 Task: Reply to email with the signature Claire Howard with the subject Request for a refund from softage.1@softage.net with the message Would it be possible to schedule a project review meeting next week? Undo the message and rewrite the message as Please let me know if you have any suggestions for improvement. Send the email
Action: Mouse moved to (501, 644)
Screenshot: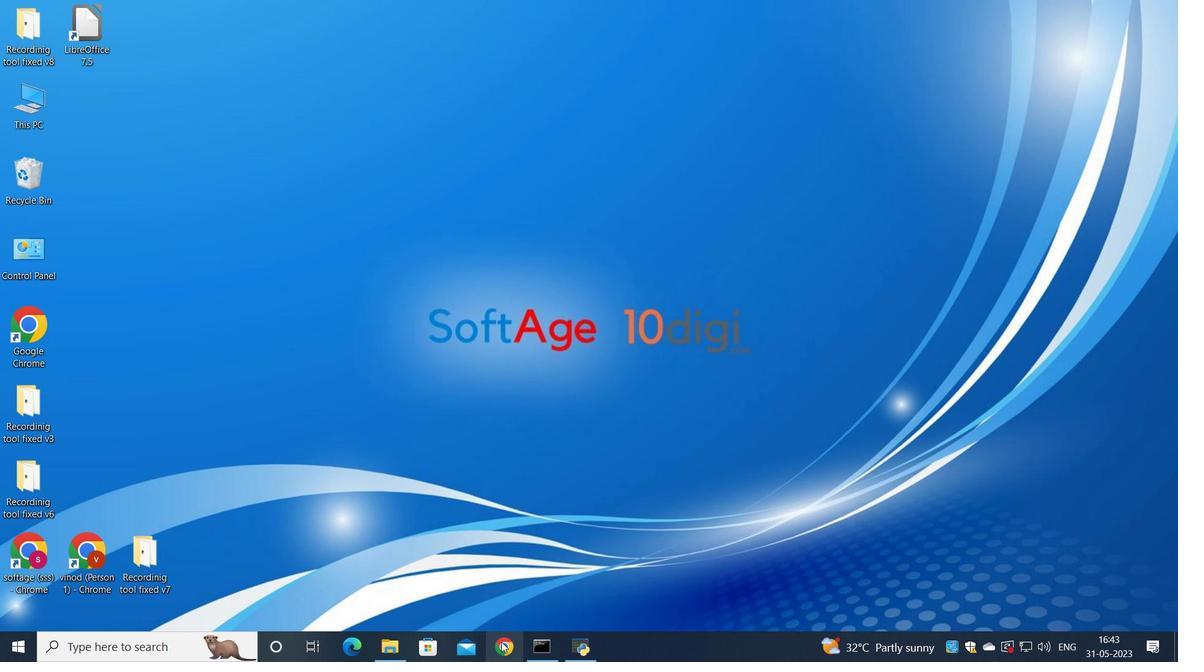 
Action: Mouse pressed left at (501, 644)
Screenshot: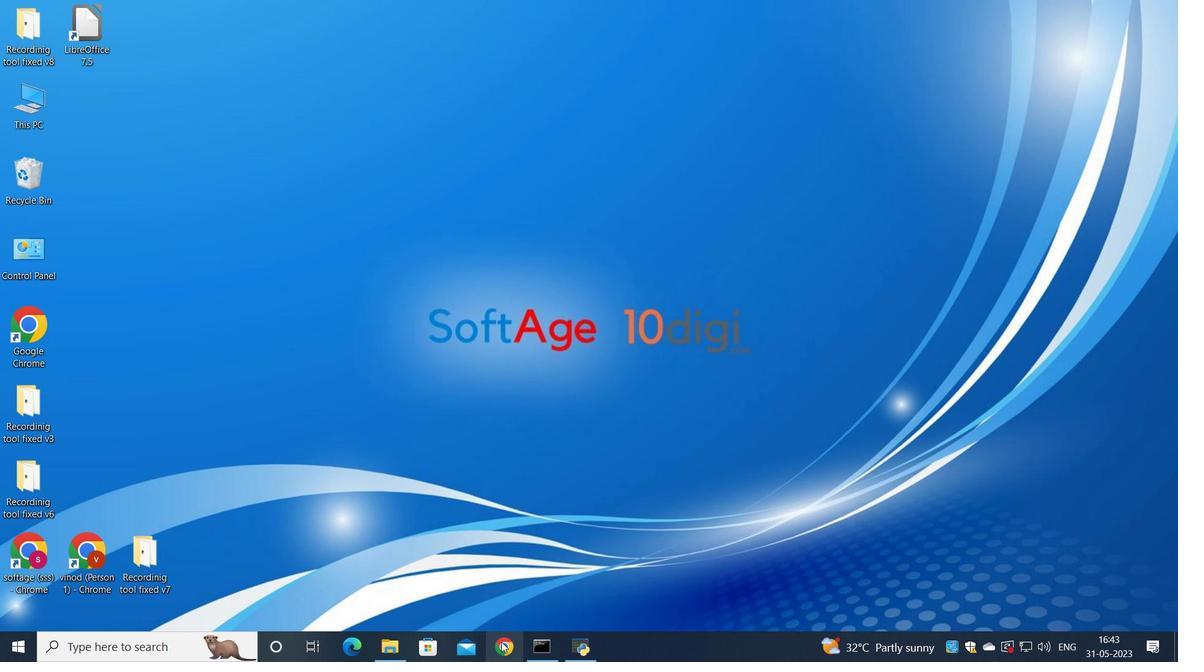 
Action: Mouse moved to (518, 432)
Screenshot: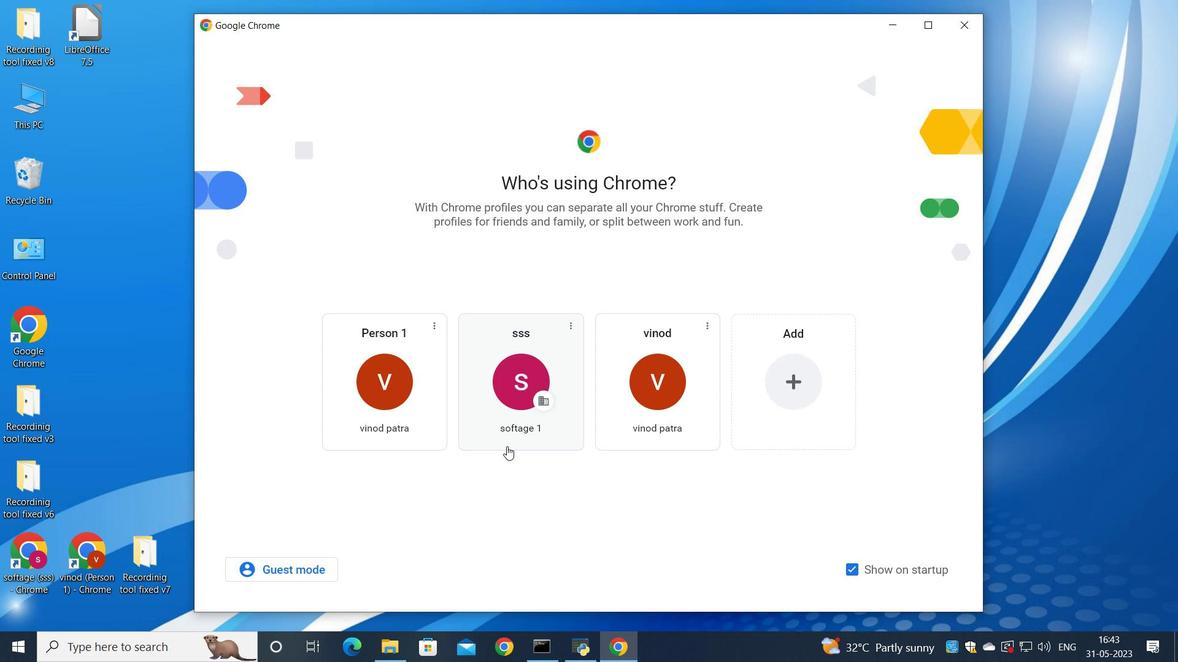 
Action: Mouse pressed left at (518, 432)
Screenshot: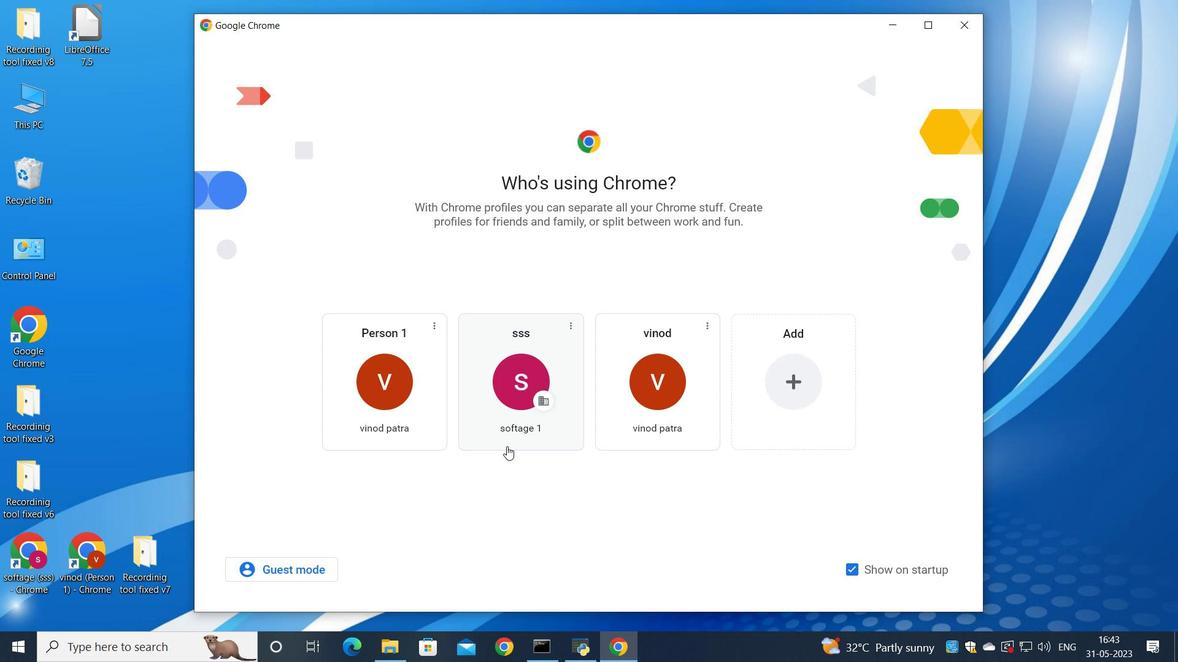 
Action: Mouse moved to (1040, 78)
Screenshot: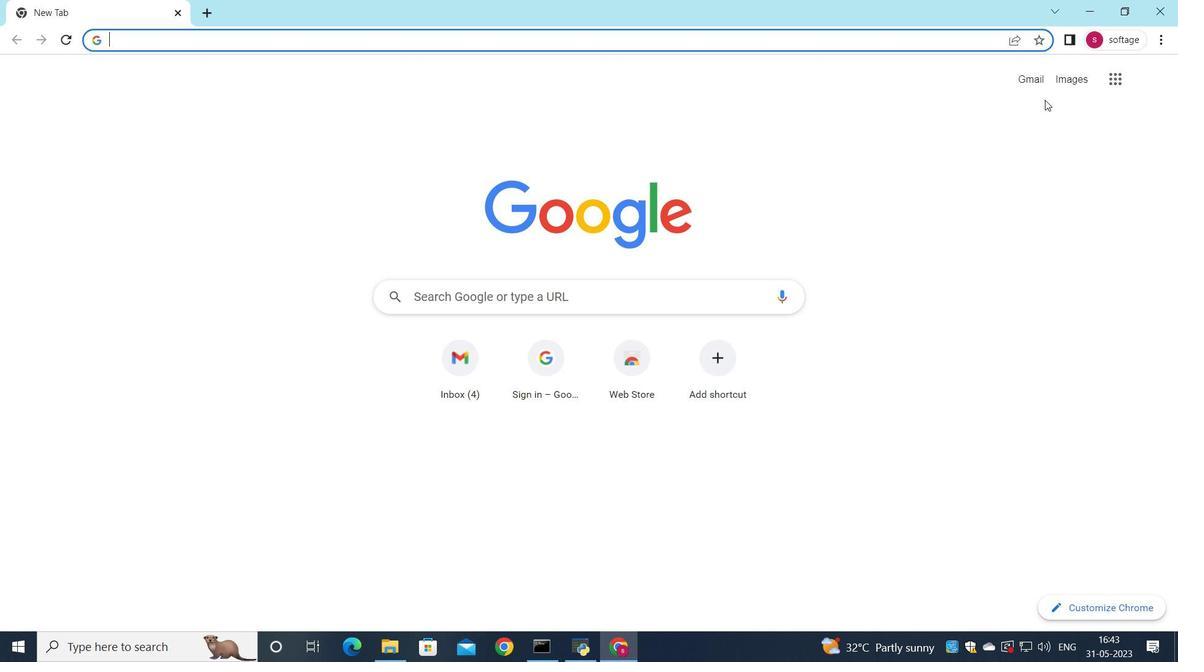 
Action: Mouse pressed left at (1040, 78)
Screenshot: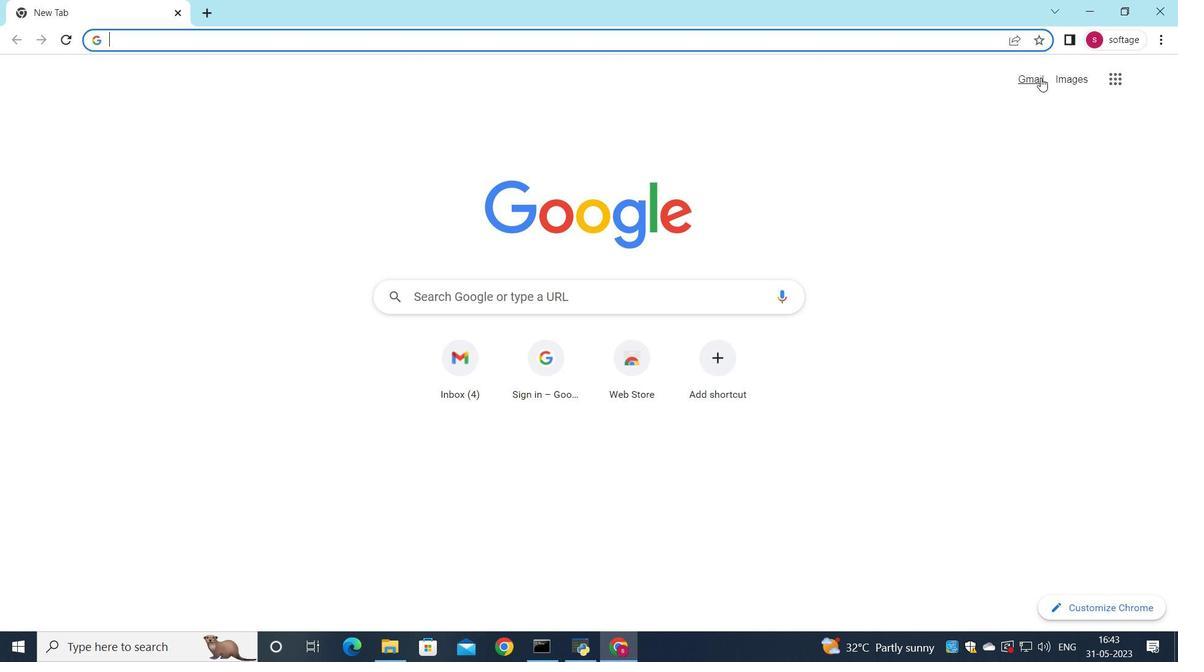 
Action: Mouse moved to (1007, 110)
Screenshot: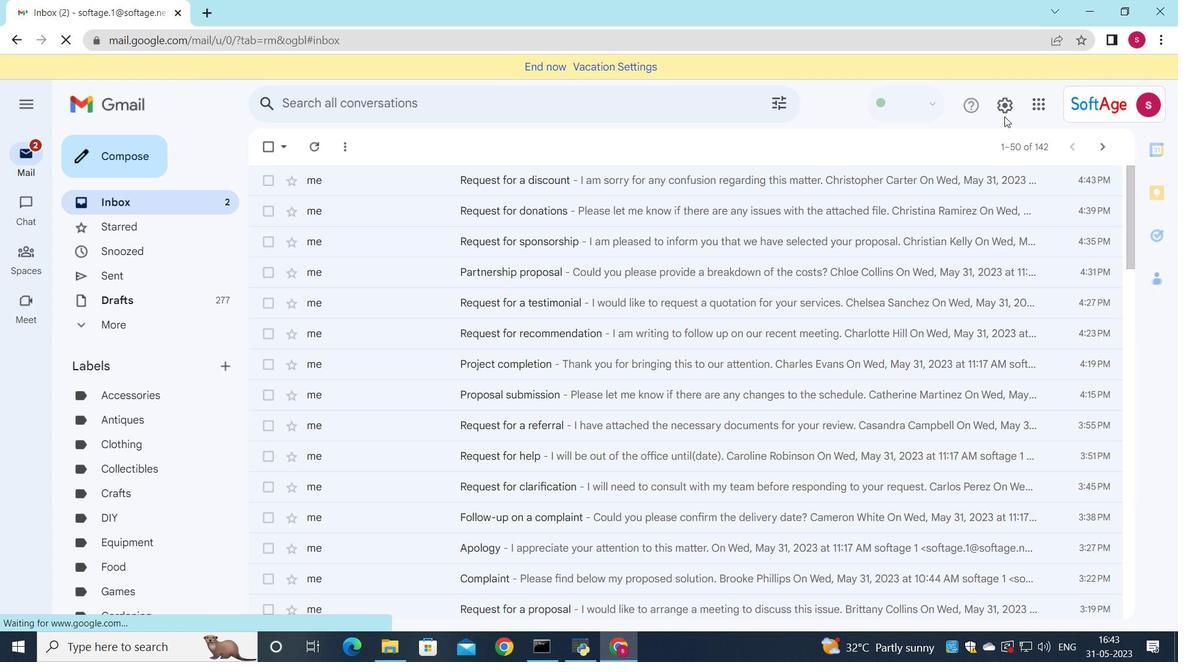 
Action: Mouse pressed left at (1007, 110)
Screenshot: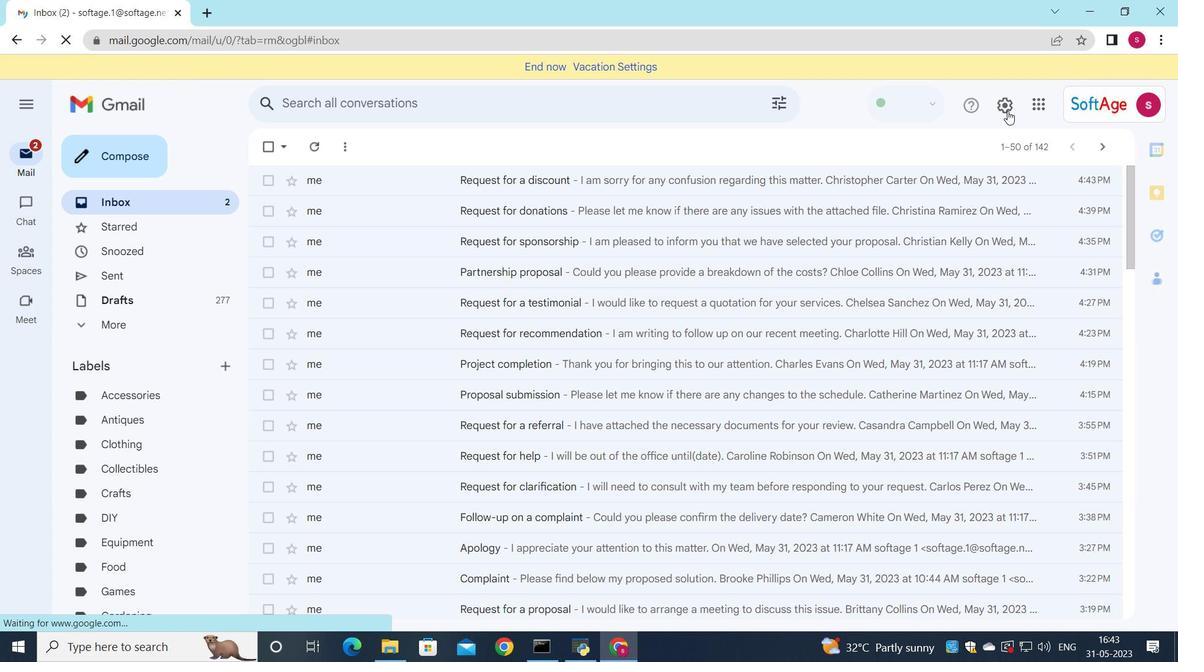 
Action: Mouse moved to (1006, 184)
Screenshot: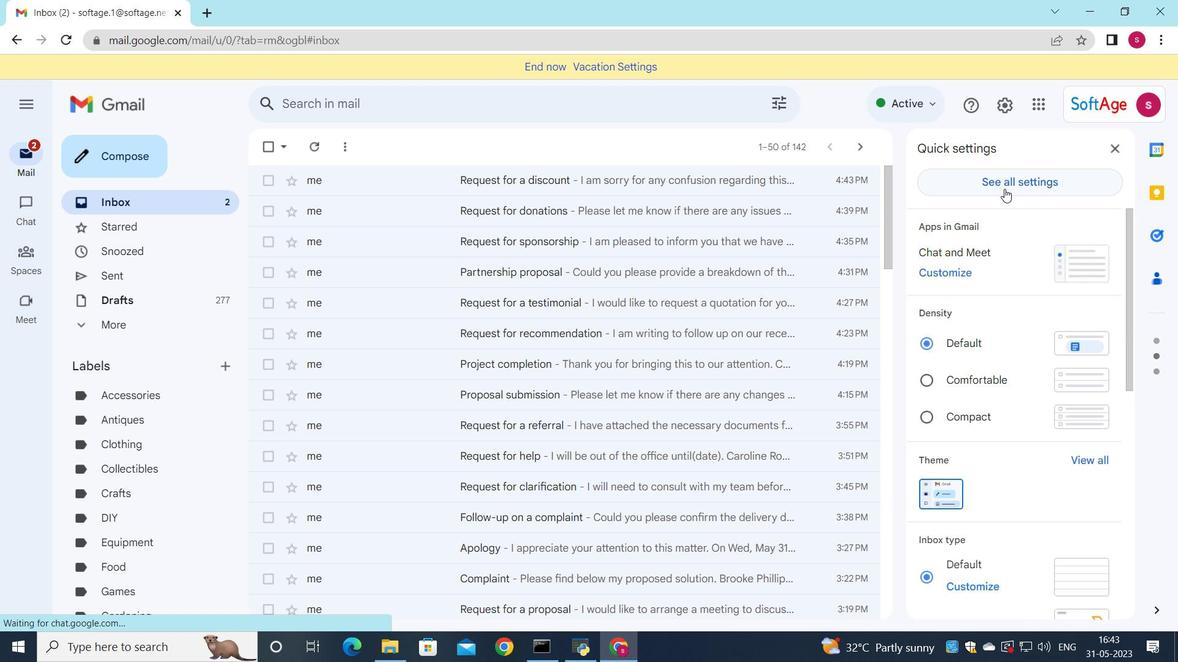 
Action: Mouse pressed left at (1006, 184)
Screenshot: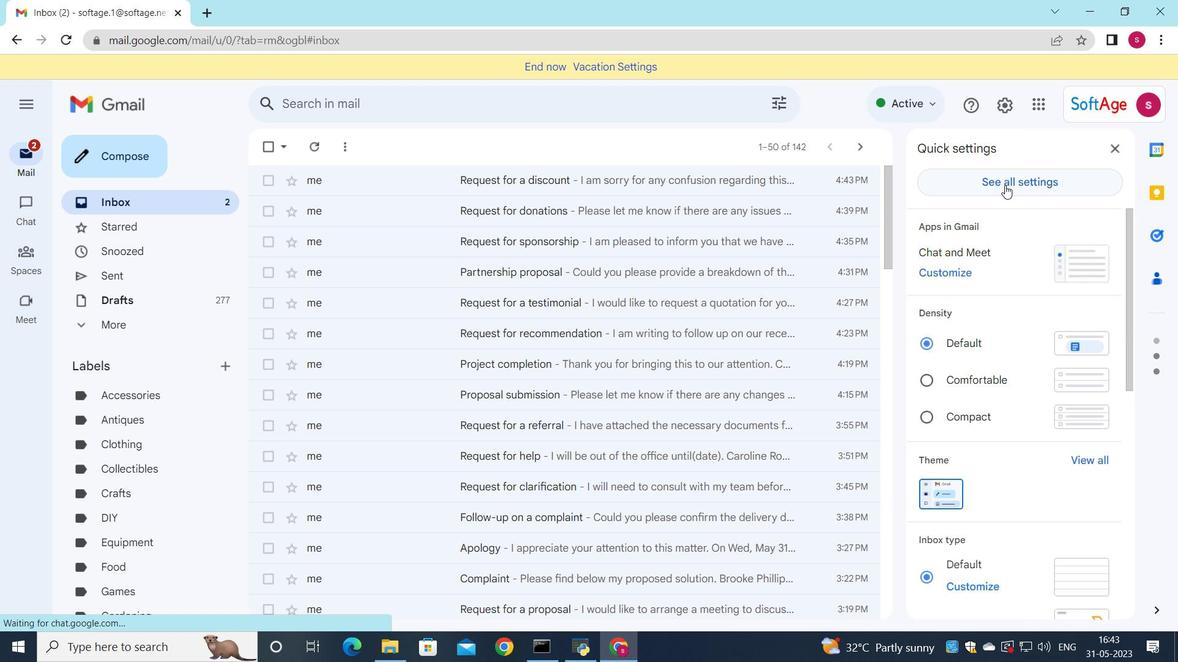 
Action: Mouse moved to (665, 315)
Screenshot: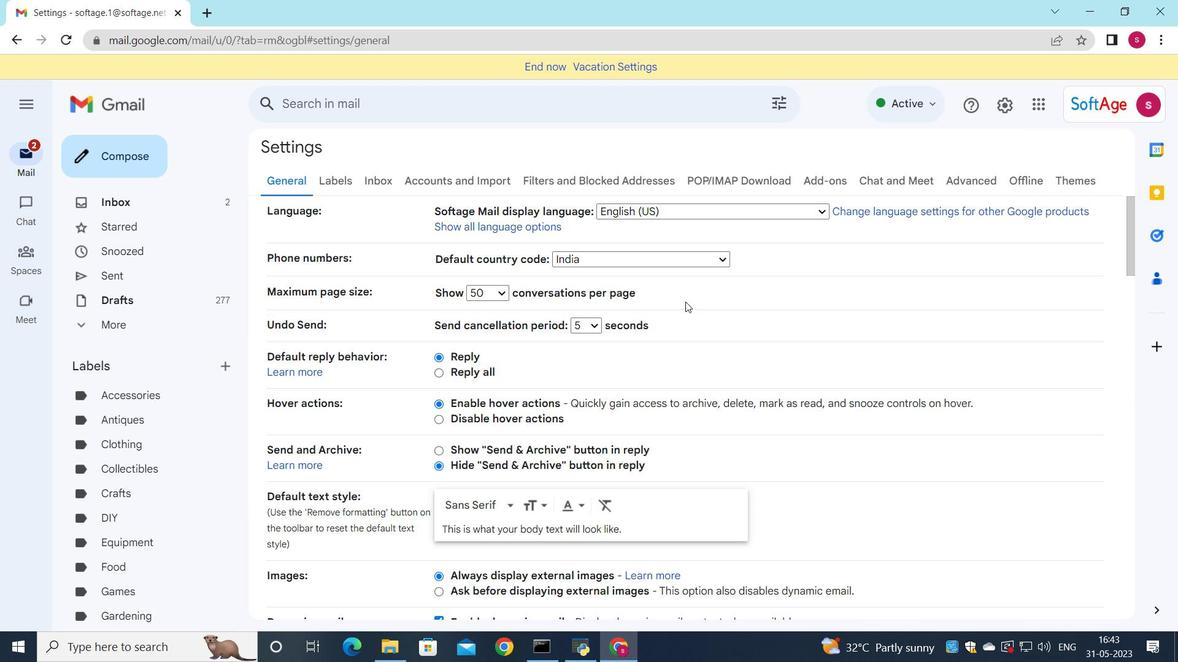
Action: Mouse scrolled (665, 314) with delta (0, 0)
Screenshot: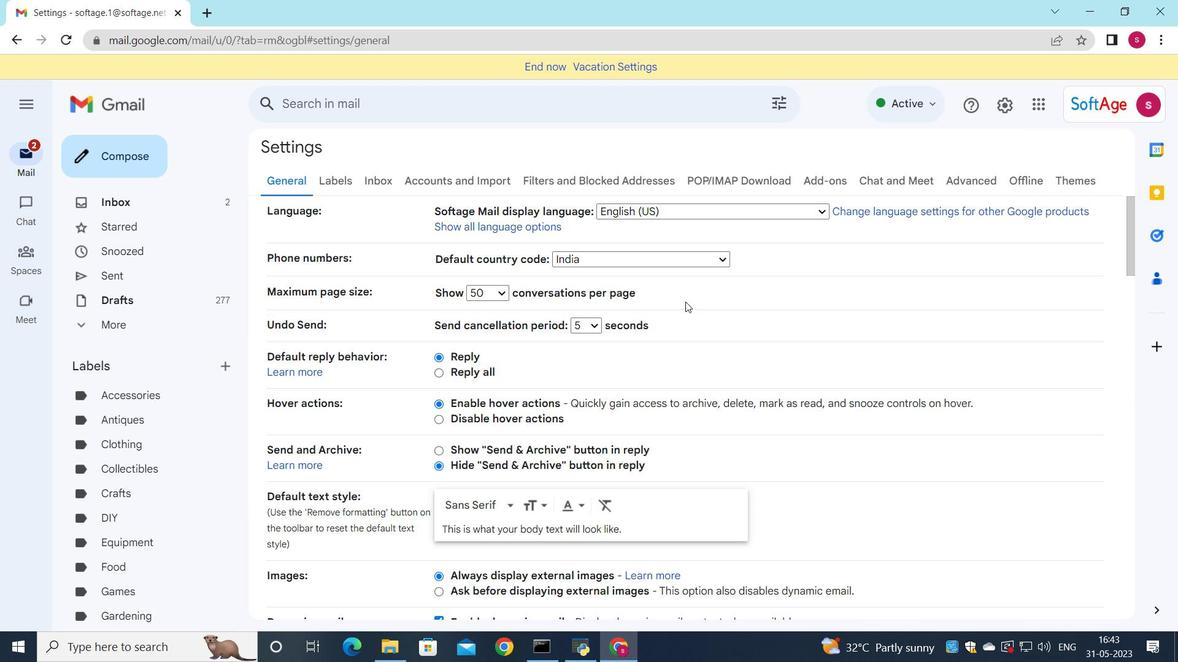 
Action: Mouse moved to (664, 316)
Screenshot: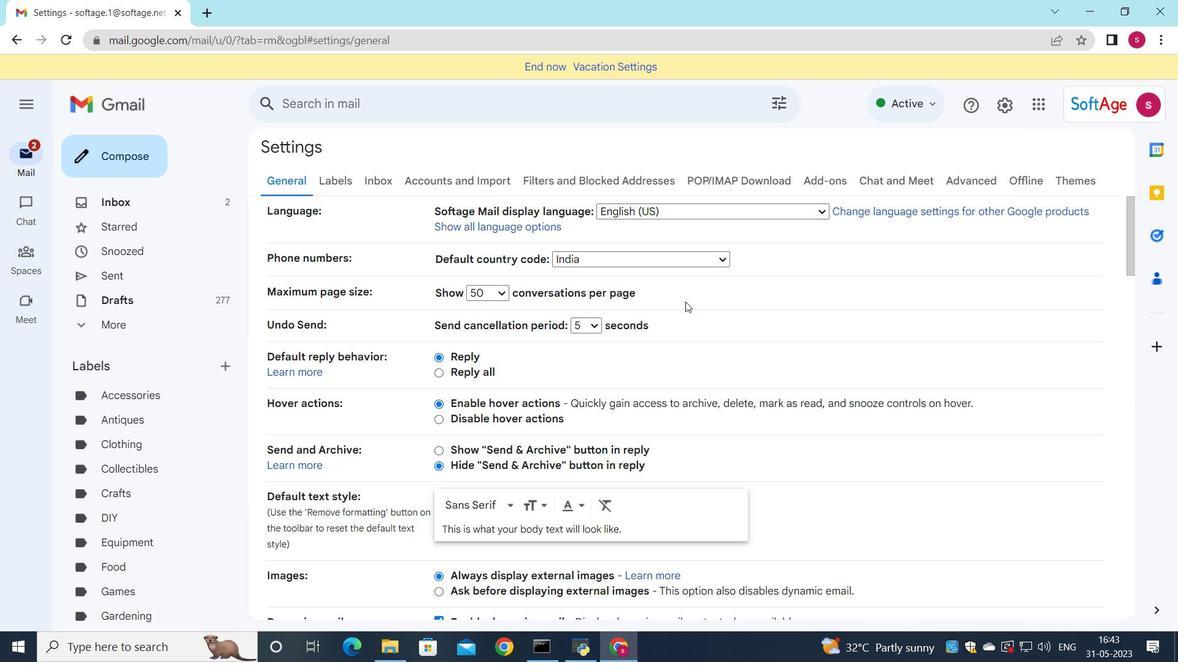
Action: Mouse scrolled (664, 315) with delta (0, 0)
Screenshot: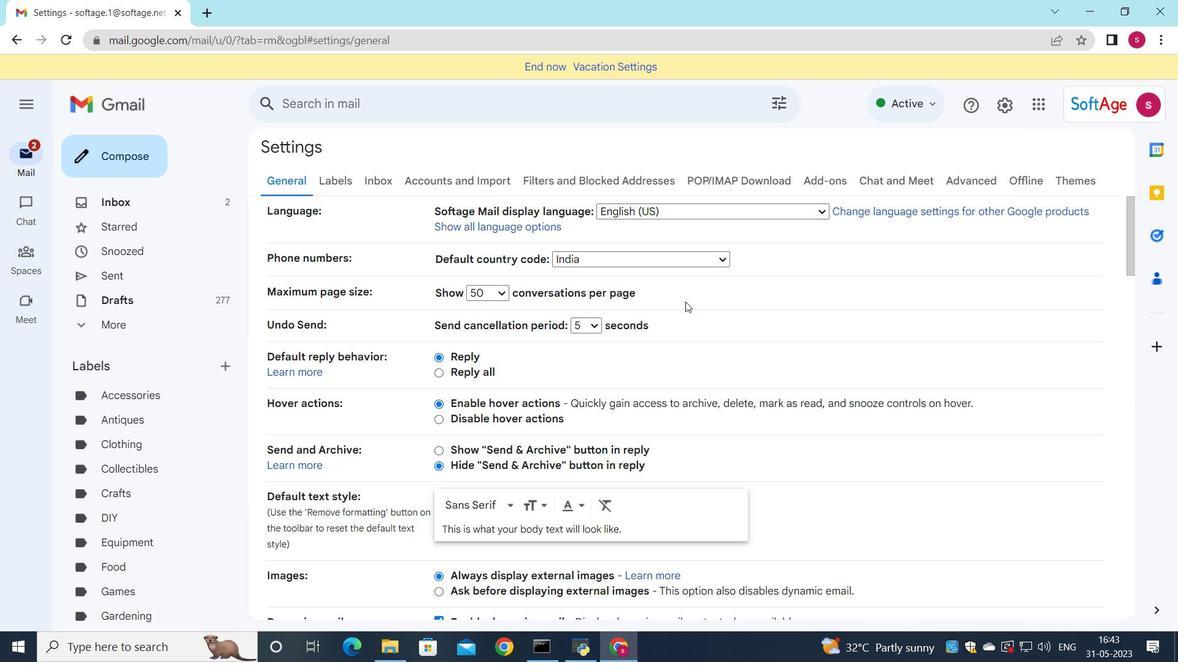 
Action: Mouse moved to (663, 317)
Screenshot: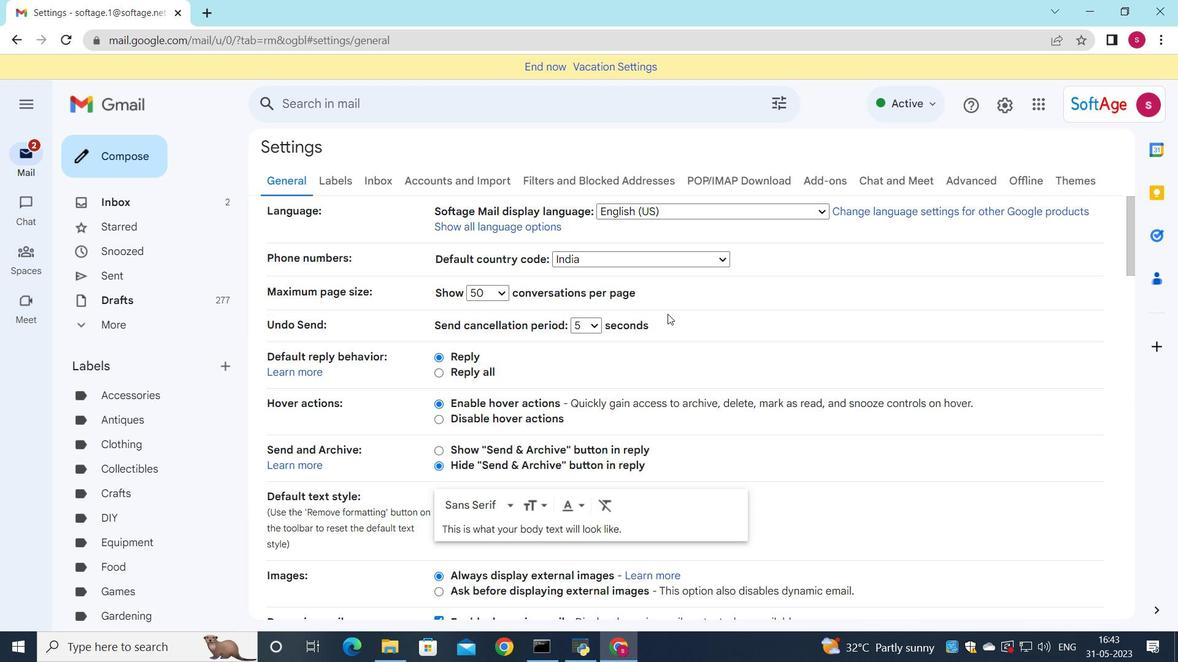 
Action: Mouse scrolled (663, 316) with delta (0, 0)
Screenshot: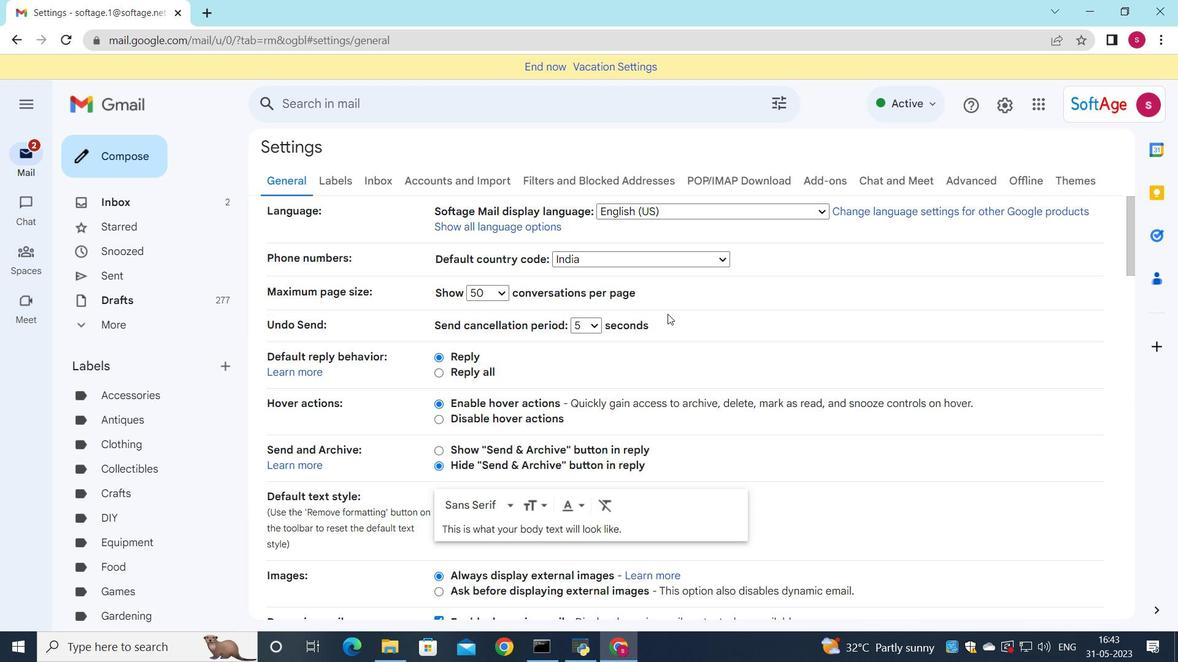 
Action: Mouse scrolled (663, 316) with delta (0, 0)
Screenshot: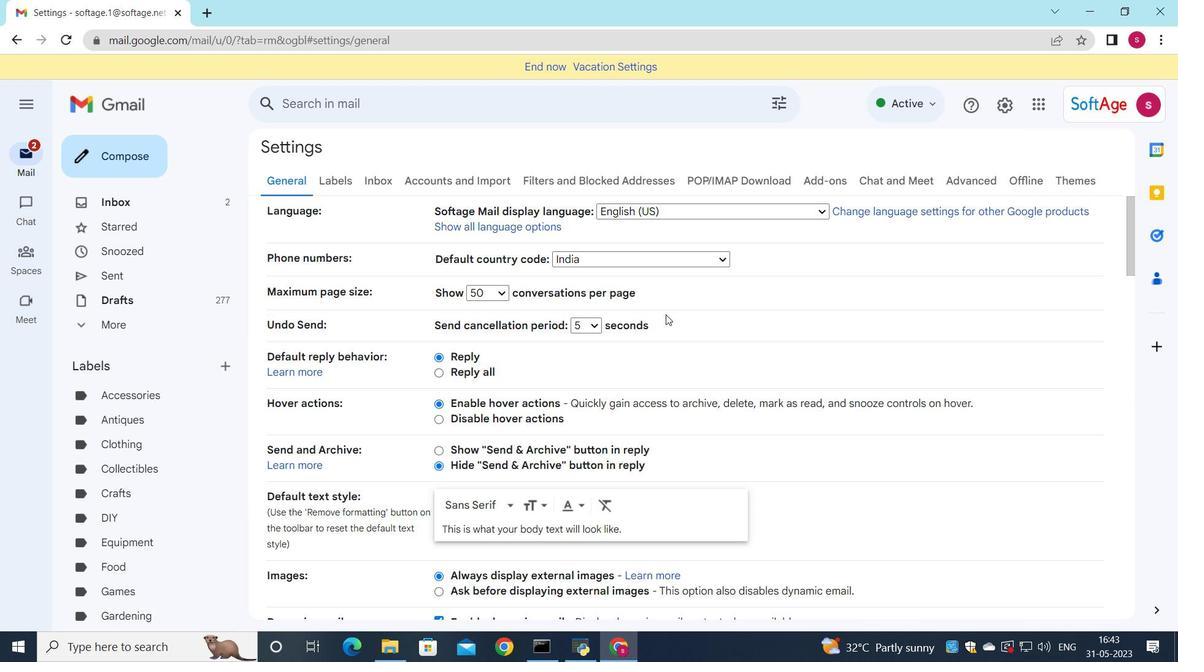 
Action: Mouse scrolled (663, 316) with delta (0, 0)
Screenshot: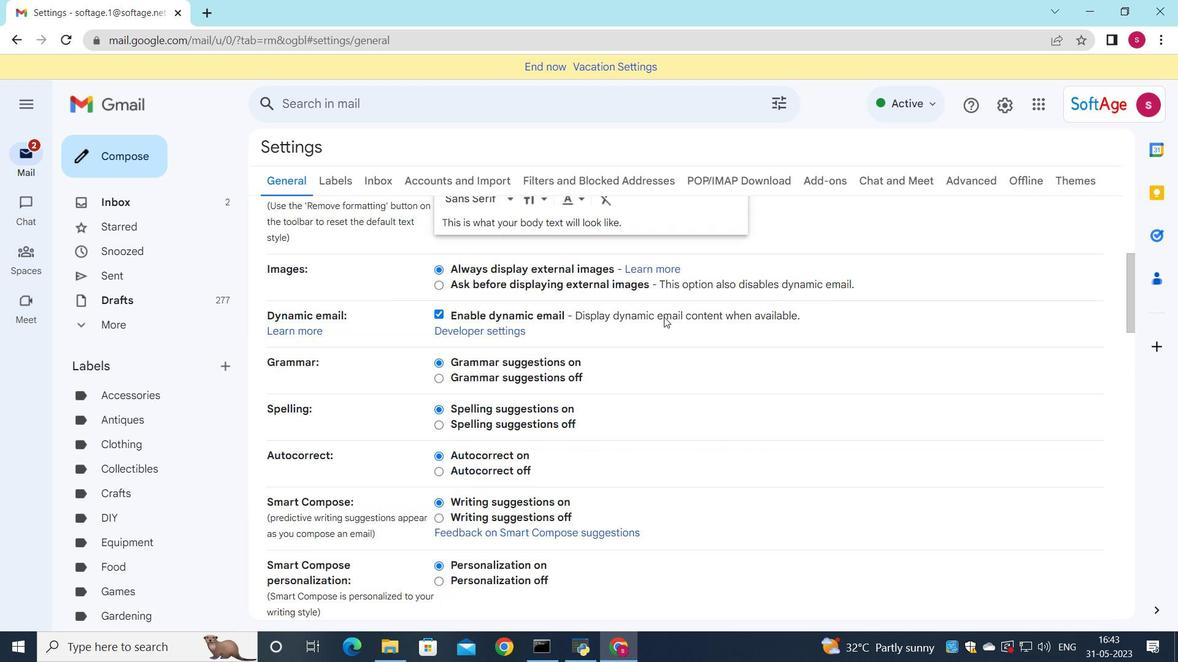 
Action: Mouse scrolled (663, 316) with delta (0, 0)
Screenshot: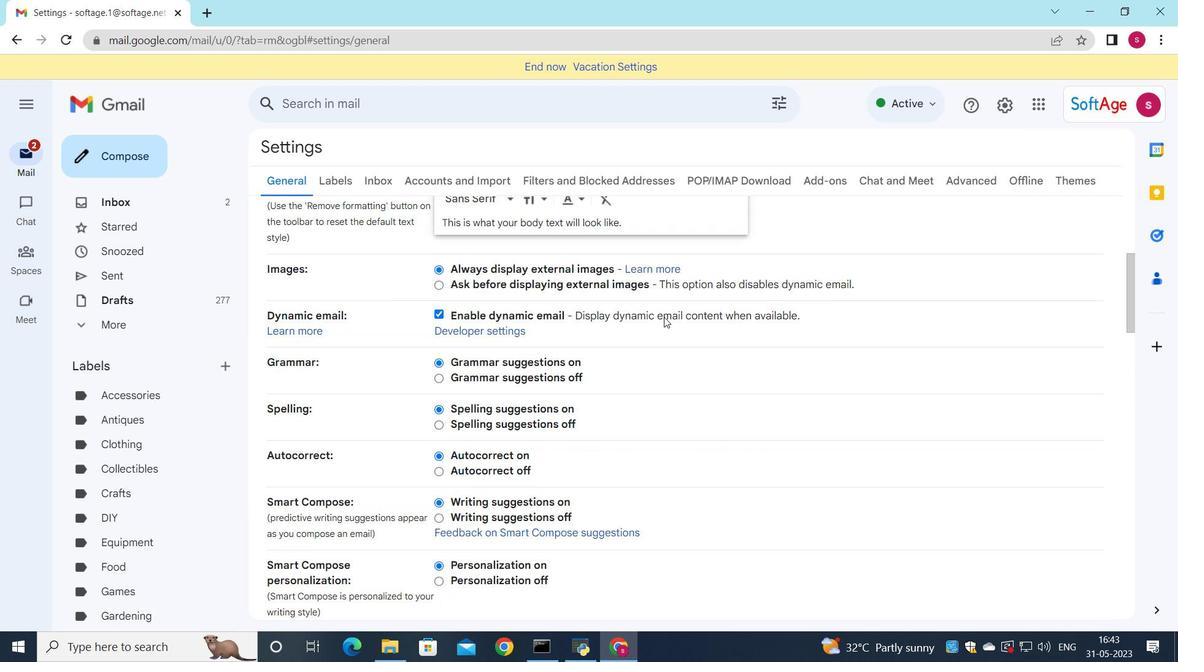 
Action: Mouse scrolled (663, 316) with delta (0, 0)
Screenshot: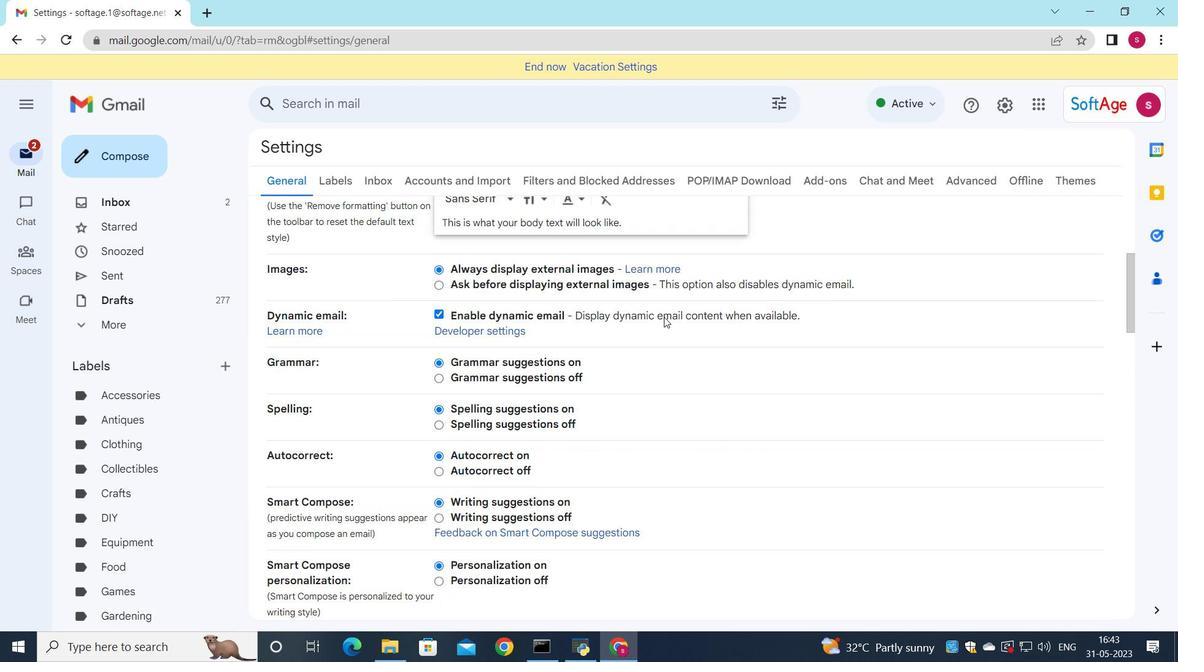 
Action: Mouse scrolled (663, 316) with delta (0, 0)
Screenshot: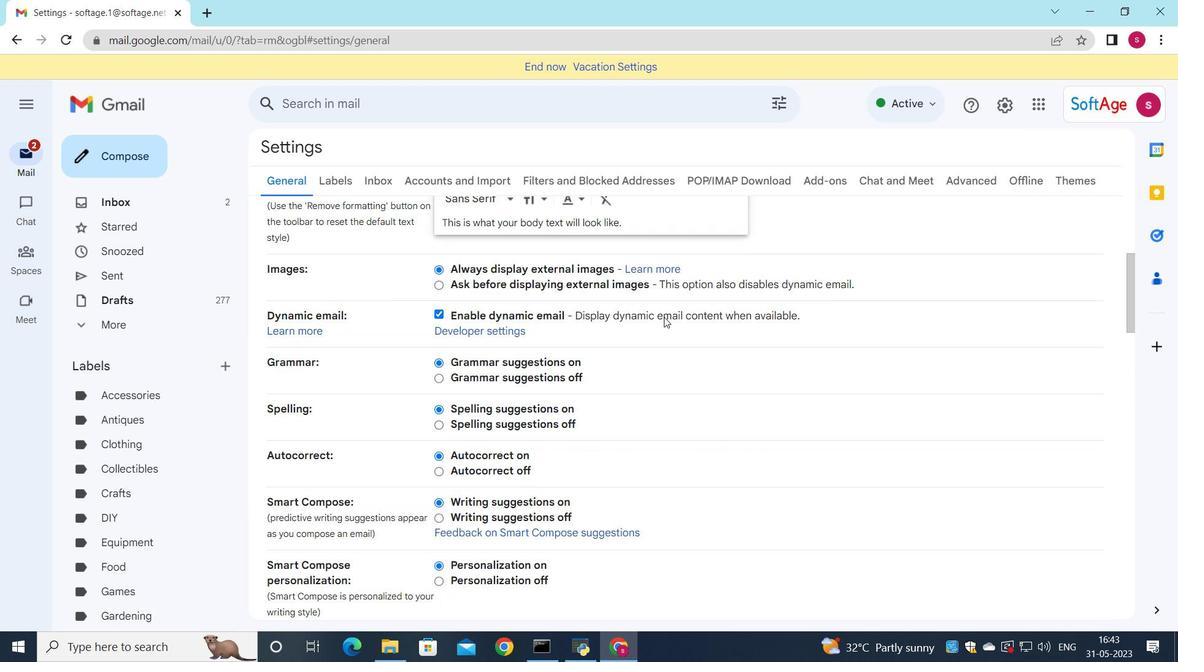 
Action: Mouse scrolled (663, 316) with delta (0, 0)
Screenshot: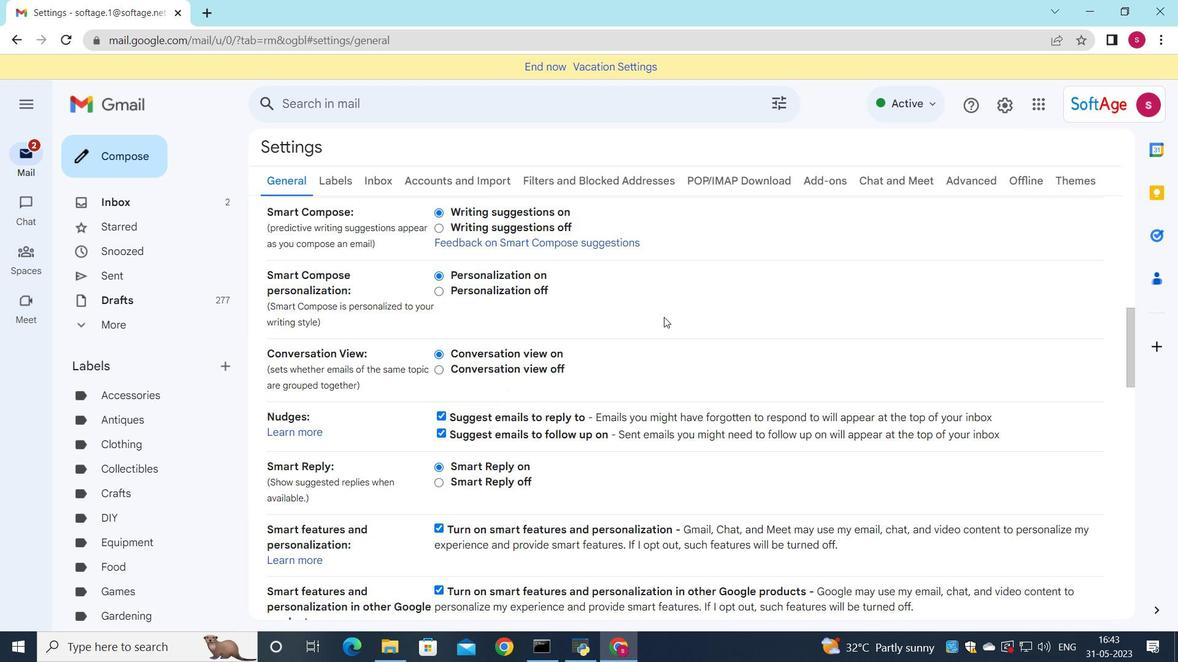 
Action: Mouse scrolled (663, 316) with delta (0, 0)
Screenshot: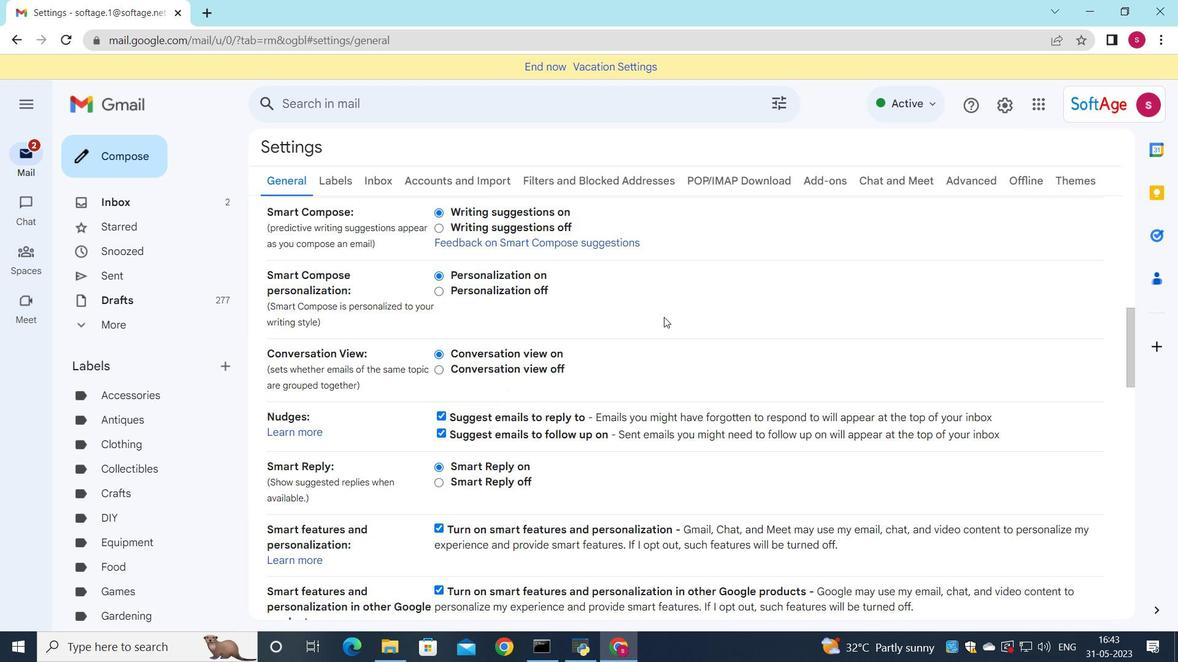 
Action: Mouse scrolled (663, 316) with delta (0, 0)
Screenshot: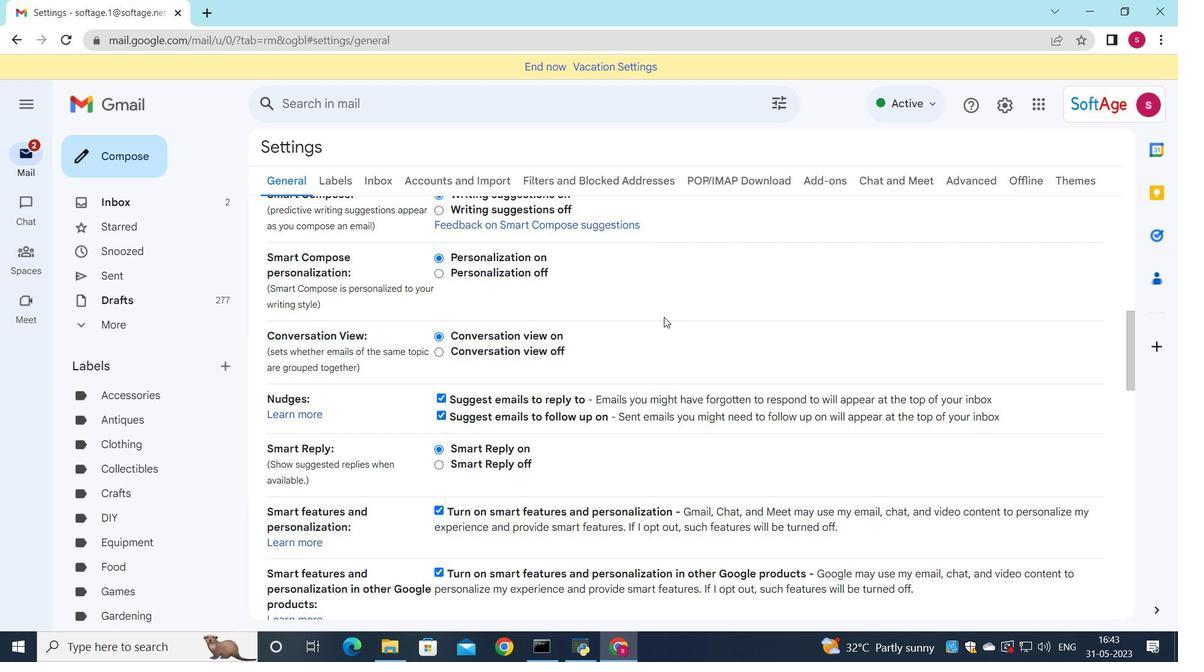 
Action: Mouse scrolled (663, 316) with delta (0, 0)
Screenshot: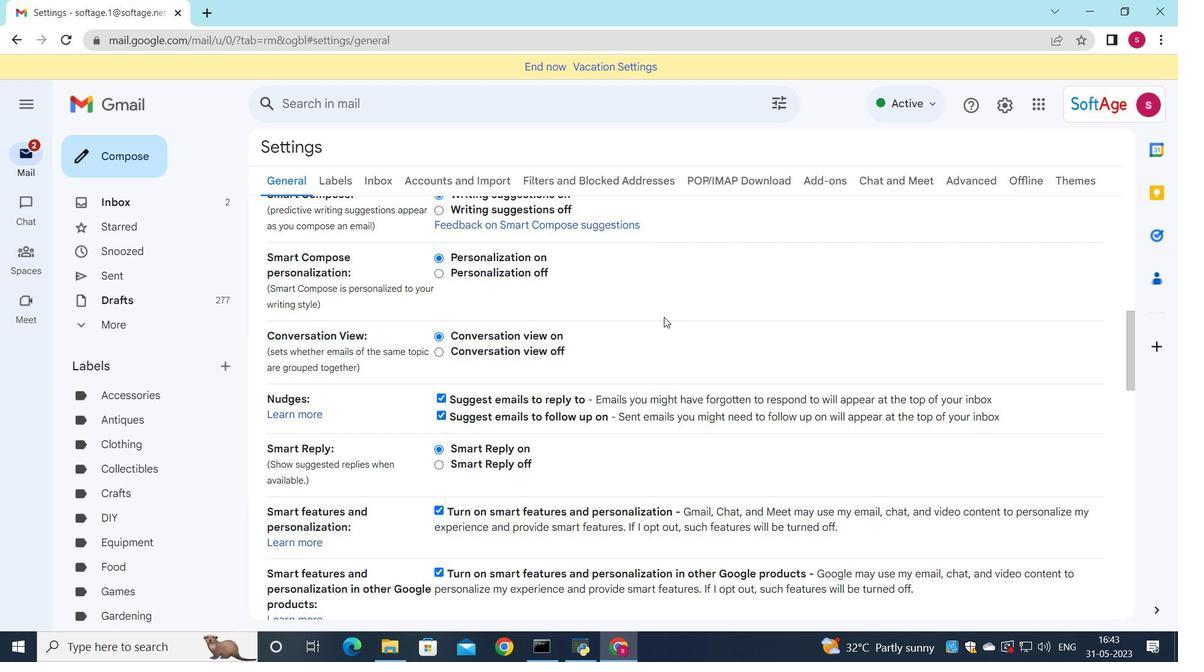 
Action: Mouse scrolled (663, 316) with delta (0, 0)
Screenshot: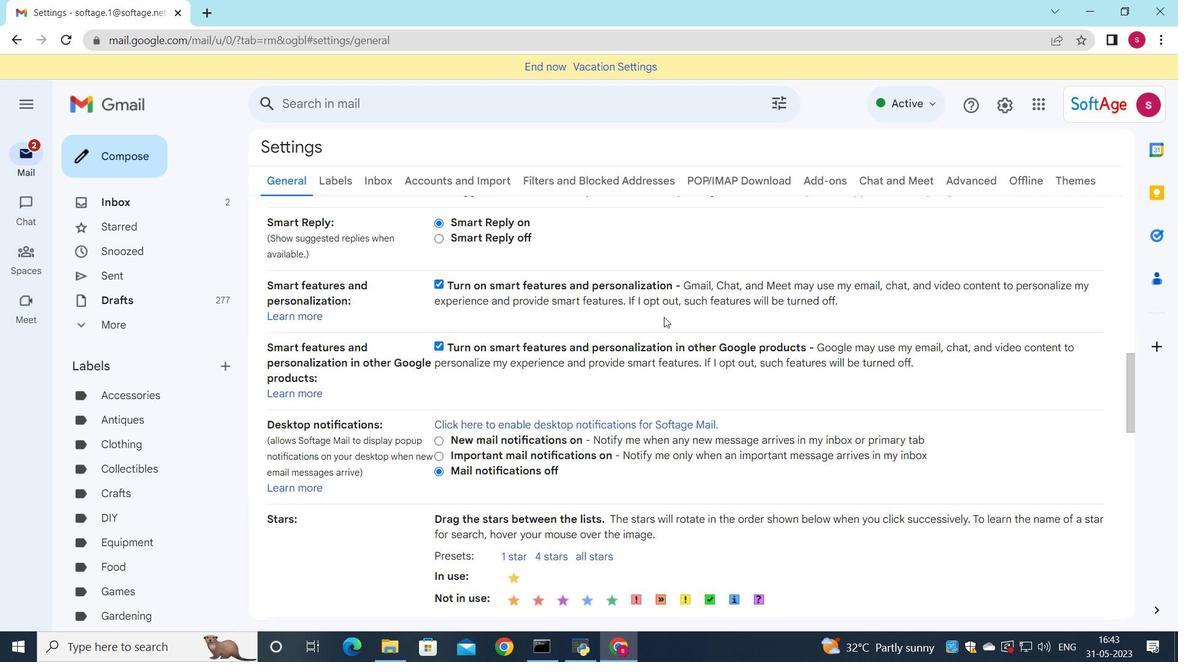 
Action: Mouse scrolled (663, 316) with delta (0, 0)
Screenshot: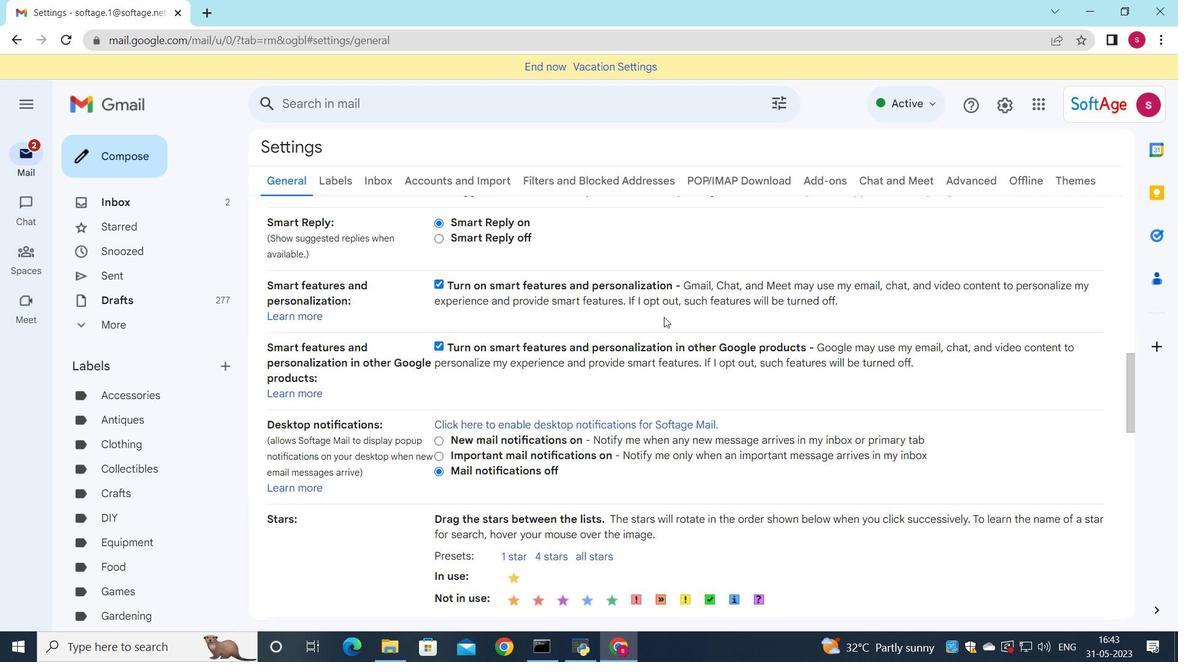 
Action: Mouse scrolled (663, 316) with delta (0, 0)
Screenshot: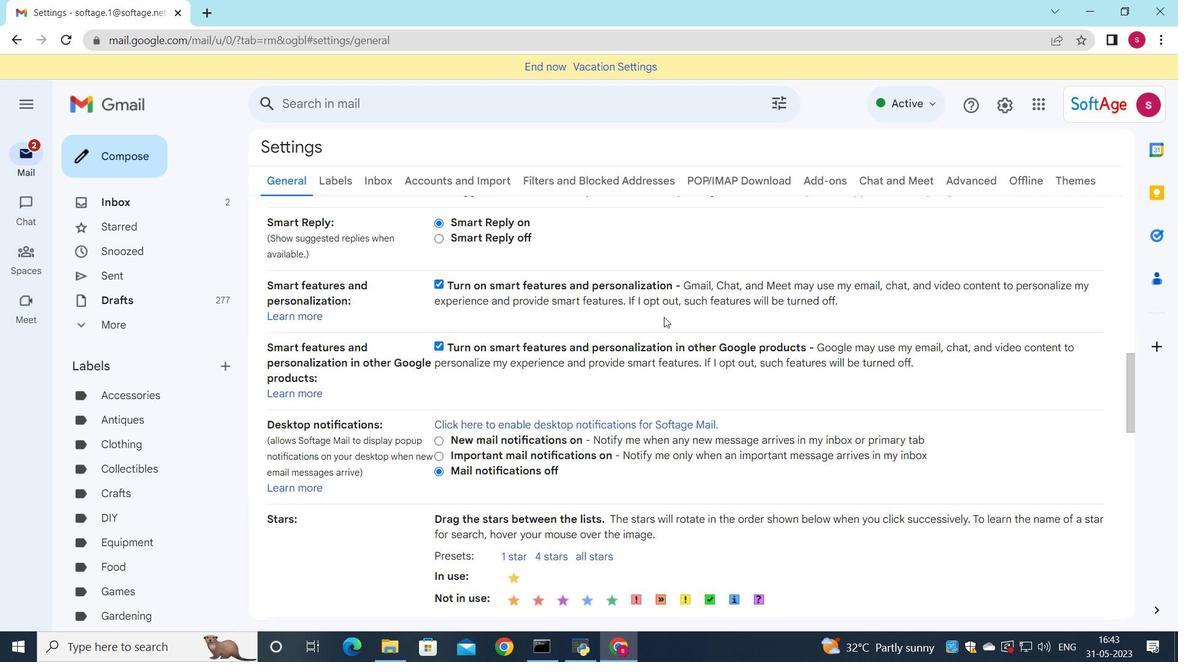 
Action: Mouse scrolled (663, 316) with delta (0, 0)
Screenshot: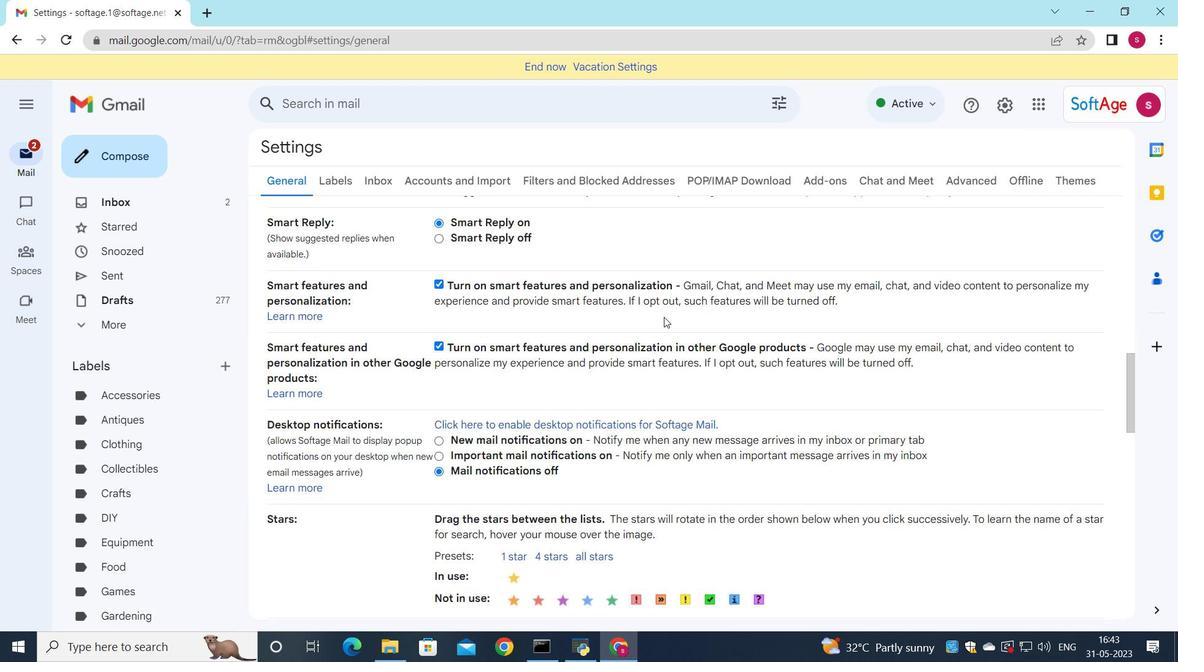 
Action: Mouse scrolled (663, 316) with delta (0, 0)
Screenshot: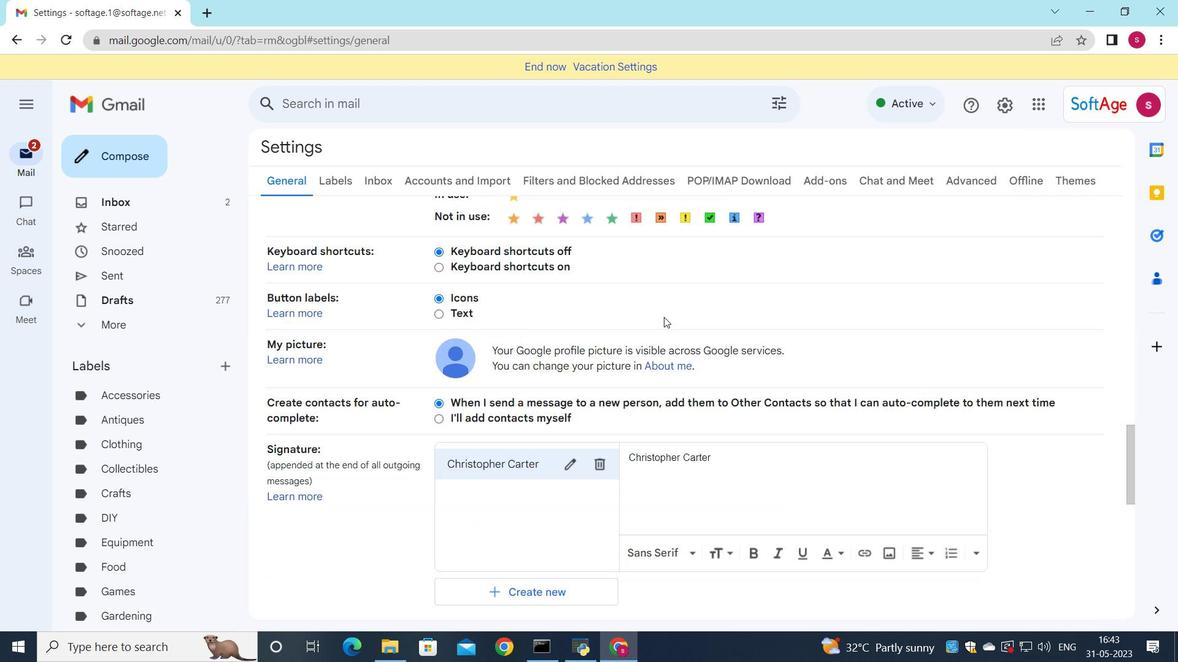 
Action: Mouse scrolled (663, 316) with delta (0, 0)
Screenshot: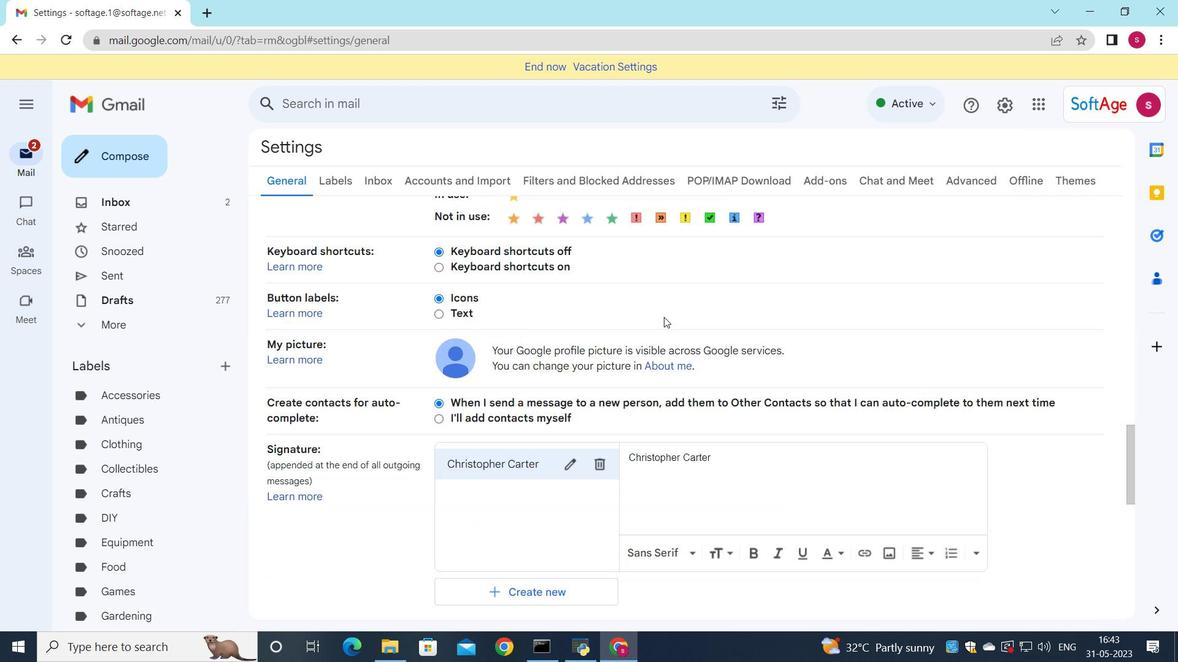 
Action: Mouse scrolled (663, 316) with delta (0, 0)
Screenshot: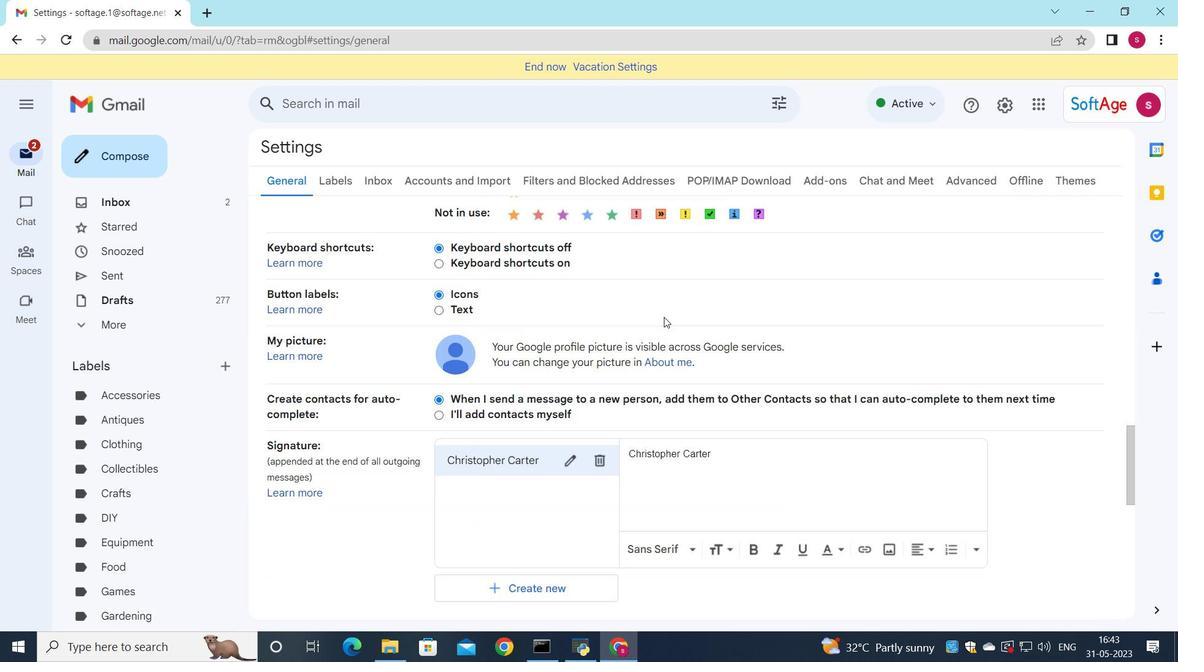 
Action: Mouse scrolled (663, 316) with delta (0, 0)
Screenshot: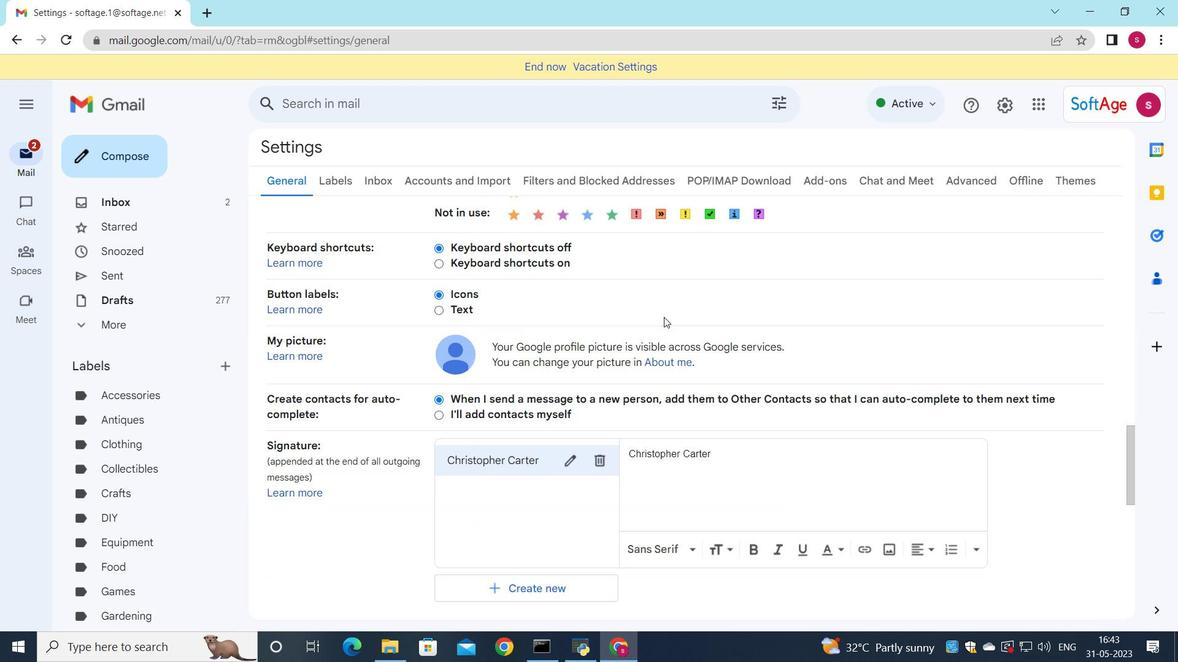 
Action: Mouse scrolled (663, 317) with delta (0, 0)
Screenshot: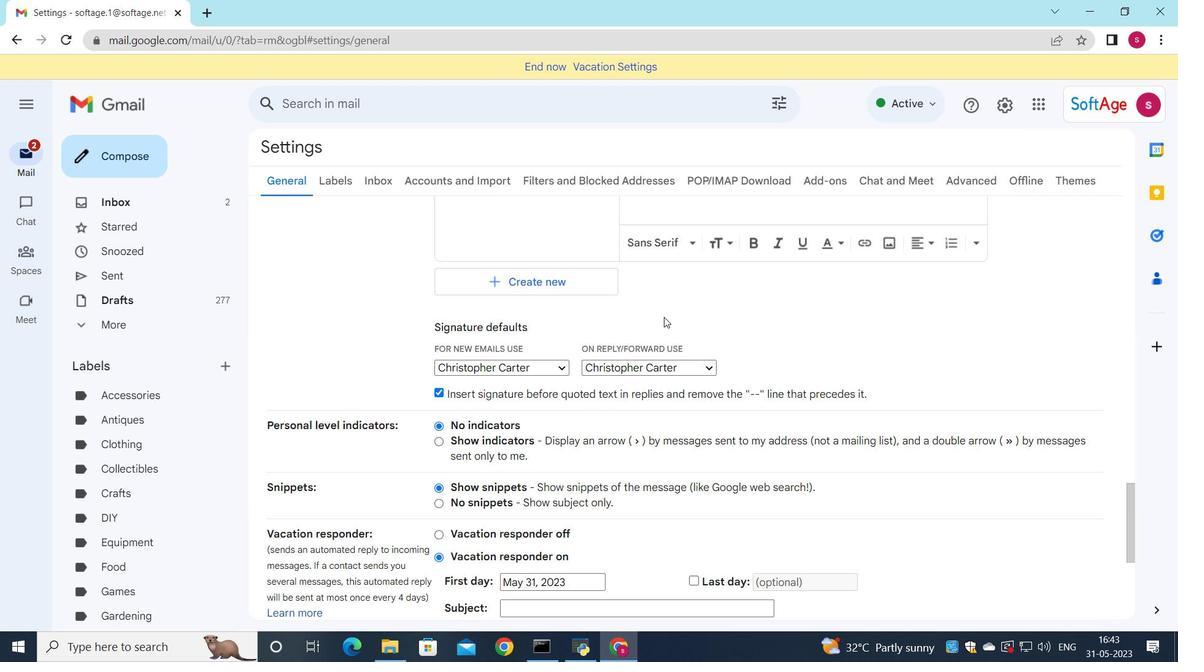 
Action: Mouse scrolled (663, 317) with delta (0, 0)
Screenshot: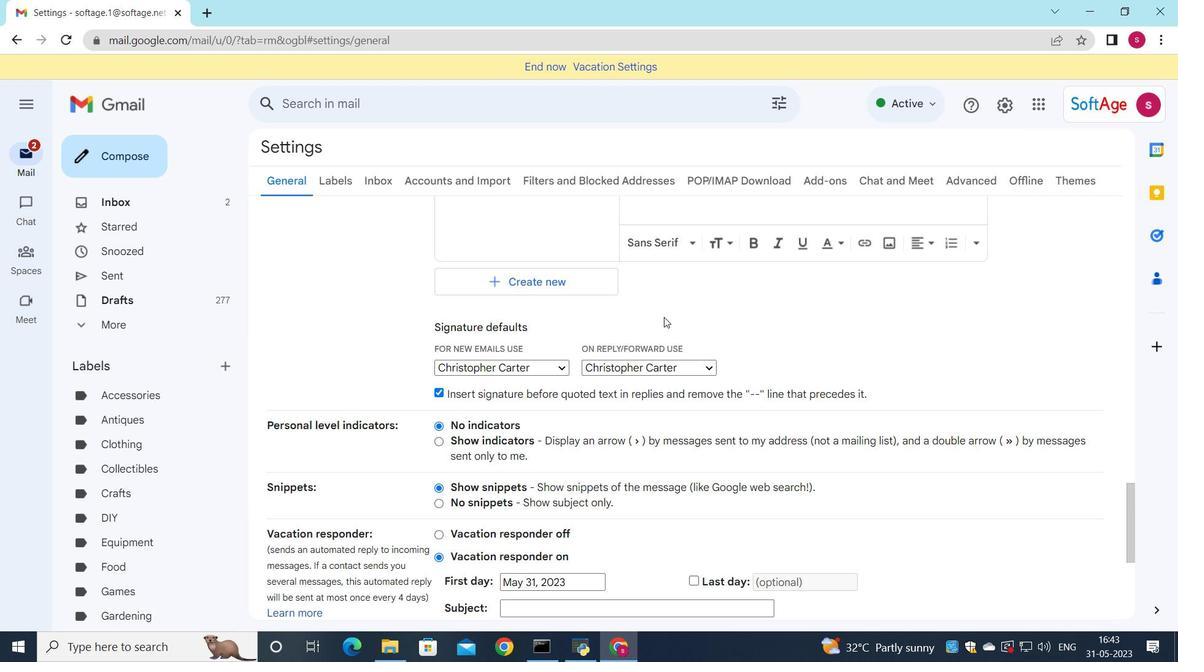 
Action: Mouse scrolled (663, 317) with delta (0, 0)
Screenshot: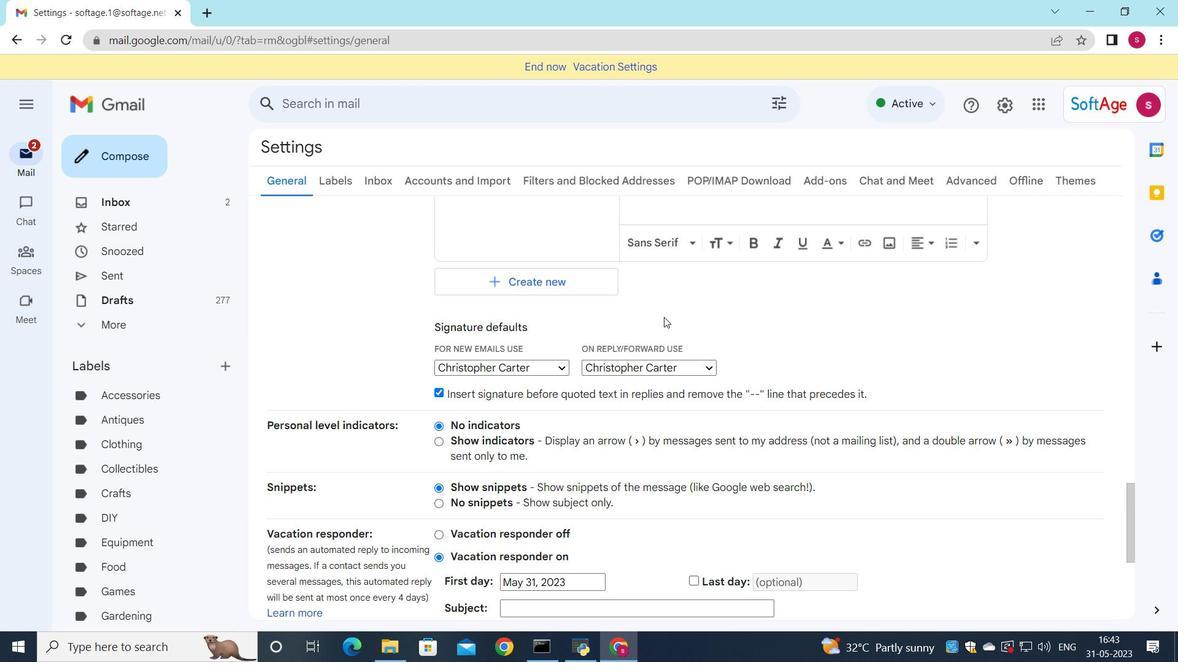 
Action: Mouse moved to (590, 381)
Screenshot: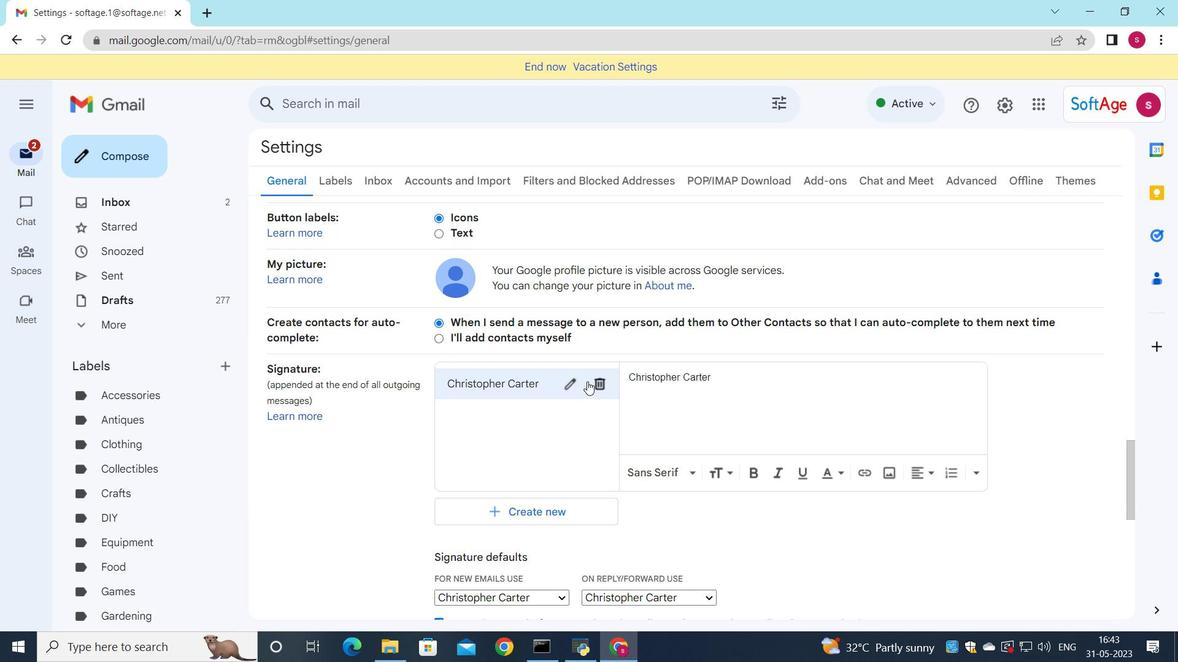 
Action: Mouse pressed left at (590, 381)
Screenshot: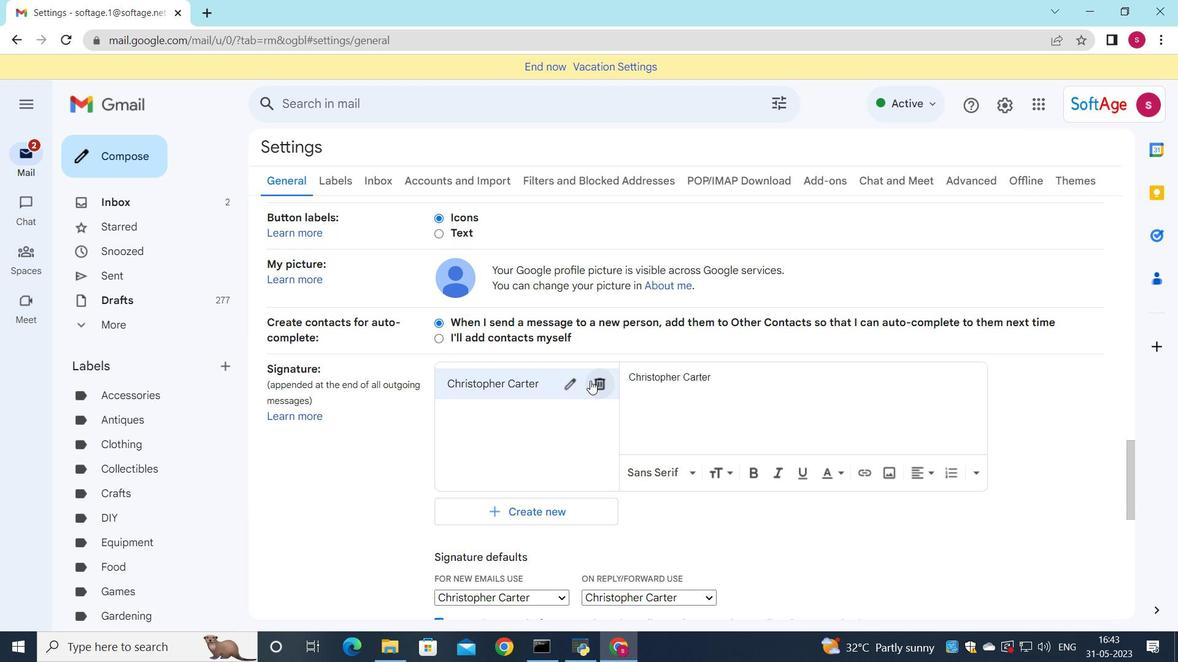 
Action: Mouse moved to (719, 374)
Screenshot: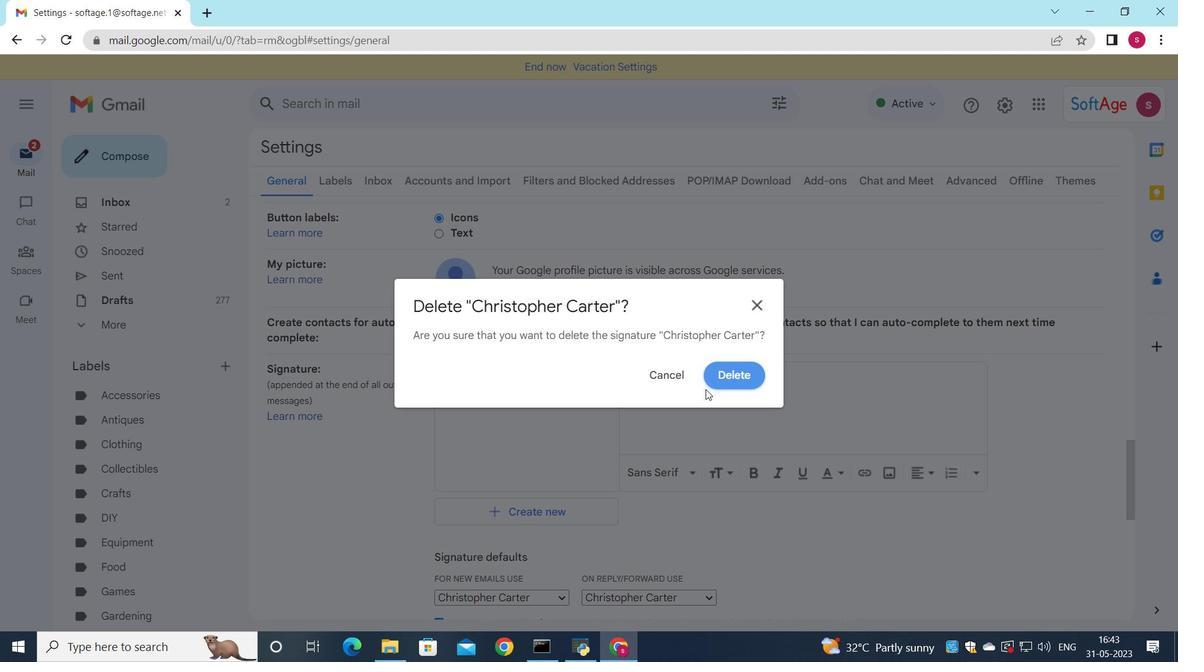 
Action: Mouse pressed left at (719, 374)
Screenshot: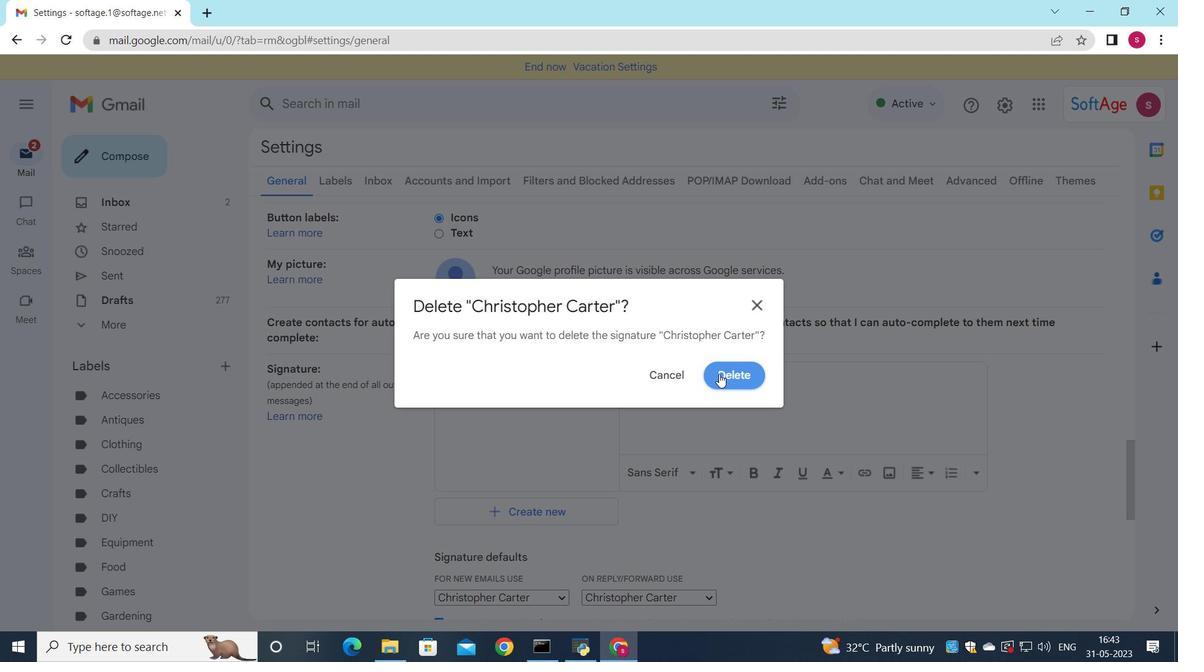 
Action: Mouse moved to (531, 397)
Screenshot: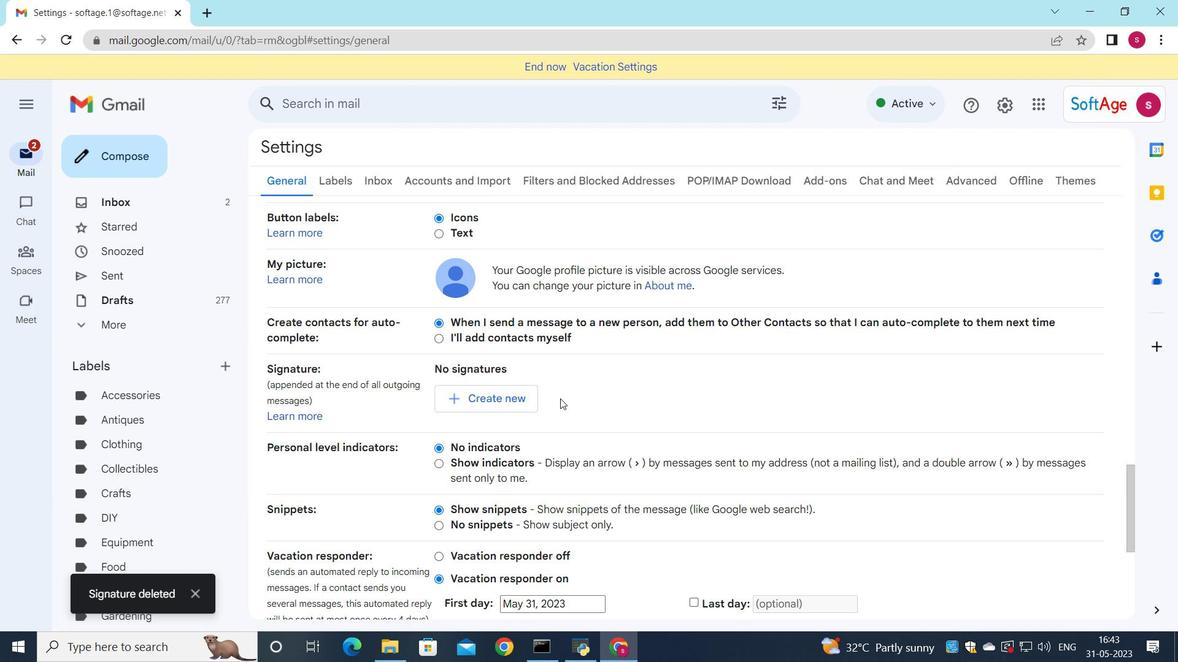 
Action: Mouse pressed left at (531, 397)
Screenshot: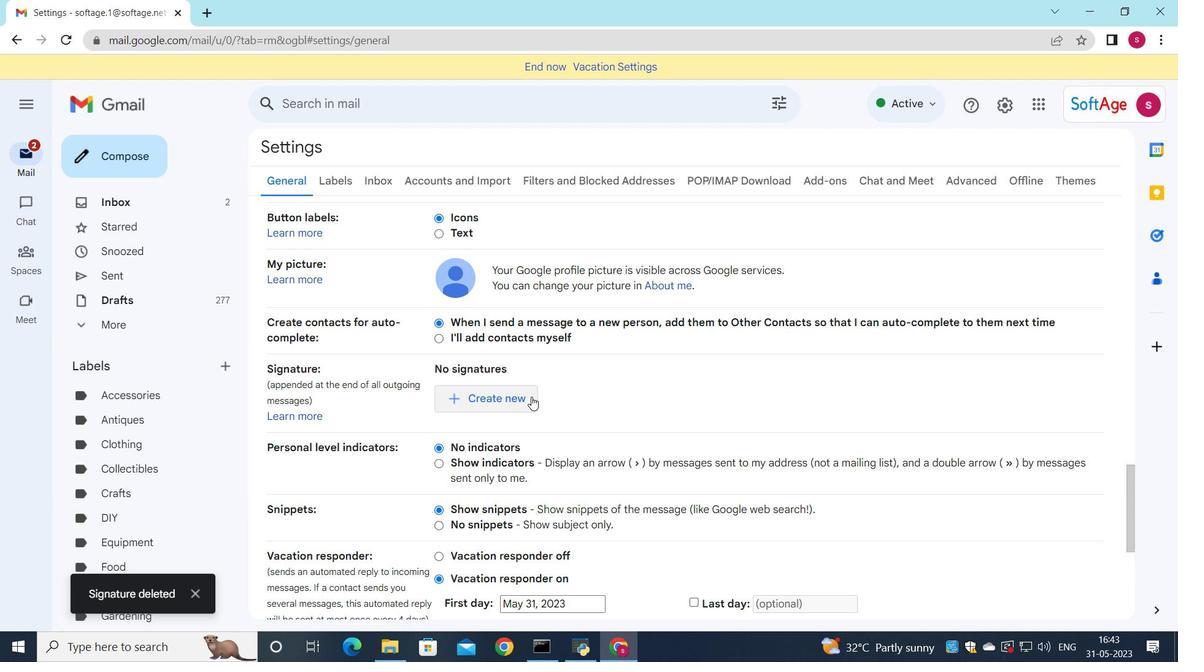
Action: Mouse moved to (909, 392)
Screenshot: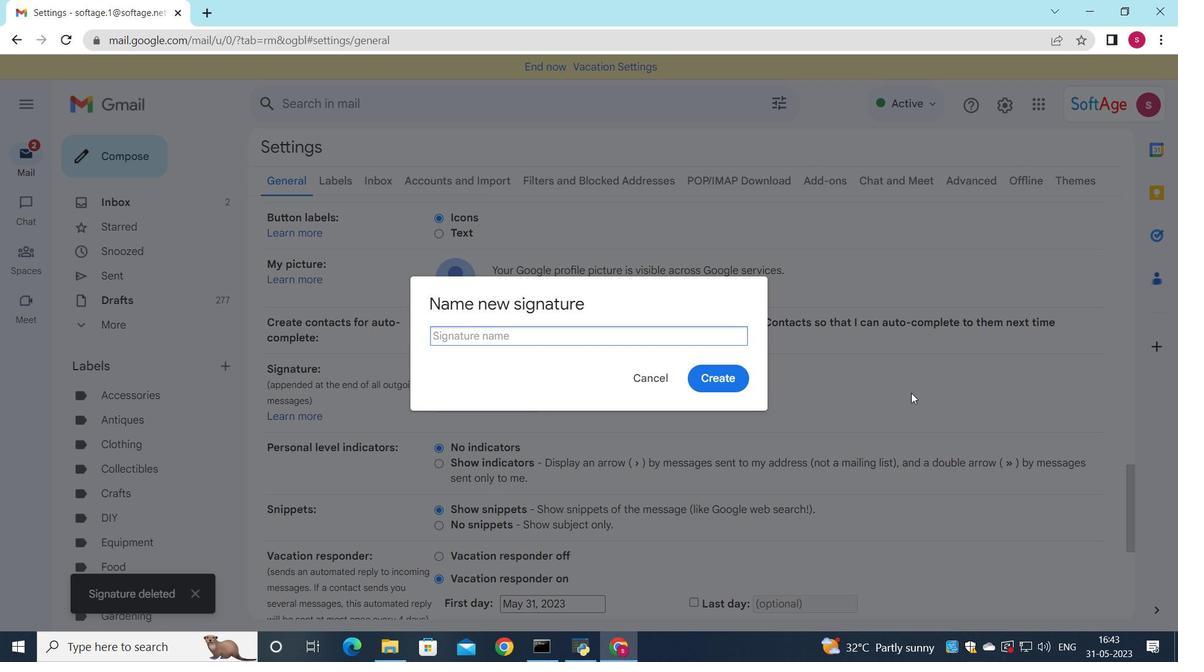 
Action: Key pressed <Key.shift>clarie<Key.space><Key.shift>Howard
Screenshot: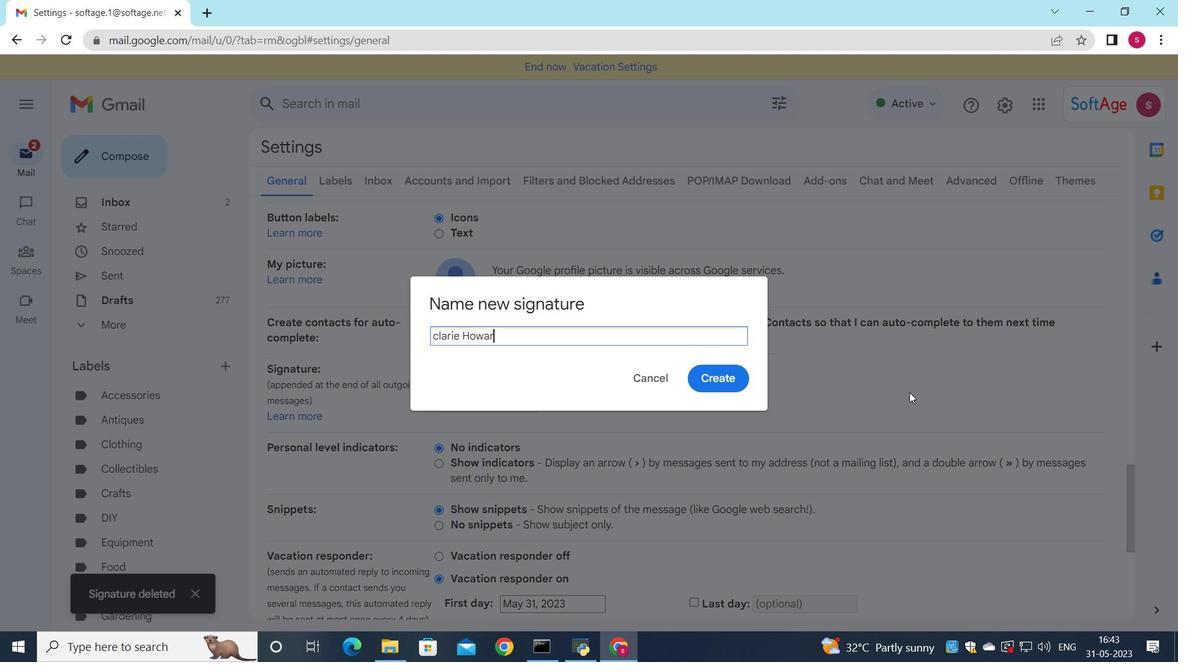 
Action: Mouse moved to (435, 342)
Screenshot: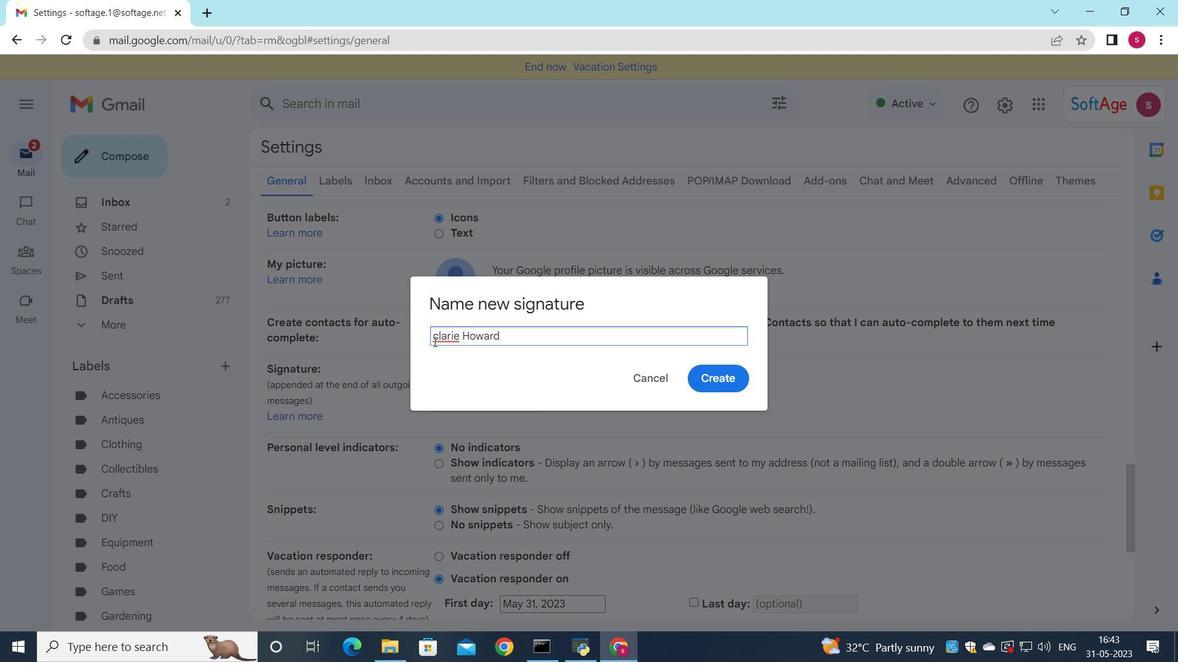 
Action: Mouse pressed left at (435, 342)
Screenshot: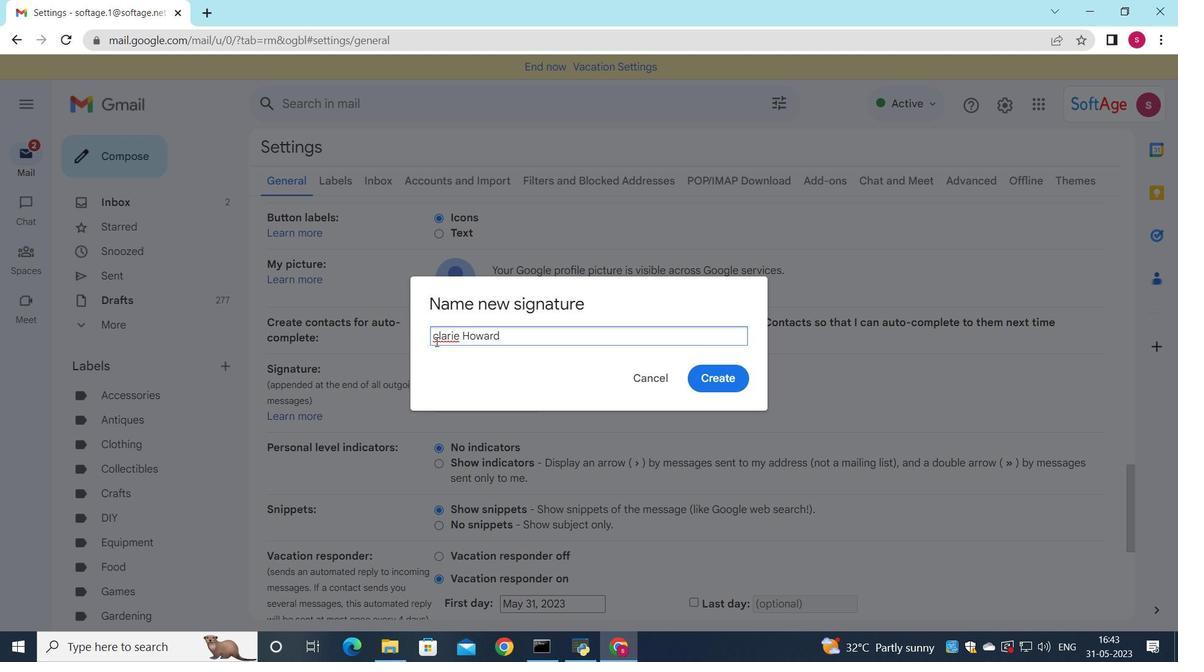 
Action: Key pressed <Key.right><Key.backspace><Key.shift>C
Screenshot: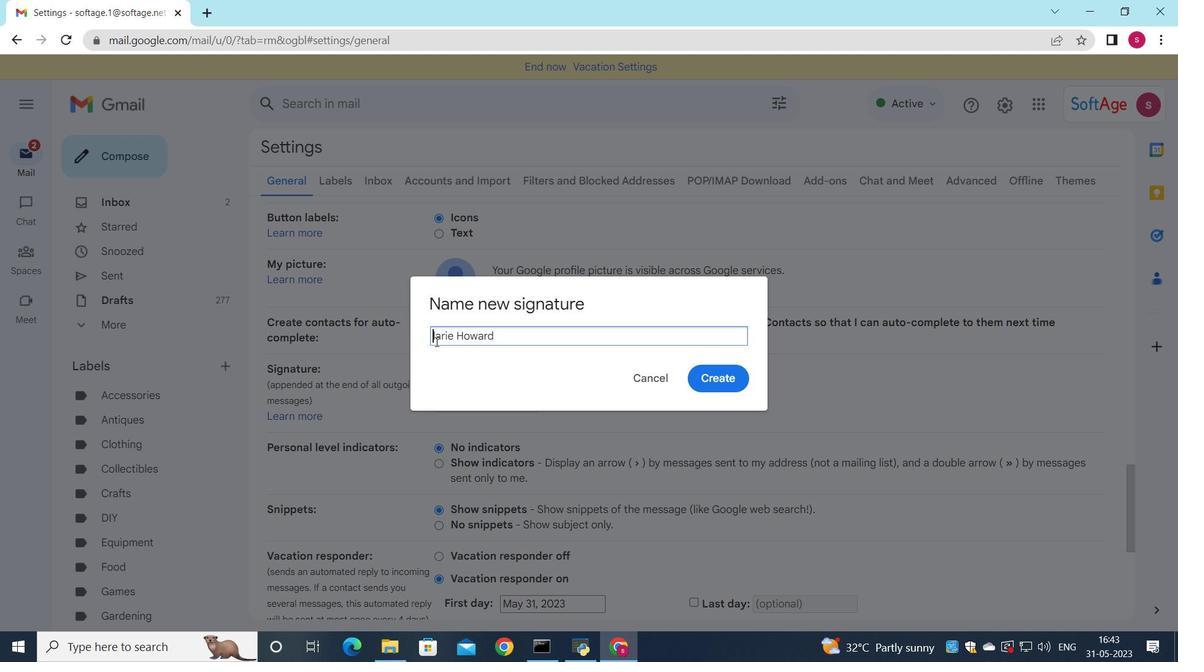 
Action: Mouse moved to (712, 388)
Screenshot: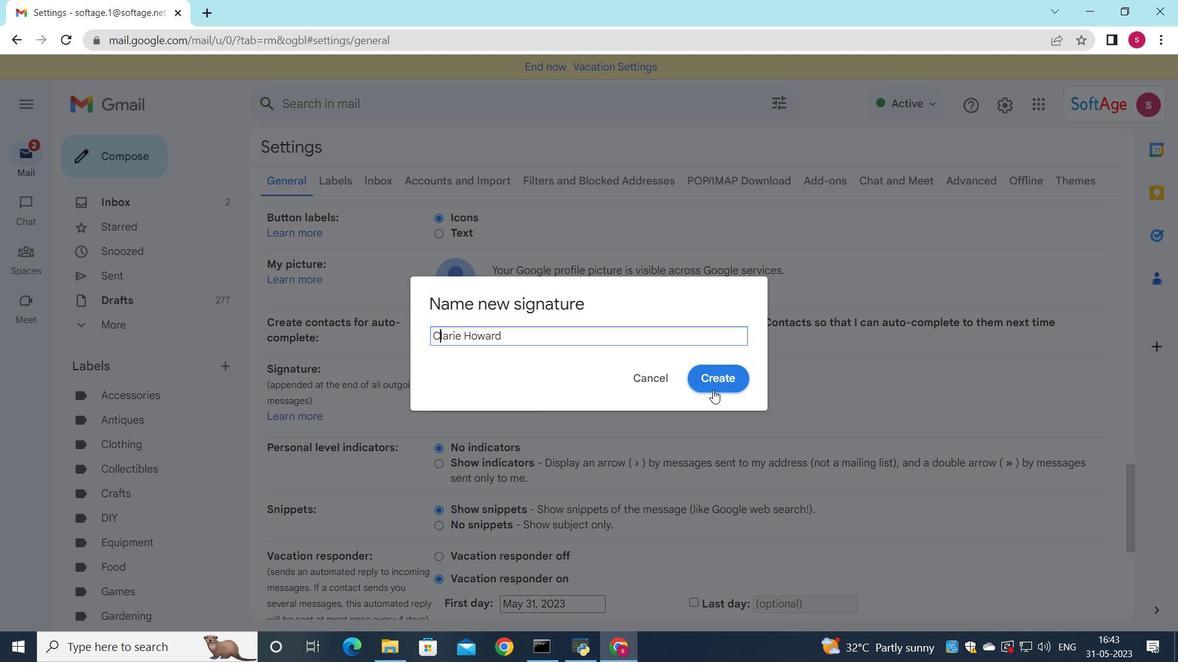 
Action: Mouse pressed left at (712, 388)
Screenshot: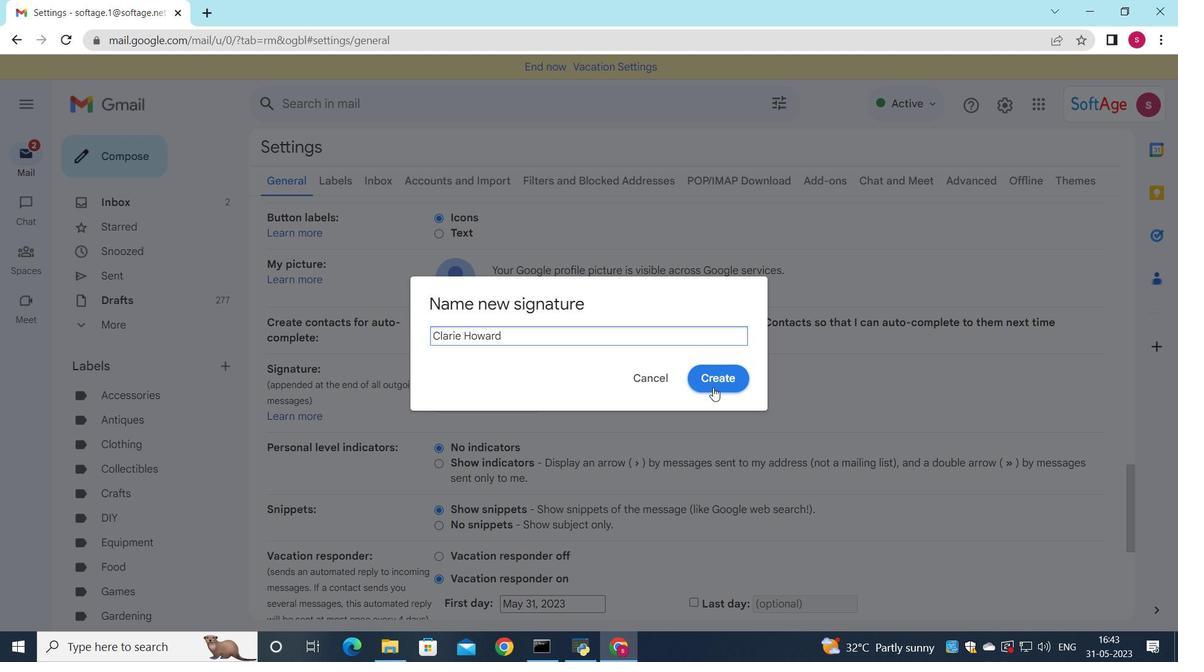 
Action: Mouse moved to (700, 404)
Screenshot: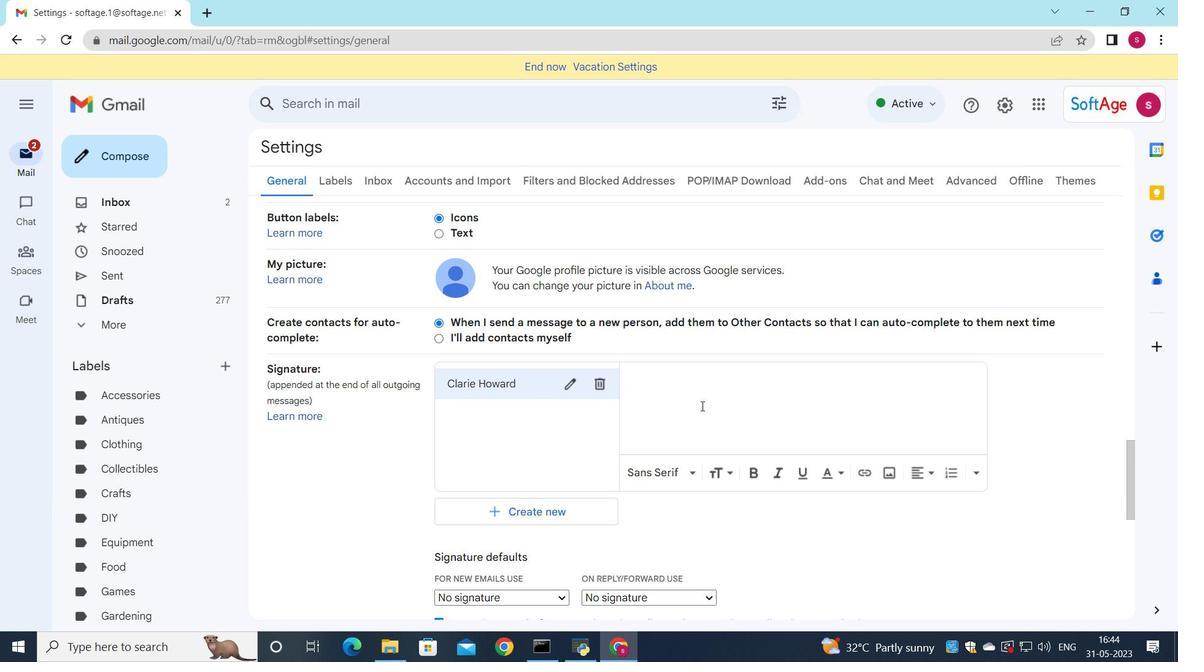 
Action: Mouse pressed left at (700, 404)
Screenshot: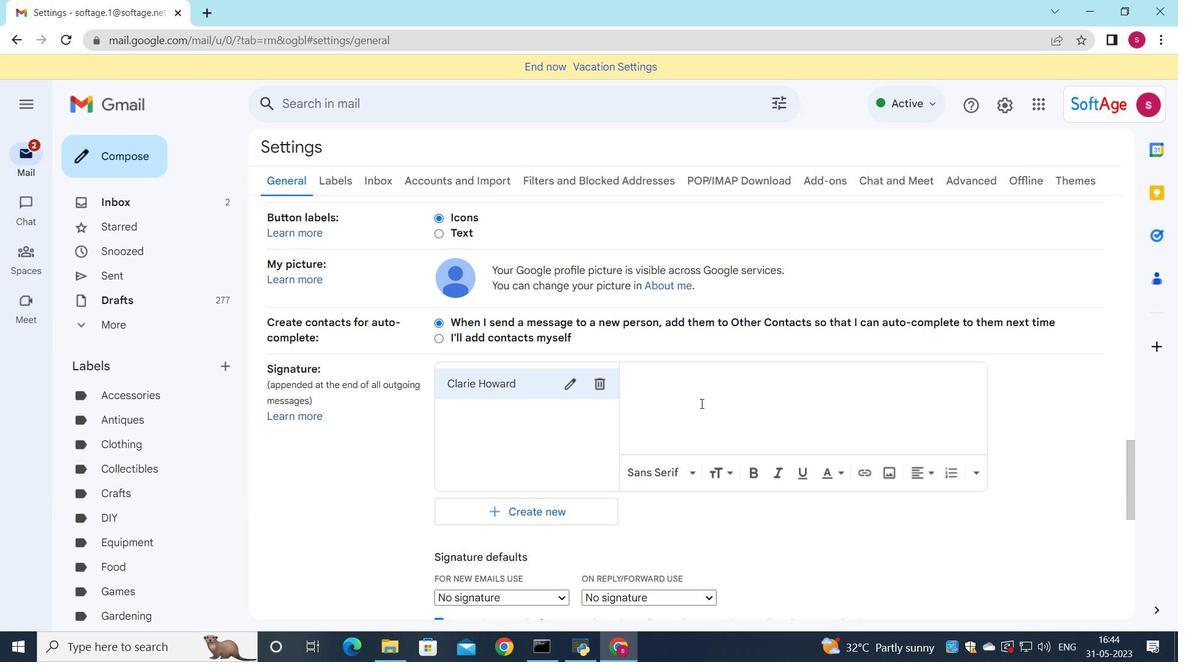 
Action: Key pressed <Key.shift>Clarie<Key.space><Key.shift>Hp<Key.backspace>oward
Screenshot: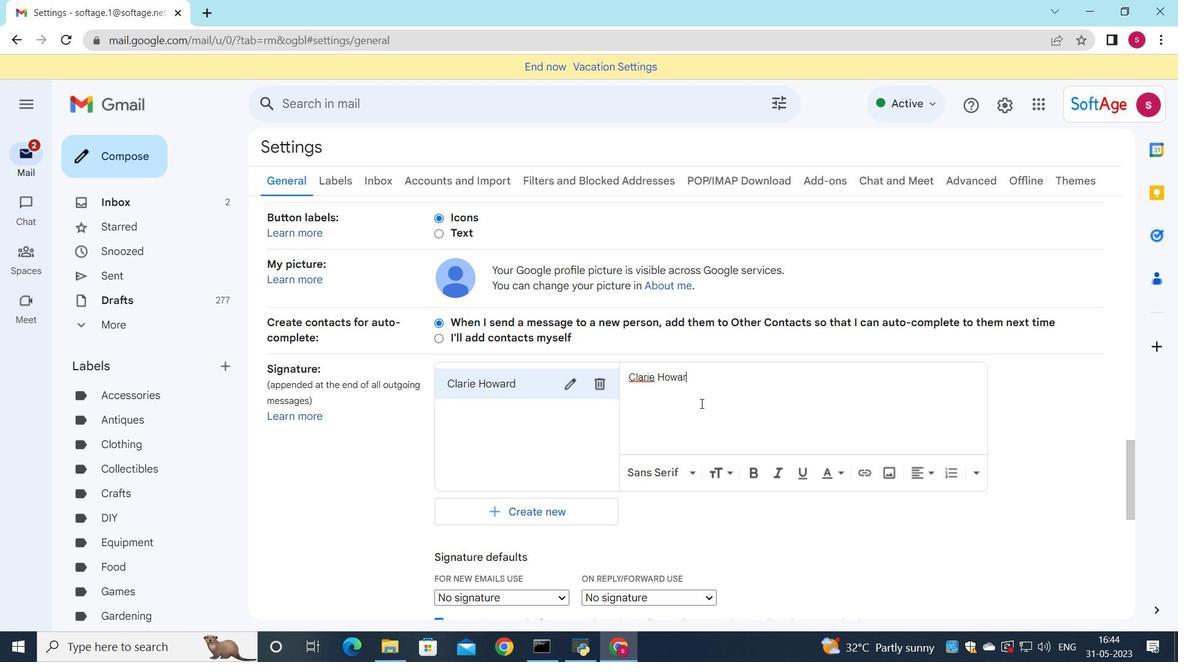 
Action: Mouse moved to (659, 390)
Screenshot: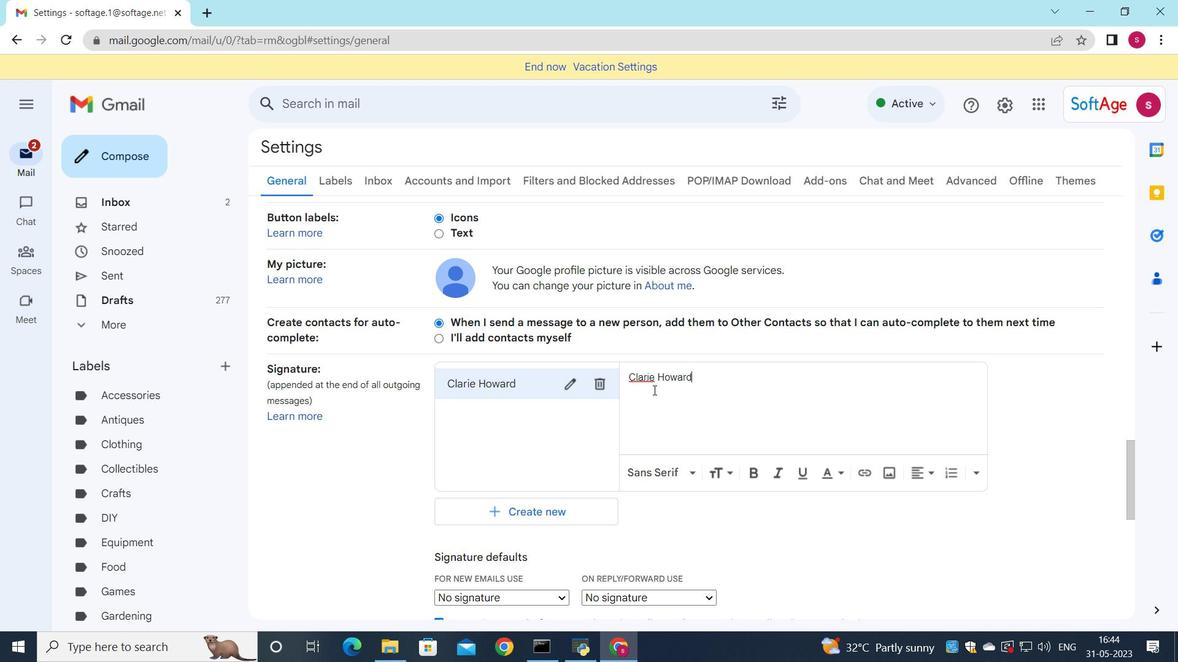
Action: Mouse scrolled (659, 389) with delta (0, 0)
Screenshot: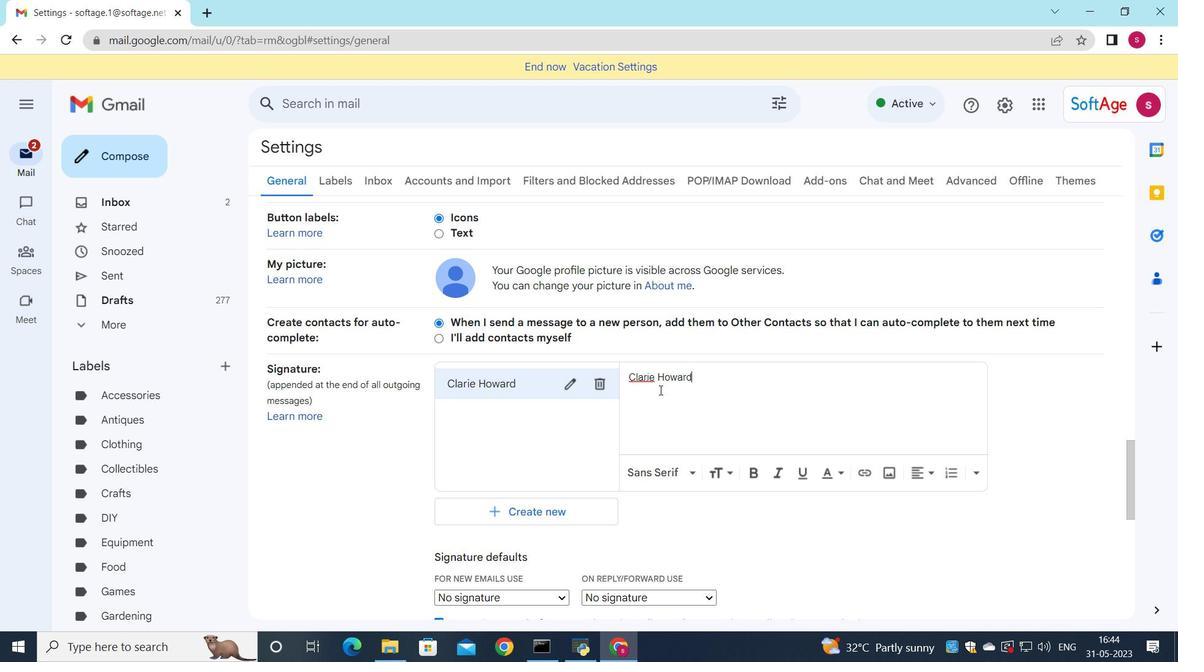 
Action: Mouse scrolled (659, 390) with delta (0, 0)
Screenshot: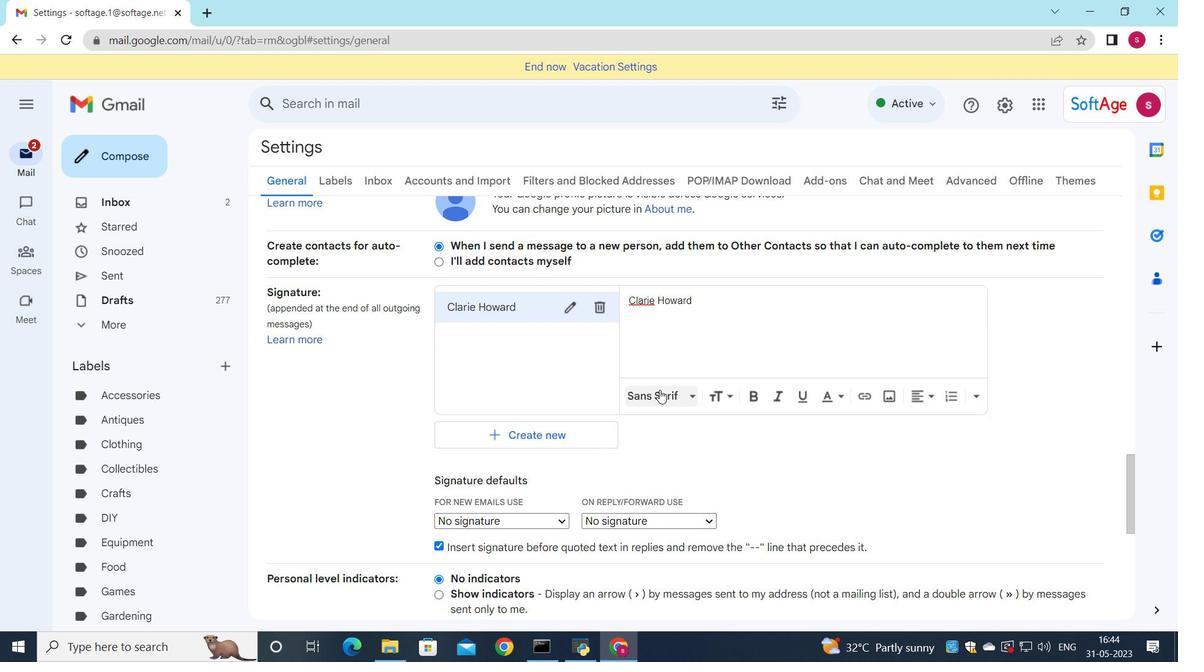 
Action: Mouse moved to (655, 379)
Screenshot: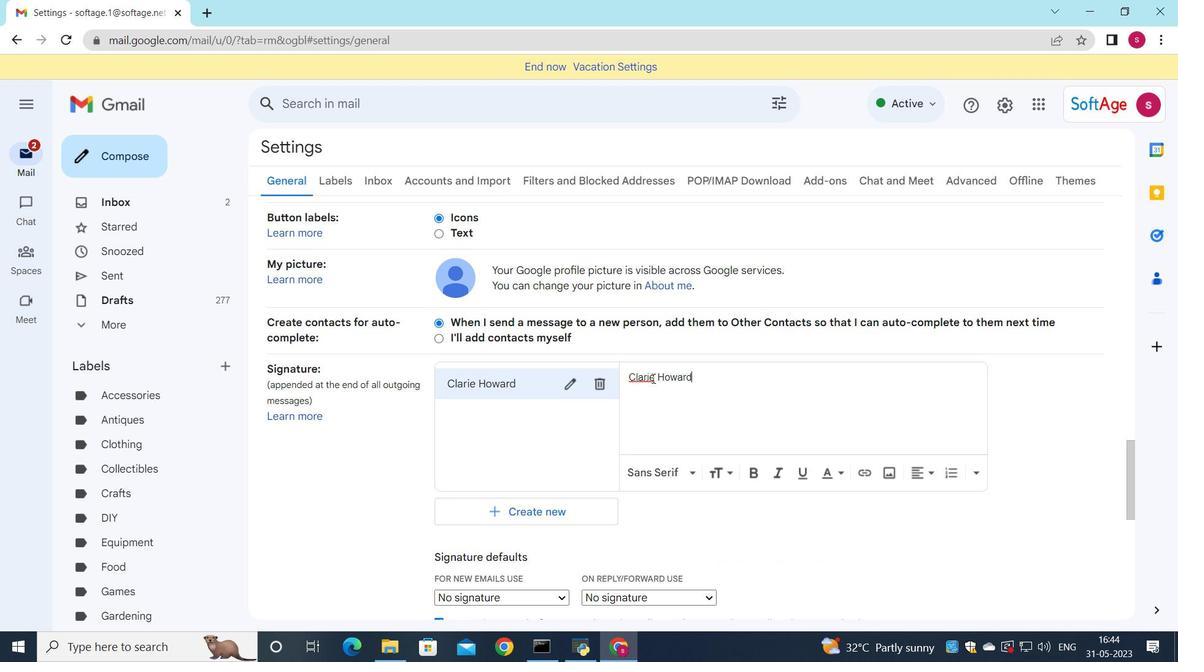 
Action: Key pressed <Key.left><Key.left><Key.left><Key.left><Key.left><Key.left><Key.left><Key.backspace><Key.backspace><Key.backspace>ire
Screenshot: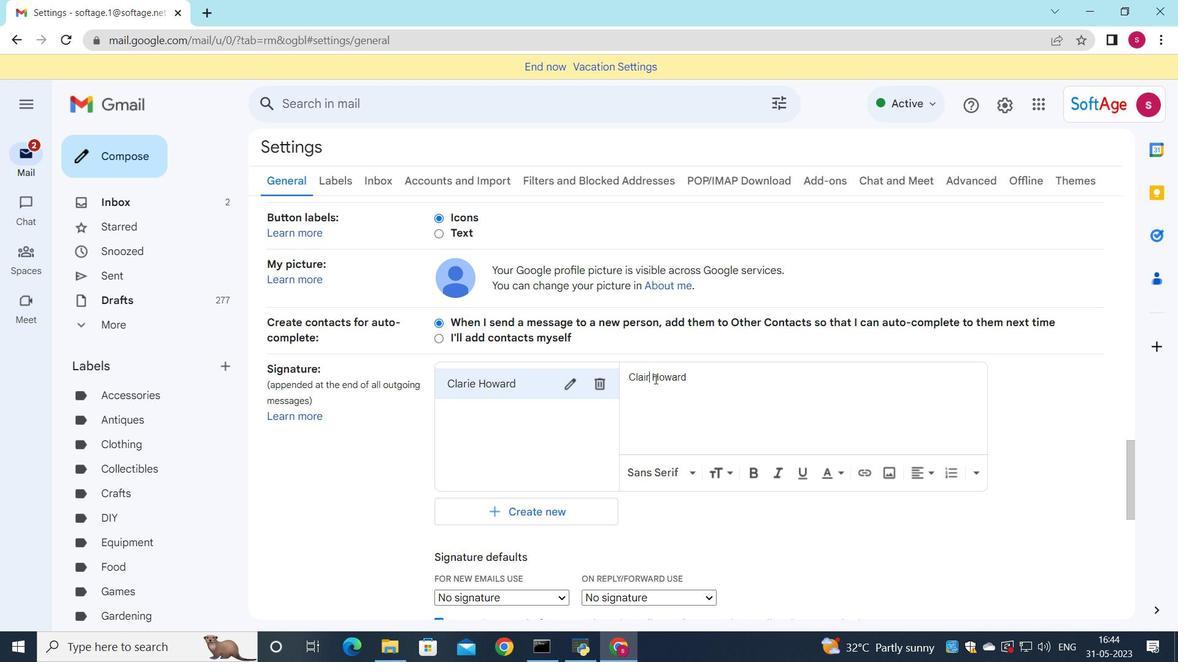 
Action: Mouse moved to (552, 539)
Screenshot: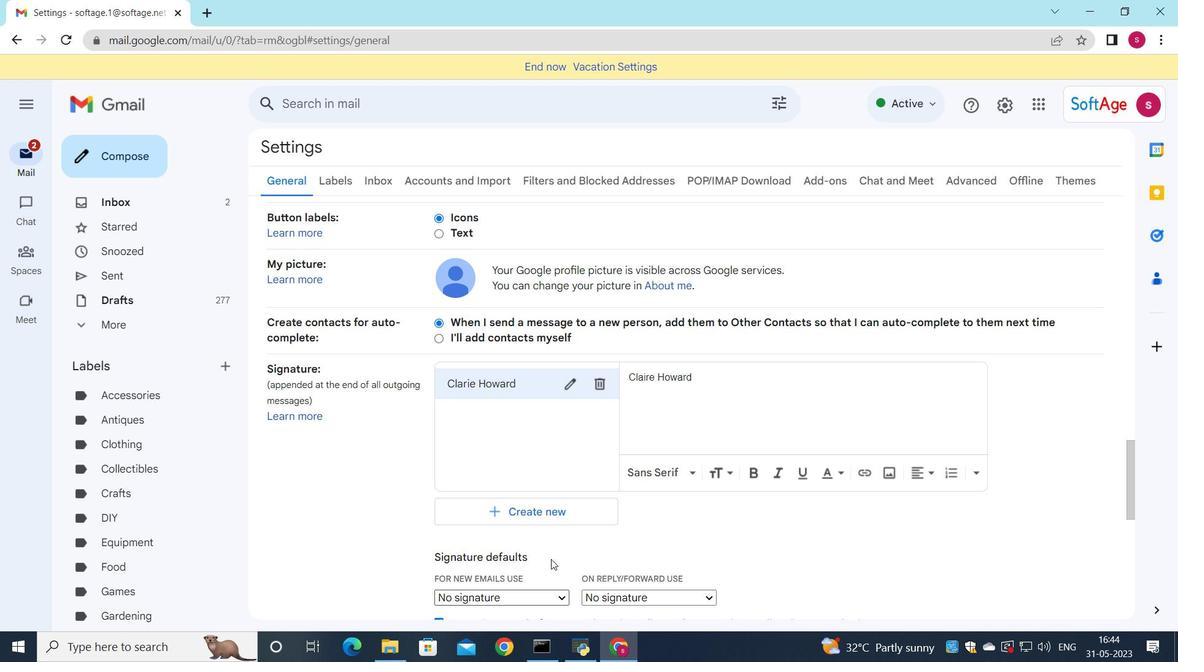 
Action: Mouse scrolled (552, 538) with delta (0, 0)
Screenshot: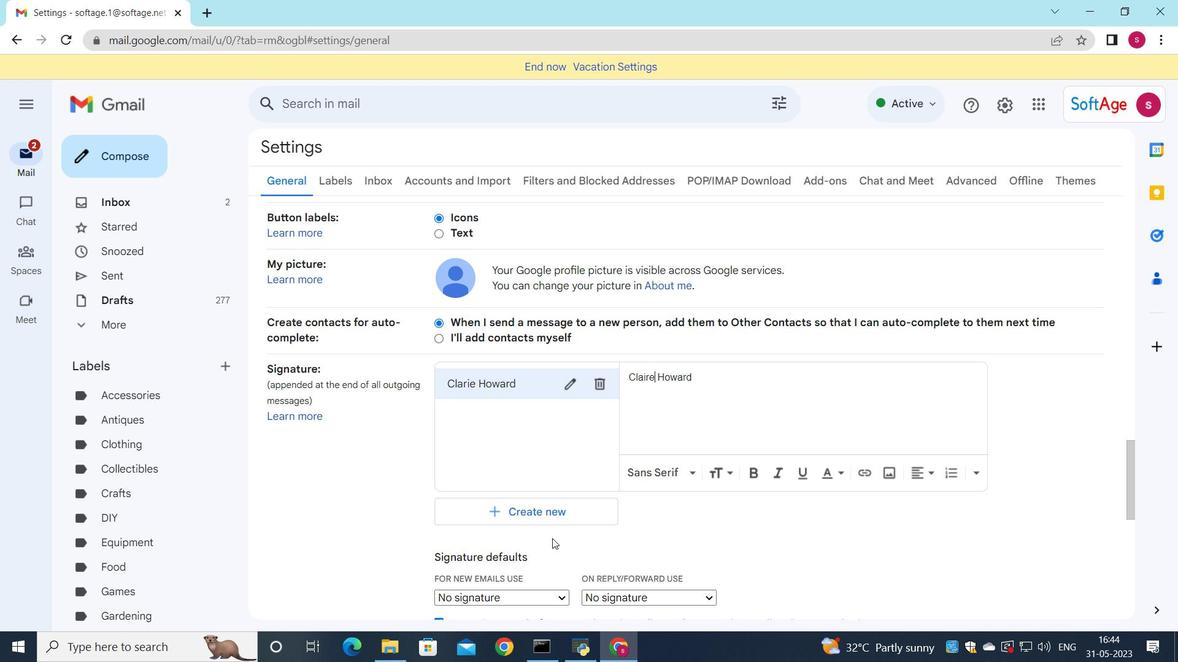 
Action: Mouse moved to (517, 516)
Screenshot: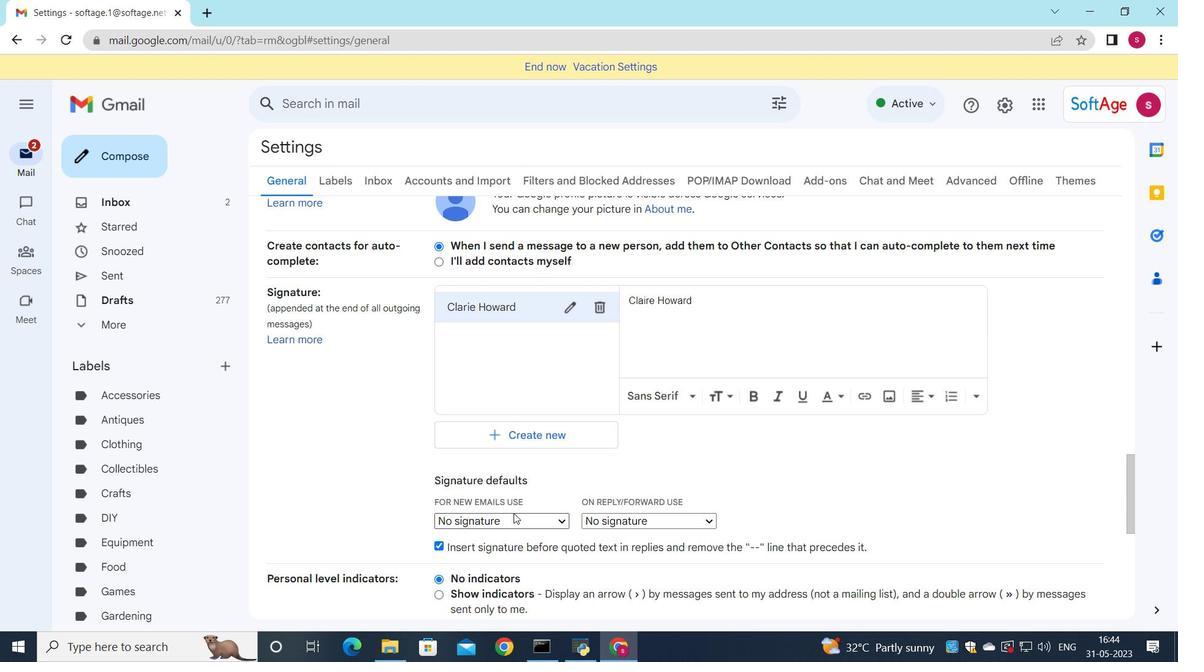 
Action: Mouse pressed left at (517, 516)
Screenshot: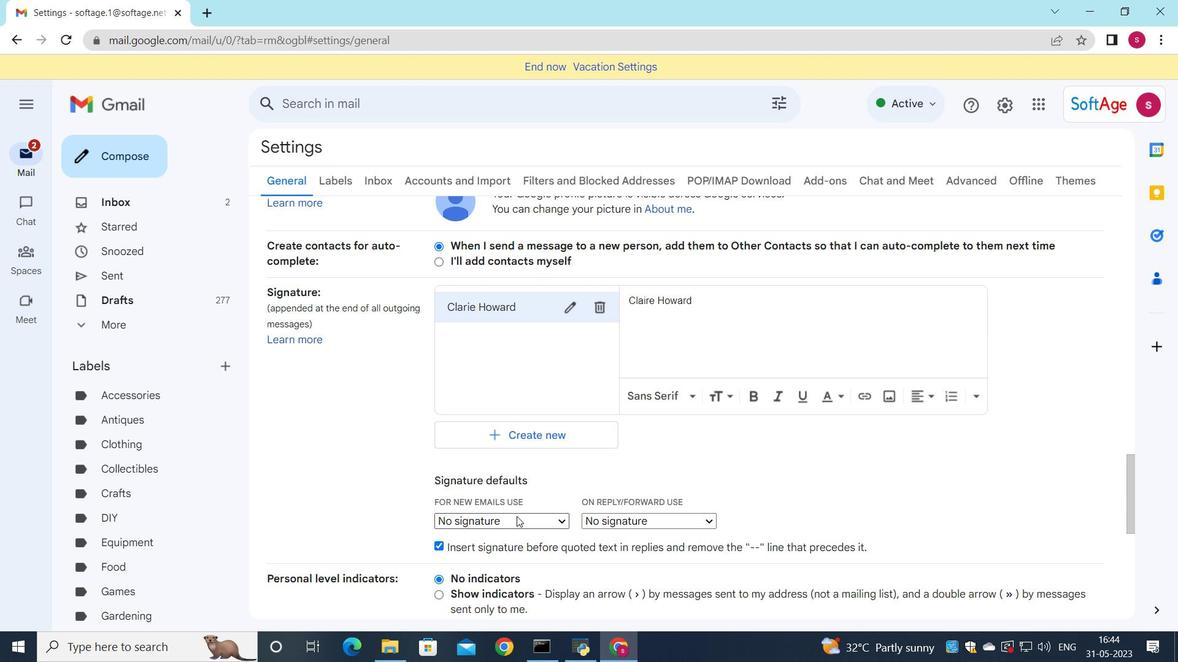 
Action: Mouse moved to (514, 548)
Screenshot: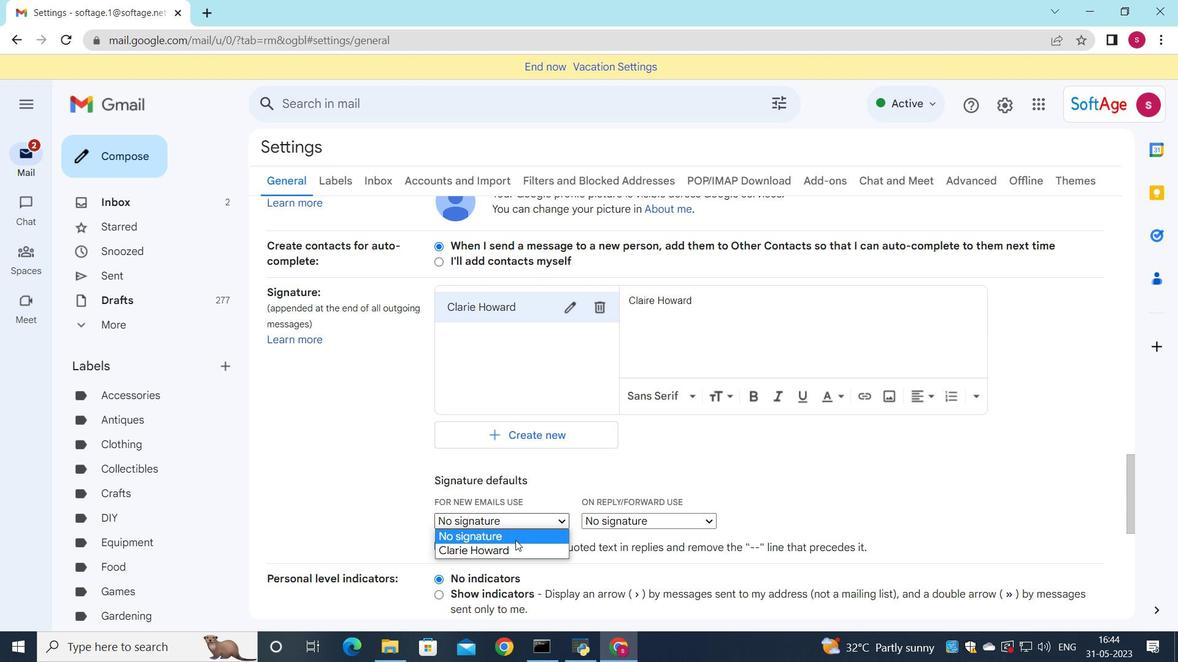 
Action: Mouse pressed left at (514, 548)
Screenshot: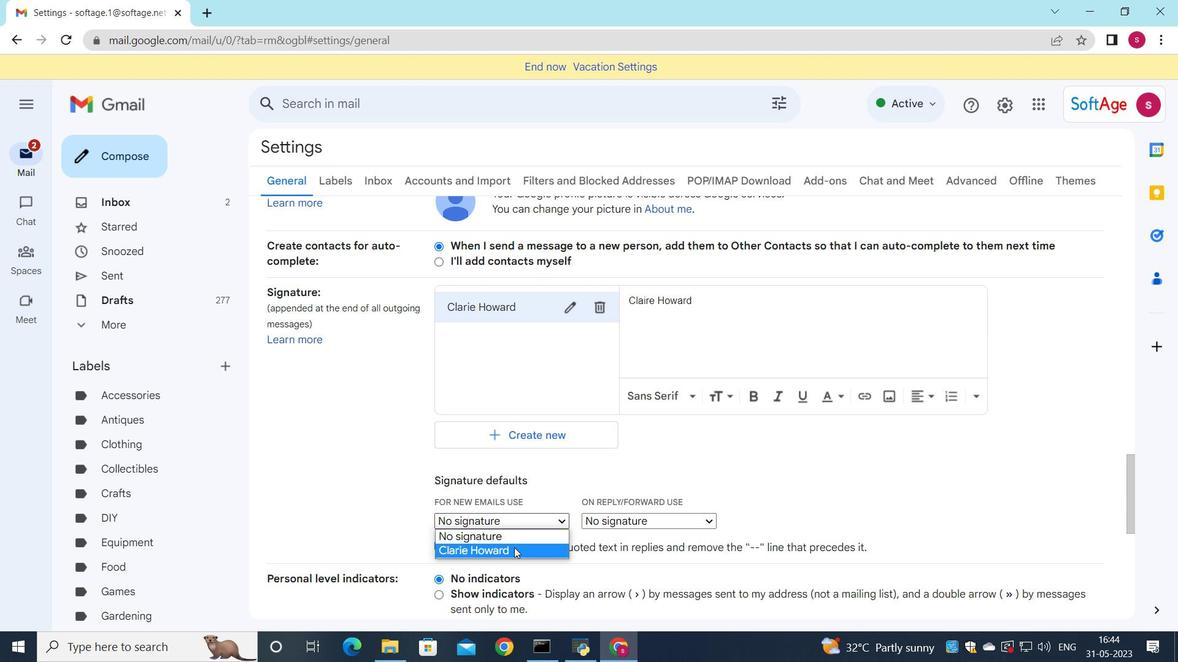
Action: Mouse moved to (633, 525)
Screenshot: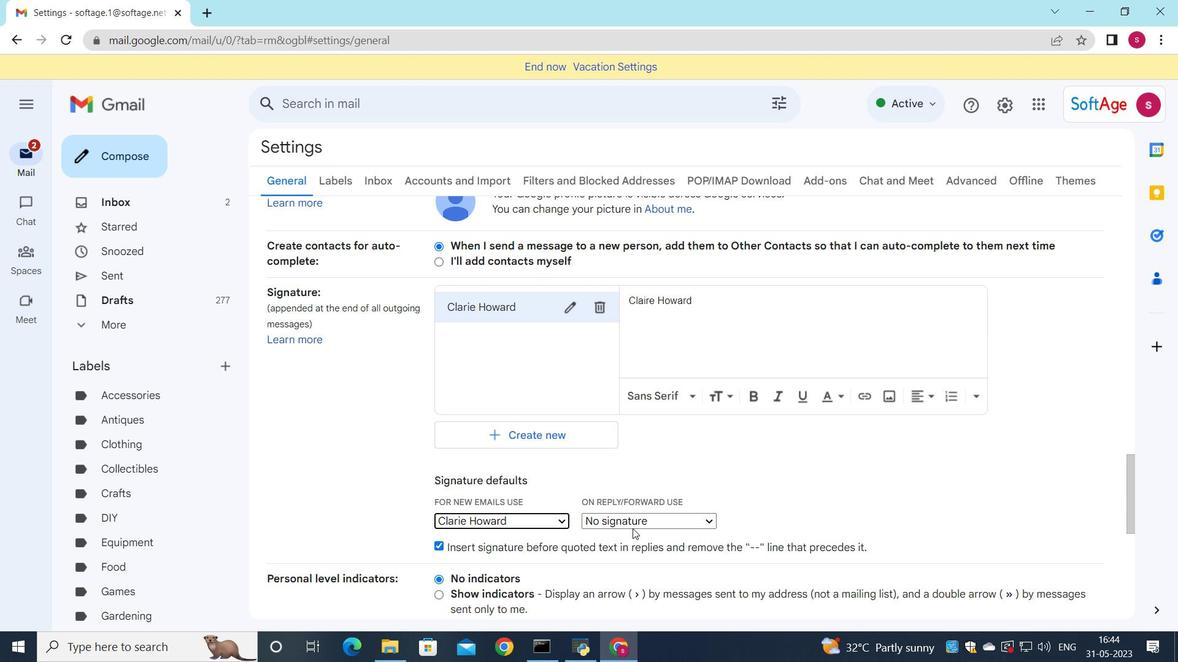 
Action: Mouse pressed left at (633, 525)
Screenshot: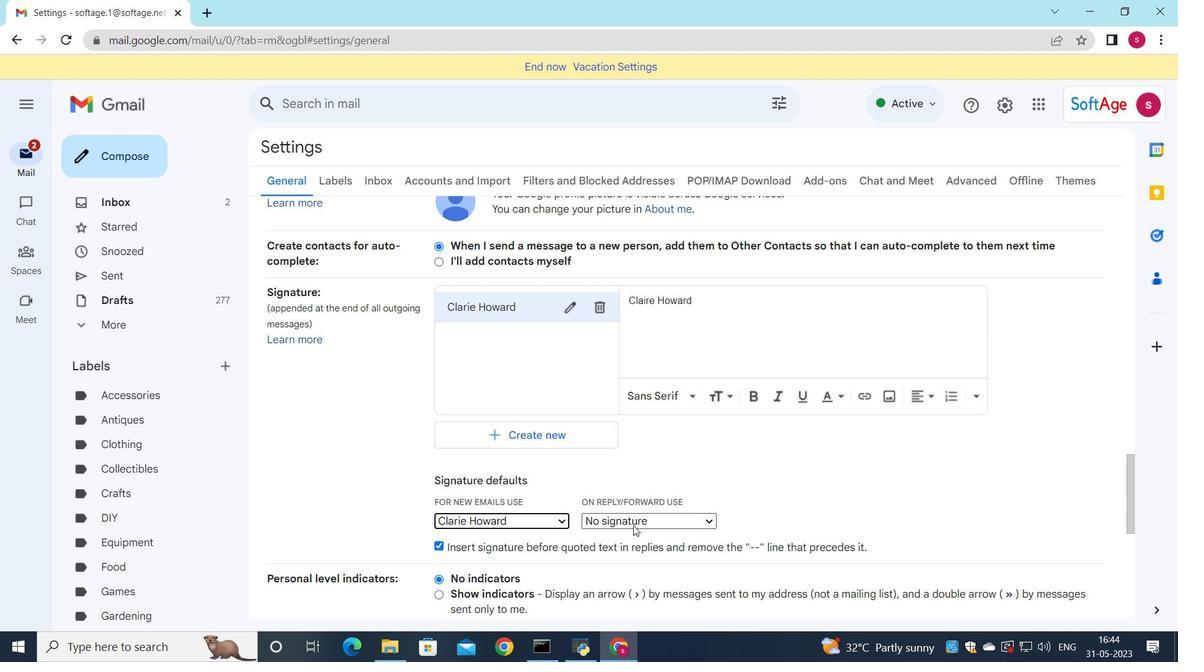 
Action: Mouse moved to (465, 308)
Screenshot: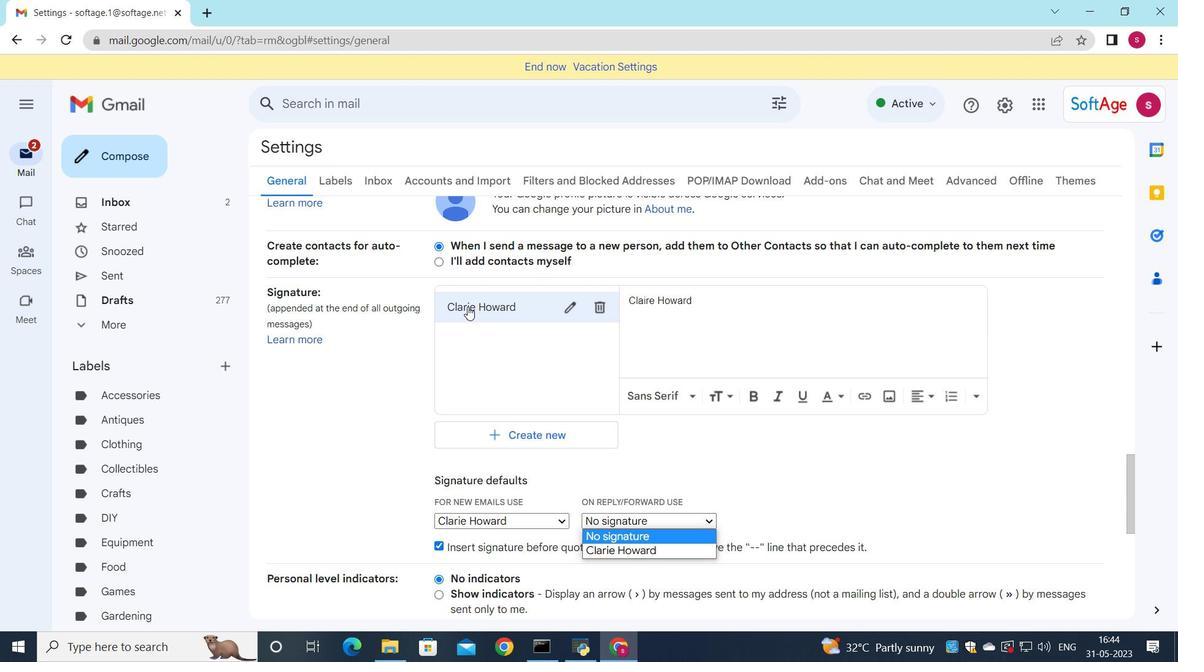 
Action: Mouse pressed left at (465, 308)
Screenshot: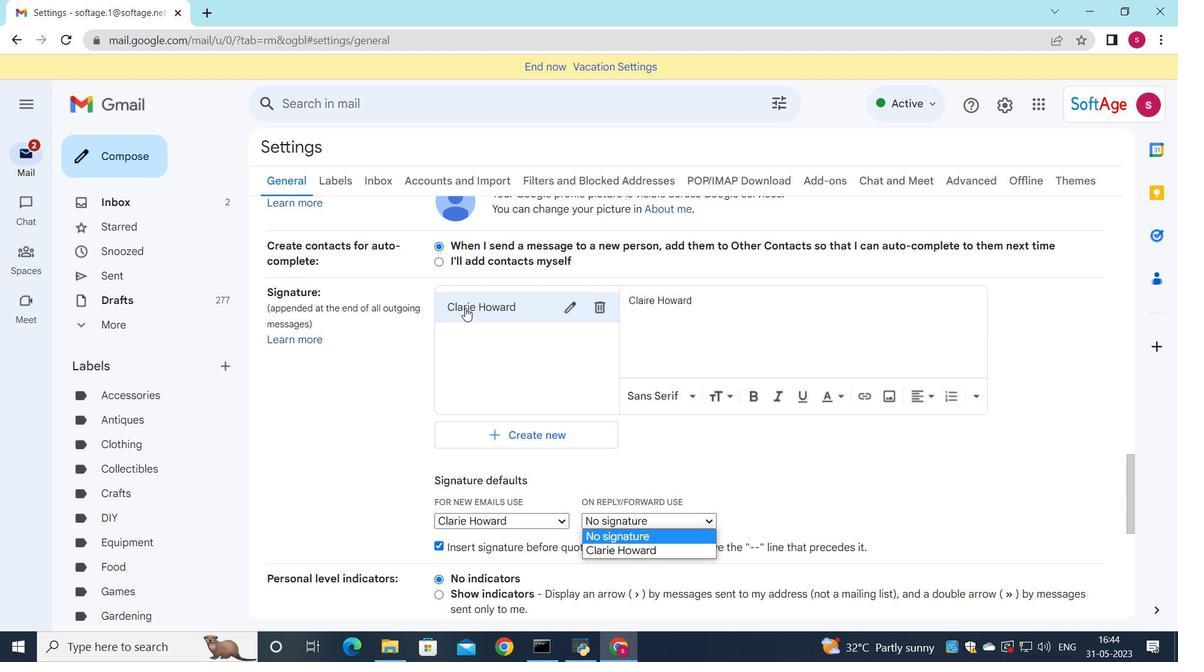 
Action: Mouse moved to (569, 309)
Screenshot: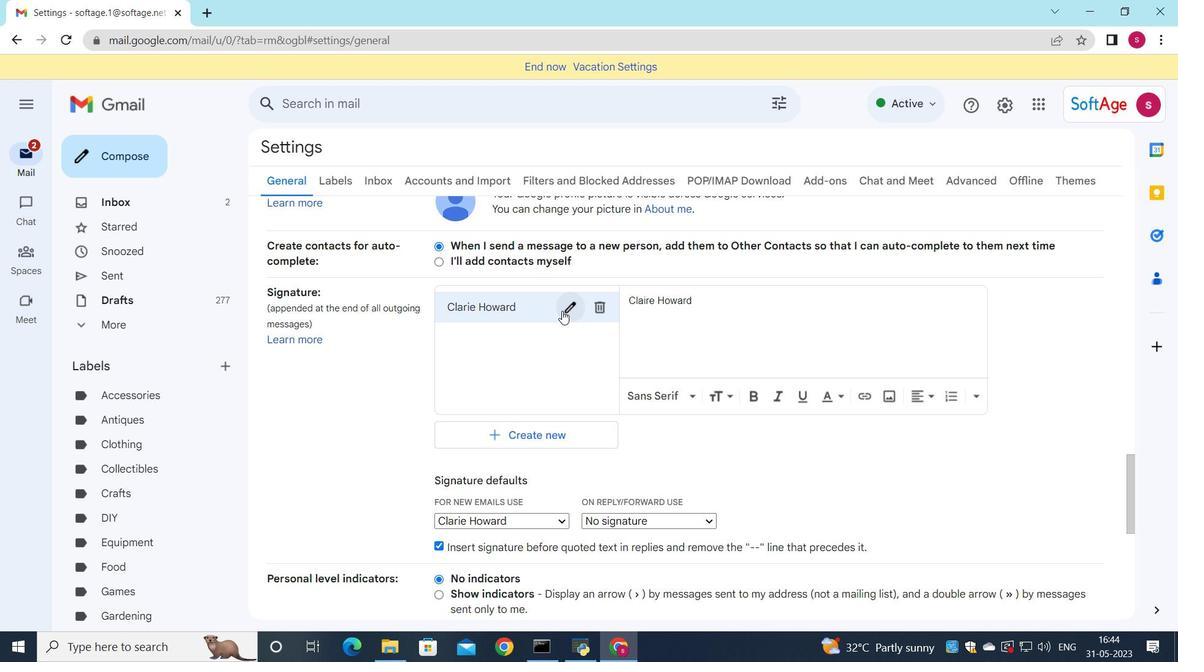 
Action: Mouse pressed left at (569, 309)
Screenshot: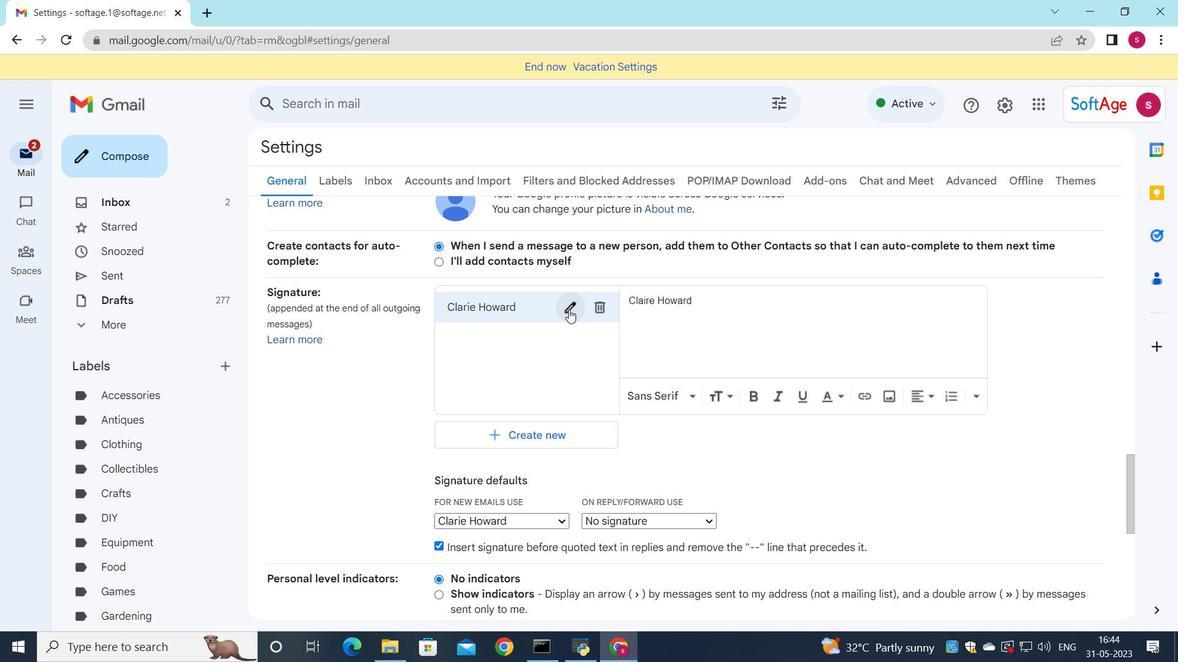 
Action: Mouse moved to (460, 336)
Screenshot: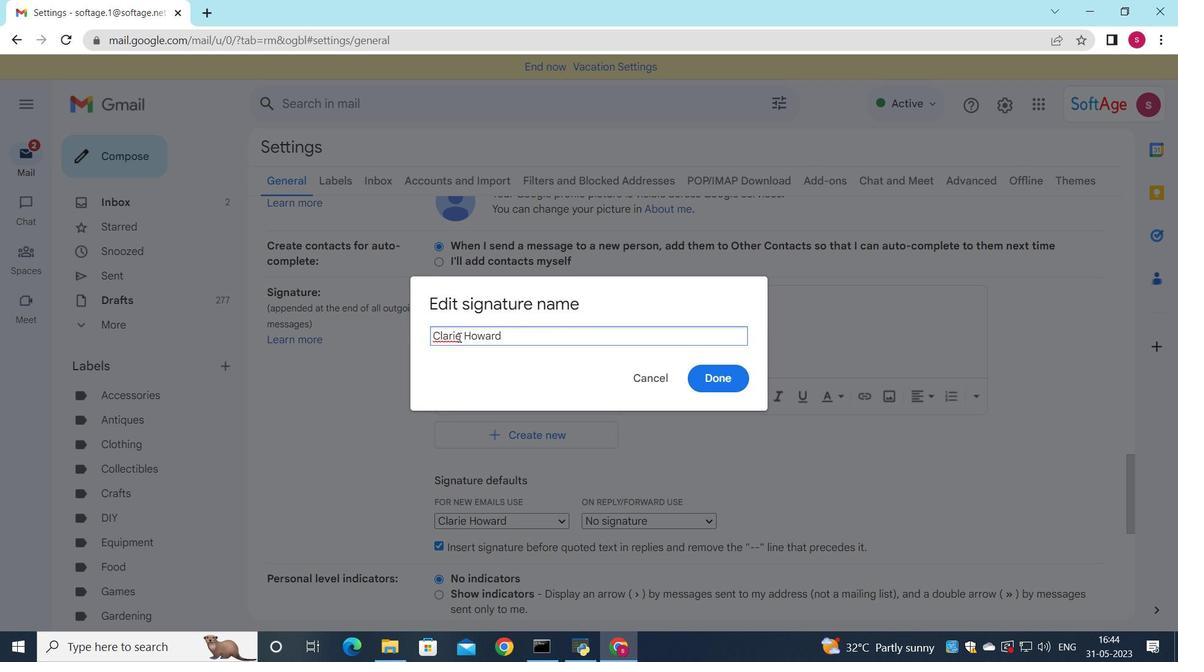 
Action: Mouse pressed left at (460, 336)
Screenshot: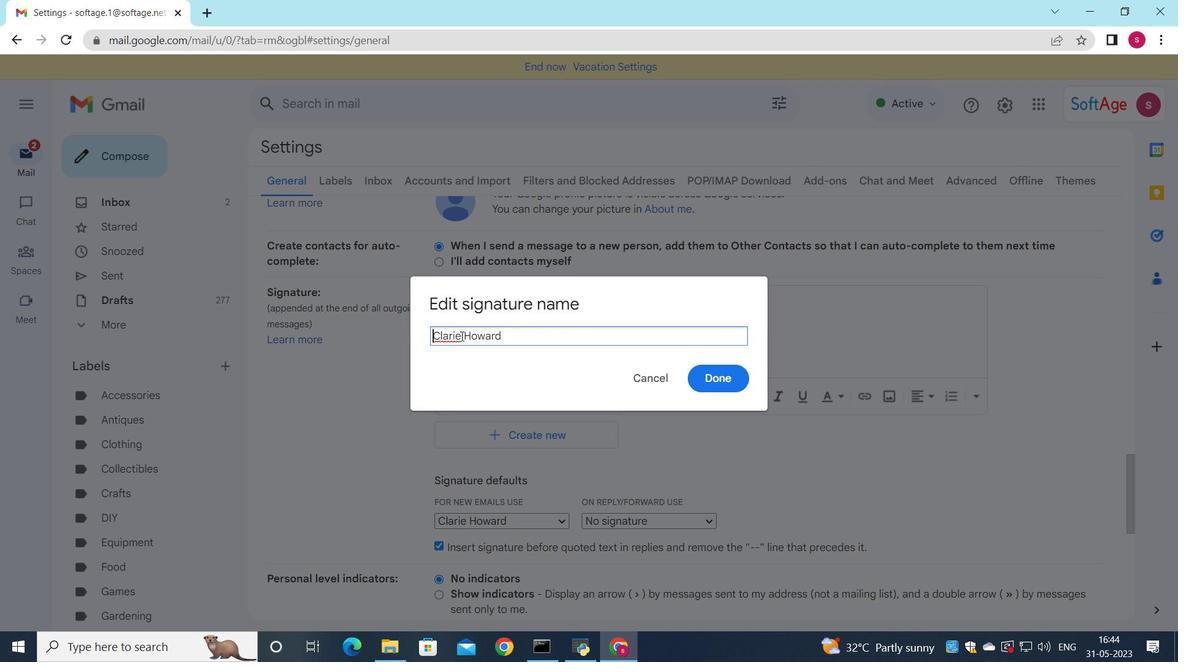 
Action: Key pressed <Key.backspace><Key.backspace><Key.backspace>ire
Screenshot: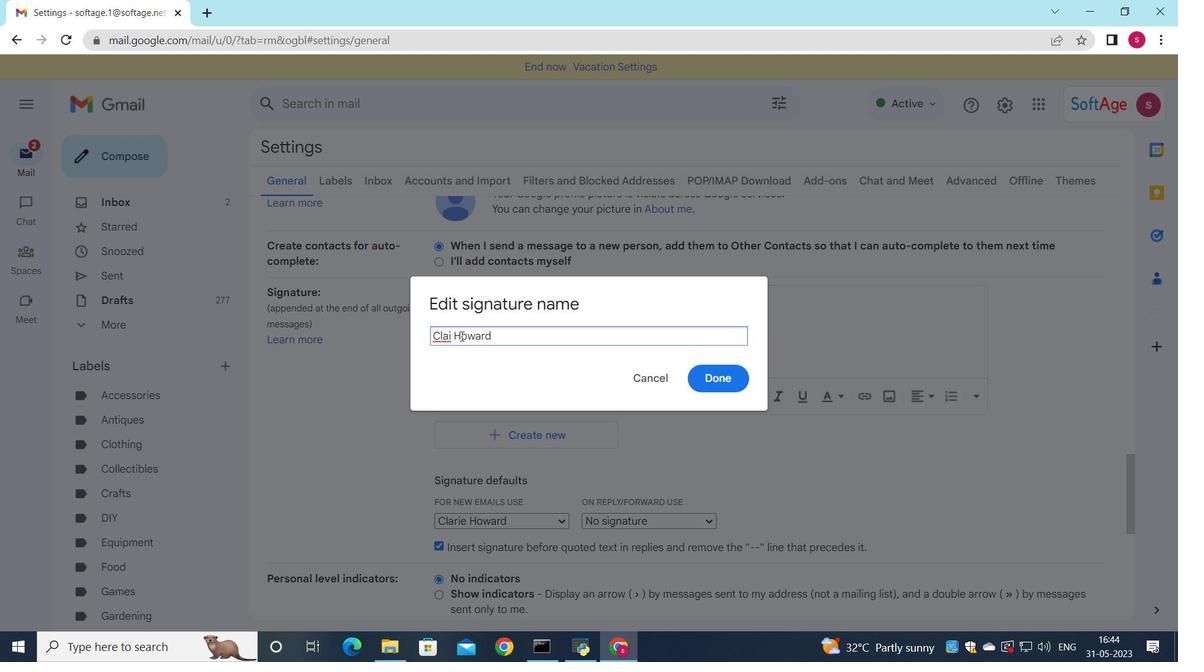 
Action: Mouse moved to (699, 381)
Screenshot: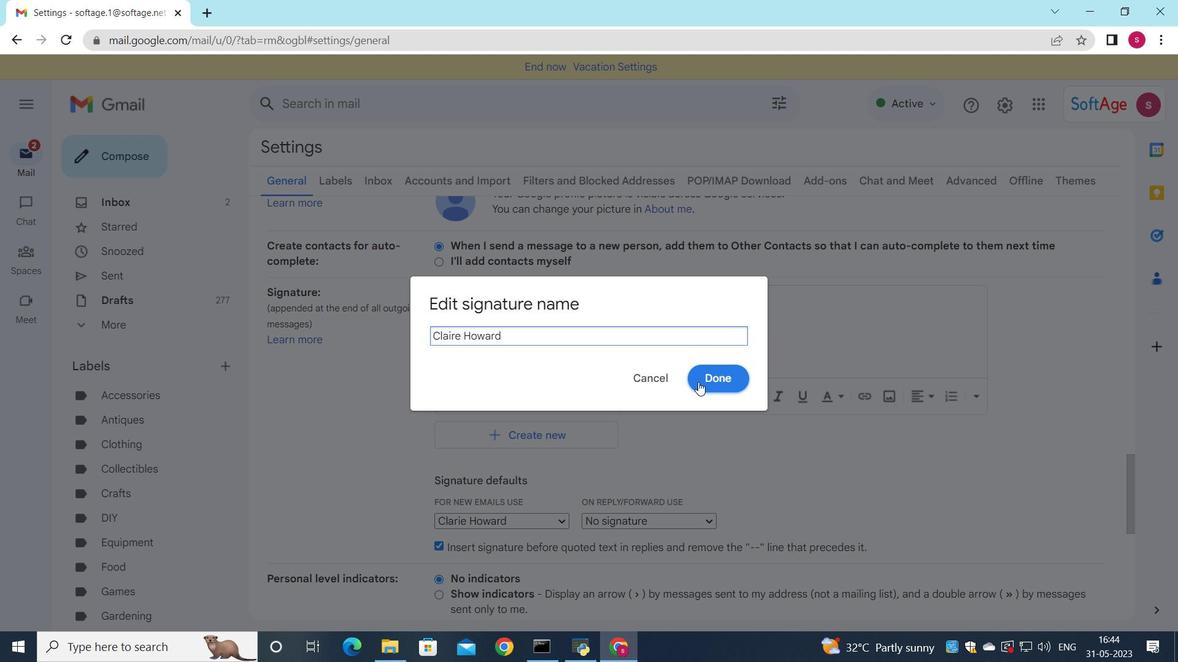 
Action: Mouse pressed left at (700, 380)
Screenshot: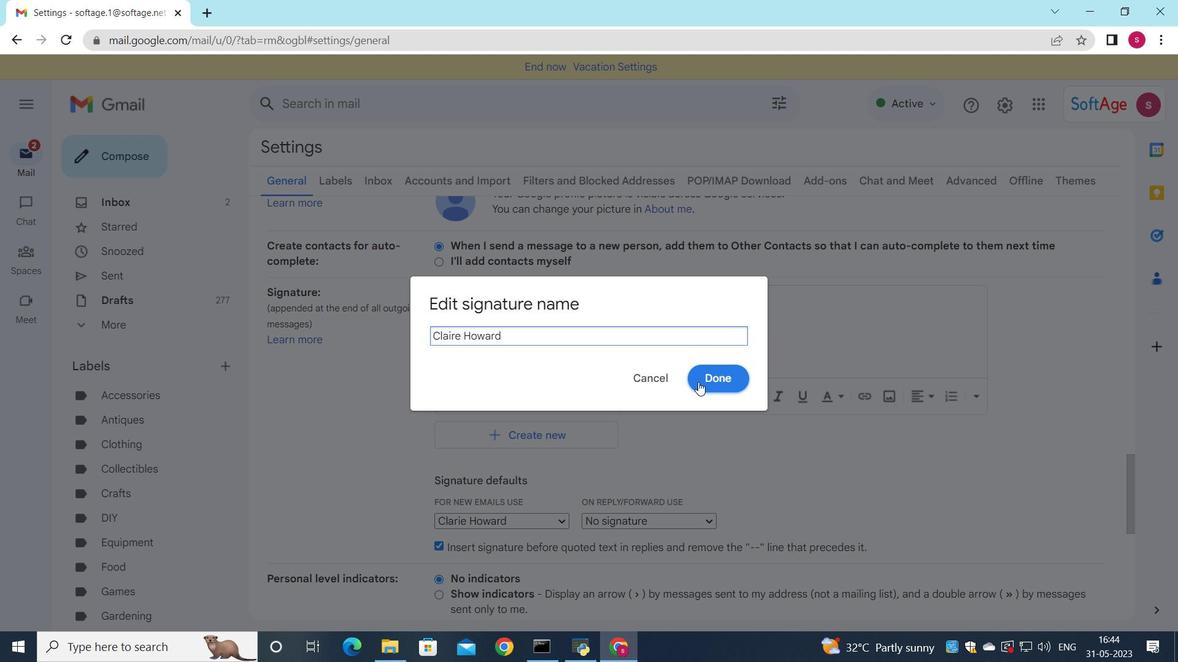 
Action: Mouse moved to (696, 519)
Screenshot: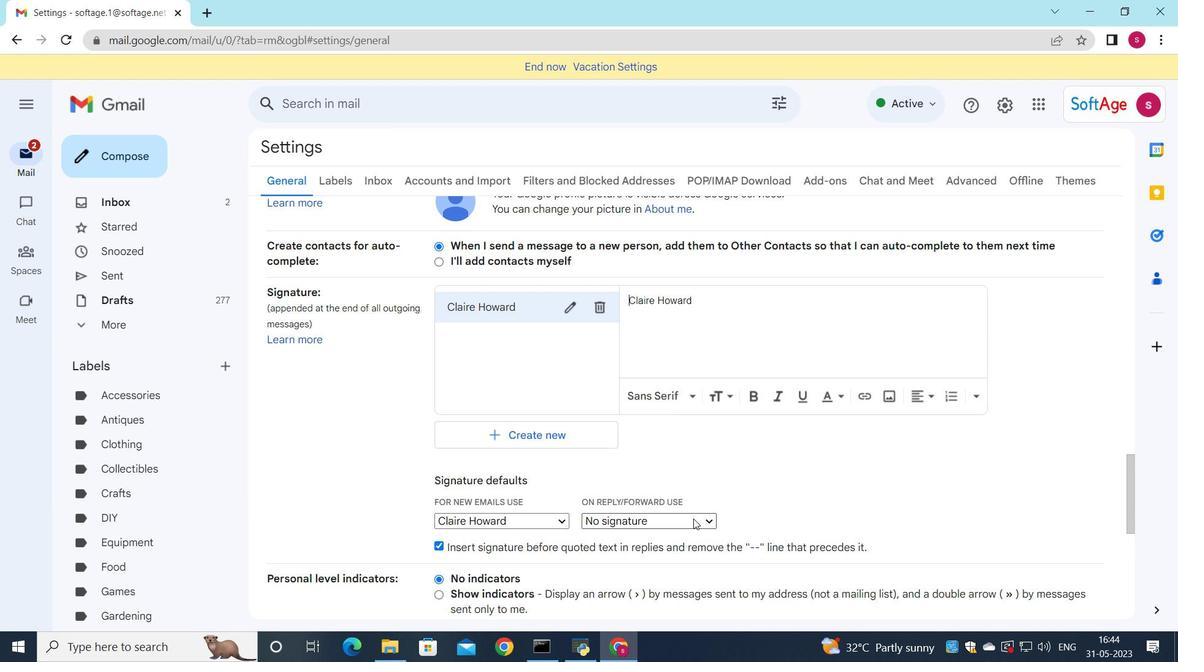 
Action: Mouse pressed left at (696, 519)
Screenshot: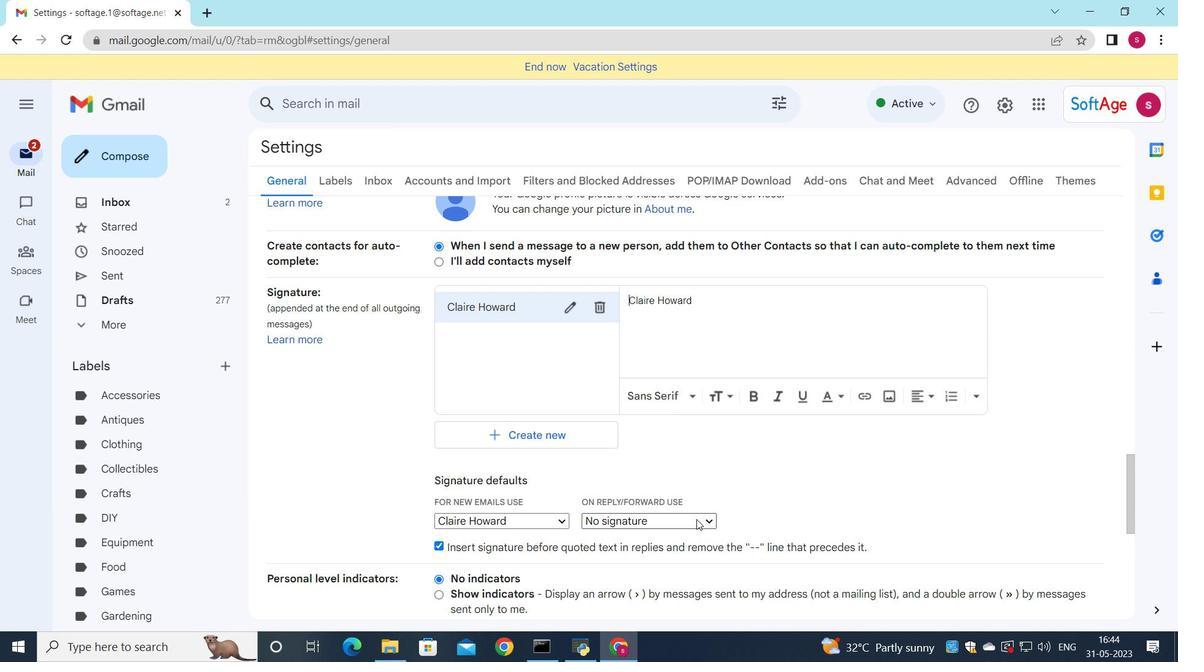 
Action: Mouse moved to (657, 547)
Screenshot: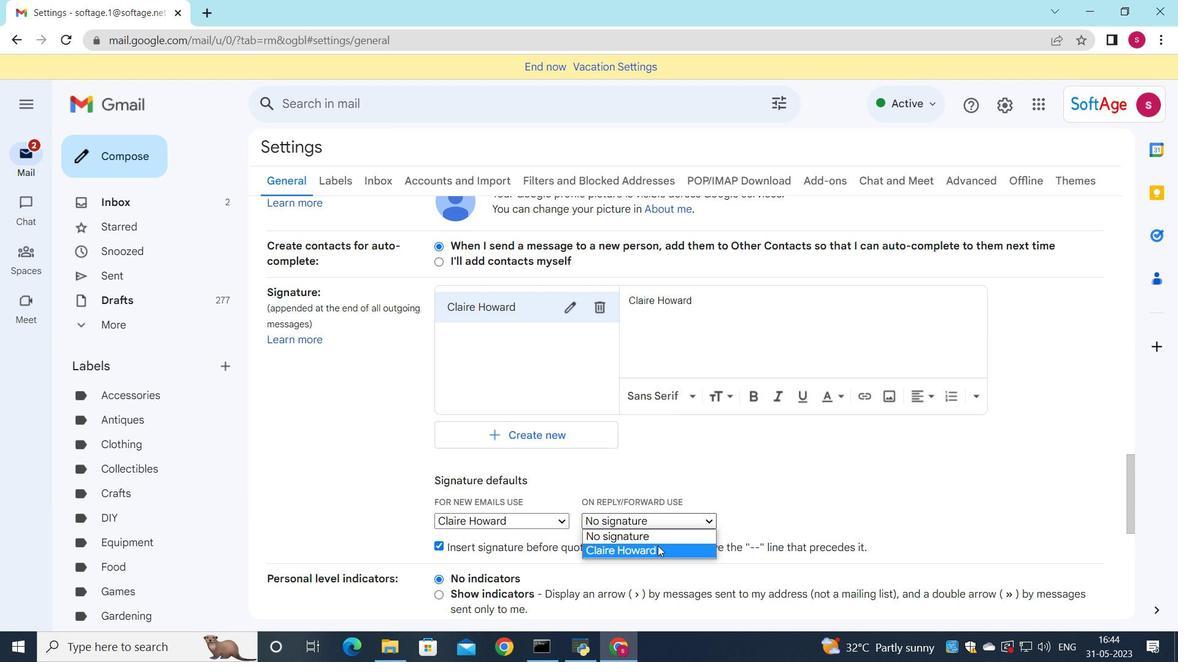 
Action: Mouse pressed left at (657, 547)
Screenshot: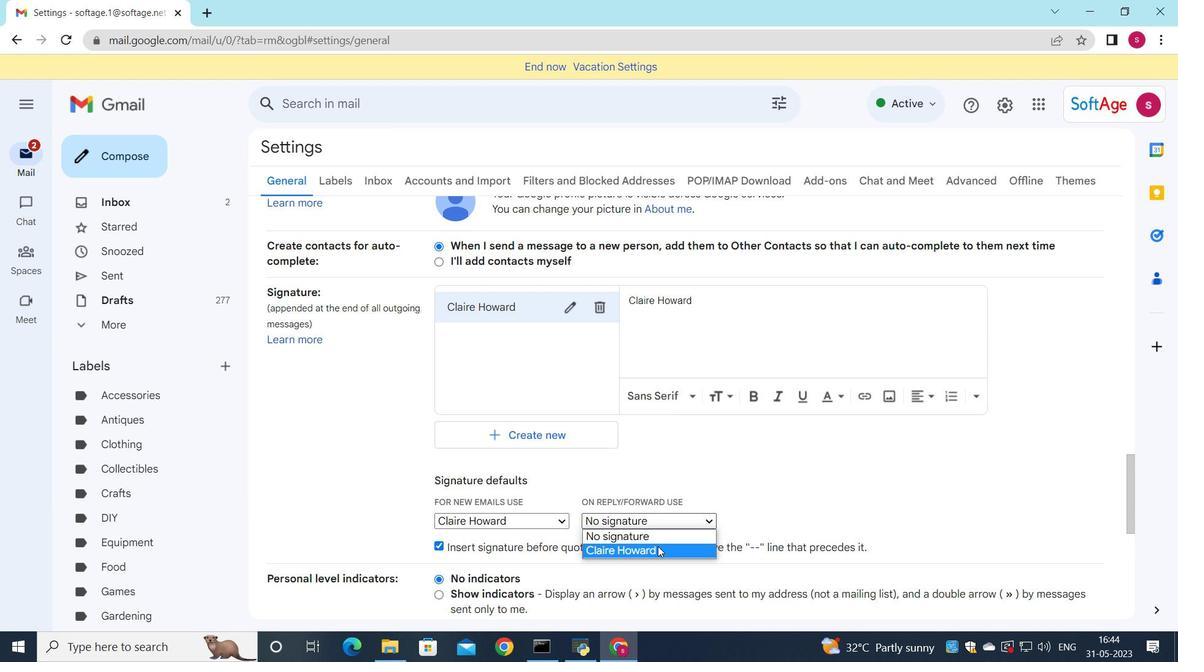 
Action: Mouse moved to (654, 532)
Screenshot: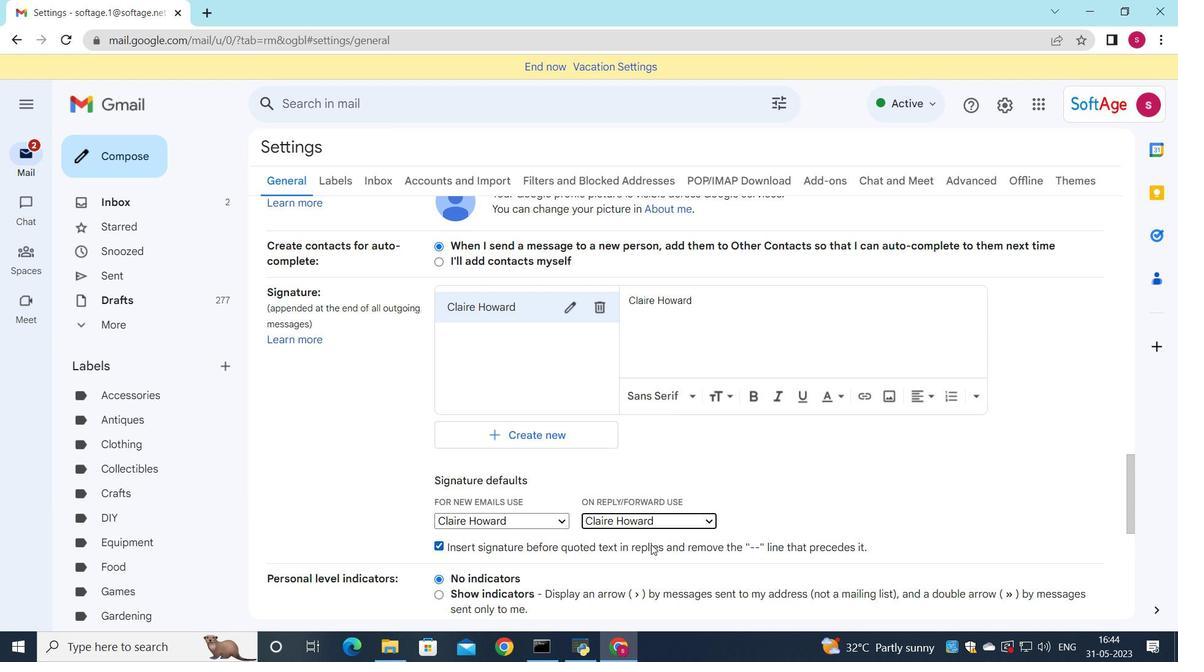 
Action: Mouse scrolled (654, 531) with delta (0, 0)
Screenshot: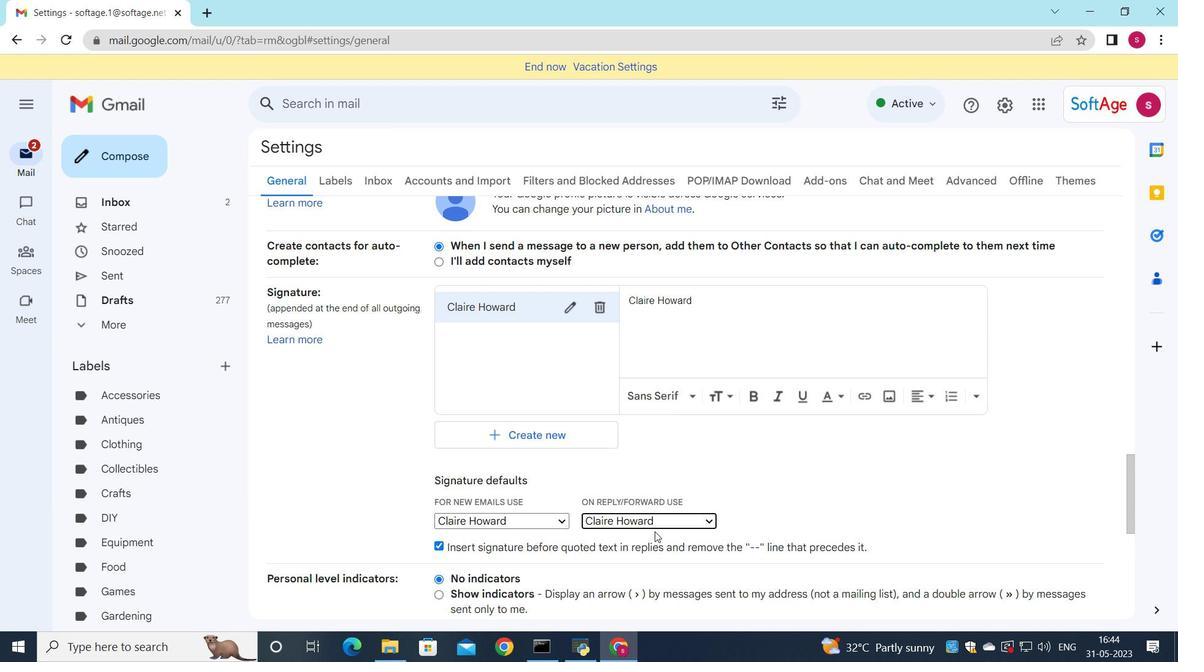 
Action: Mouse scrolled (654, 531) with delta (0, 0)
Screenshot: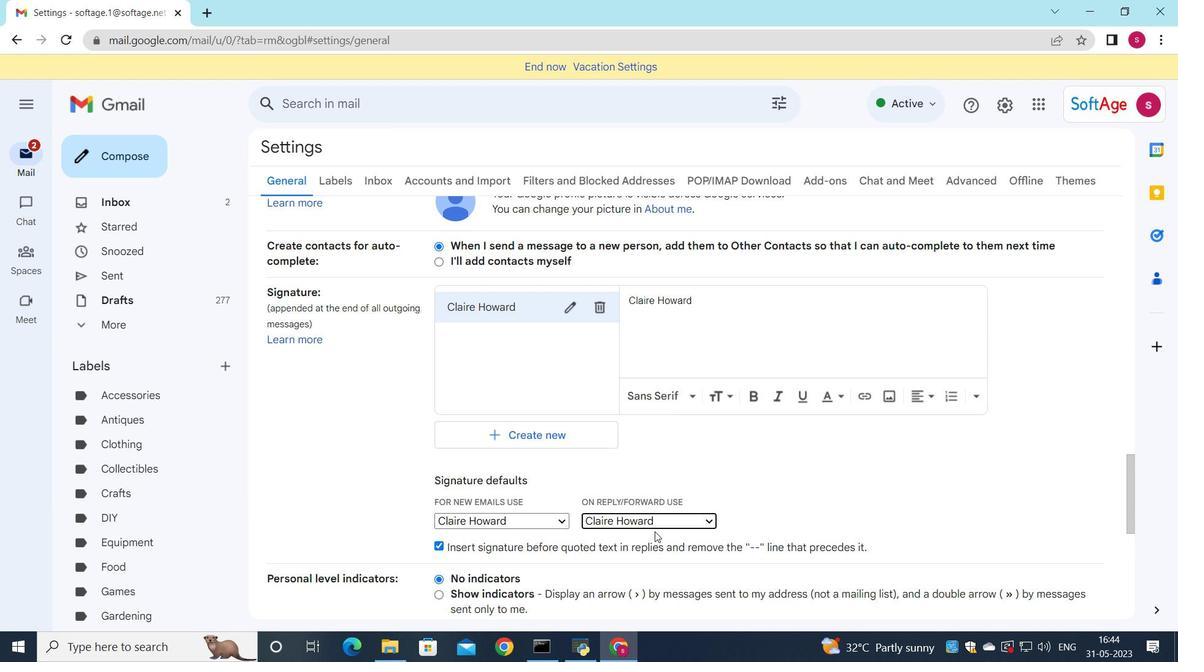 
Action: Mouse scrolled (654, 531) with delta (0, 0)
Screenshot: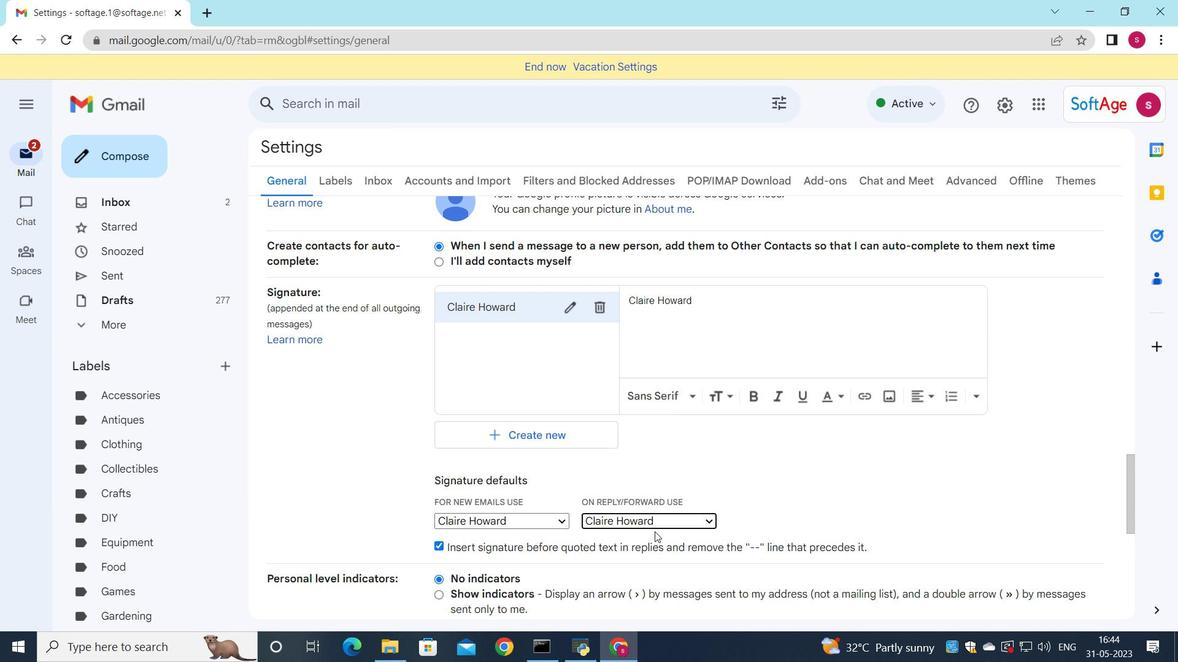 
Action: Mouse scrolled (654, 531) with delta (0, 0)
Screenshot: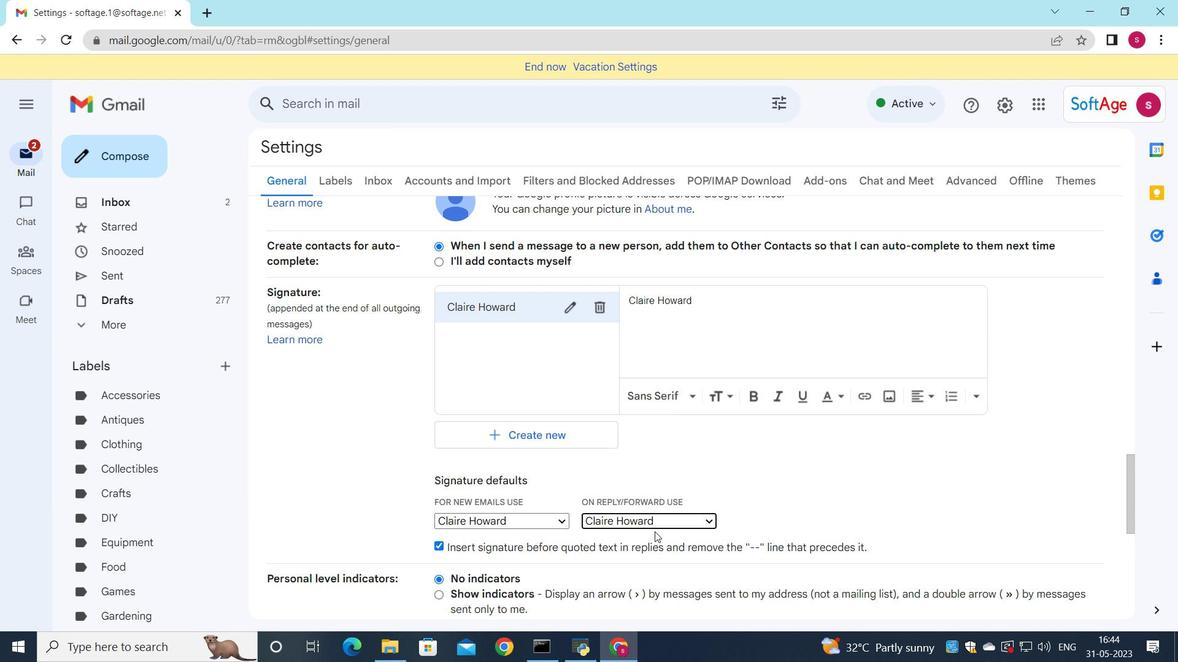 
Action: Mouse scrolled (654, 531) with delta (0, 0)
Screenshot: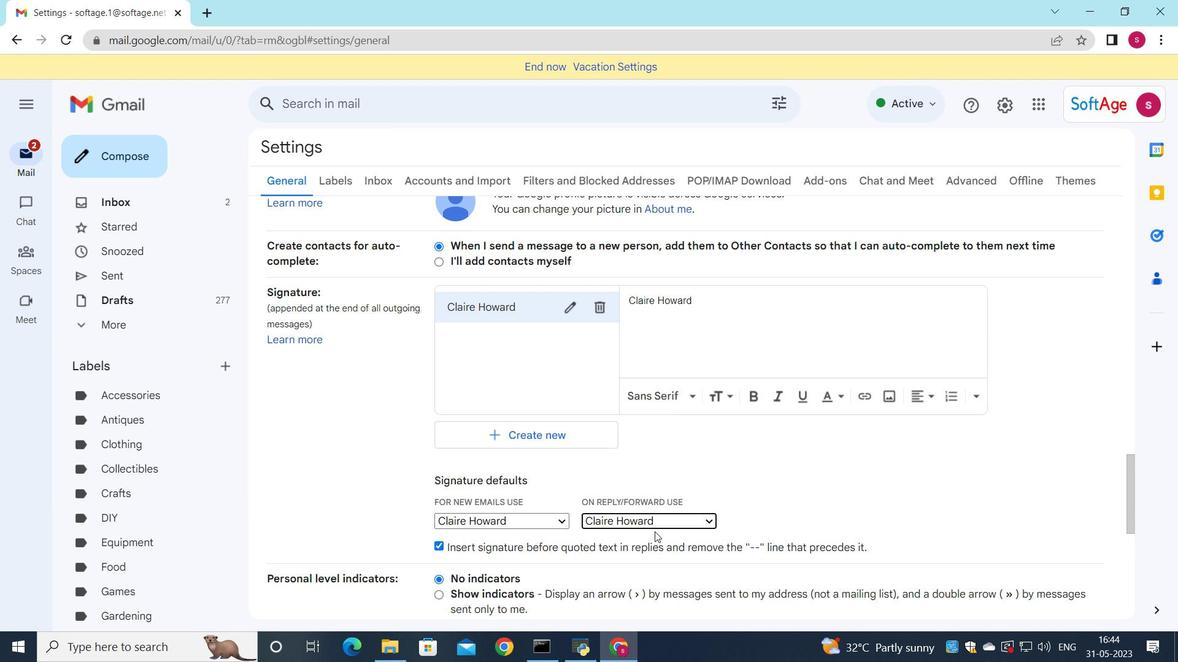 
Action: Mouse scrolled (654, 531) with delta (0, 0)
Screenshot: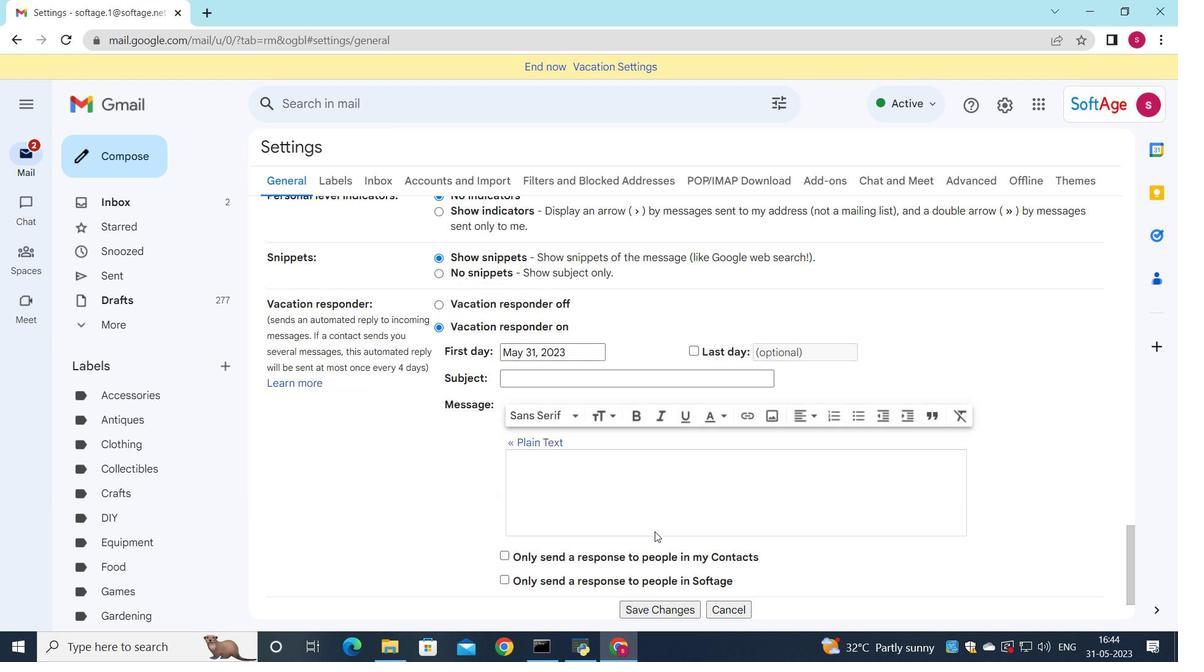 
Action: Mouse scrolled (654, 531) with delta (0, 0)
Screenshot: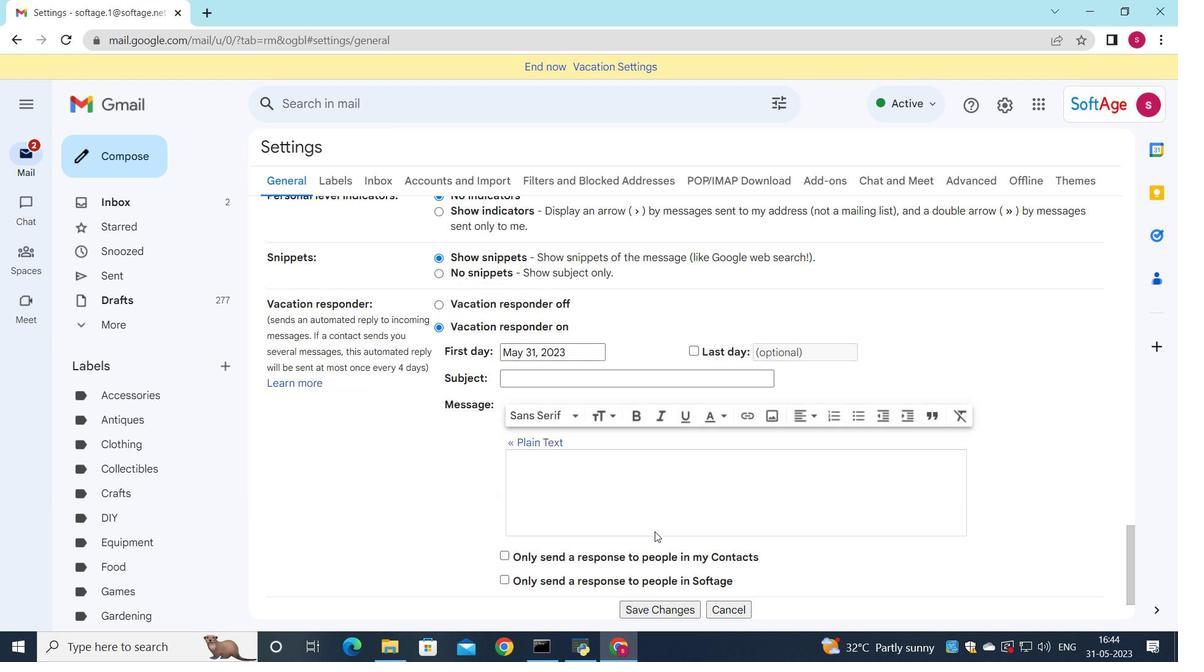
Action: Mouse scrolled (654, 531) with delta (0, 0)
Screenshot: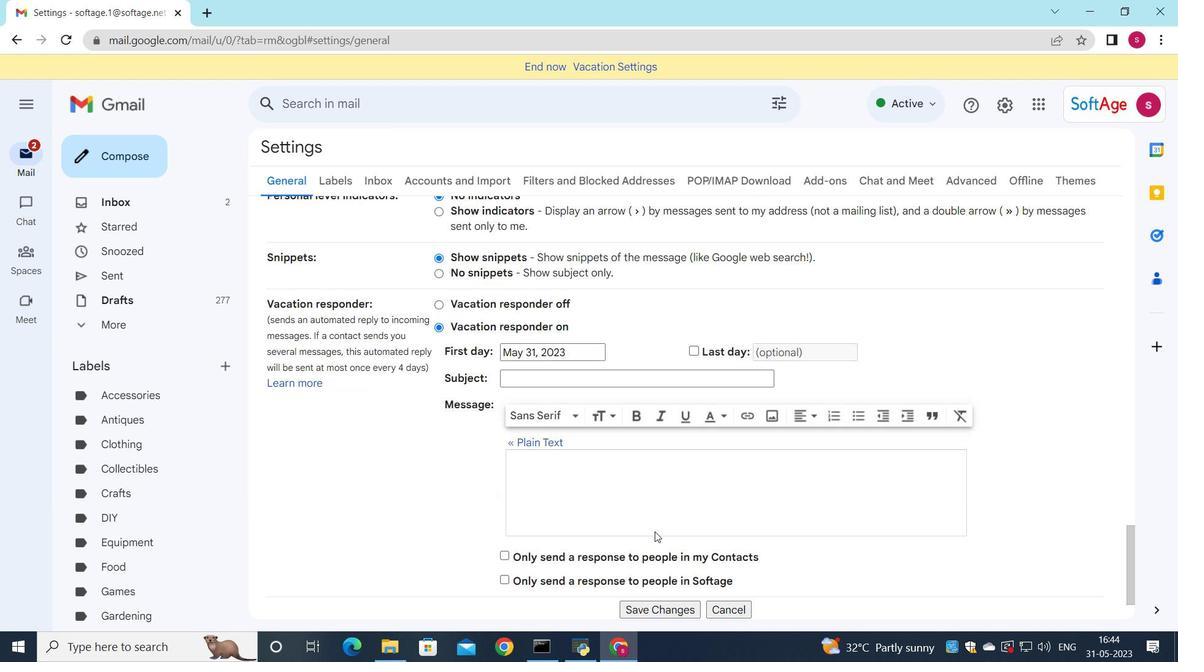 
Action: Mouse scrolled (654, 531) with delta (0, 0)
Screenshot: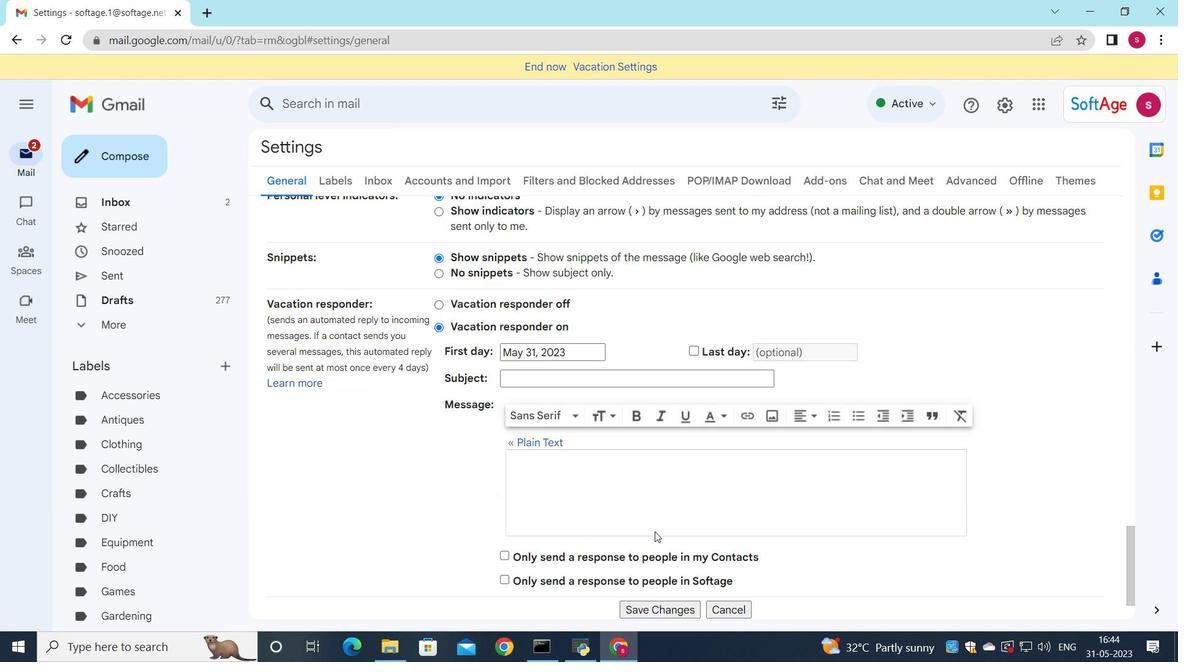 
Action: Mouse moved to (657, 541)
Screenshot: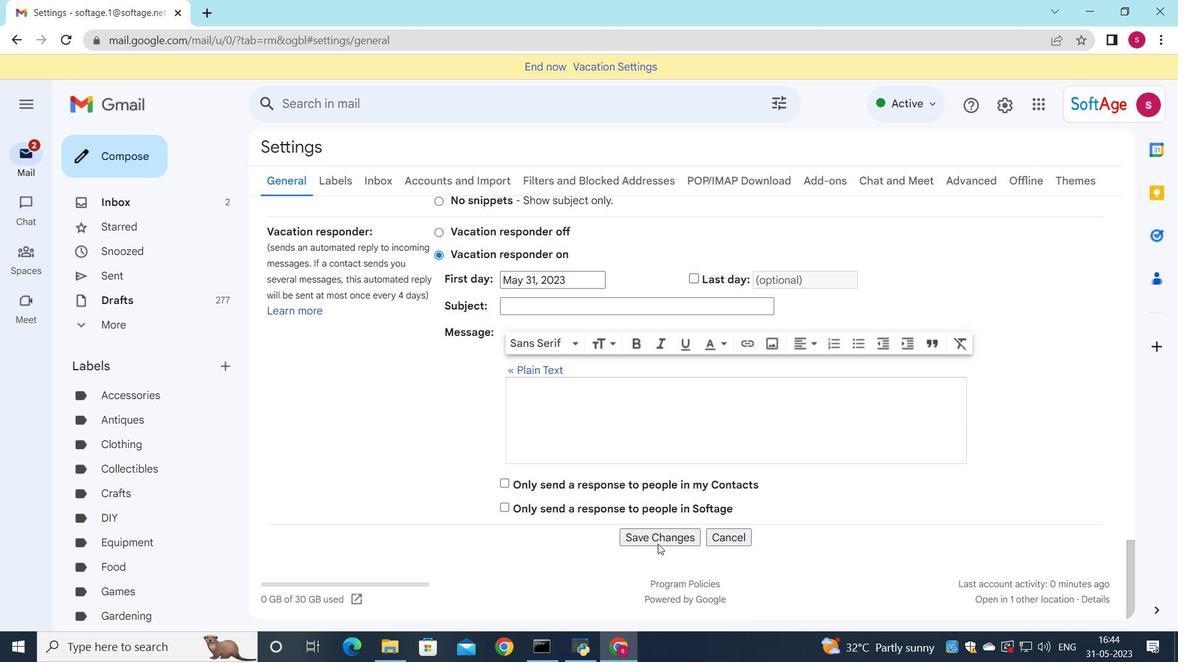 
Action: Mouse pressed left at (657, 541)
Screenshot: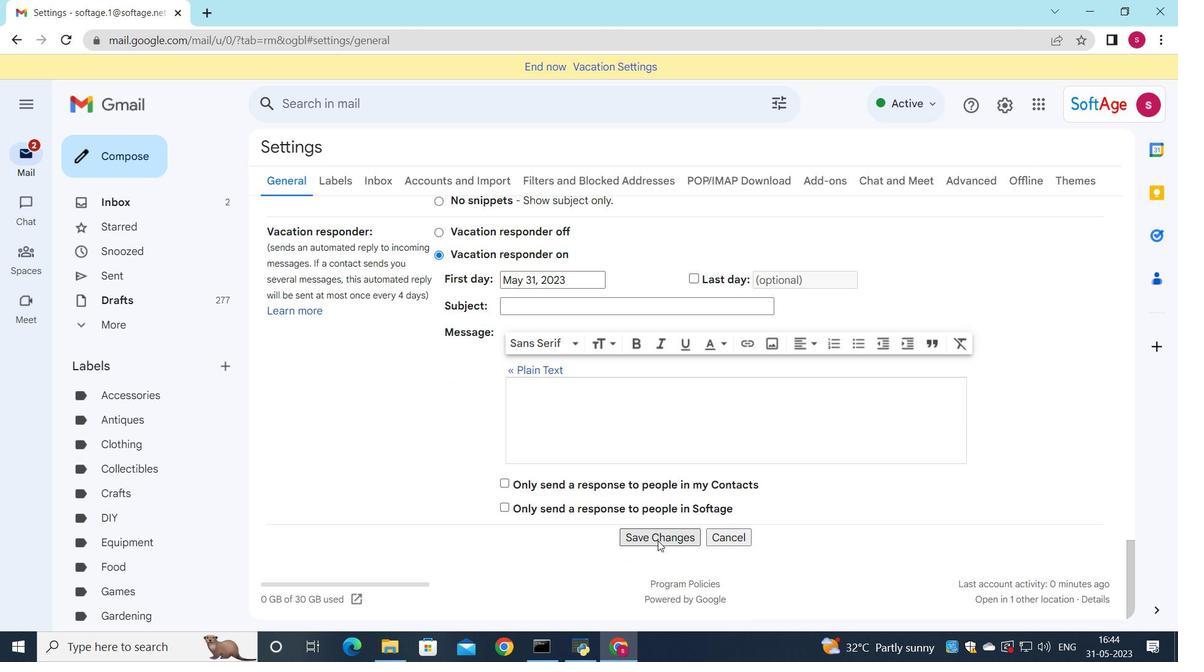 
Action: Mouse moved to (376, 317)
Screenshot: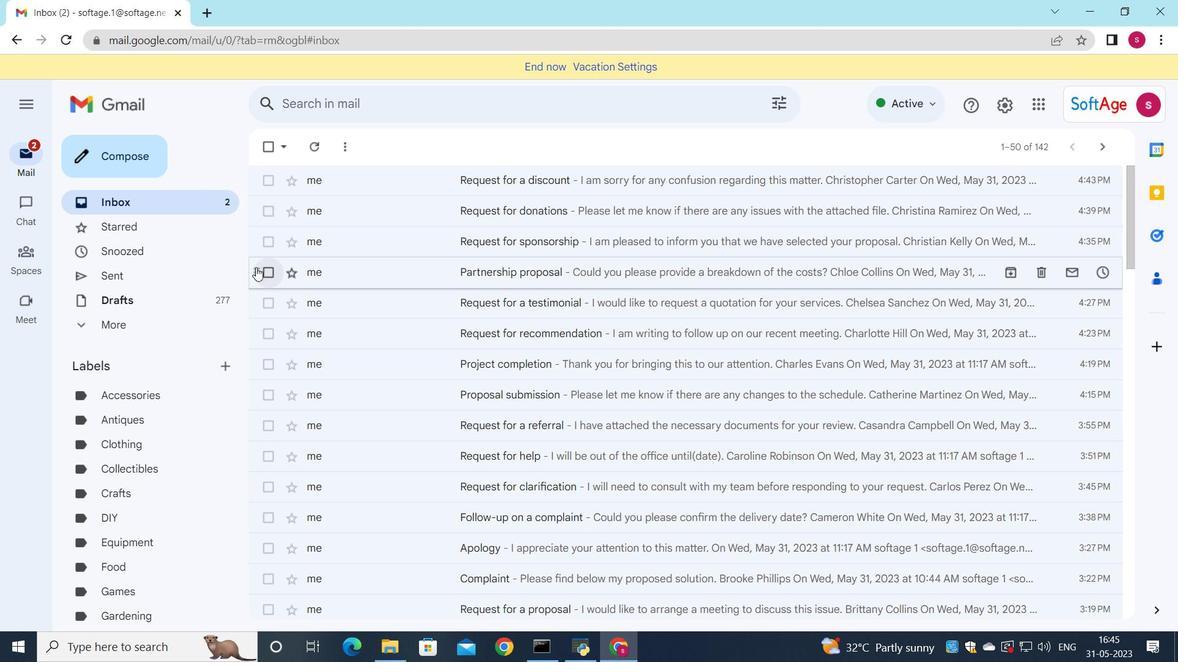 
Action: Mouse scrolled (377, 315) with delta (0, 0)
Screenshot: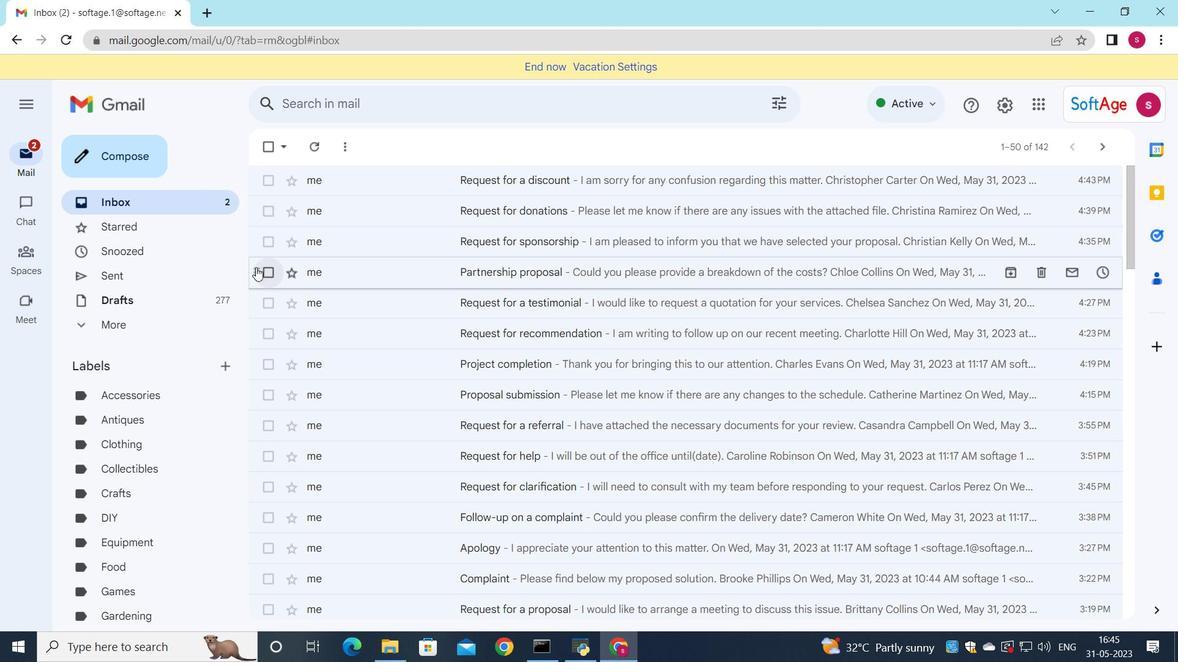 
Action: Mouse moved to (375, 318)
Screenshot: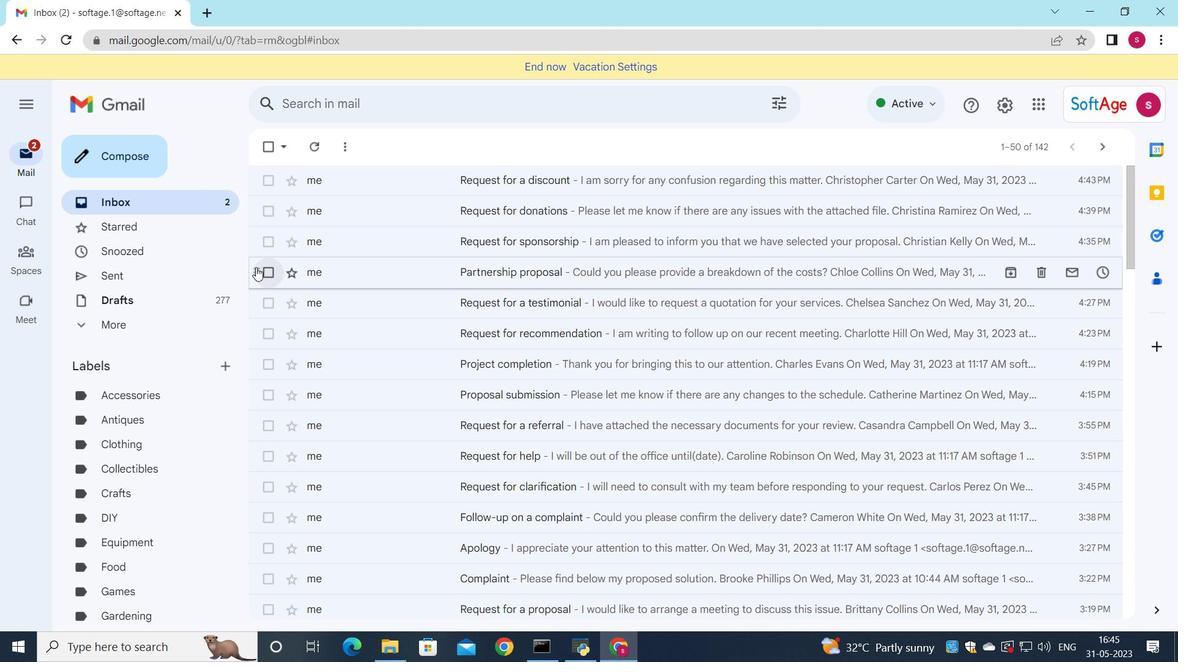 
Action: Mouse scrolled (376, 317) with delta (0, 0)
Screenshot: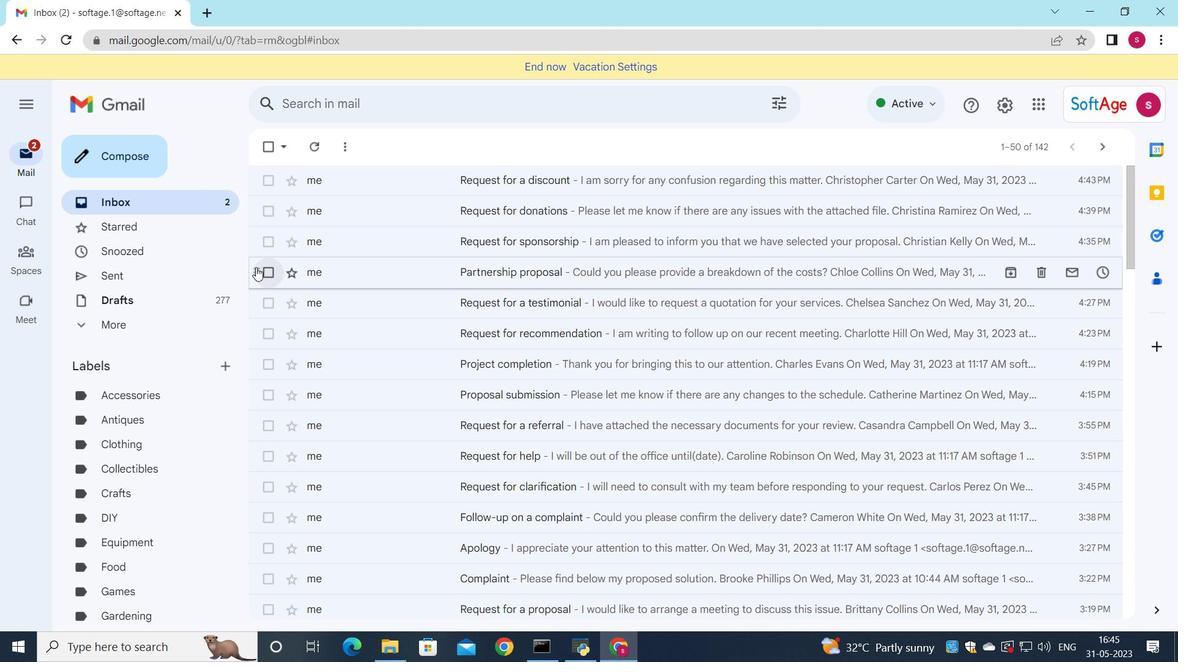
Action: Mouse moved to (372, 320)
Screenshot: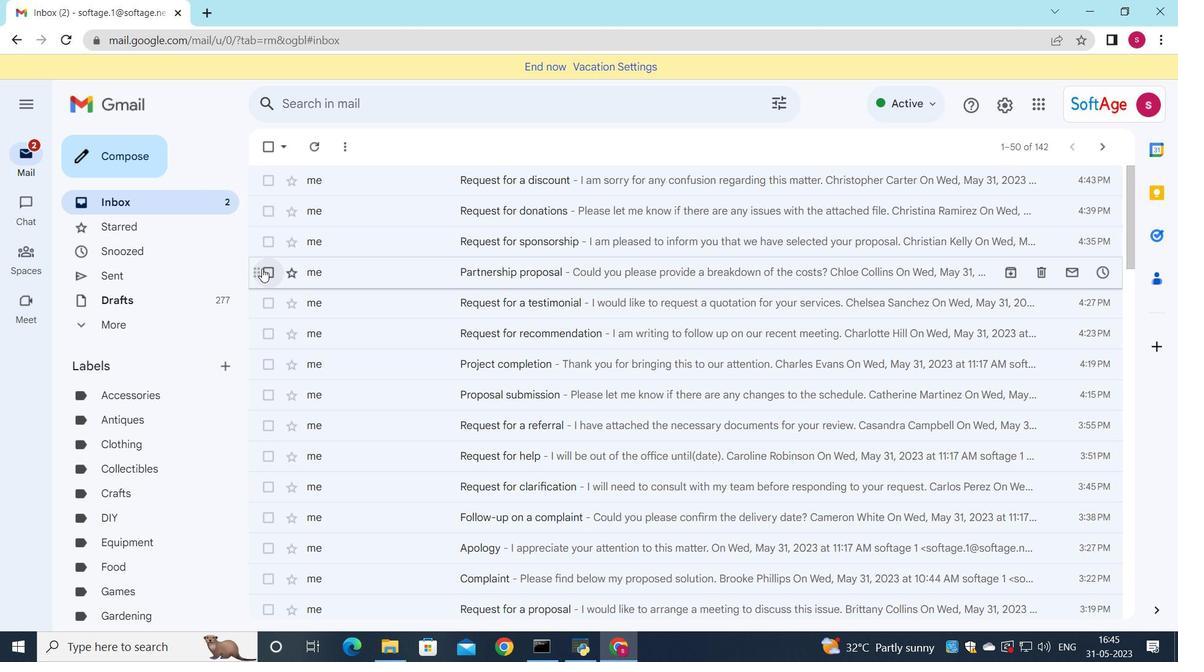 
Action: Mouse scrolled (374, 318) with delta (0, 0)
Screenshot: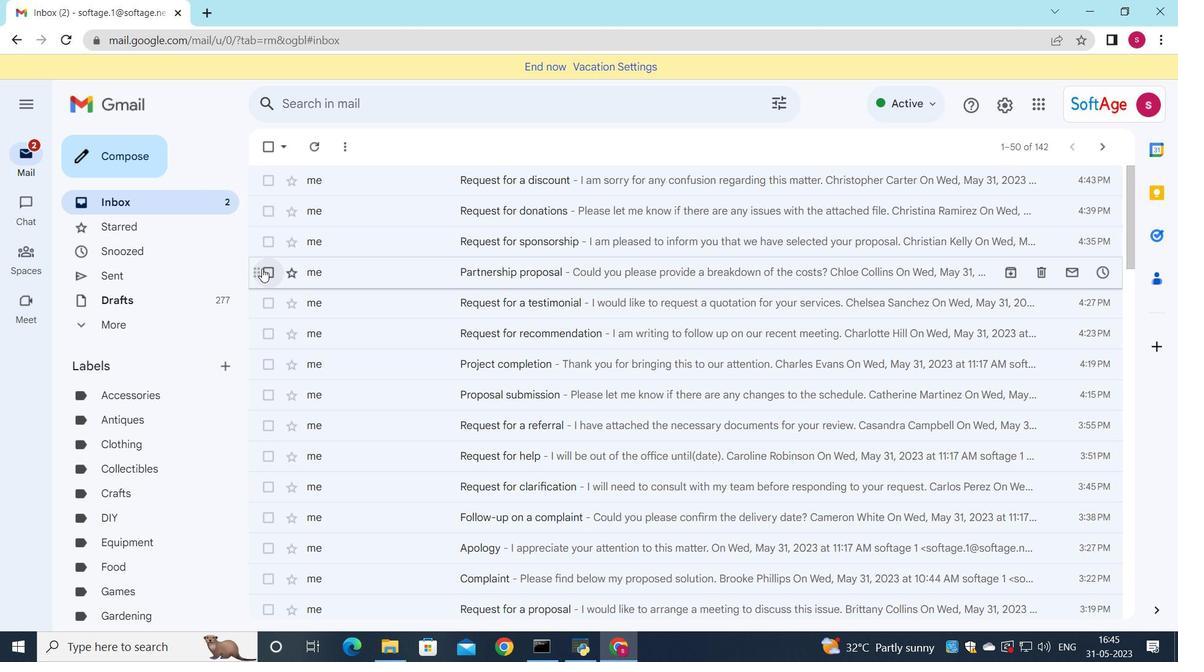 
Action: Mouse moved to (372, 320)
Screenshot: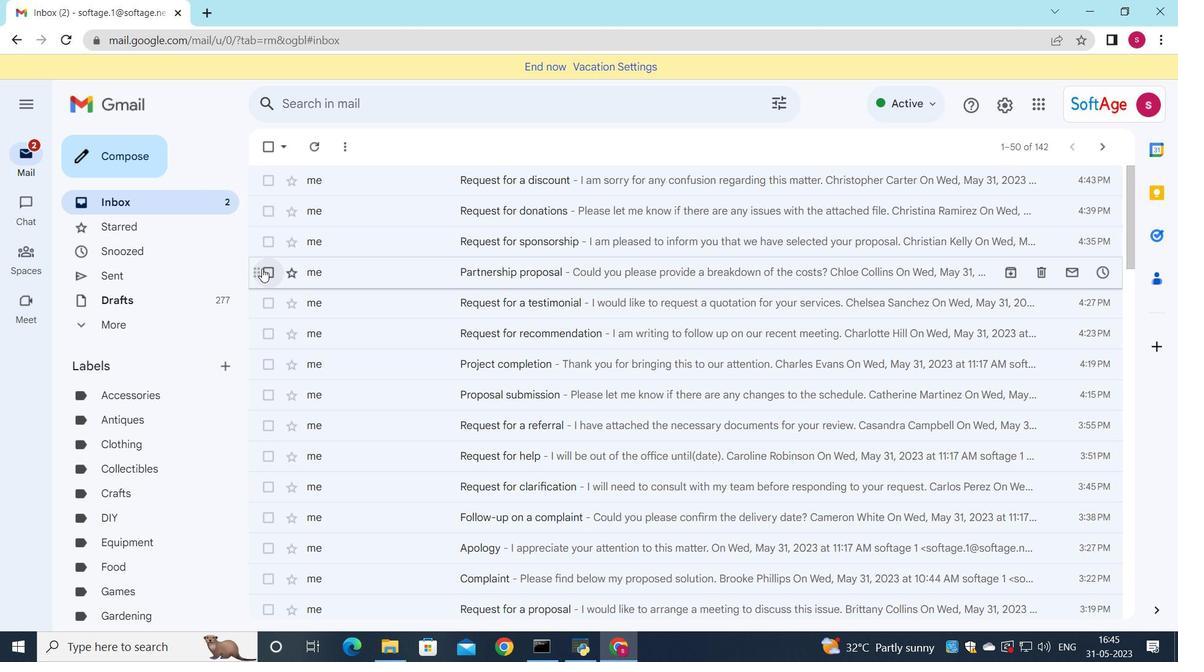 
Action: Mouse scrolled (372, 319) with delta (0, 0)
Screenshot: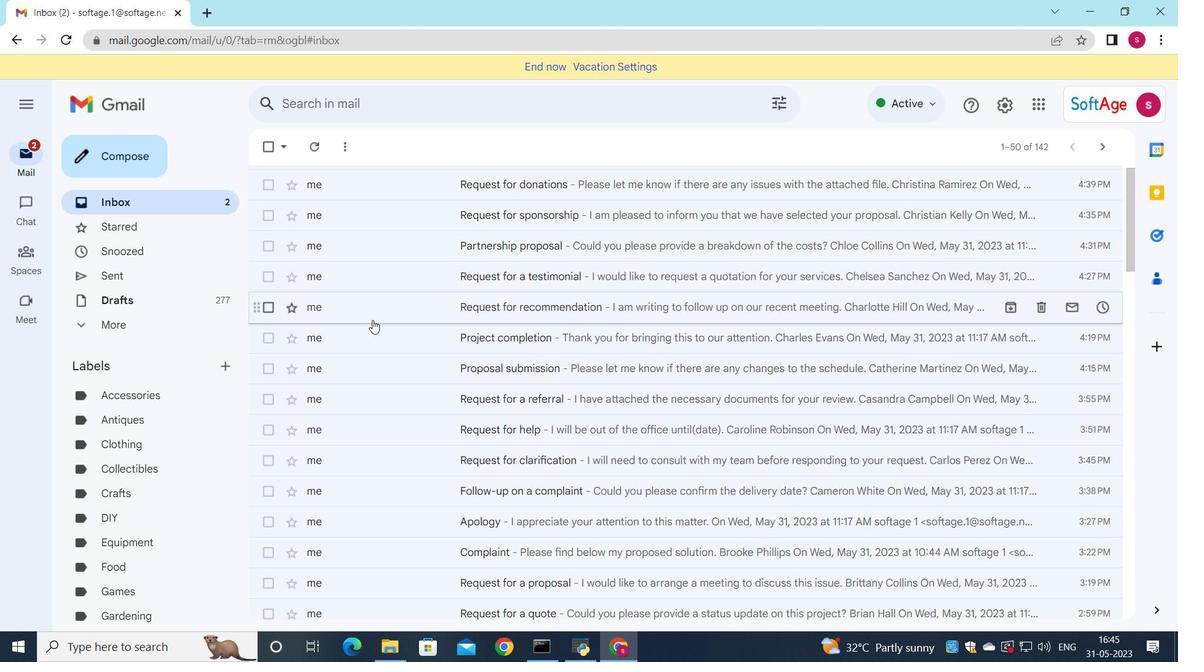 
Action: Mouse scrolled (372, 319) with delta (0, 0)
Screenshot: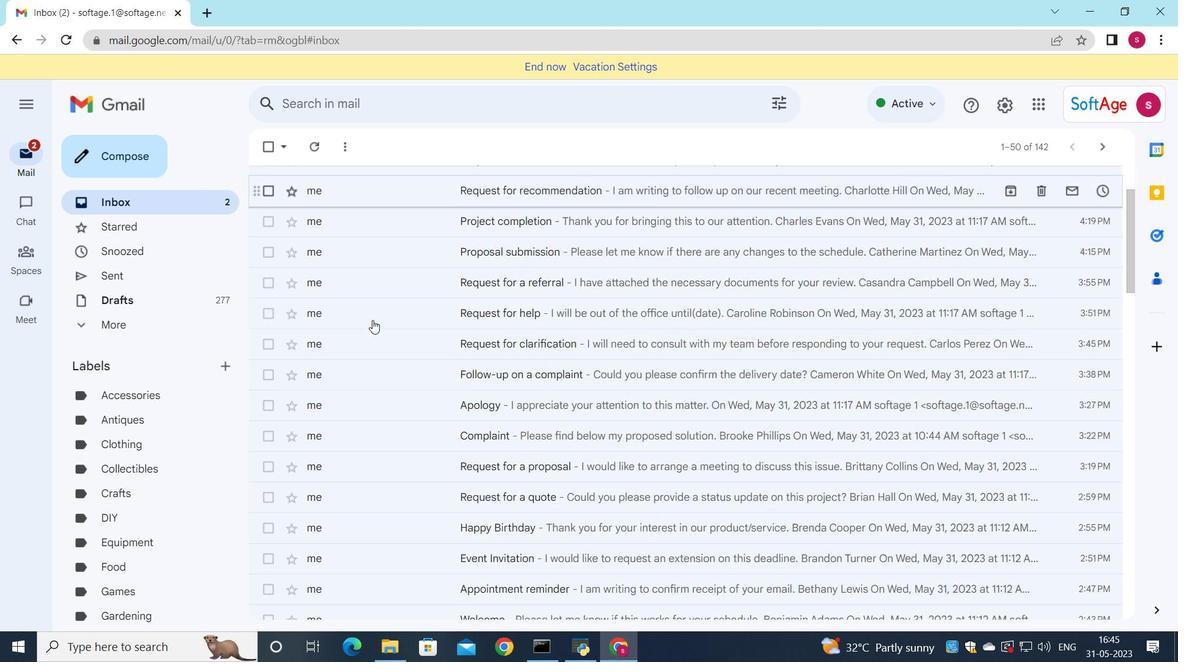 
Action: Mouse scrolled (372, 319) with delta (0, 0)
Screenshot: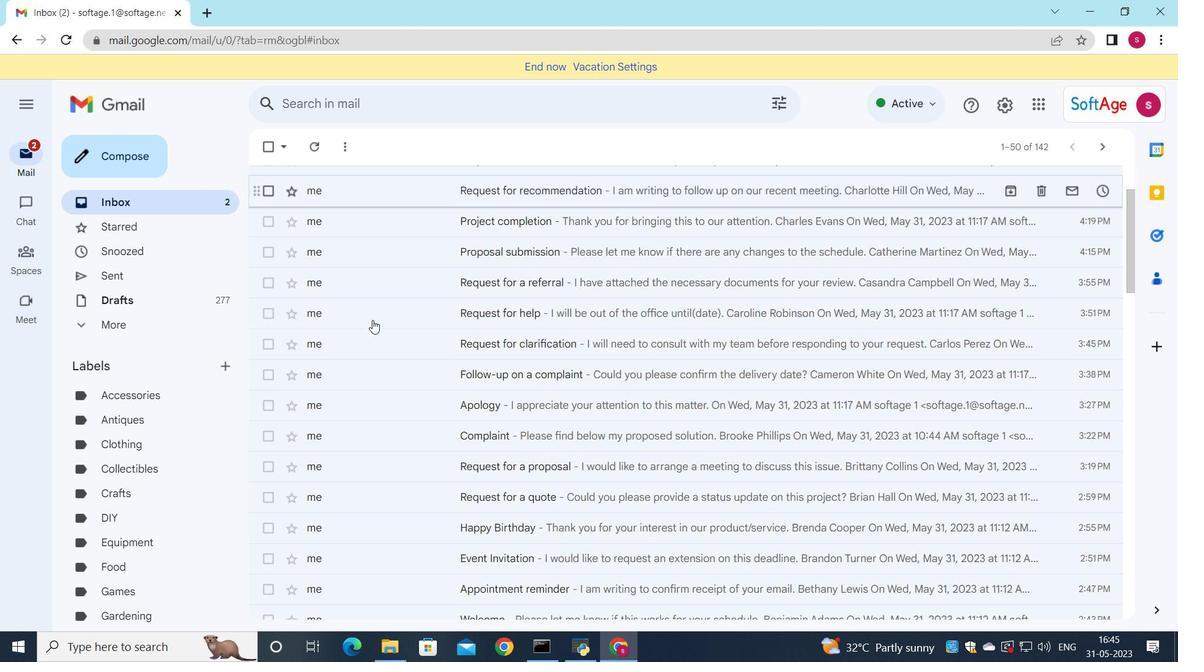 
Action: Mouse scrolled (372, 319) with delta (0, 0)
Screenshot: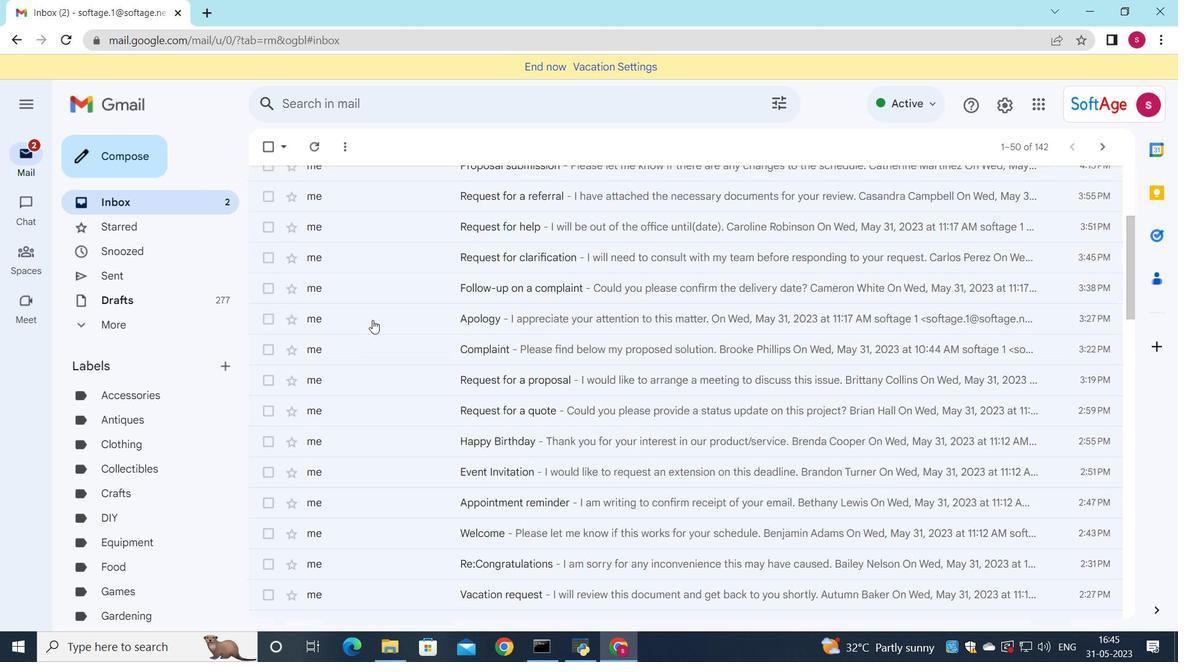 
Action: Mouse scrolled (372, 319) with delta (0, 0)
Screenshot: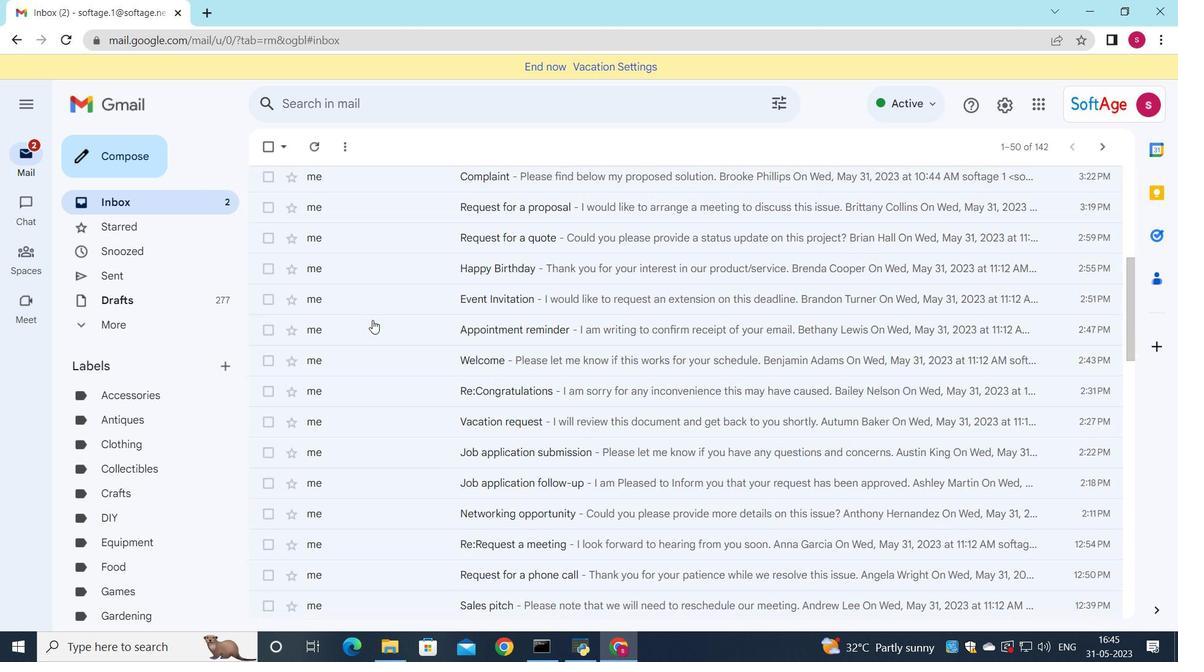 
Action: Mouse scrolled (372, 319) with delta (0, 0)
Screenshot: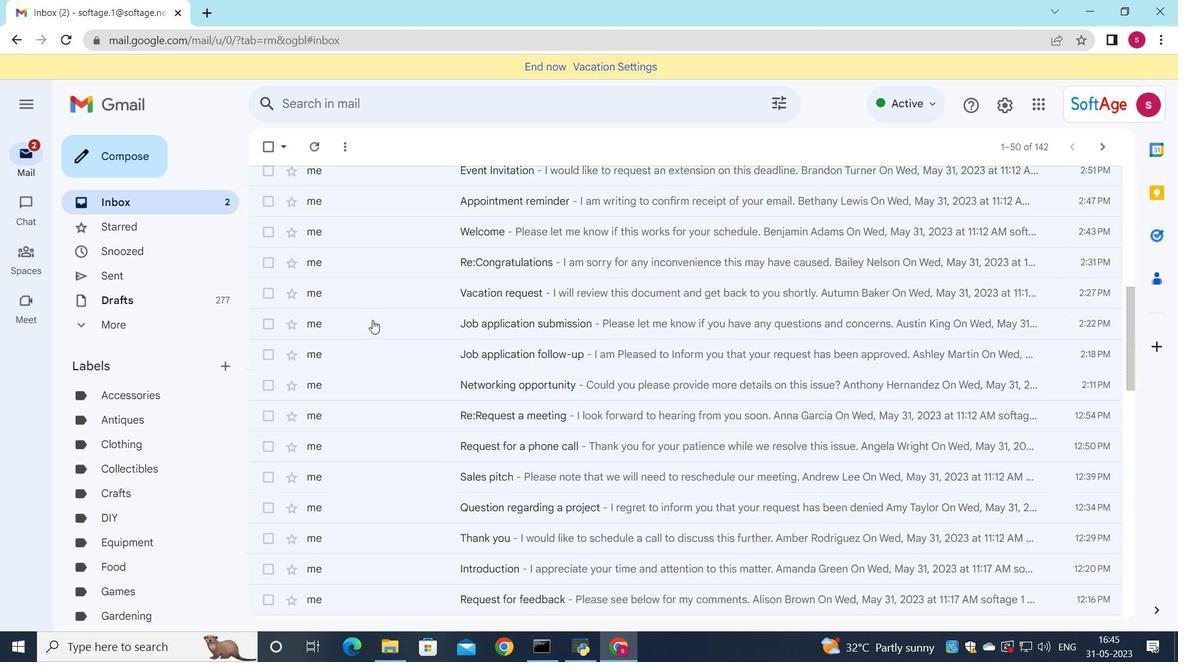 
Action: Mouse scrolled (372, 319) with delta (0, 0)
Screenshot: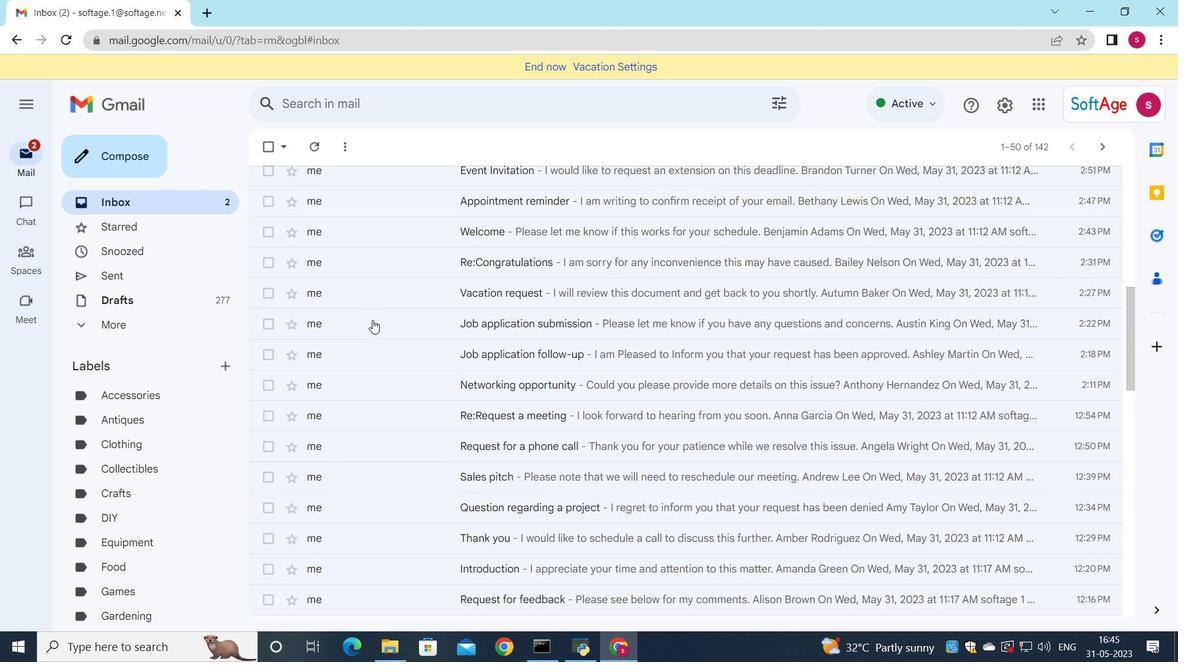 
Action: Mouse scrolled (372, 319) with delta (0, 0)
Screenshot: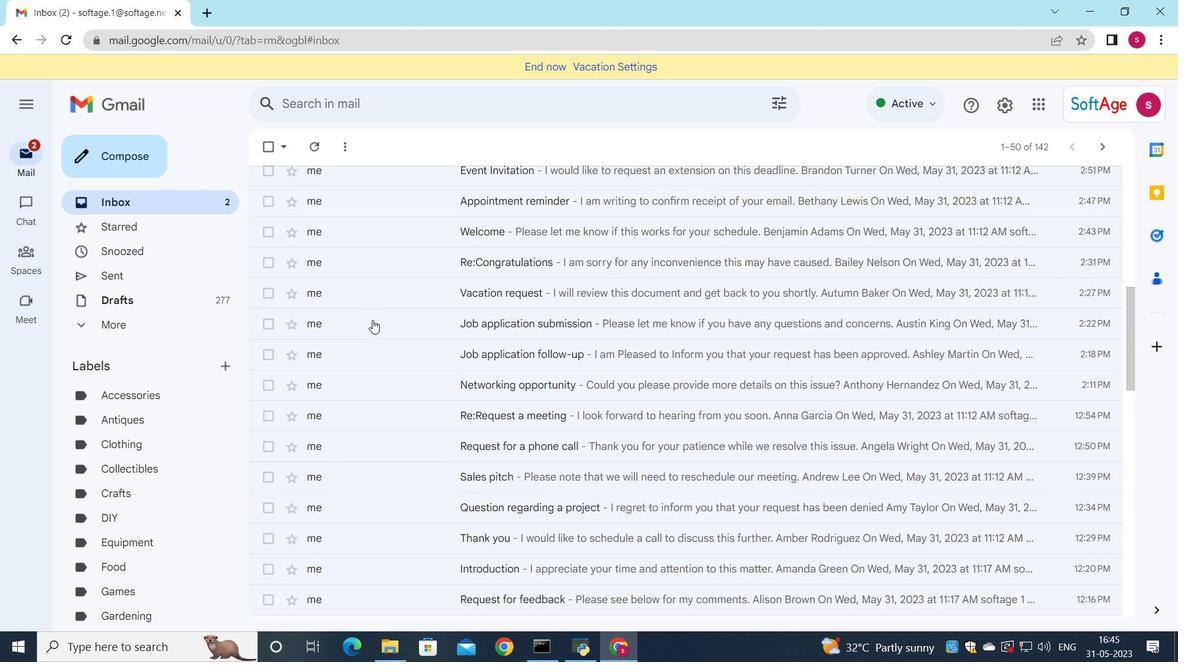 
Action: Mouse scrolled (372, 319) with delta (0, 0)
Screenshot: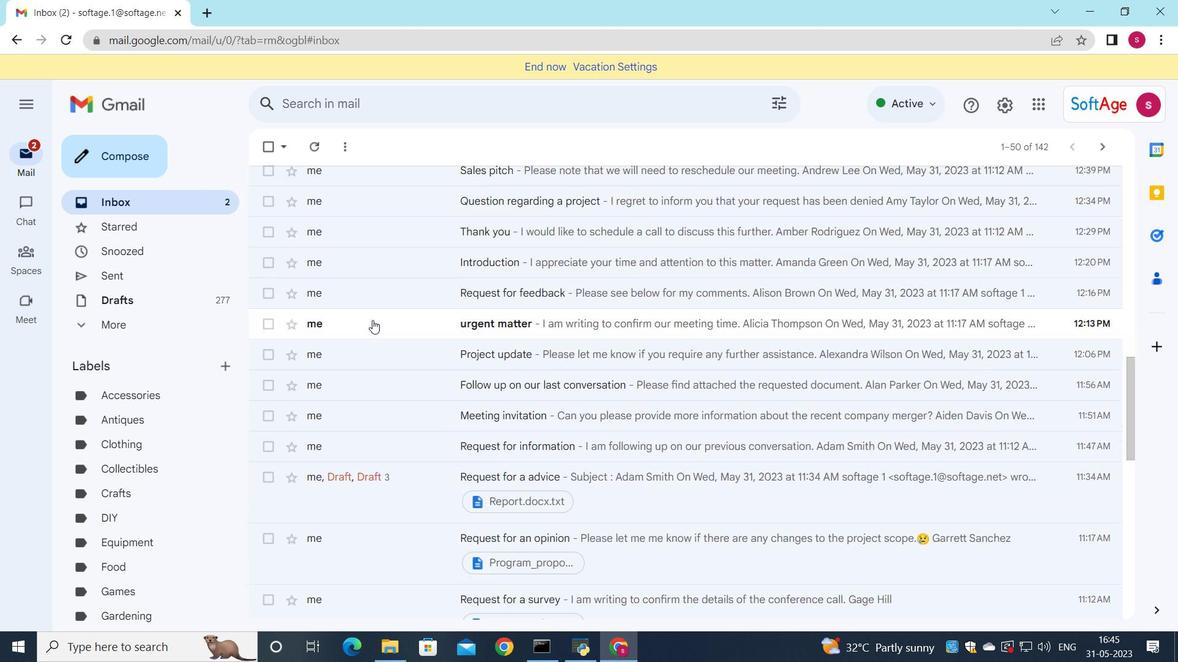 
Action: Mouse scrolled (372, 319) with delta (0, 0)
Screenshot: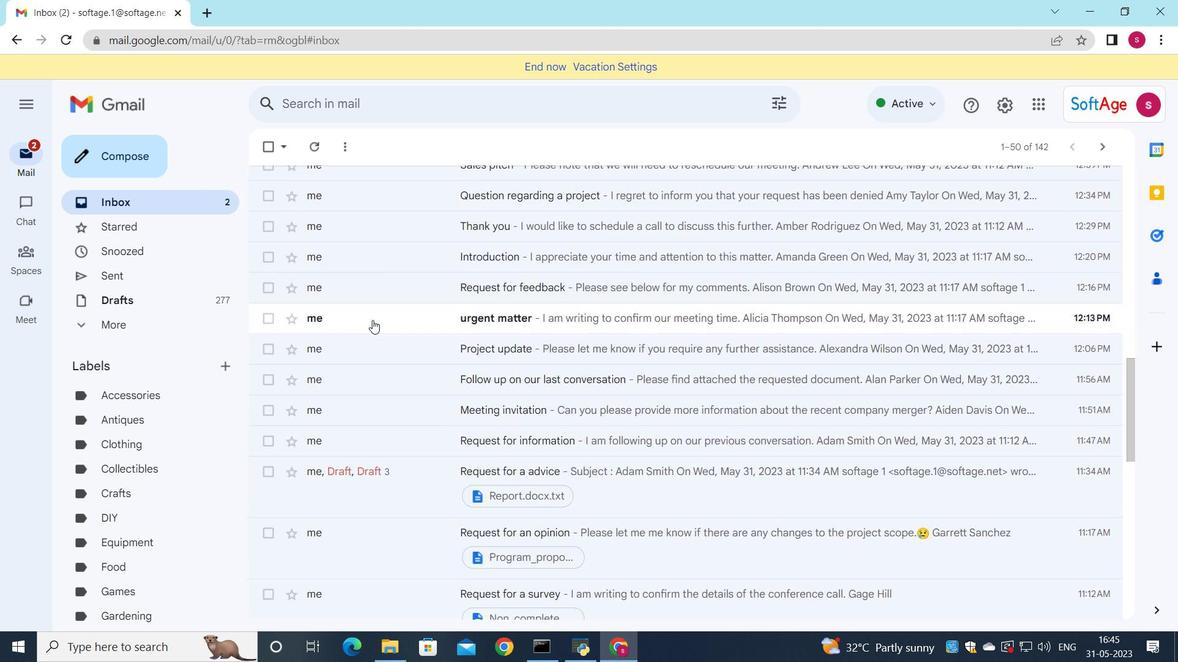 
Action: Mouse scrolled (372, 319) with delta (0, 0)
Screenshot: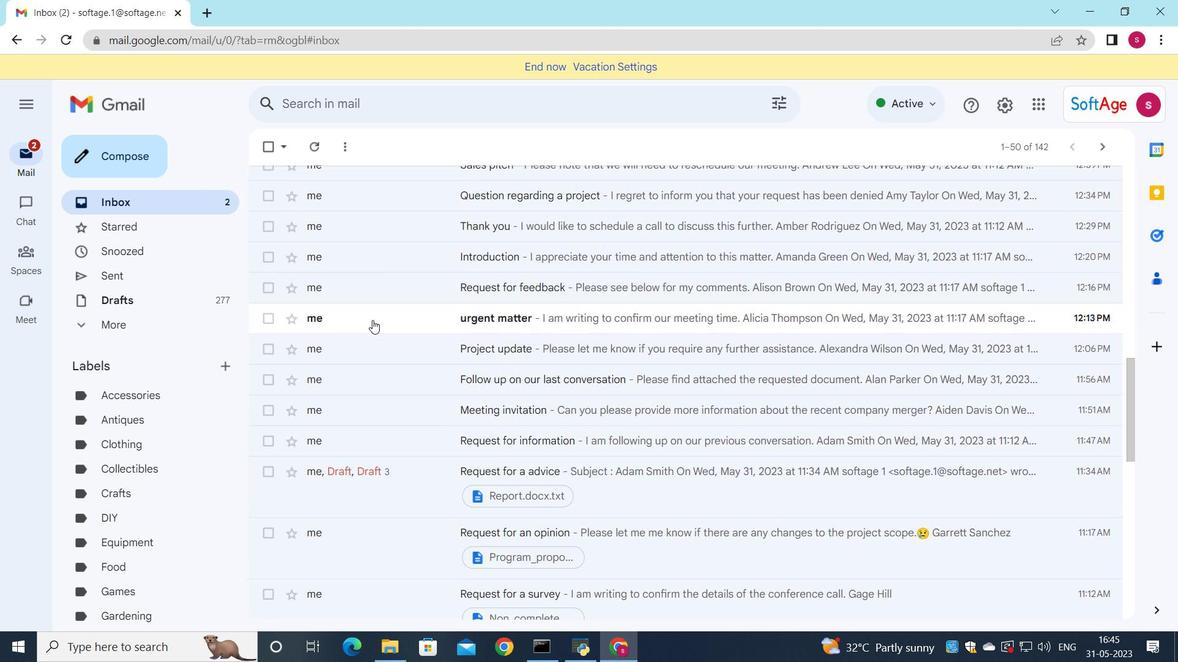 
Action: Mouse scrolled (372, 319) with delta (0, 0)
Screenshot: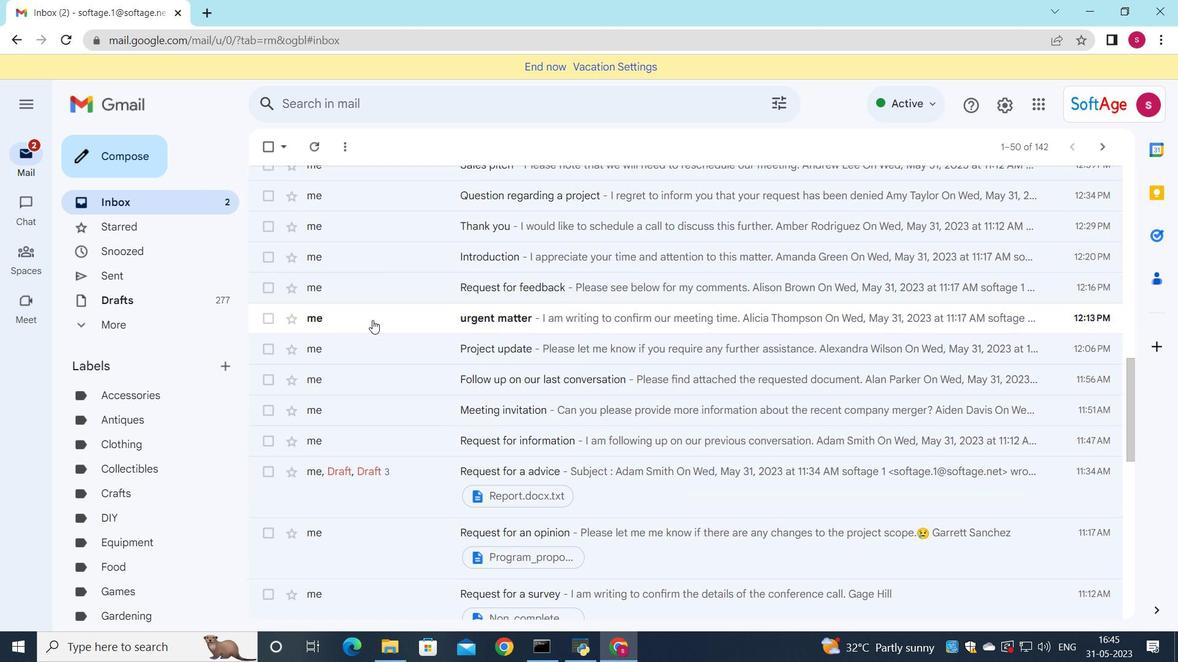 
Action: Mouse moved to (647, 301)
Screenshot: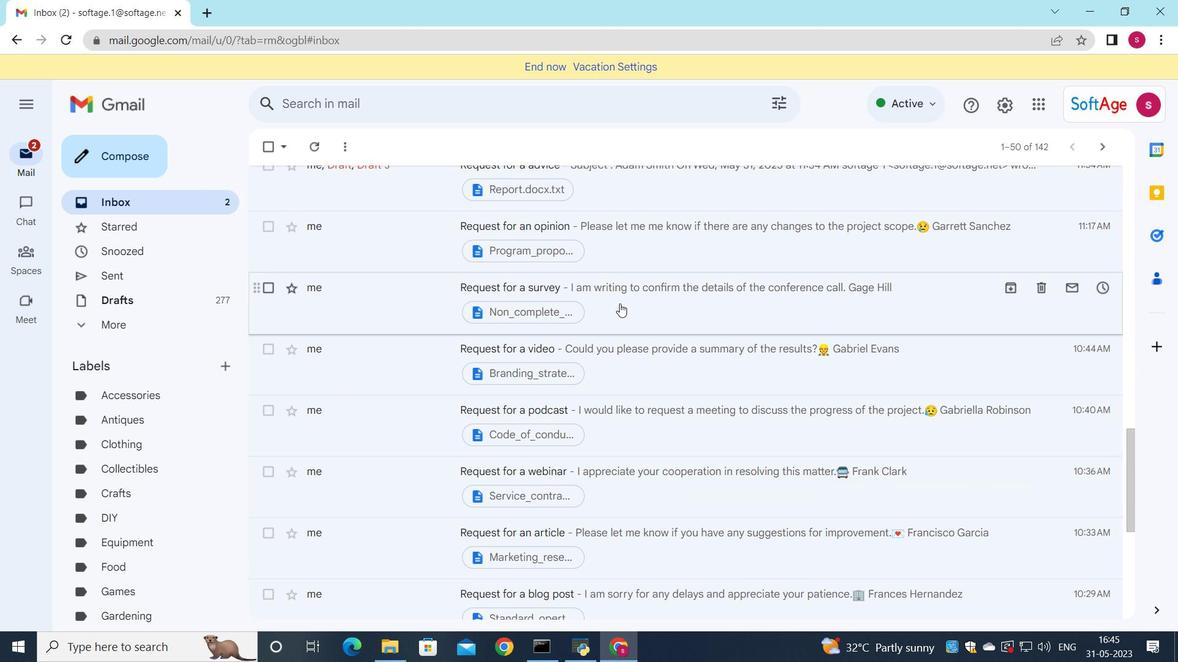 
Action: Mouse pressed left at (647, 301)
Screenshot: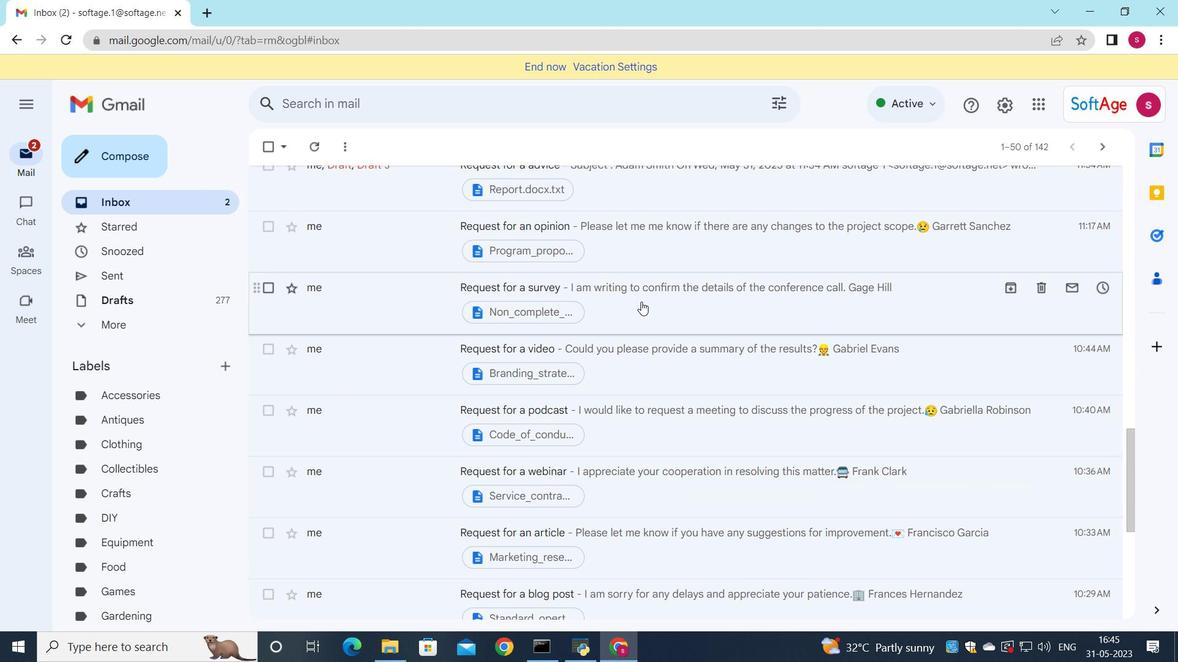
Action: Mouse moved to (352, 473)
Screenshot: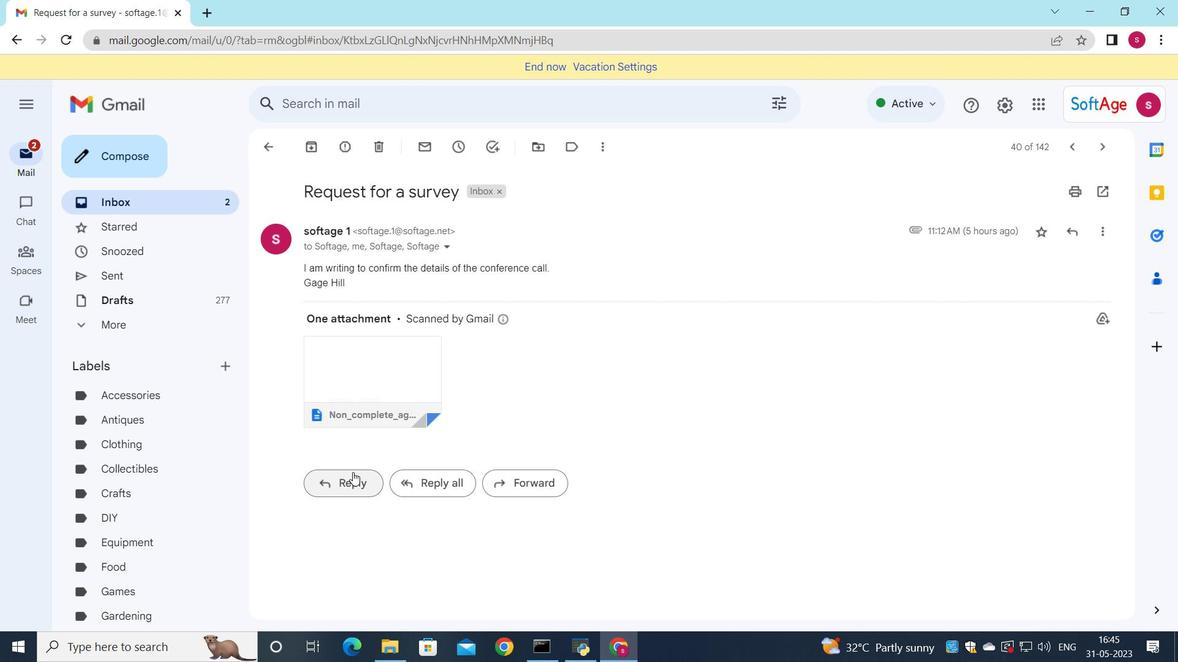 
Action: Mouse pressed left at (352, 473)
Screenshot: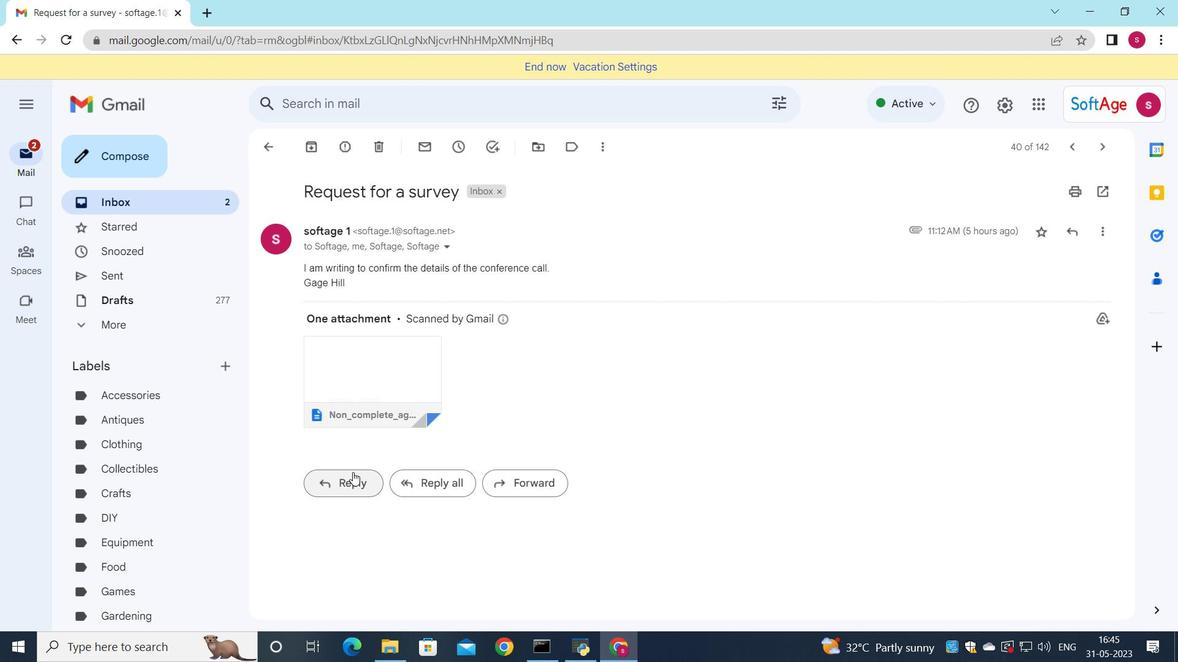 
Action: Mouse moved to (331, 413)
Screenshot: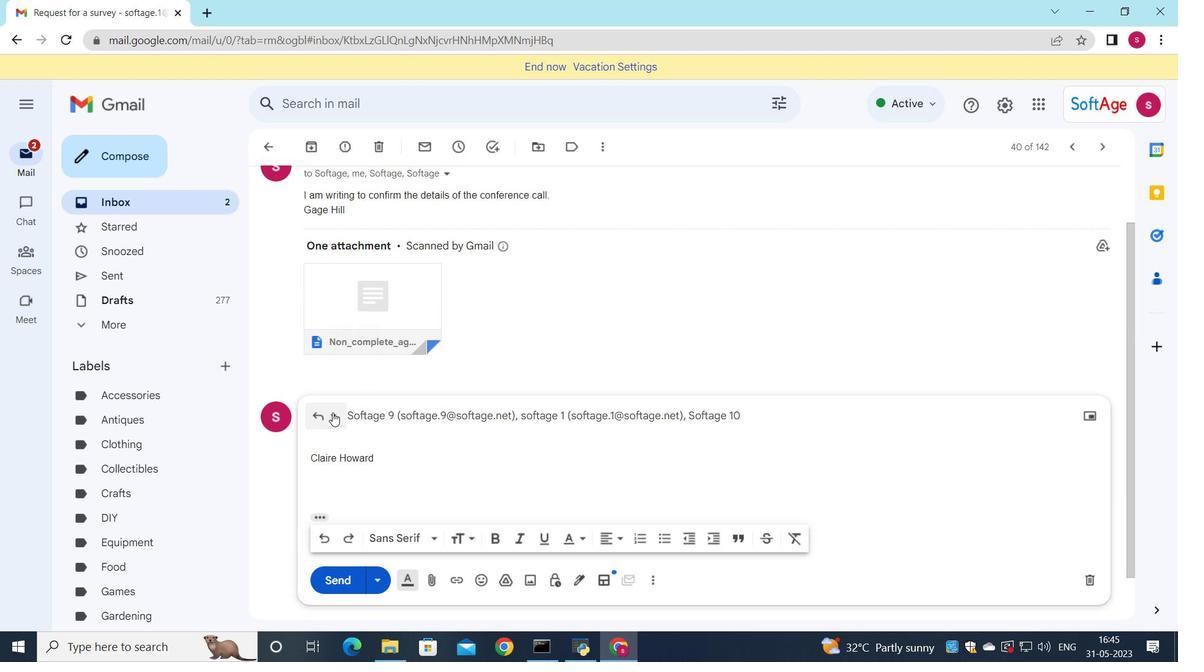 
Action: Mouse pressed left at (331, 413)
Screenshot: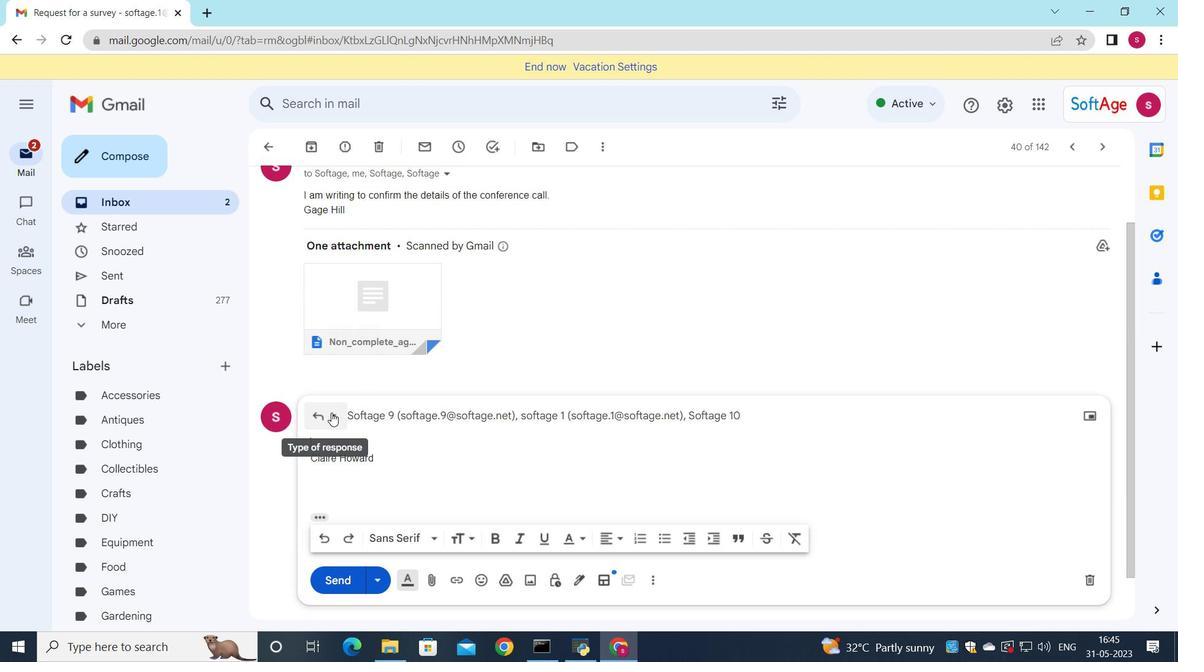 
Action: Mouse moved to (358, 520)
Screenshot: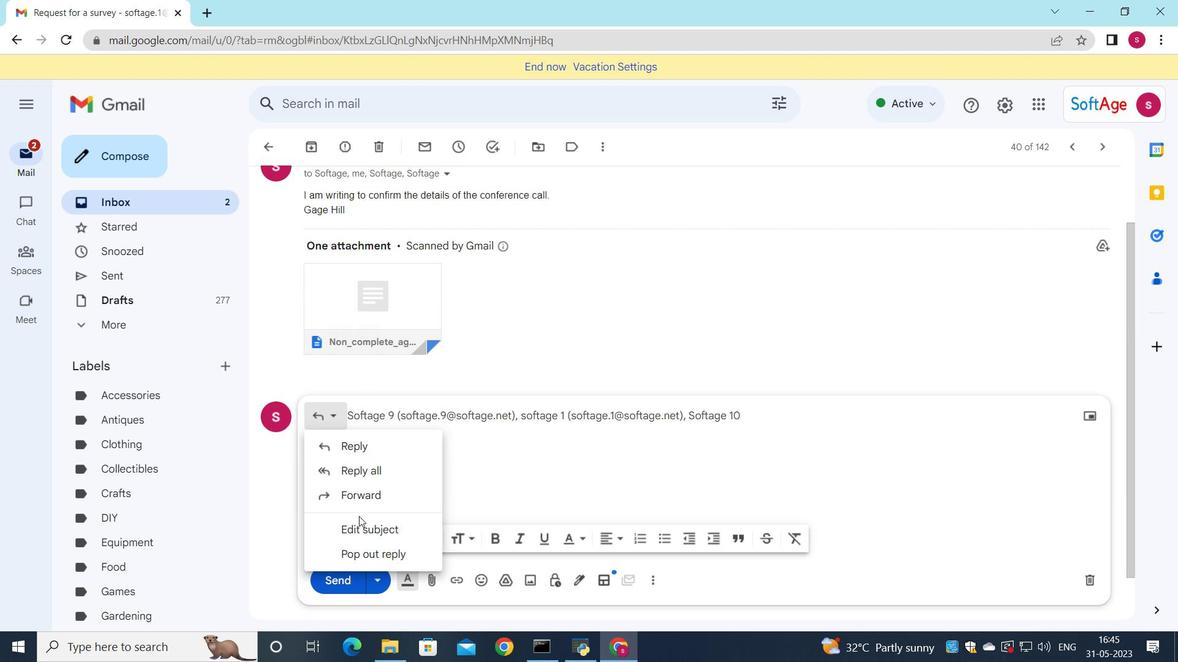 
Action: Mouse pressed left at (358, 520)
Screenshot: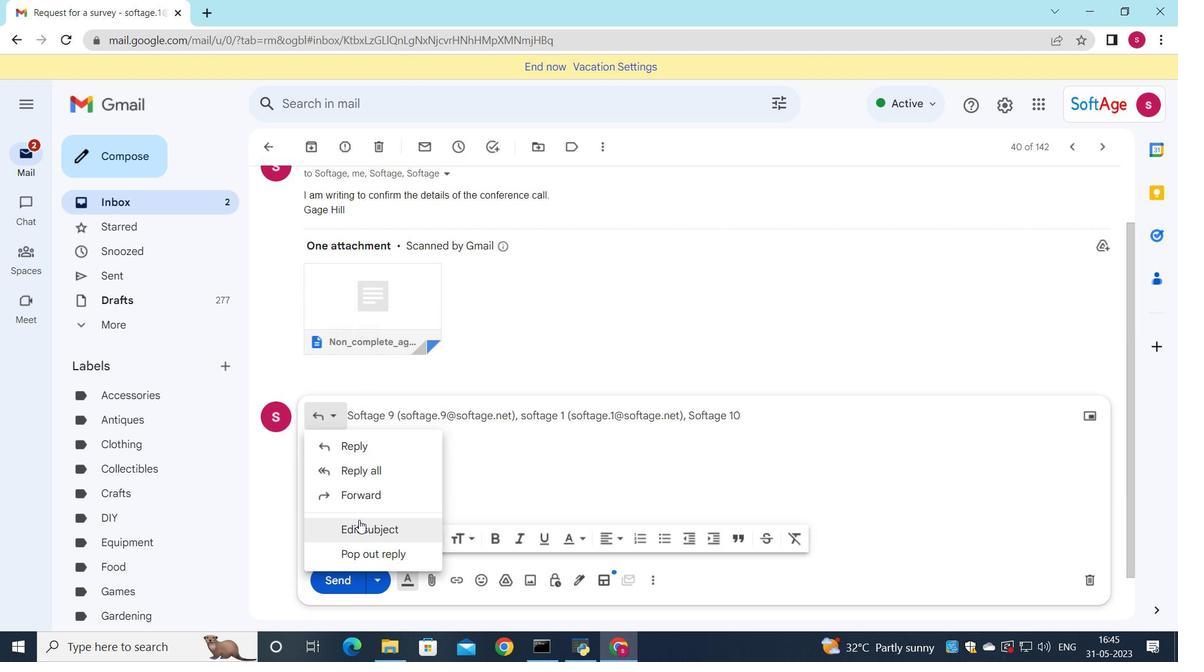 
Action: Mouse moved to (808, 293)
Screenshot: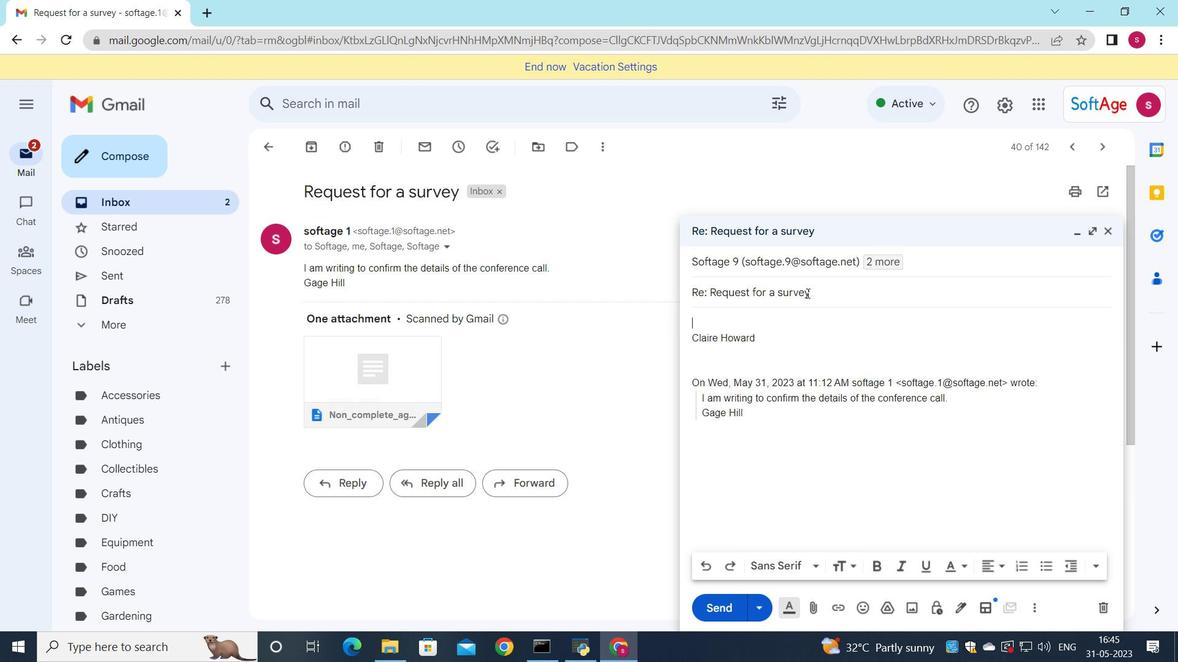 
Action: Mouse pressed left at (808, 293)
Screenshot: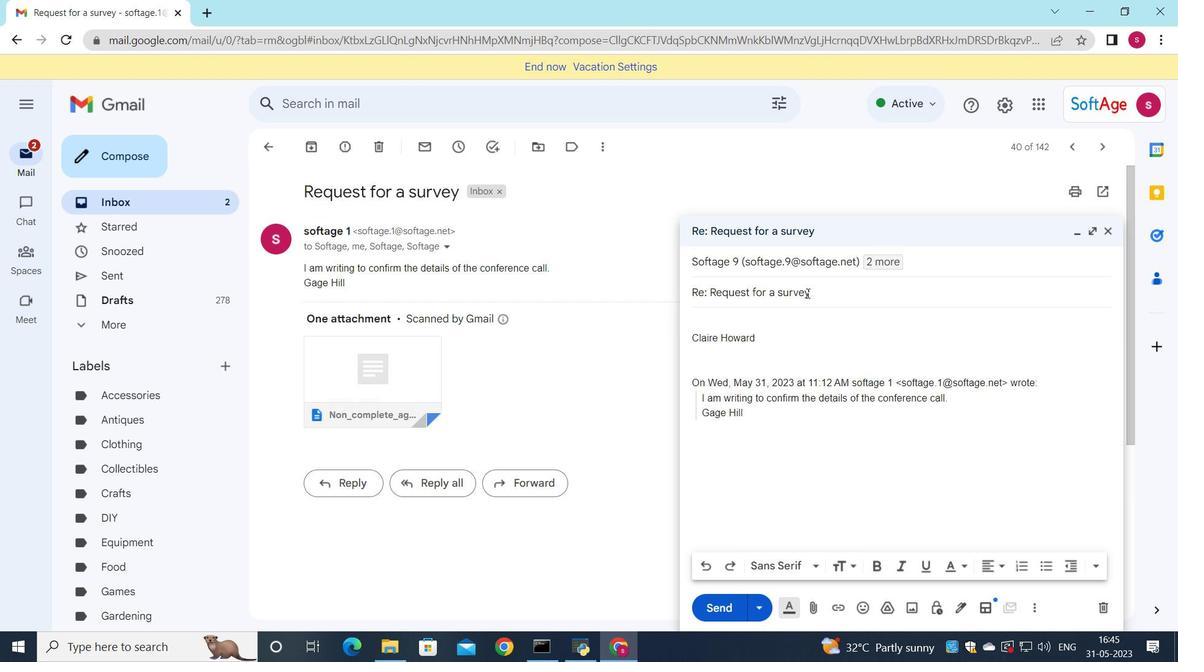 
Action: Key pressed <Key.backspace><Key.backspace><Key.backspace><Key.backspace><Key.backspace><Key.backspace><Key.backspace><Key.backspace><Key.backspace><Key.backspace><Key.backspace><Key.backspace><Key.backspace><Key.backspace><Key.backspace><Key.backspace><Key.backspace><Key.backspace><Key.backspace><Key.backspace><Key.backspace><Key.backspace><Key.backspace><Key.backspace><Key.shift>Request<Key.space>for<Key.space>a<Key.space>refund<Key.space>
Screenshot: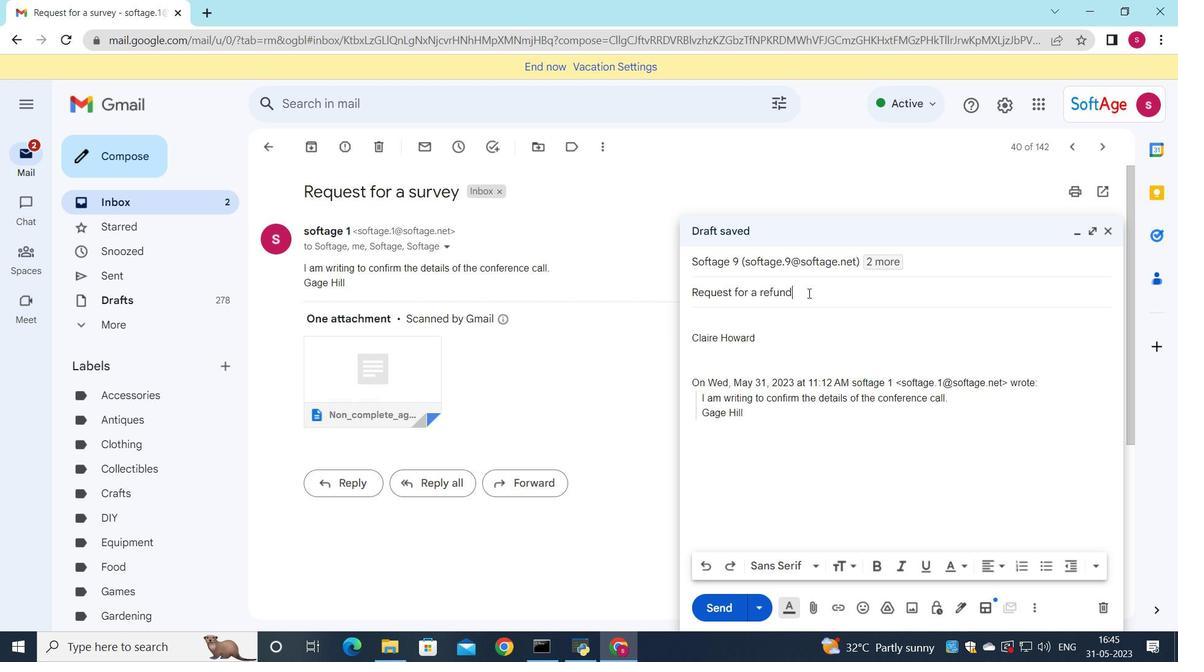 
Action: Mouse moved to (732, 332)
Screenshot: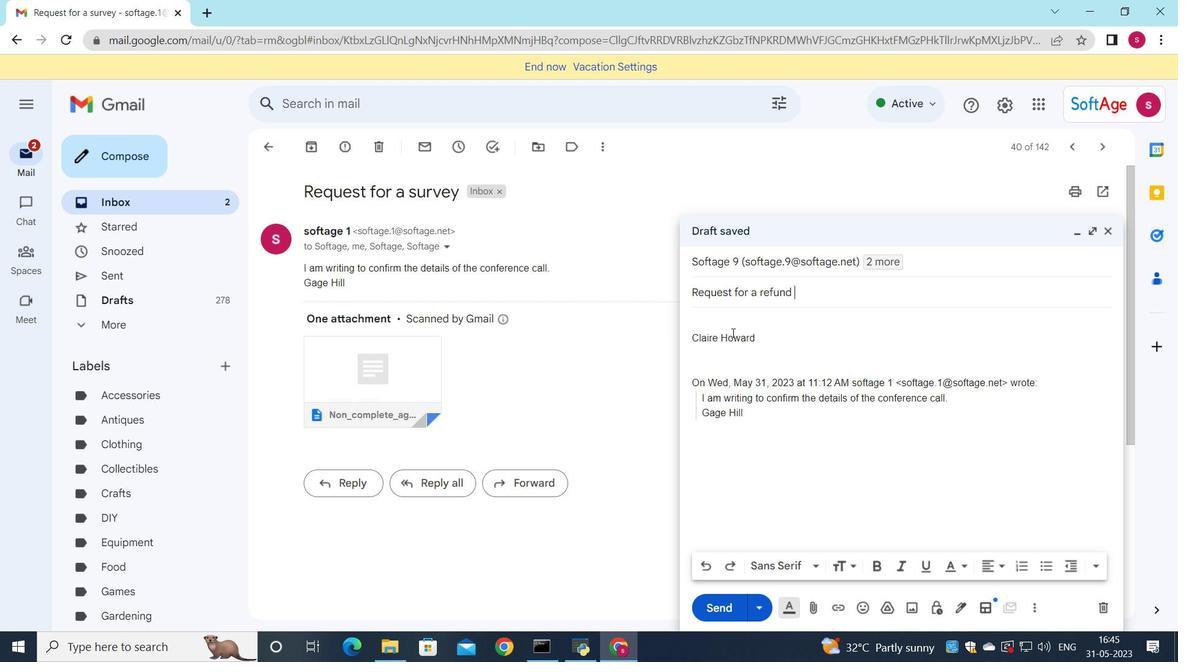 
Action: Mouse pressed left at (732, 332)
Screenshot: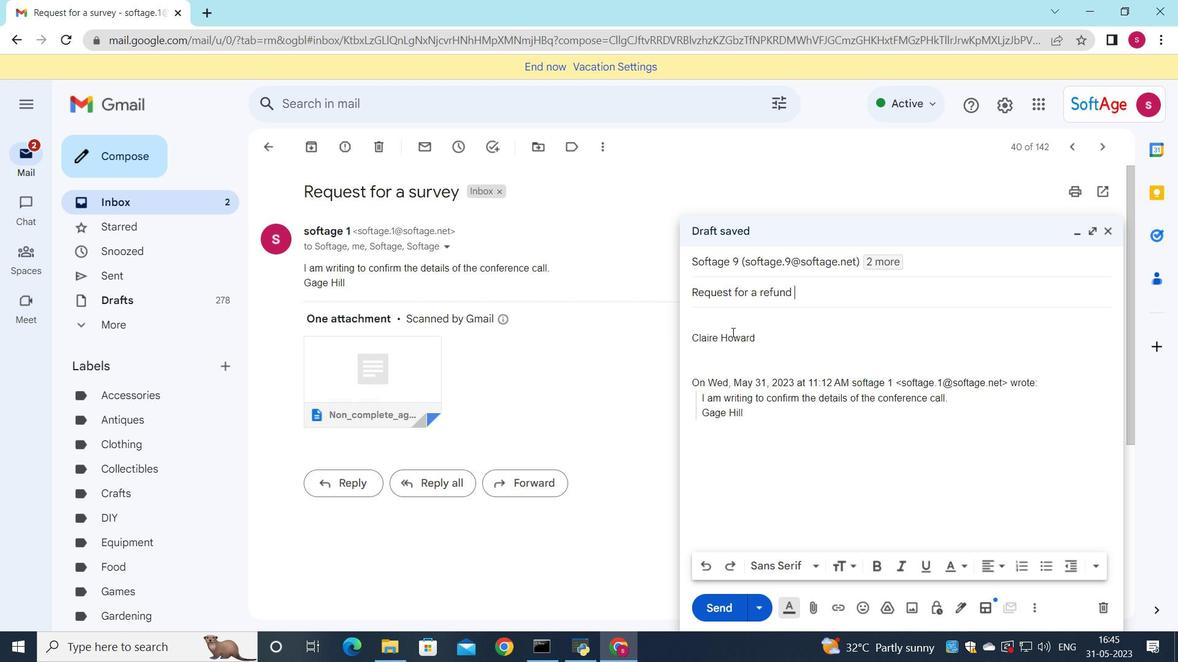 
Action: Mouse moved to (725, 316)
Screenshot: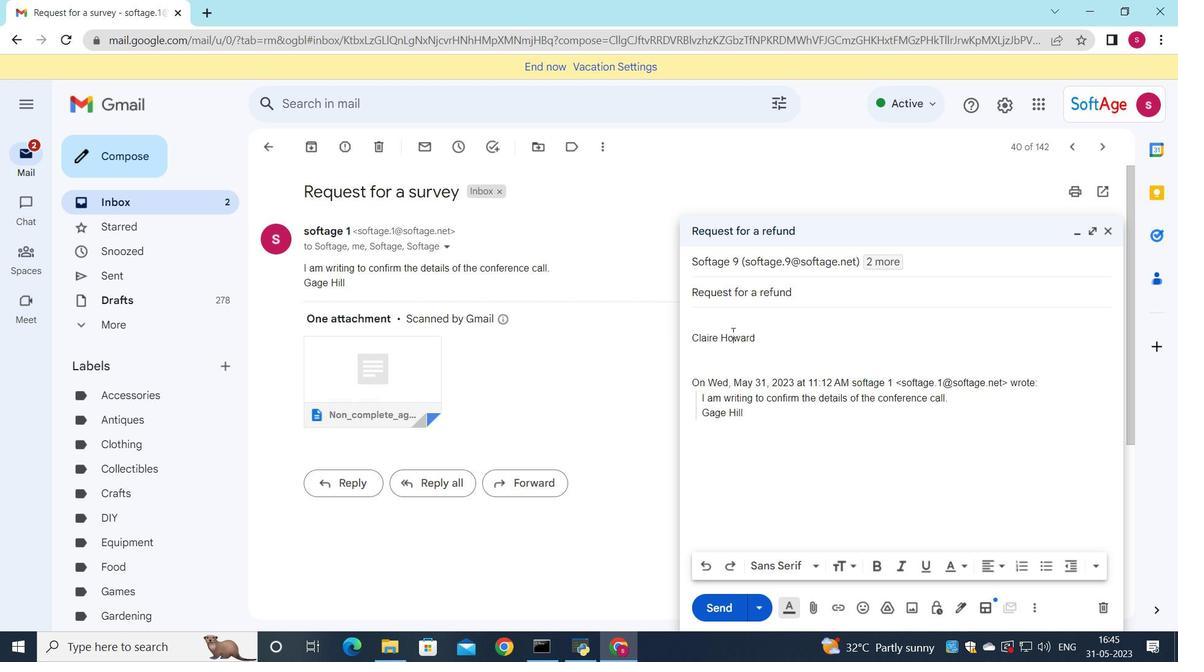 
Action: Mouse pressed left at (725, 316)
Screenshot: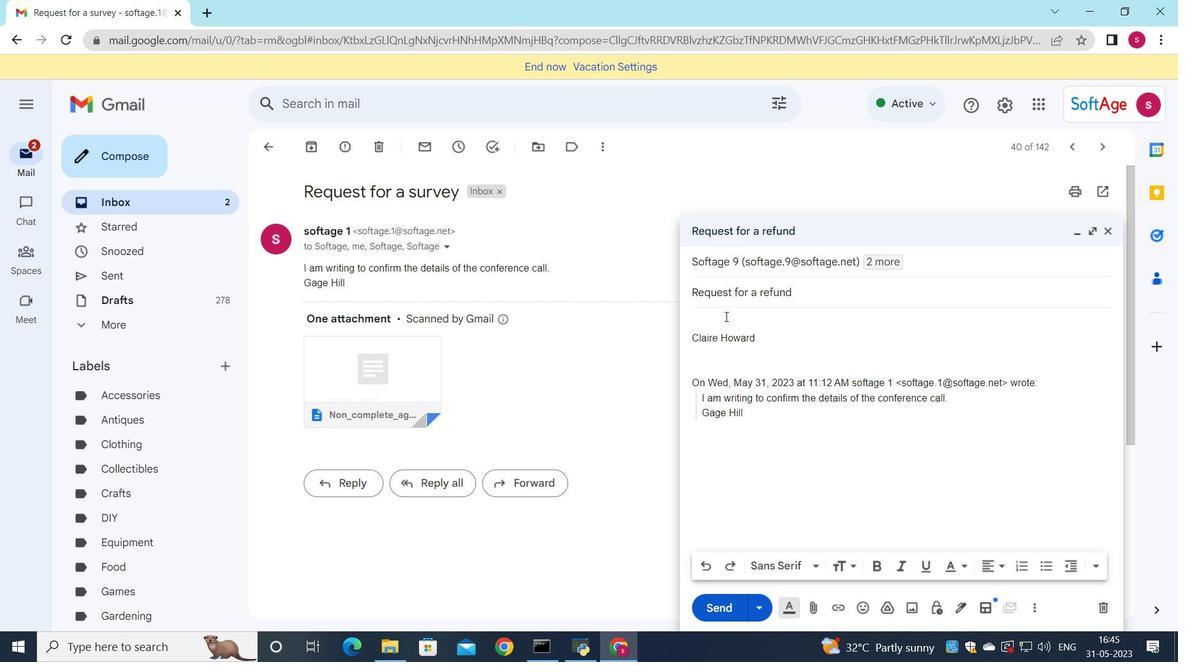 
Action: Mouse moved to (724, 316)
Screenshot: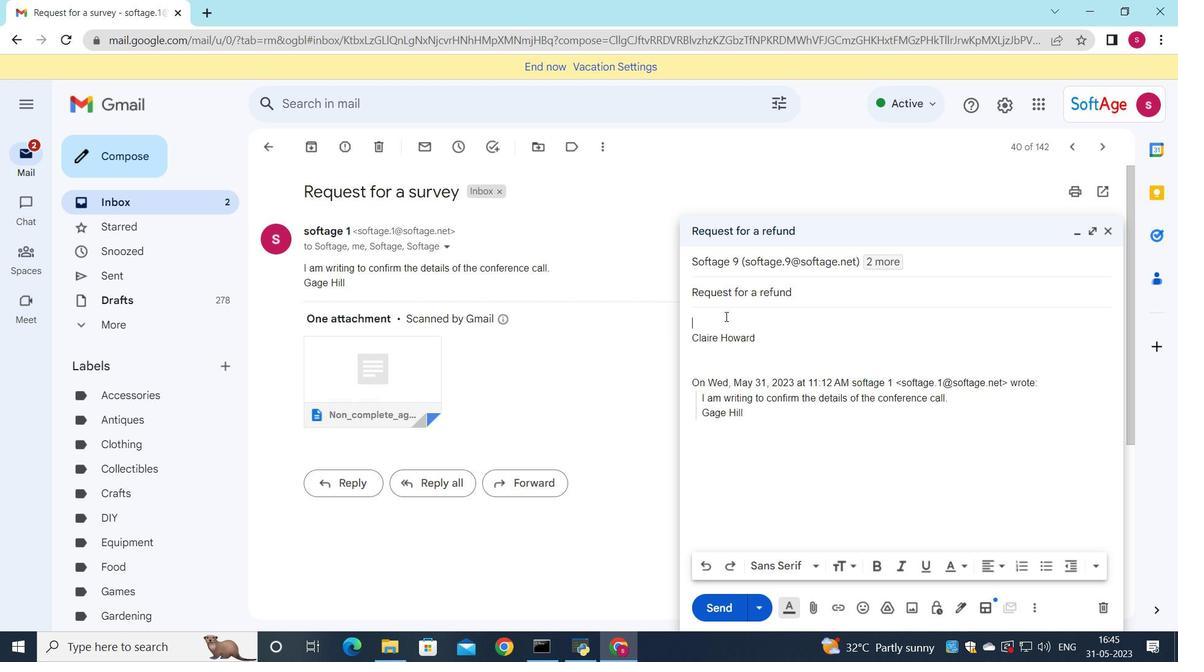 
Action: Key pressed <Key.shift>Would<Key.space>you<Key.space>it<Key.space>be<Key.space>possible<Key.space>to<Key.space>schedule<Key.space>a<Key.space>project<Key.space>review<Key.space>meeting<Key.space>next<Key.space>week<Key.shift_r>?
Screenshot: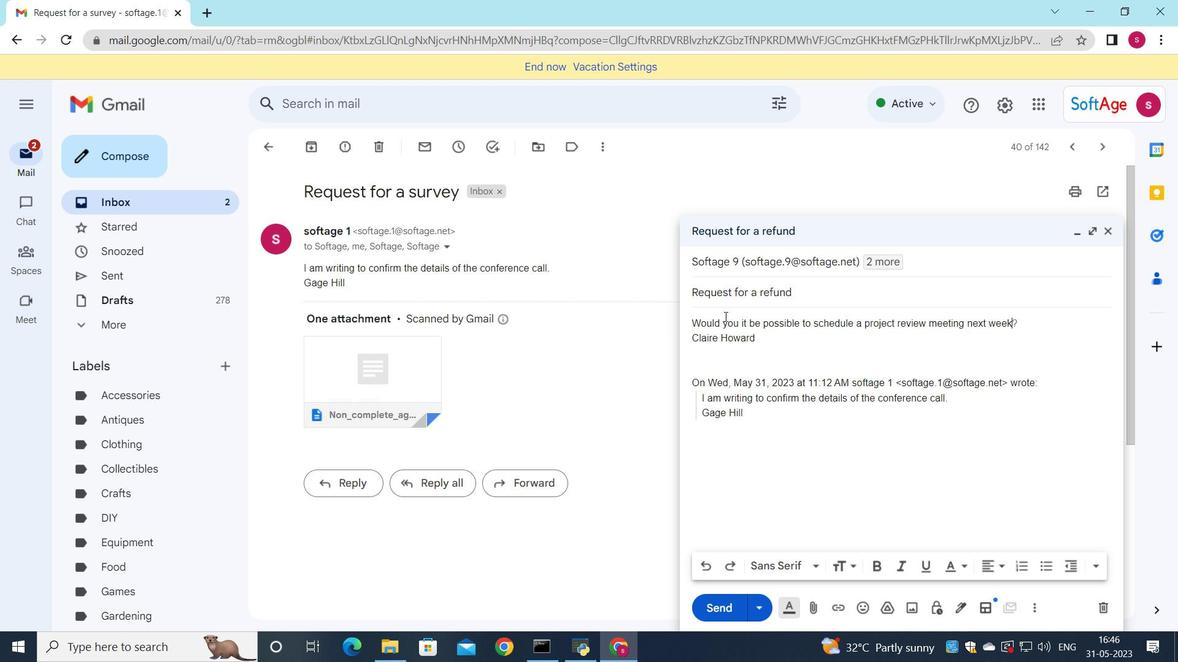 
Action: Mouse moved to (744, 325)
Screenshot: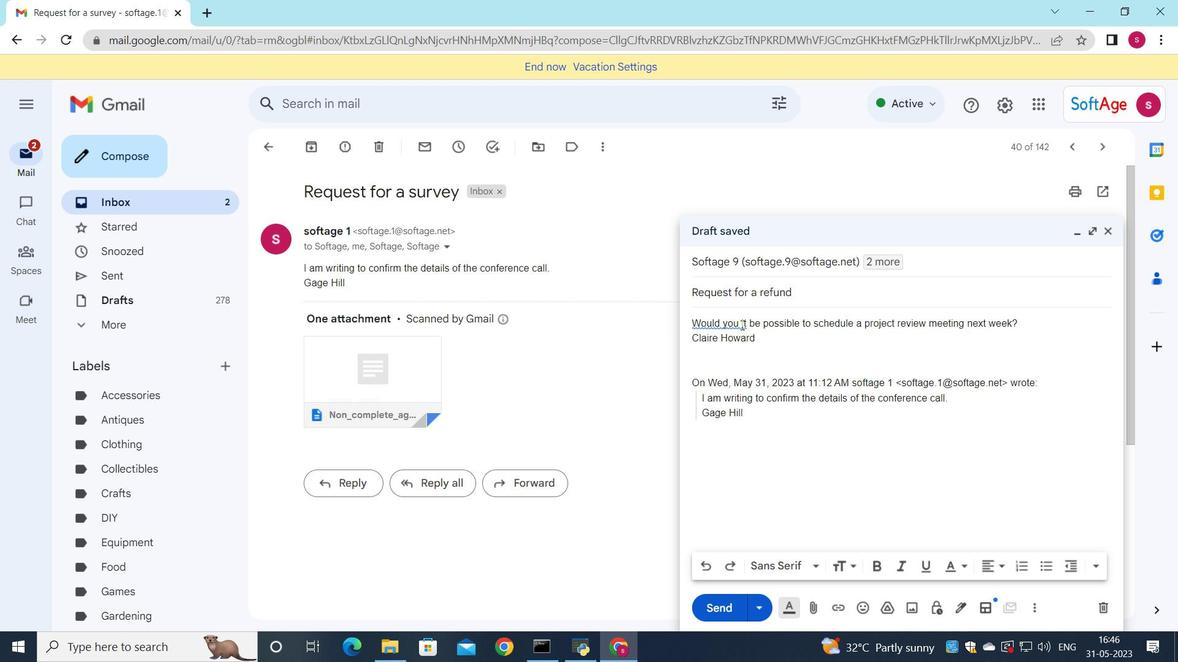 
Action: Mouse pressed left at (744, 325)
Screenshot: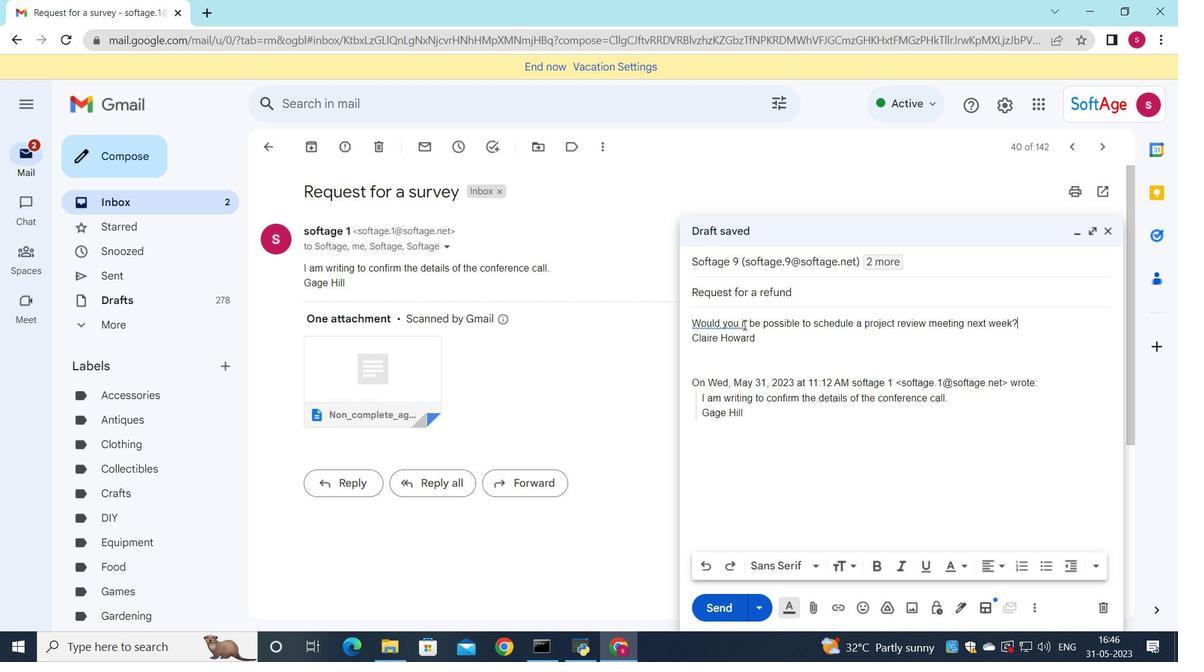 
Action: Mouse moved to (758, 350)
Screenshot: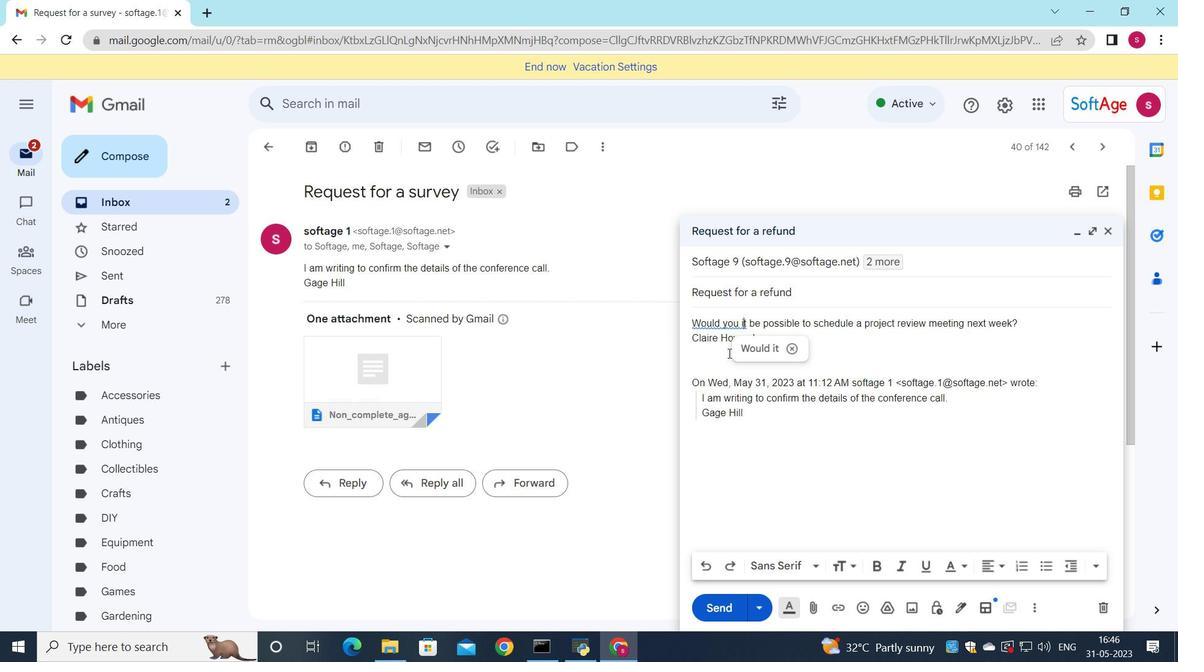 
Action: Mouse pressed left at (758, 350)
Screenshot: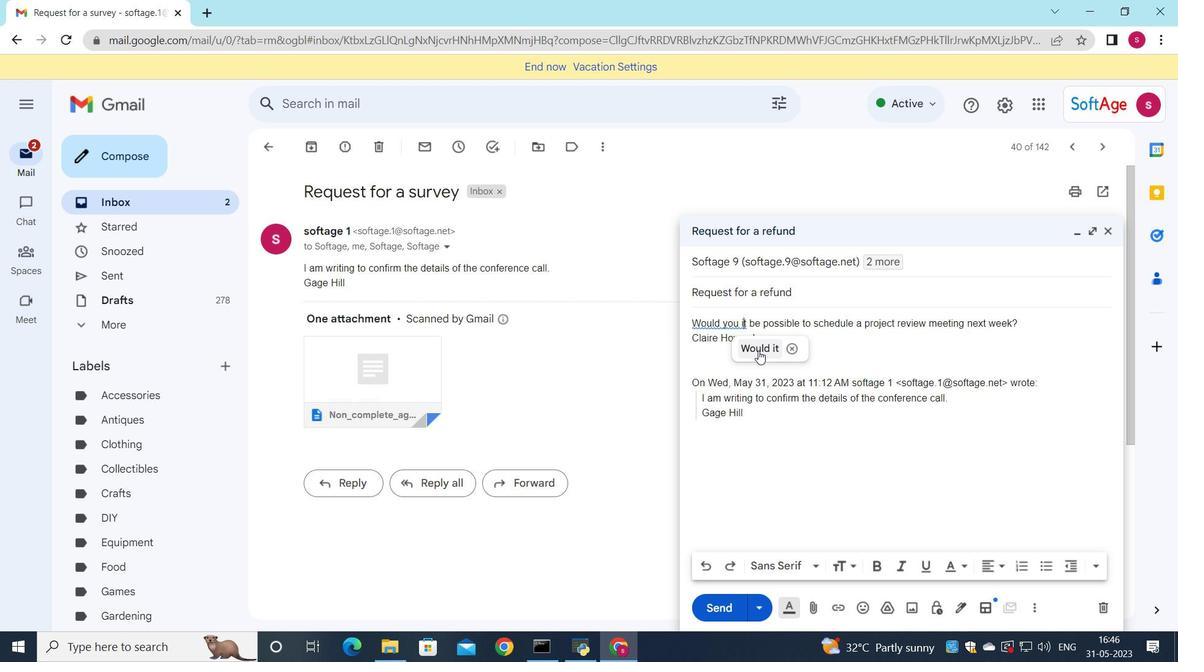 
Action: Mouse moved to (1027, 325)
Screenshot: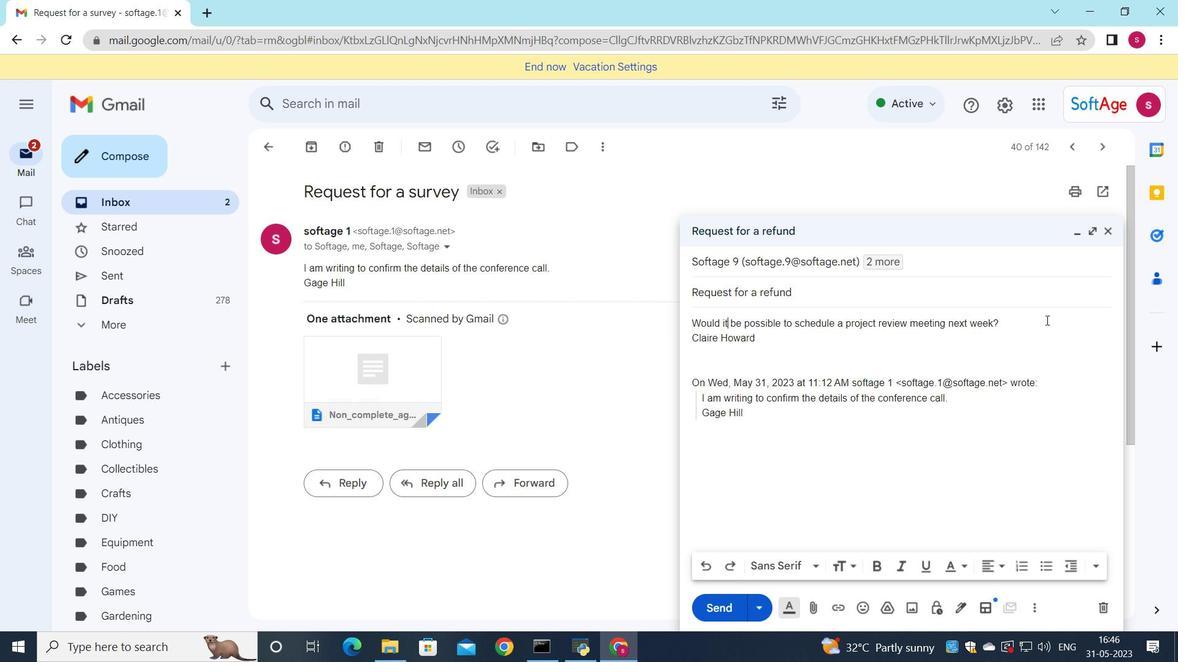 
Action: Mouse pressed left at (1027, 325)
Screenshot: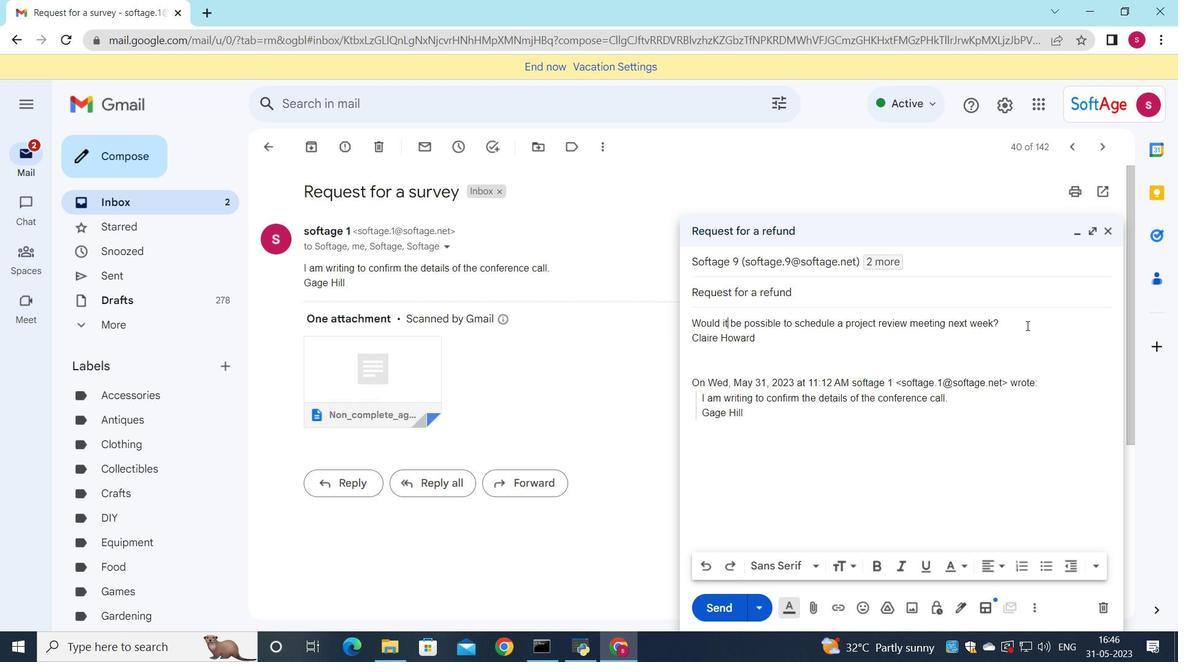 
Action: Mouse moved to (709, 563)
Screenshot: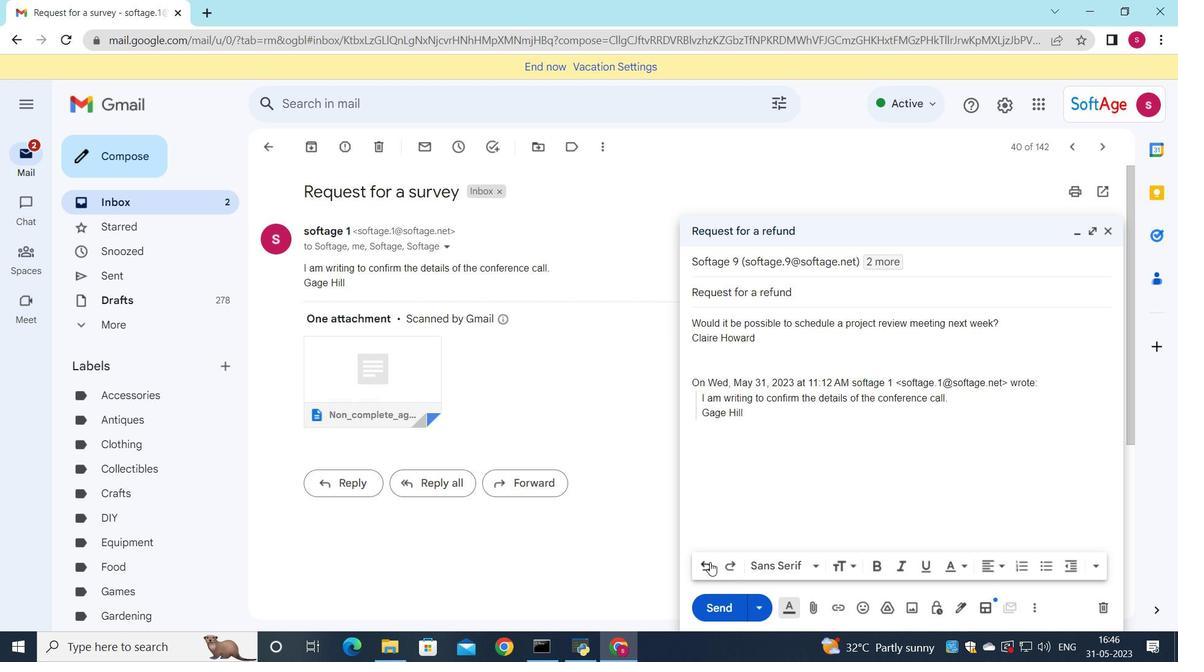 
Action: Mouse pressed left at (709, 563)
Screenshot: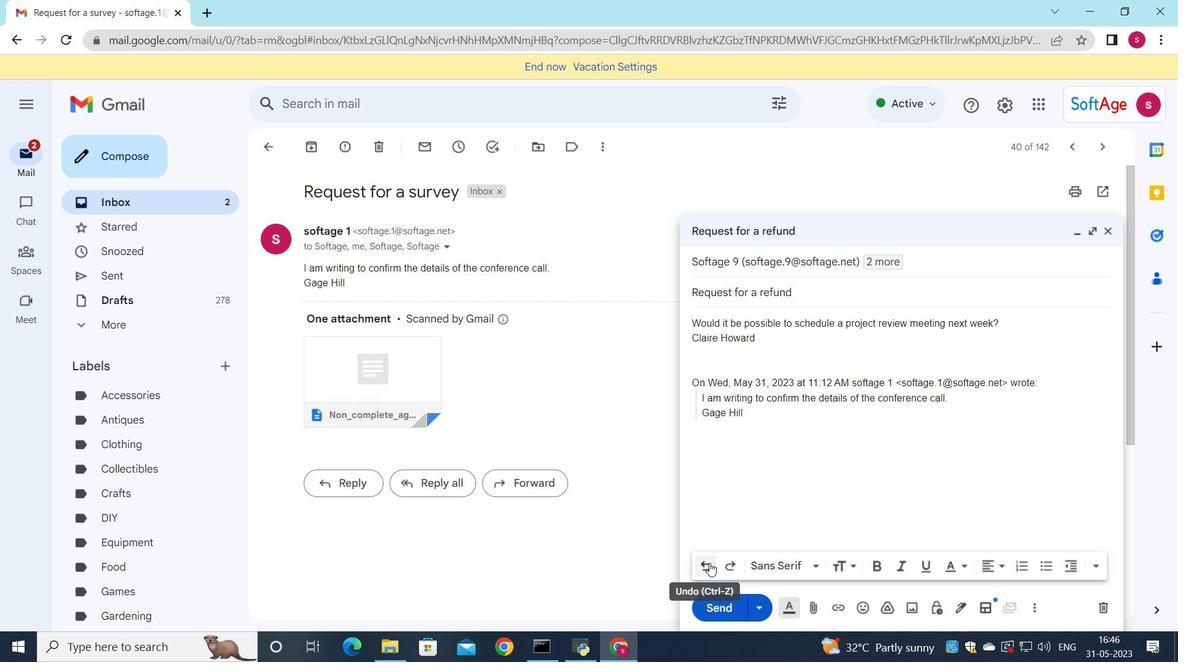 
Action: Mouse pressed left at (709, 563)
Screenshot: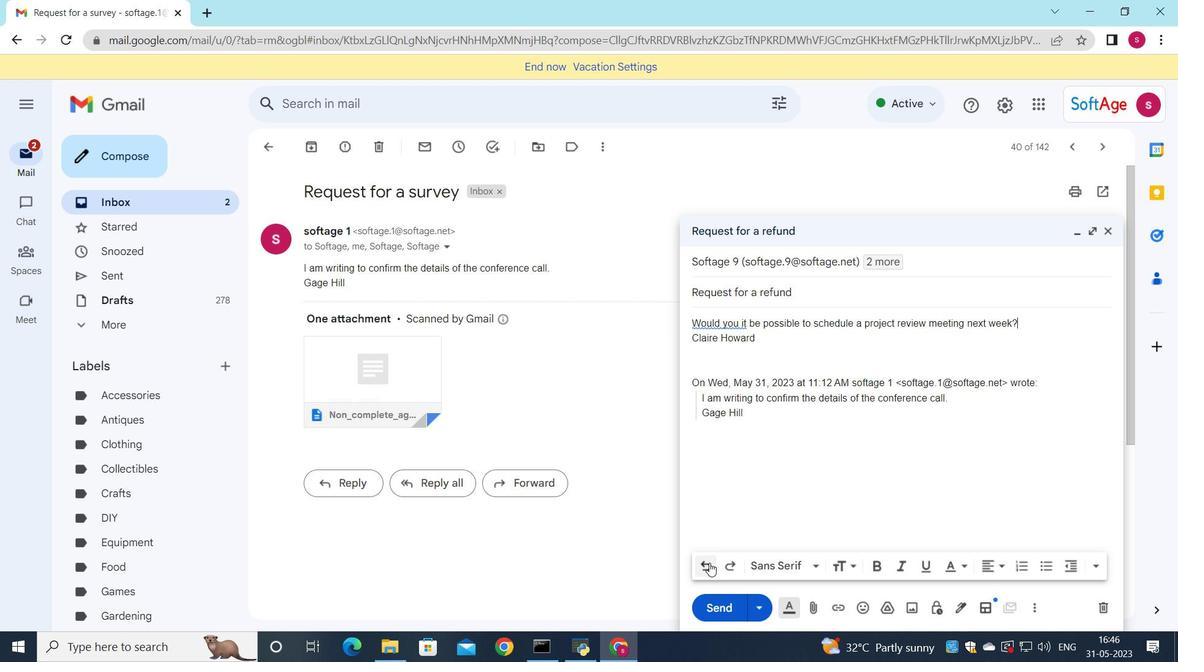 
Action: Mouse pressed left at (709, 563)
Screenshot: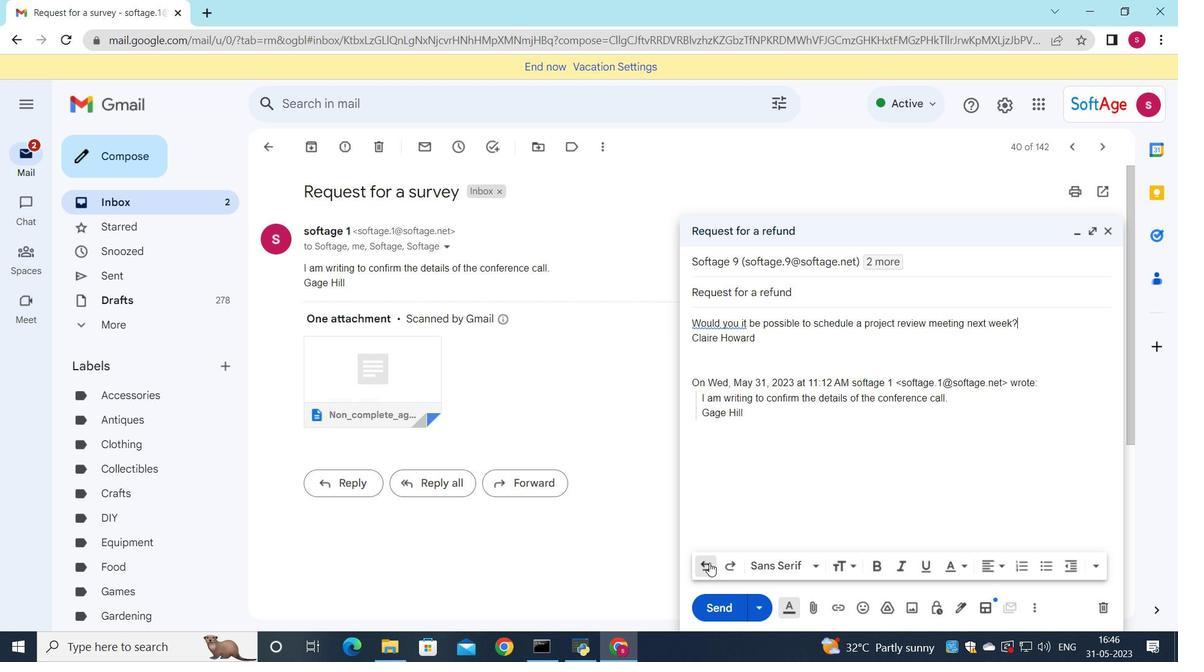 
Action: Mouse pressed left at (709, 563)
Screenshot: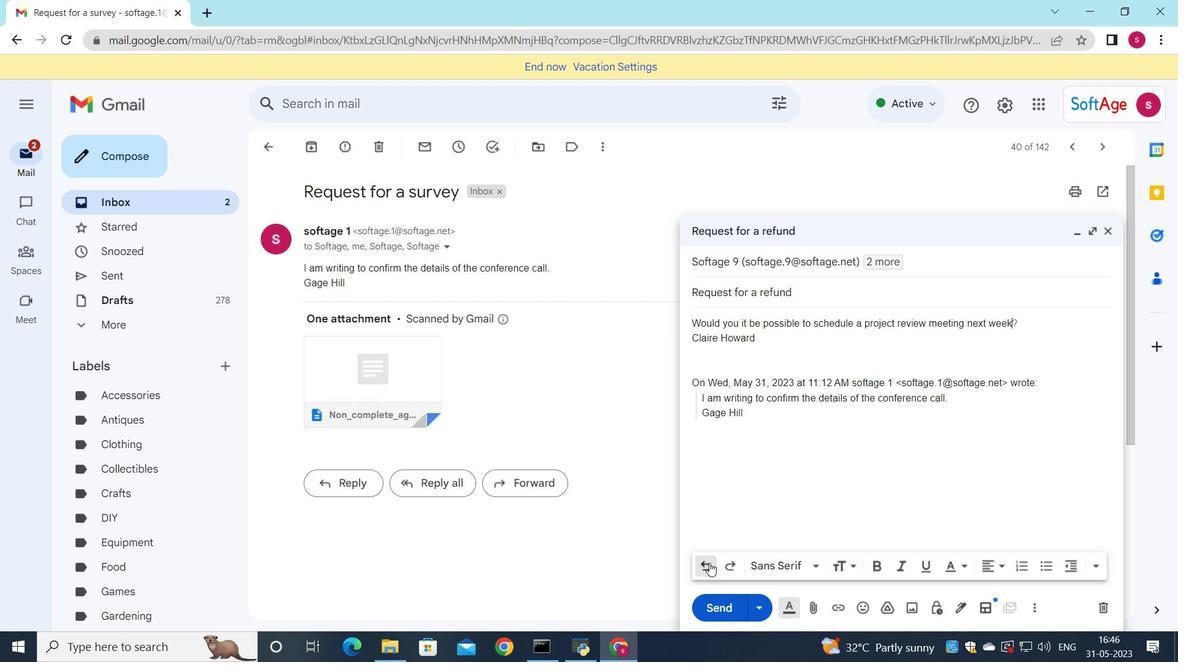 
Action: Mouse pressed left at (709, 563)
Screenshot: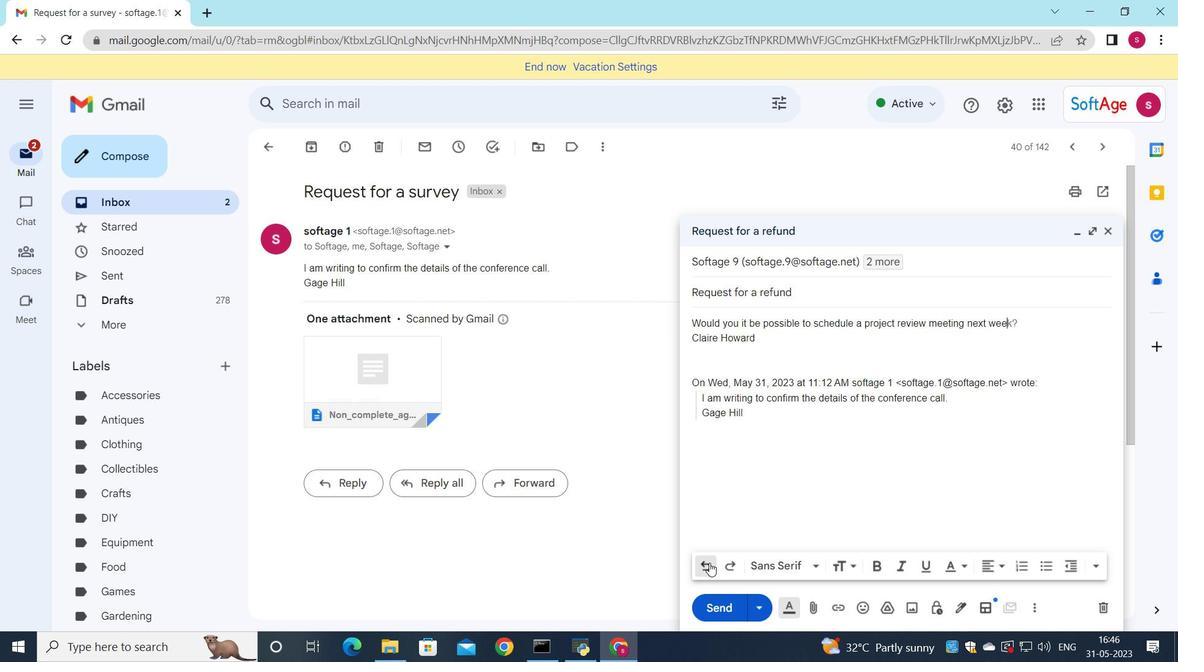 
Action: Mouse pressed left at (709, 563)
Screenshot: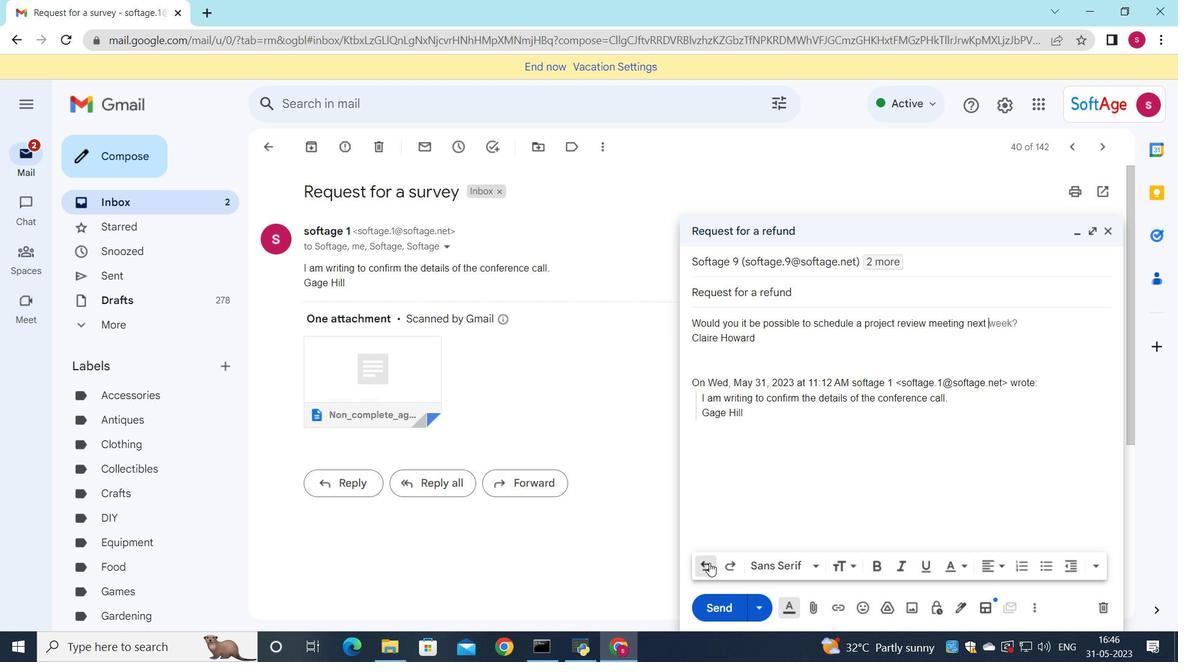 
Action: Mouse pressed left at (709, 563)
Screenshot: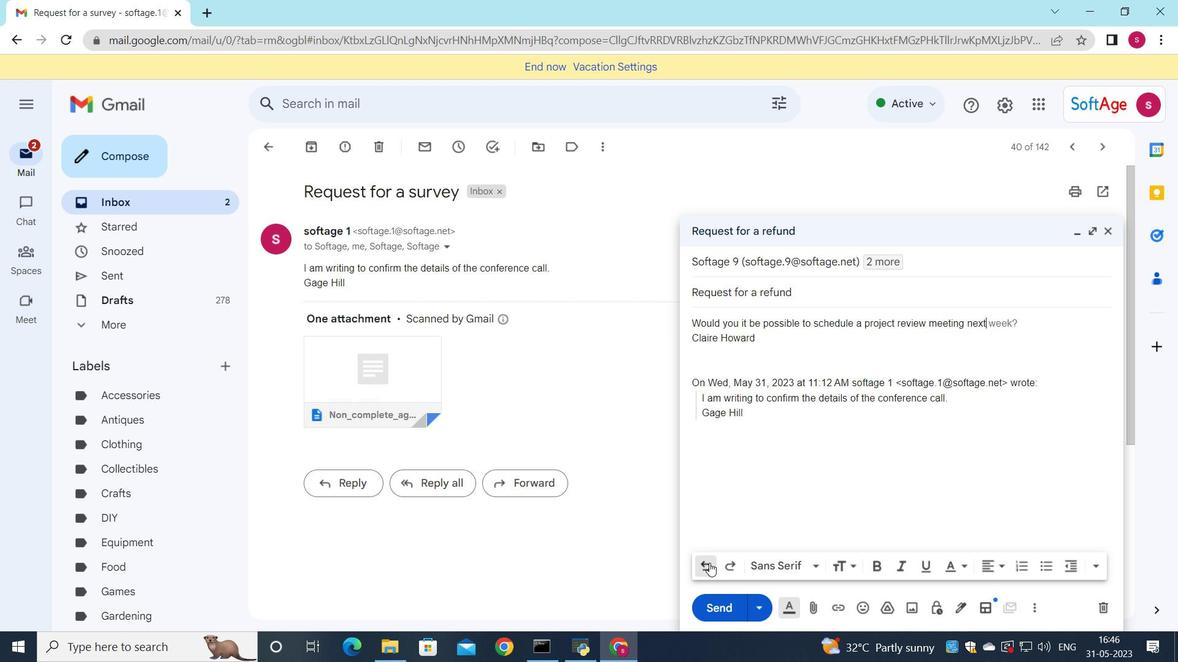 
Action: Mouse pressed left at (709, 563)
Screenshot: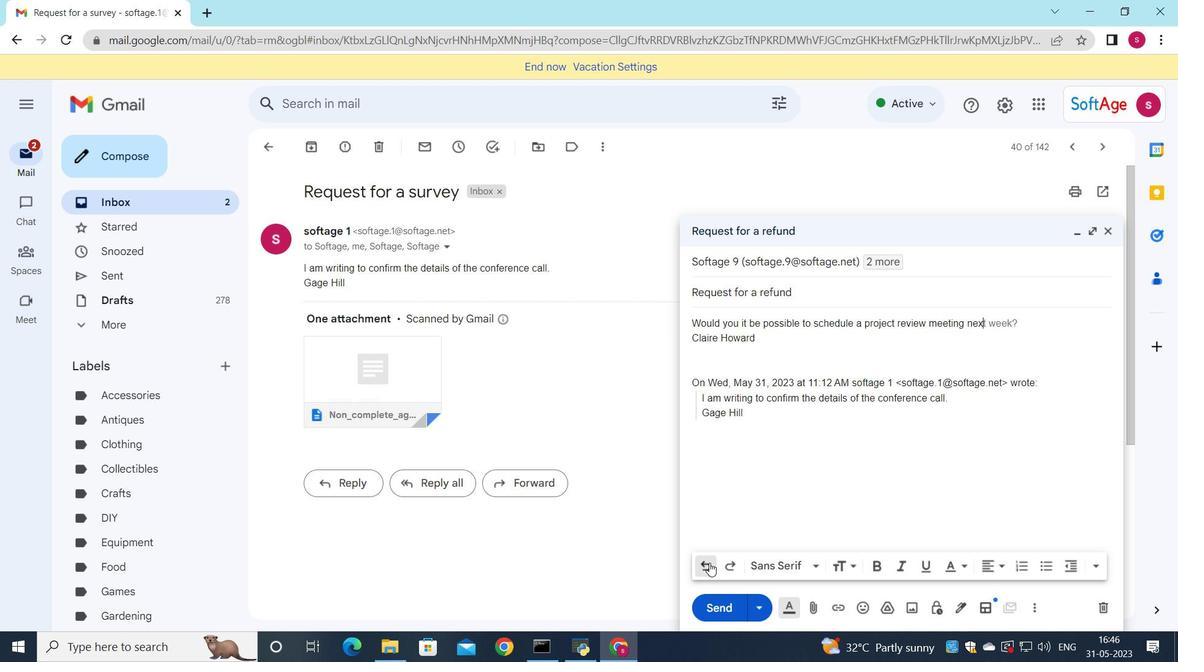 
Action: Mouse pressed left at (709, 563)
Screenshot: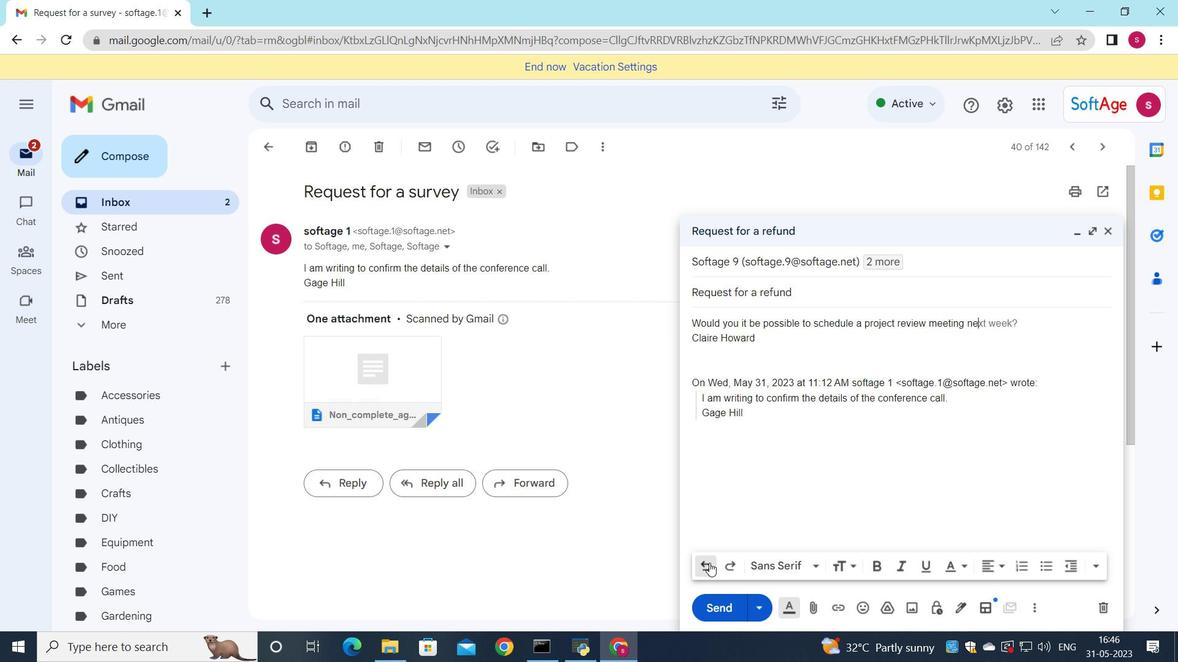 
Action: Mouse pressed left at (709, 563)
Screenshot: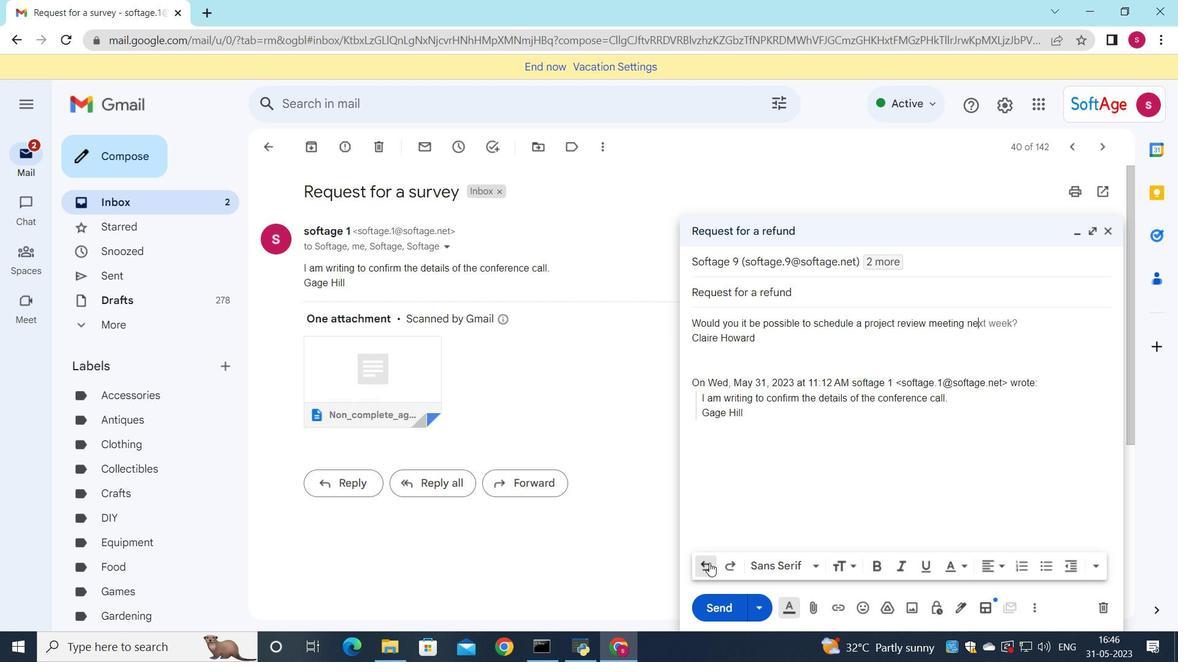
Action: Mouse pressed left at (709, 563)
Screenshot: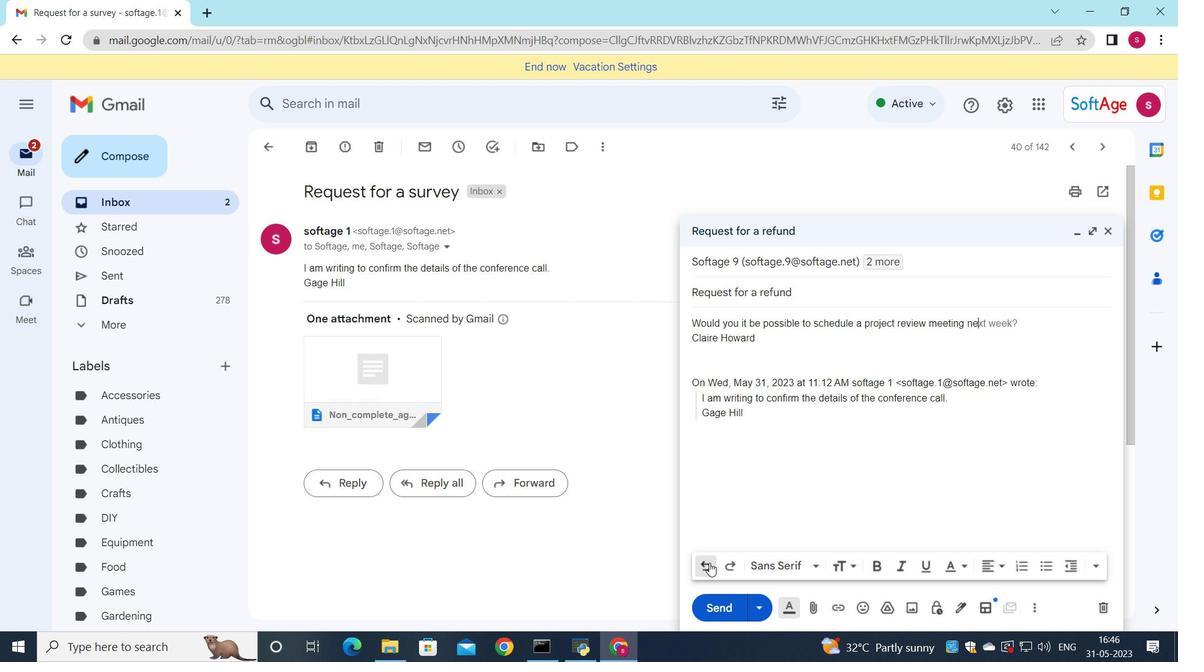 
Action: Mouse pressed left at (709, 563)
Screenshot: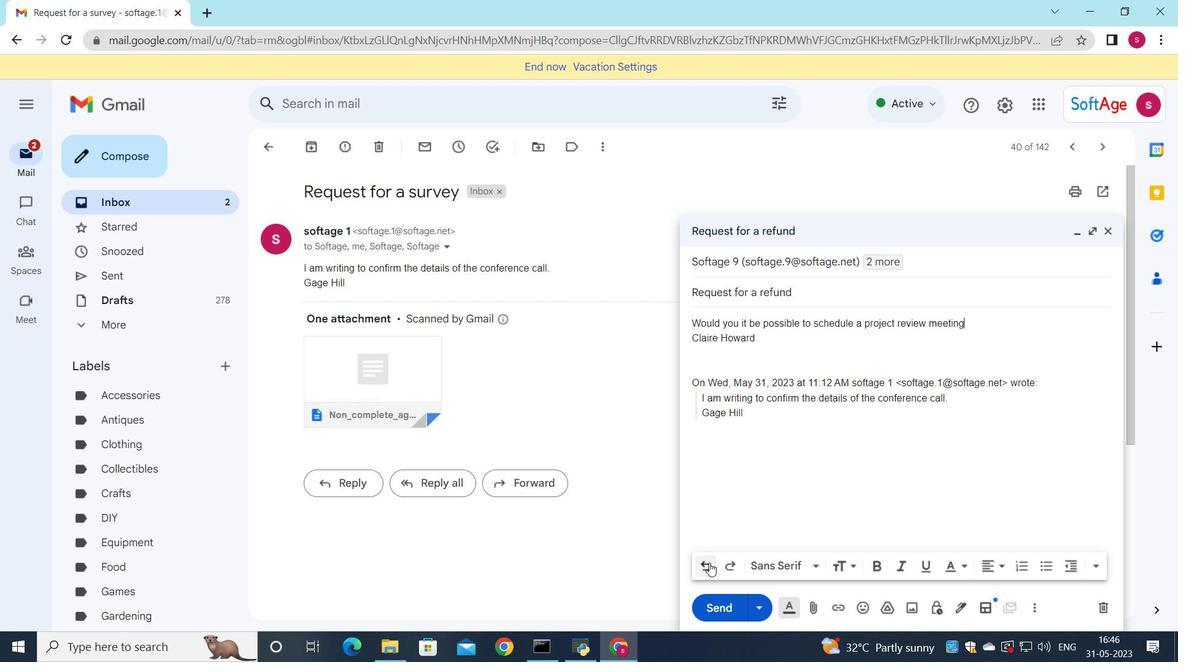 
Action: Mouse pressed left at (709, 563)
Screenshot: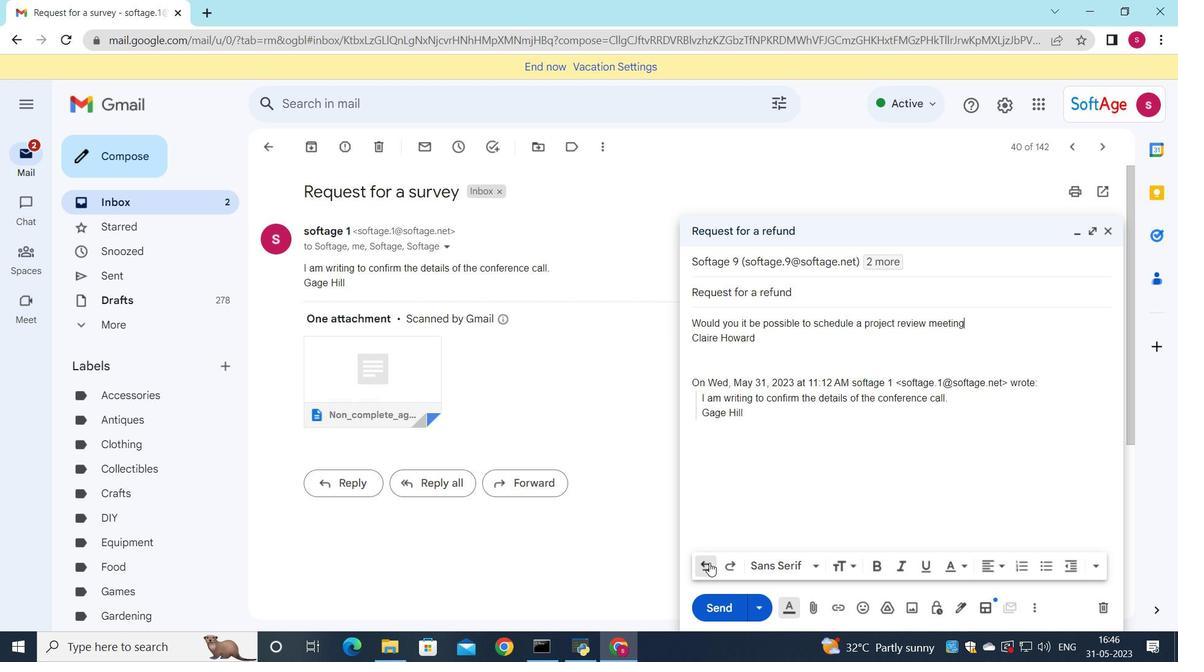 
Action: Mouse pressed left at (709, 563)
Screenshot: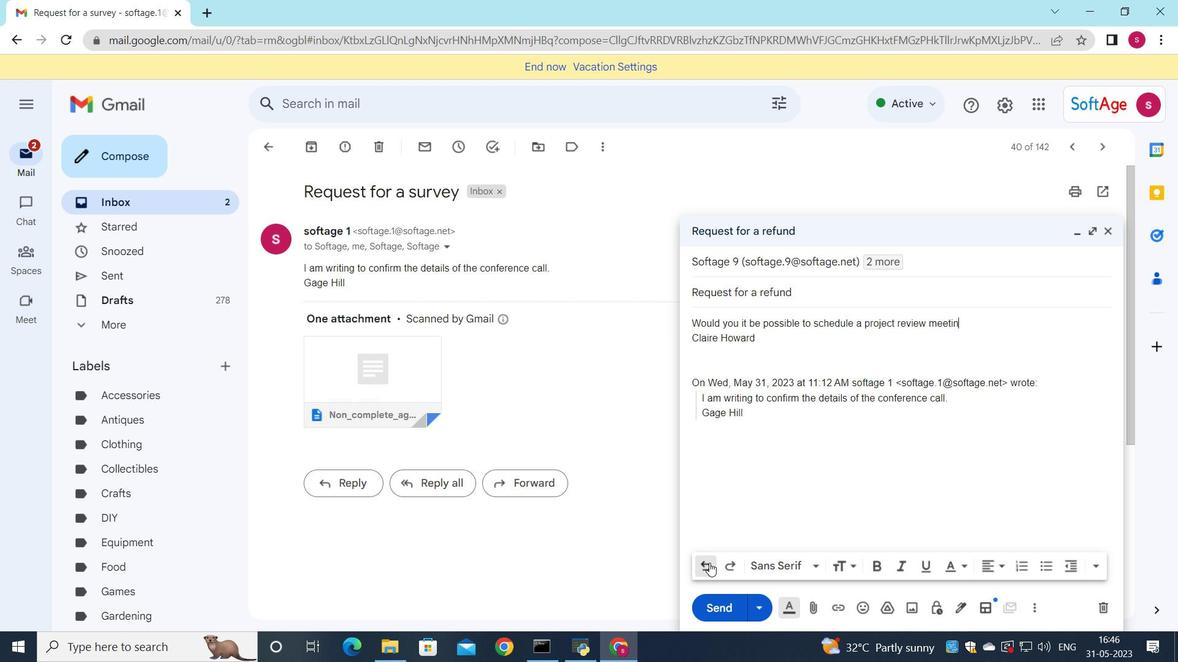 
Action: Mouse pressed left at (709, 563)
Screenshot: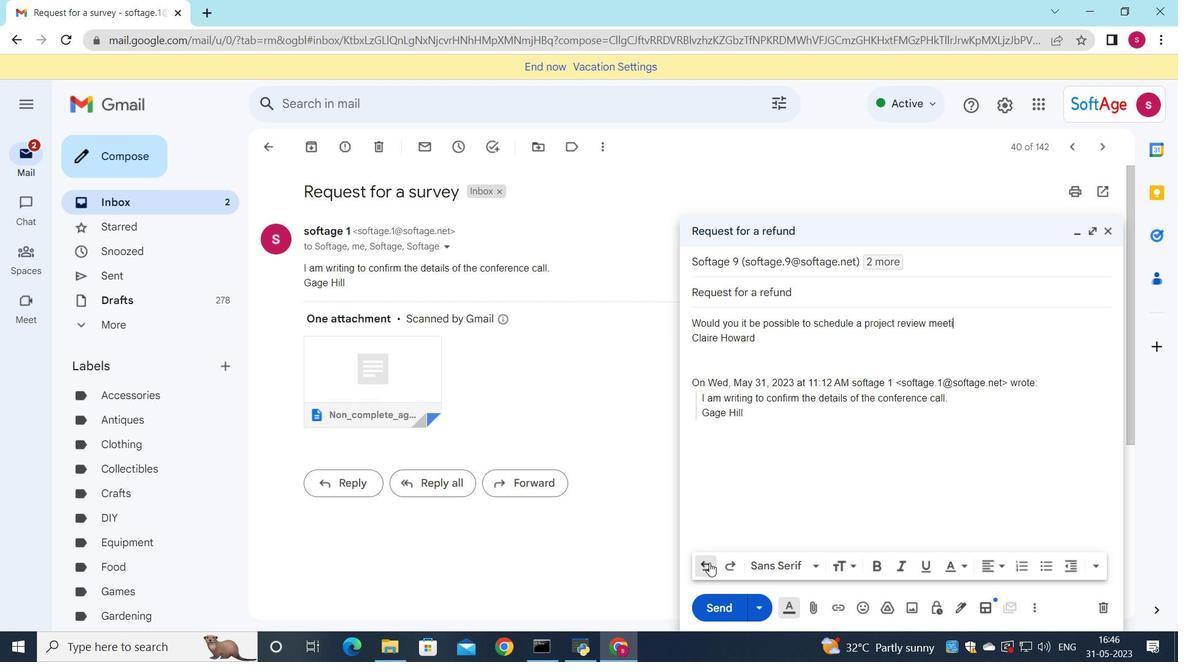 
Action: Mouse pressed left at (709, 563)
Screenshot: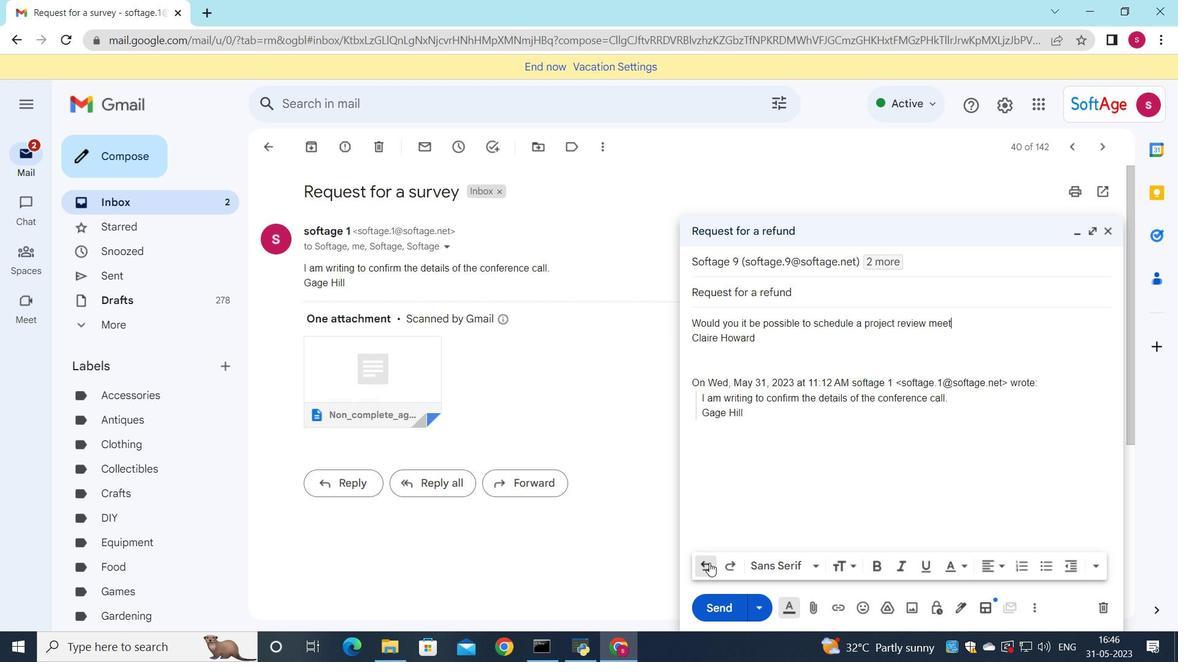 
Action: Mouse pressed left at (709, 563)
Screenshot: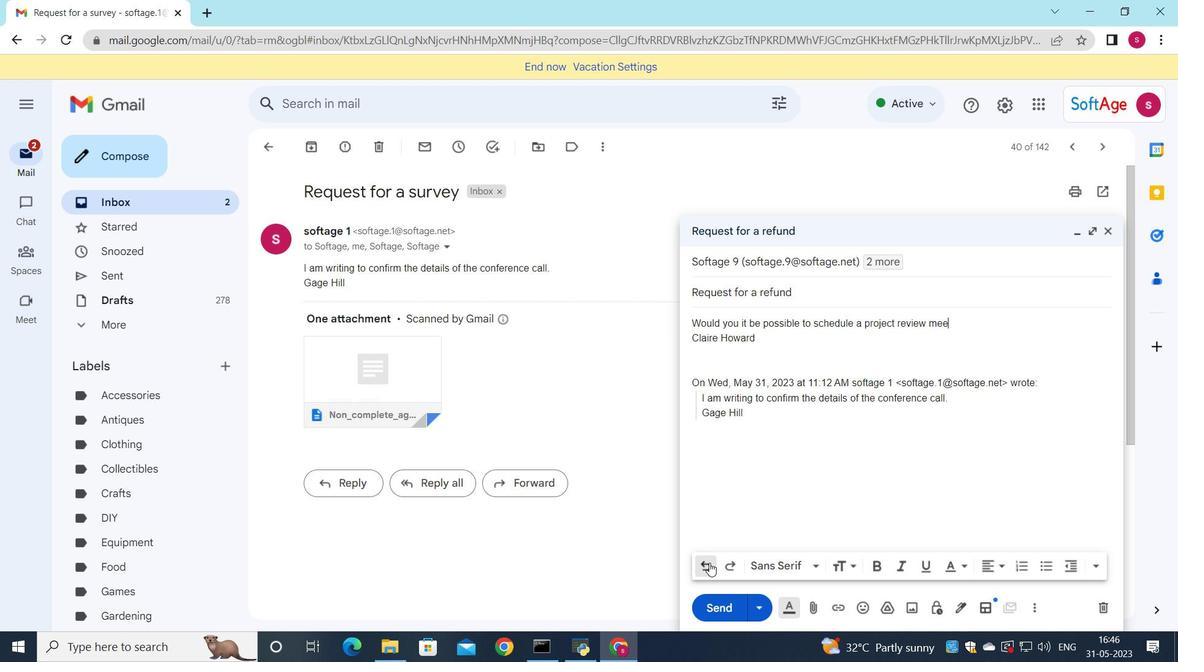 
Action: Mouse pressed left at (709, 563)
Screenshot: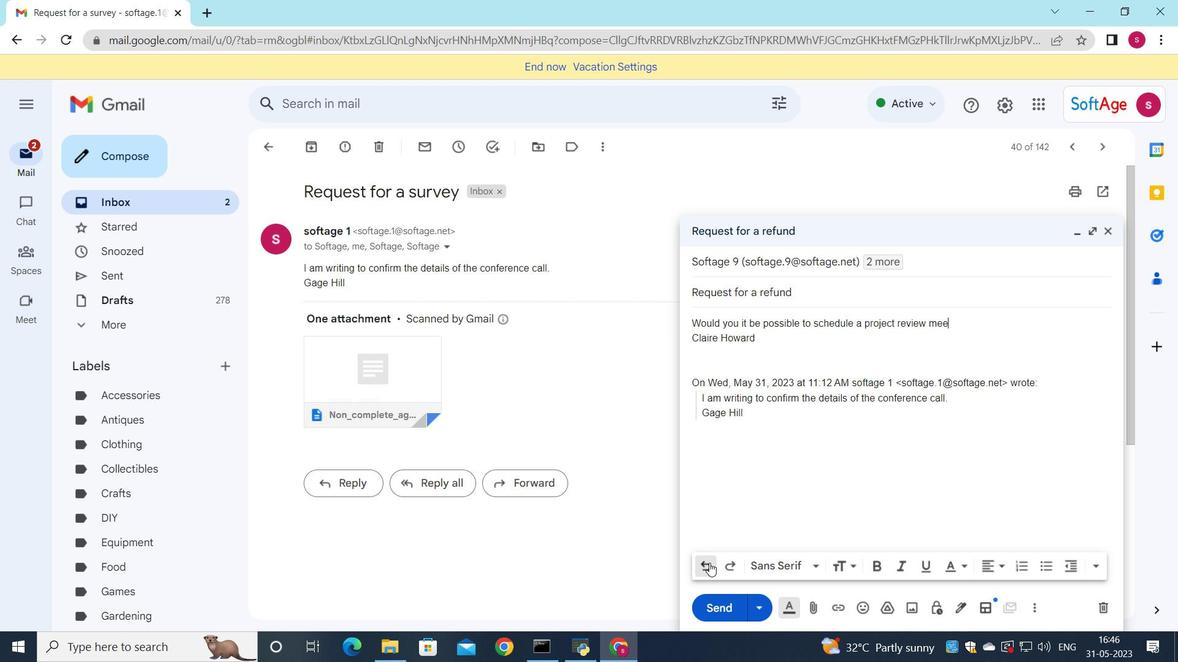 
Action: Mouse pressed left at (709, 563)
Screenshot: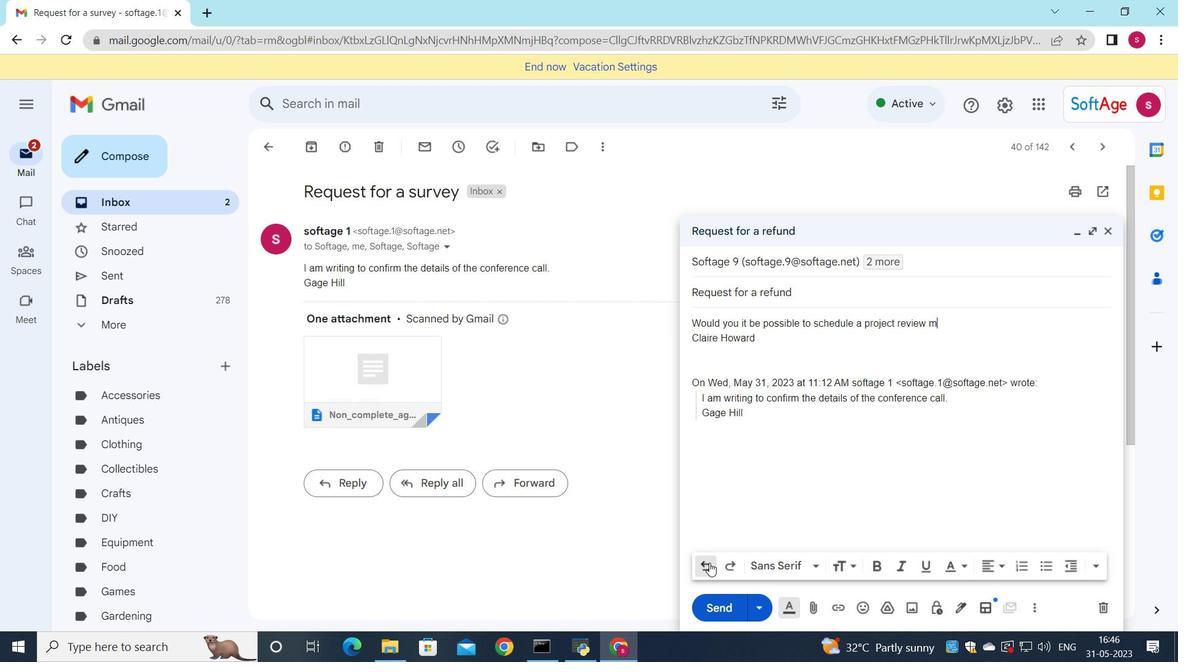 
Action: Mouse pressed left at (709, 563)
Screenshot: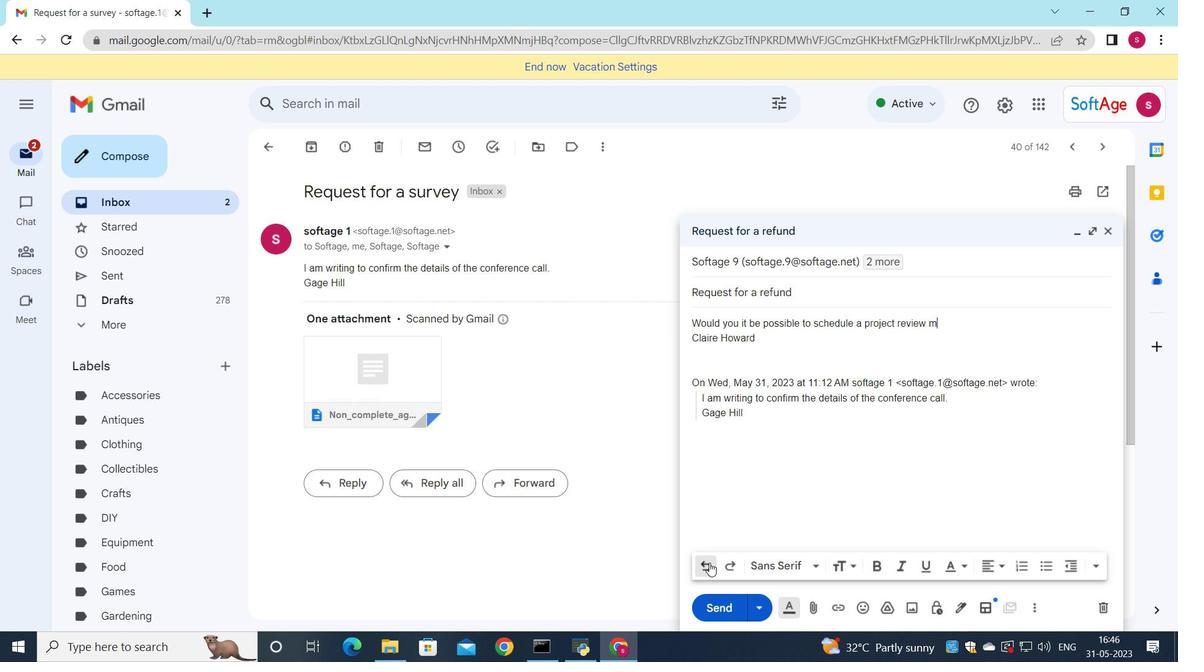 
Action: Mouse pressed left at (709, 563)
Screenshot: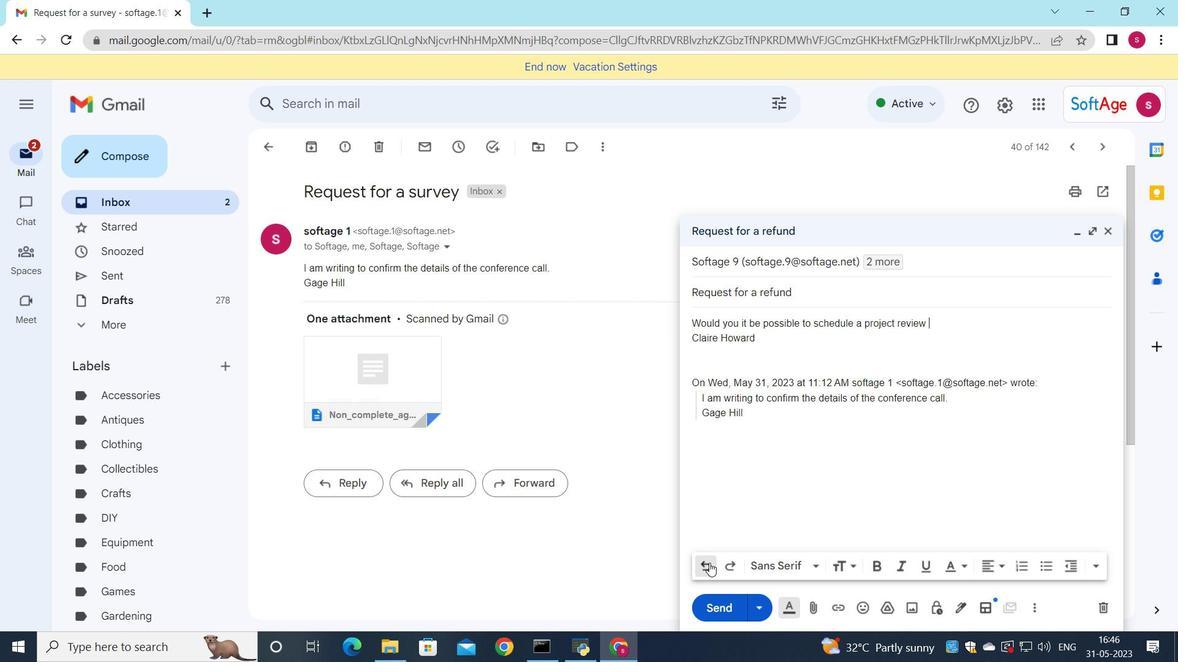 
Action: Mouse pressed left at (709, 563)
Screenshot: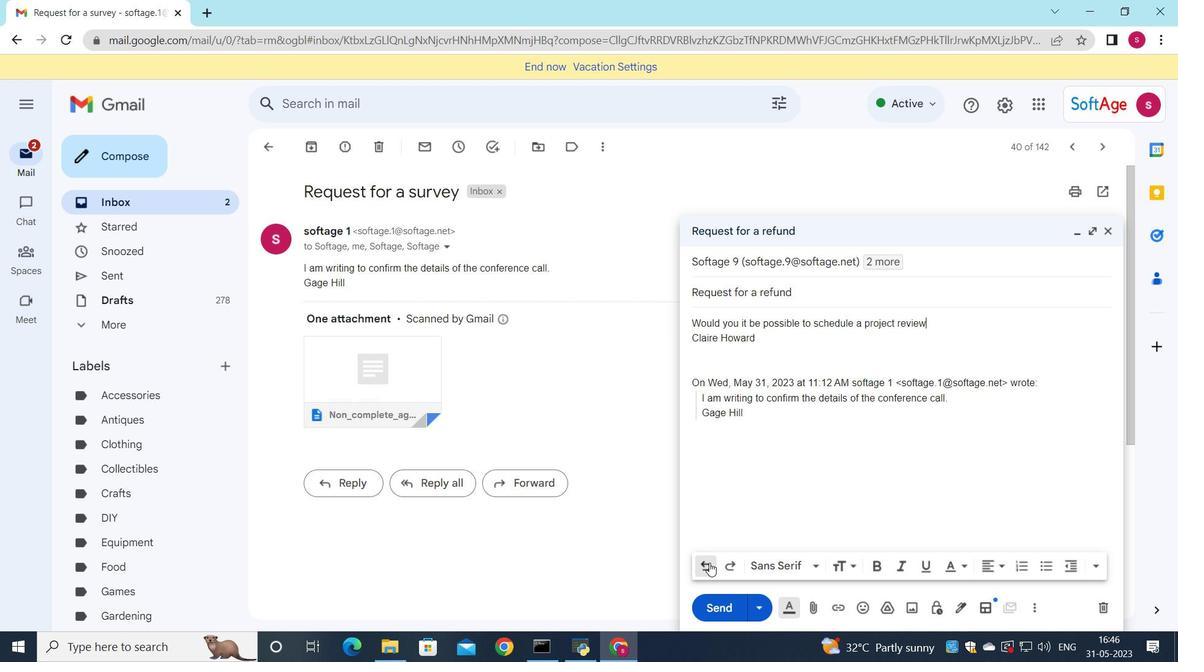 
Action: Mouse pressed left at (709, 563)
Screenshot: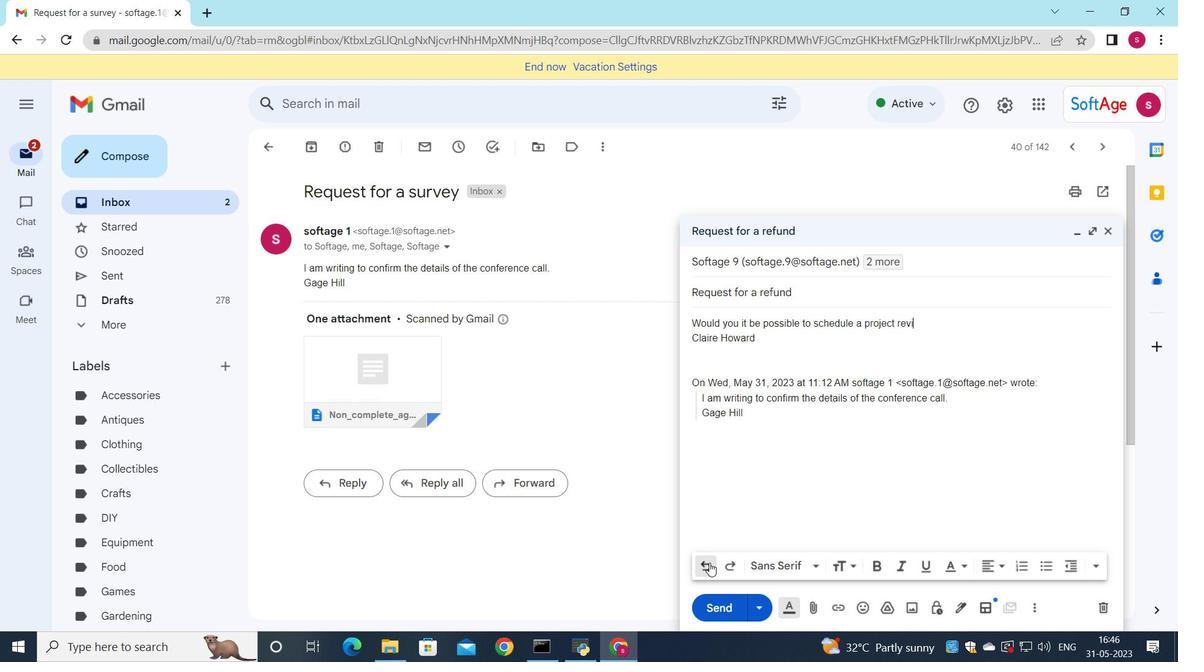 
Action: Mouse pressed left at (709, 563)
Screenshot: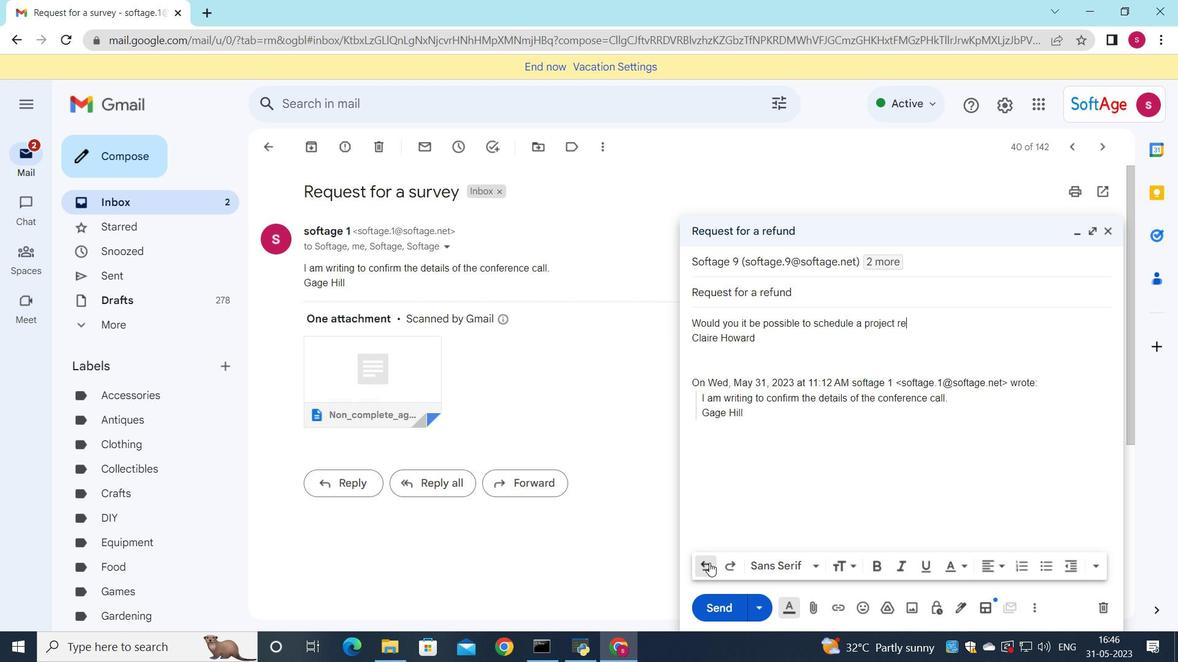 
Action: Mouse pressed left at (709, 563)
Screenshot: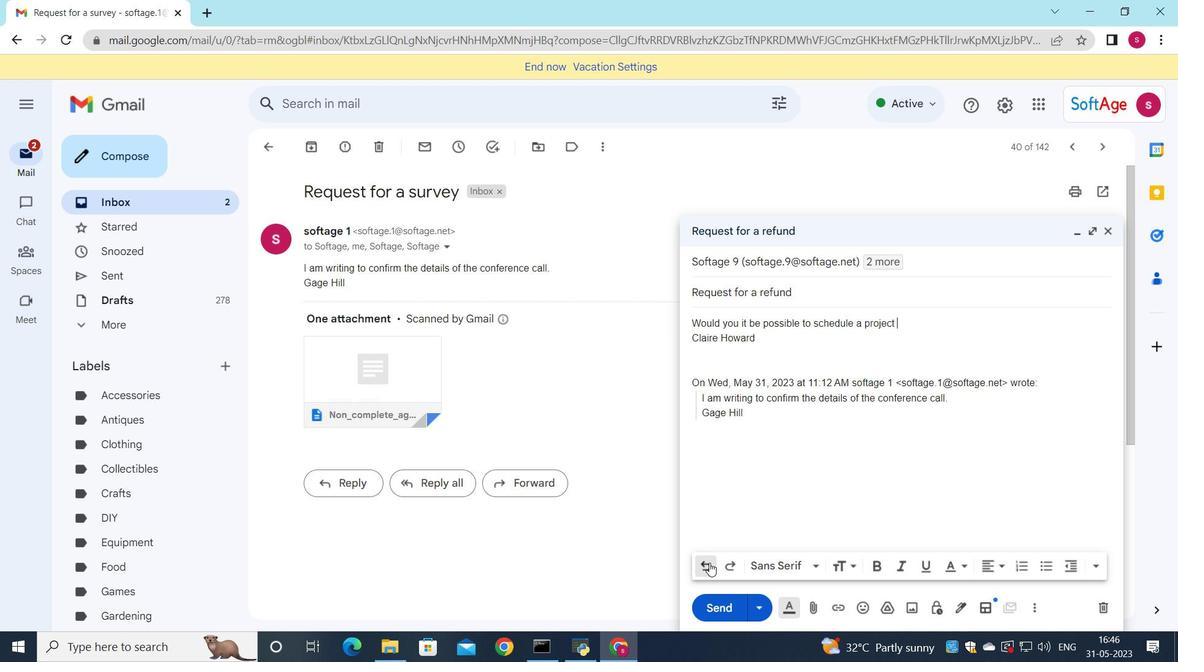 
Action: Mouse pressed left at (709, 563)
Screenshot: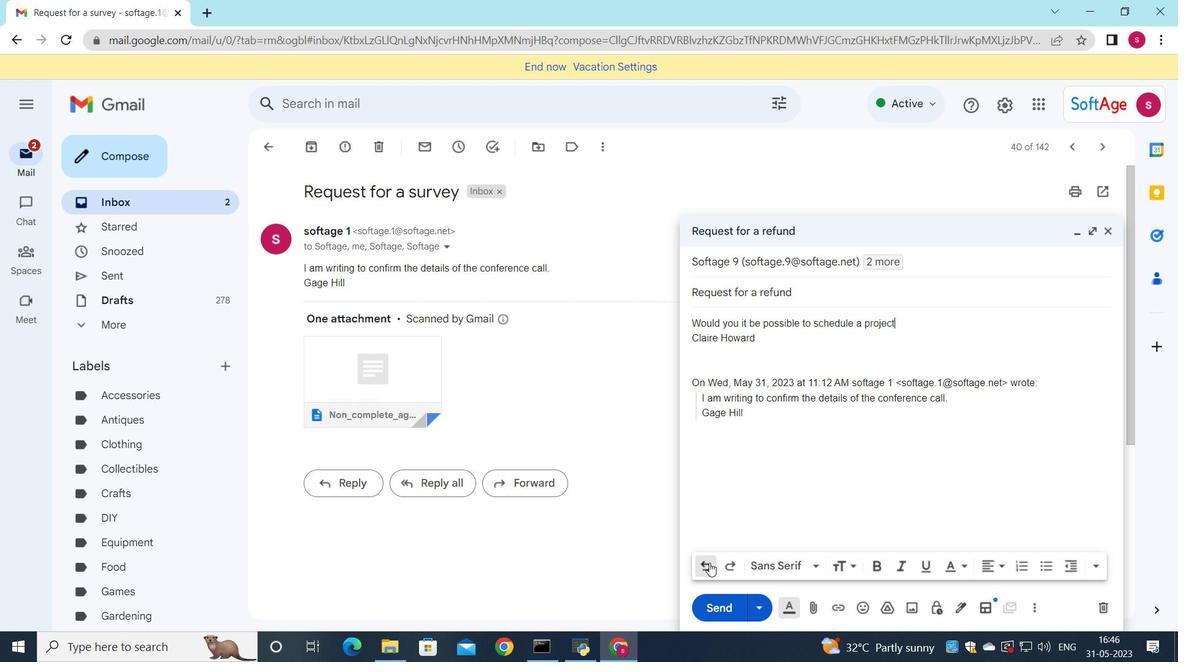 
Action: Mouse pressed left at (709, 563)
Screenshot: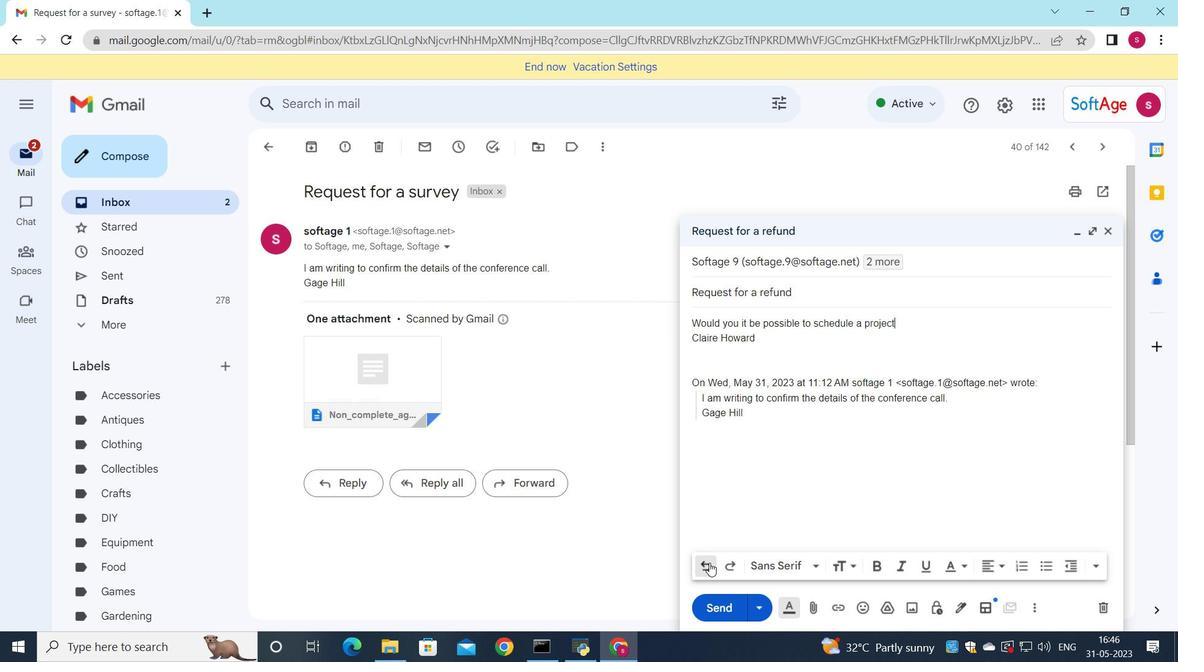 
Action: Mouse pressed left at (709, 563)
Screenshot: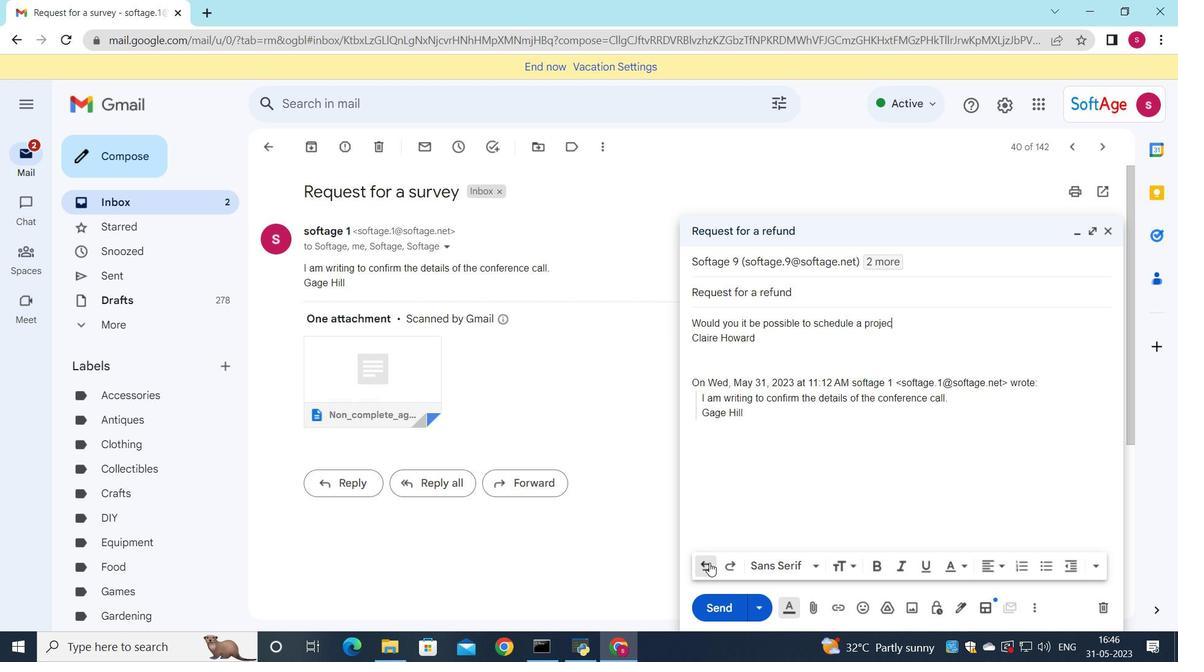 
Action: Mouse pressed left at (709, 563)
Screenshot: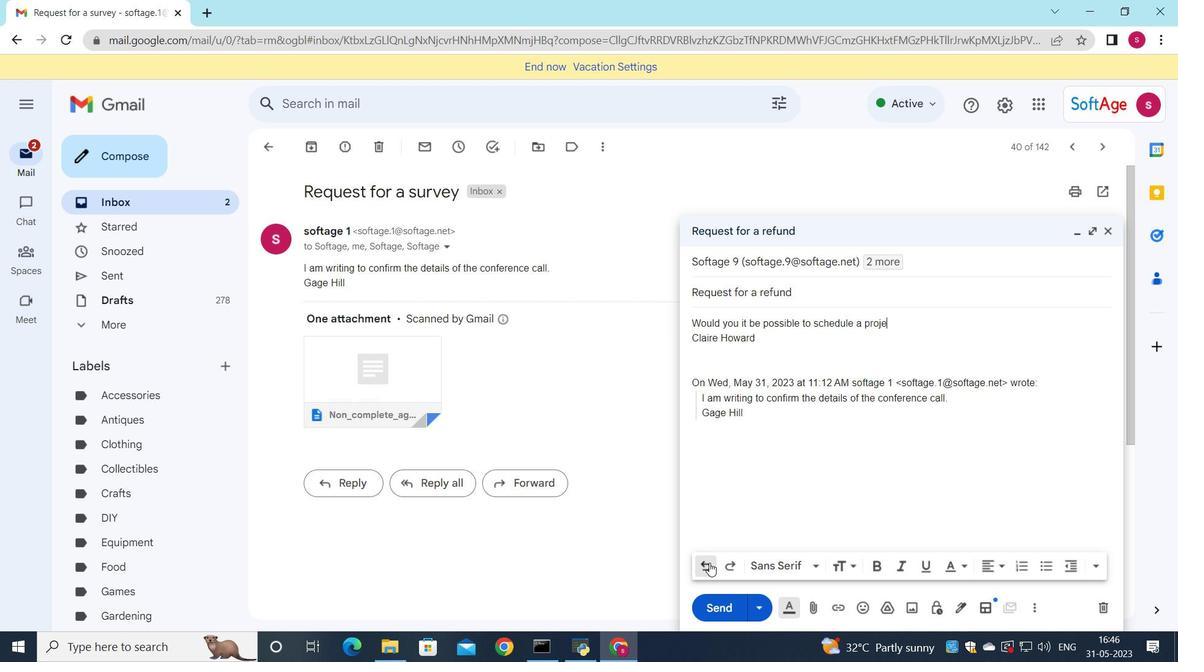 
Action: Mouse pressed left at (709, 563)
Screenshot: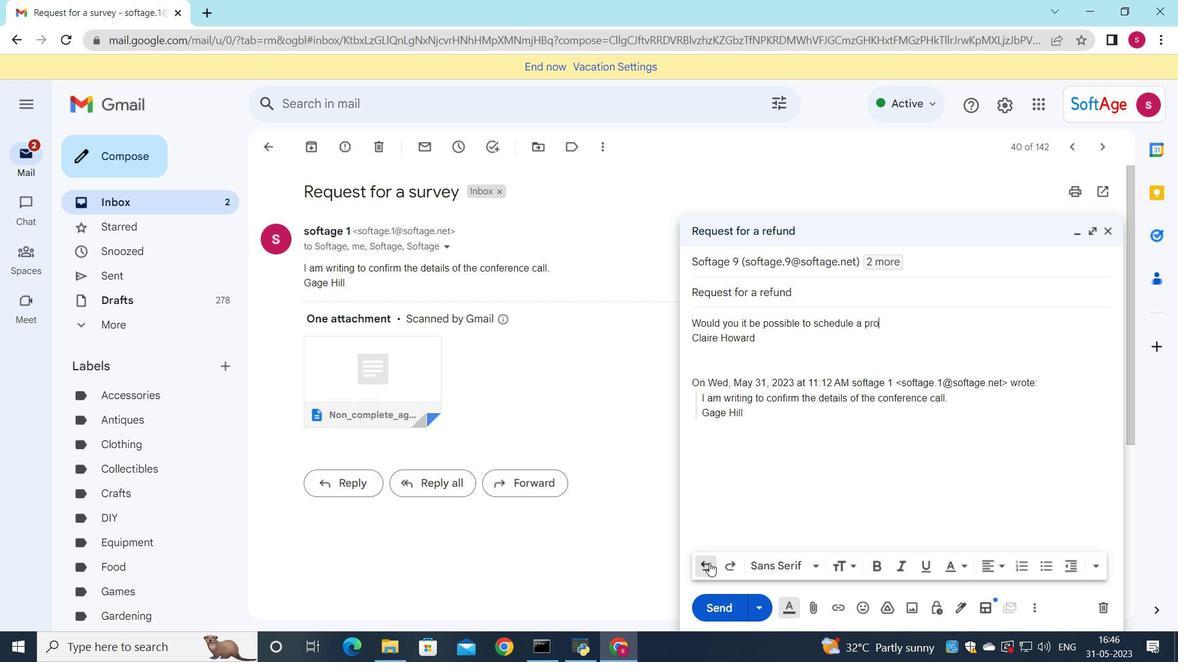 
Action: Mouse pressed left at (709, 563)
Screenshot: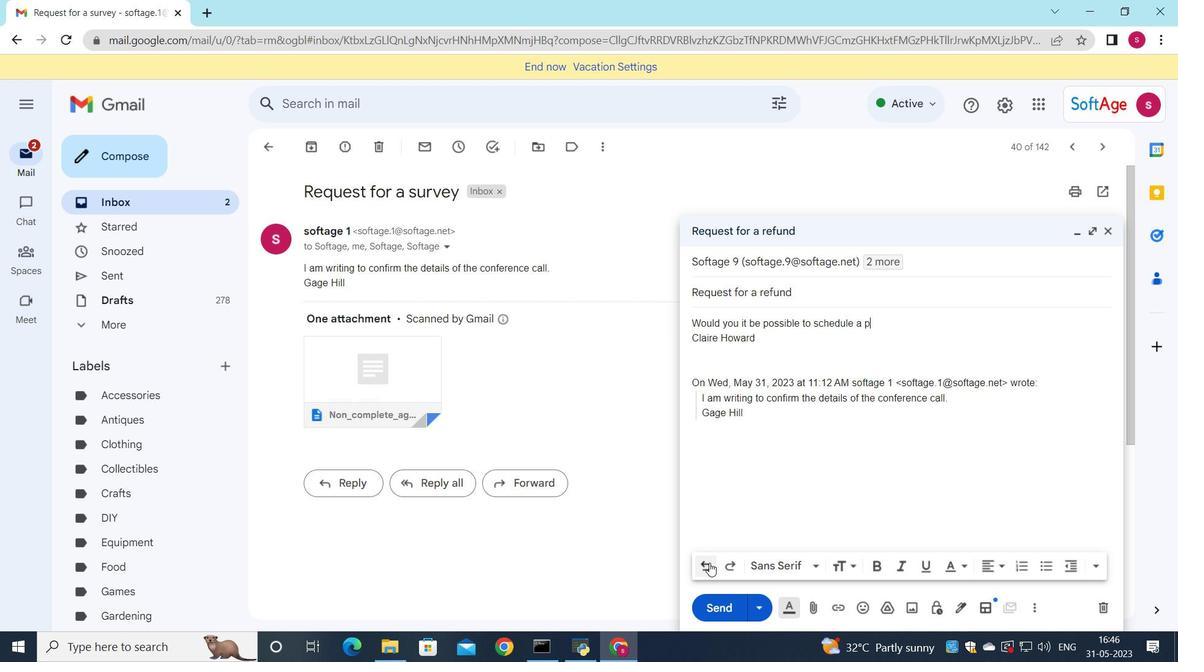
Action: Mouse pressed left at (709, 563)
Screenshot: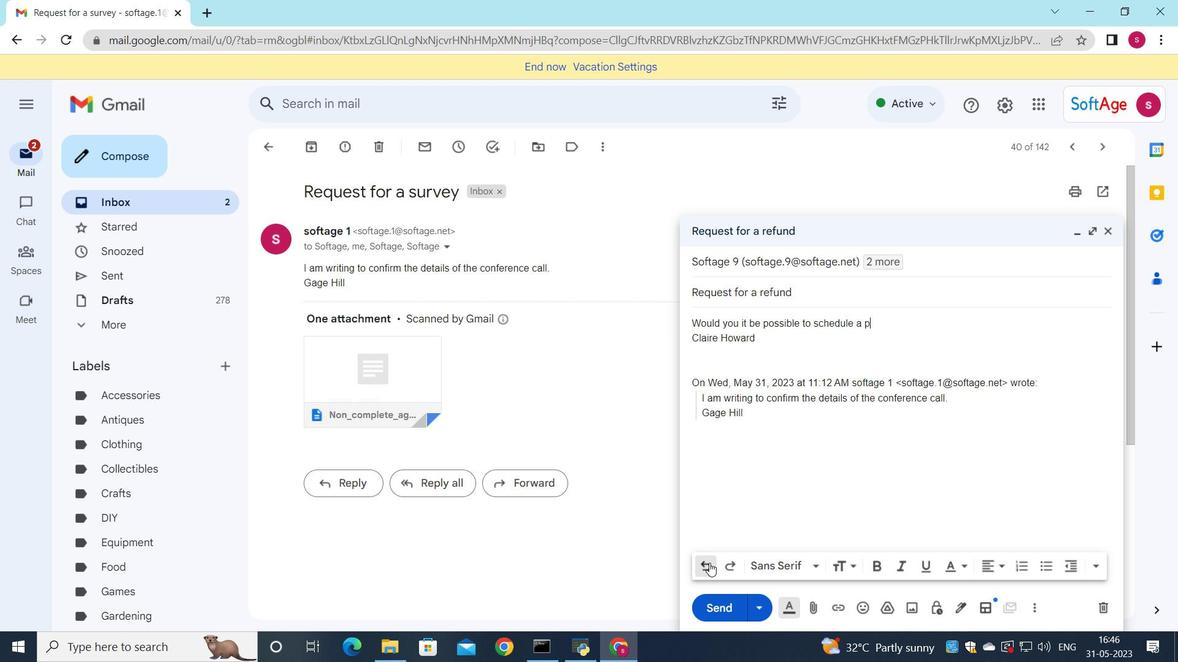 
Action: Mouse pressed left at (709, 563)
Screenshot: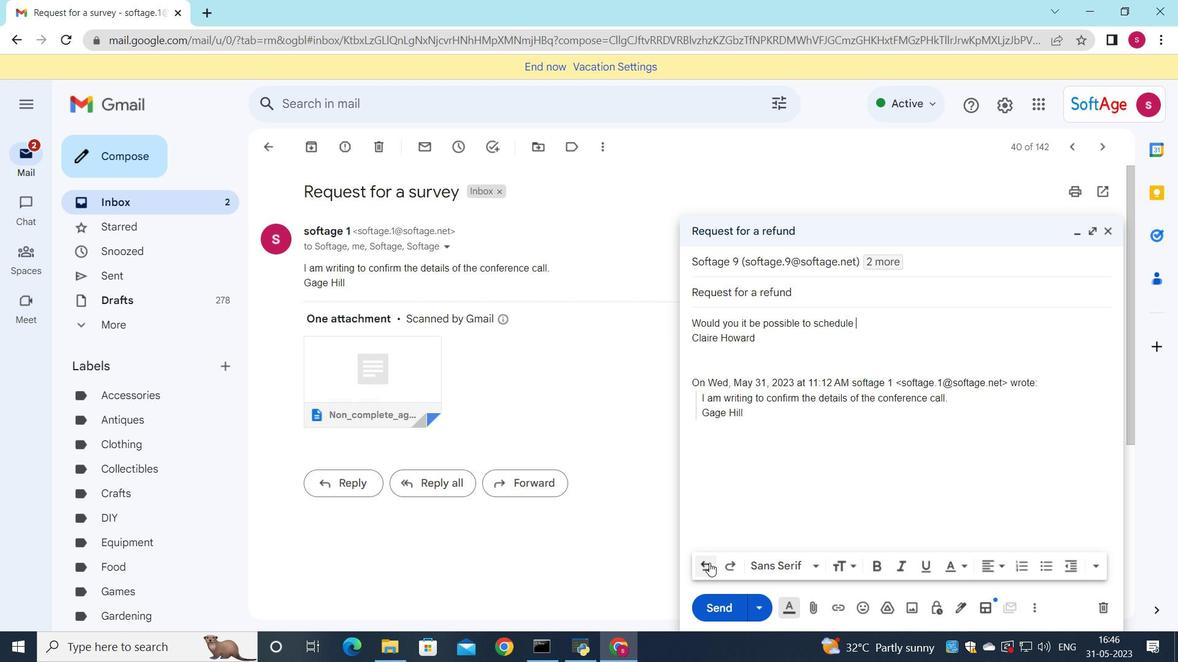 
Action: Mouse pressed left at (709, 563)
Screenshot: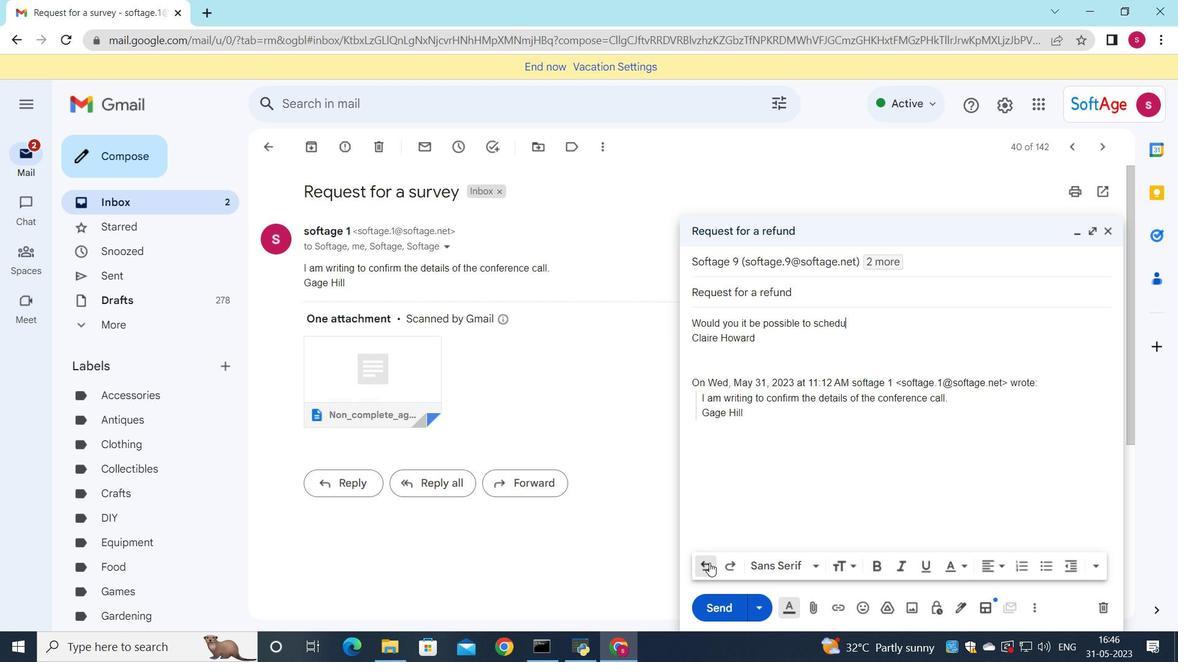 
Action: Mouse pressed left at (709, 563)
Screenshot: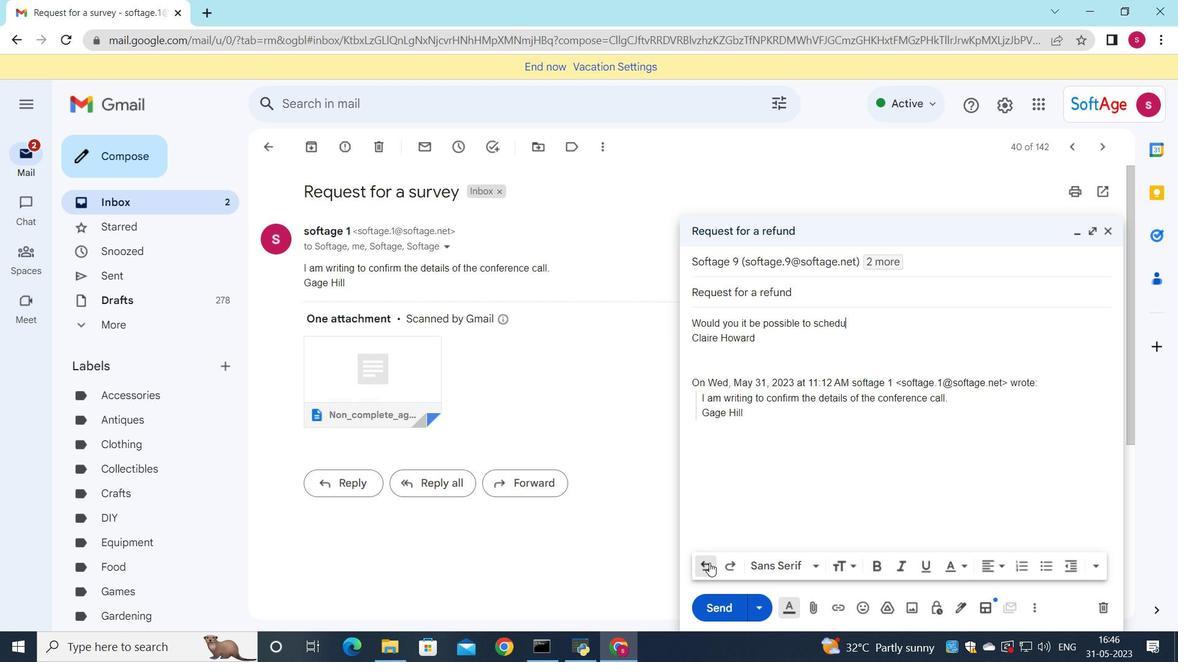 
Action: Mouse pressed left at (709, 563)
Screenshot: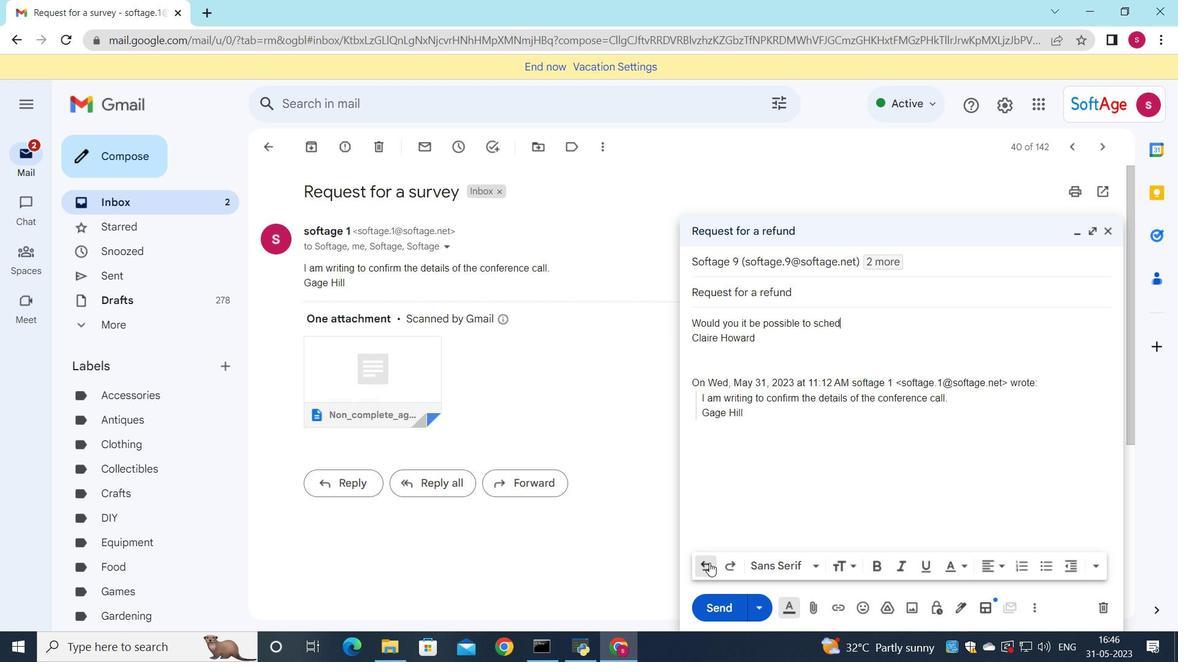 
Action: Mouse pressed left at (709, 563)
Screenshot: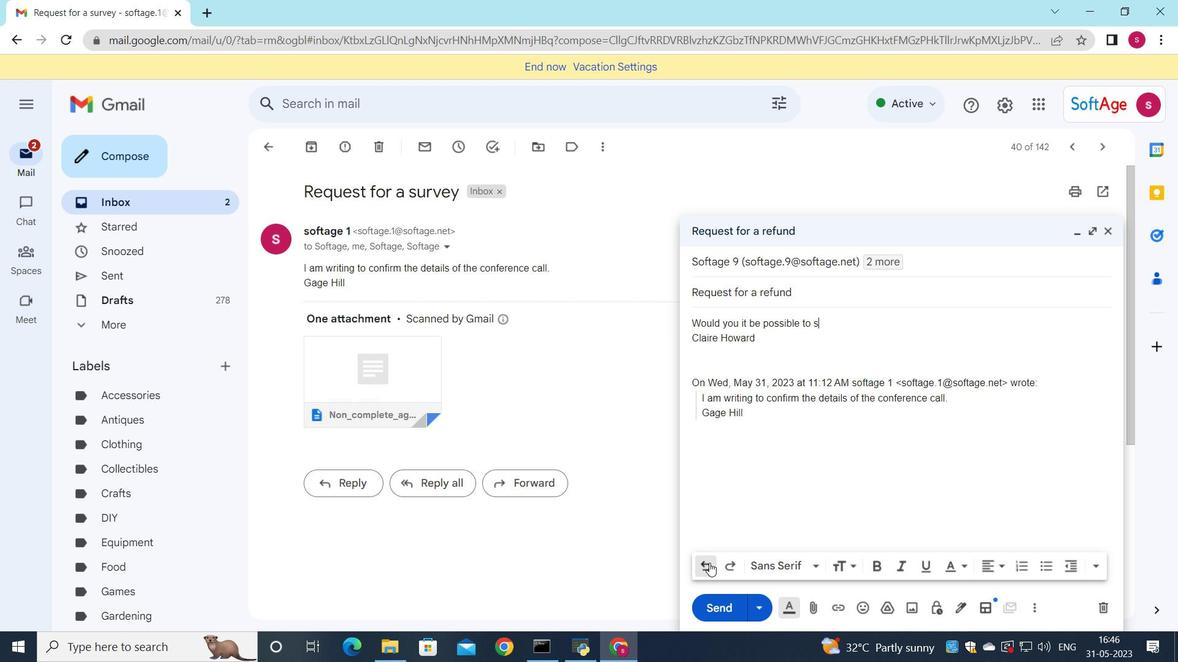 
Action: Mouse pressed left at (709, 563)
Screenshot: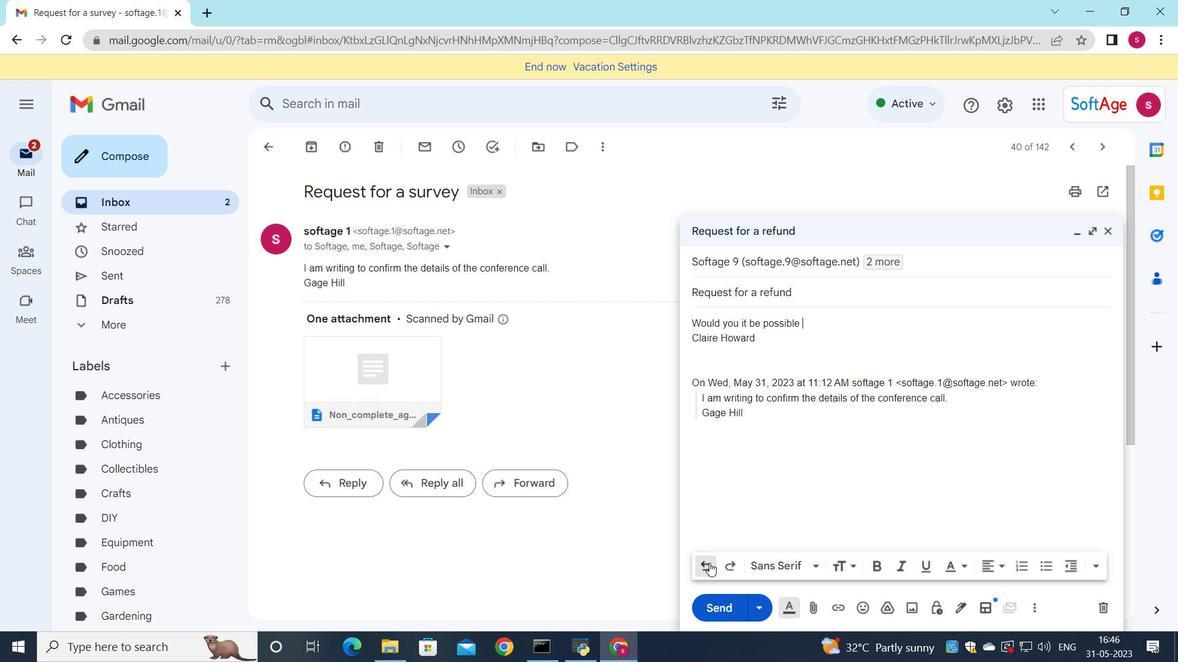 
Action: Mouse pressed left at (709, 563)
Screenshot: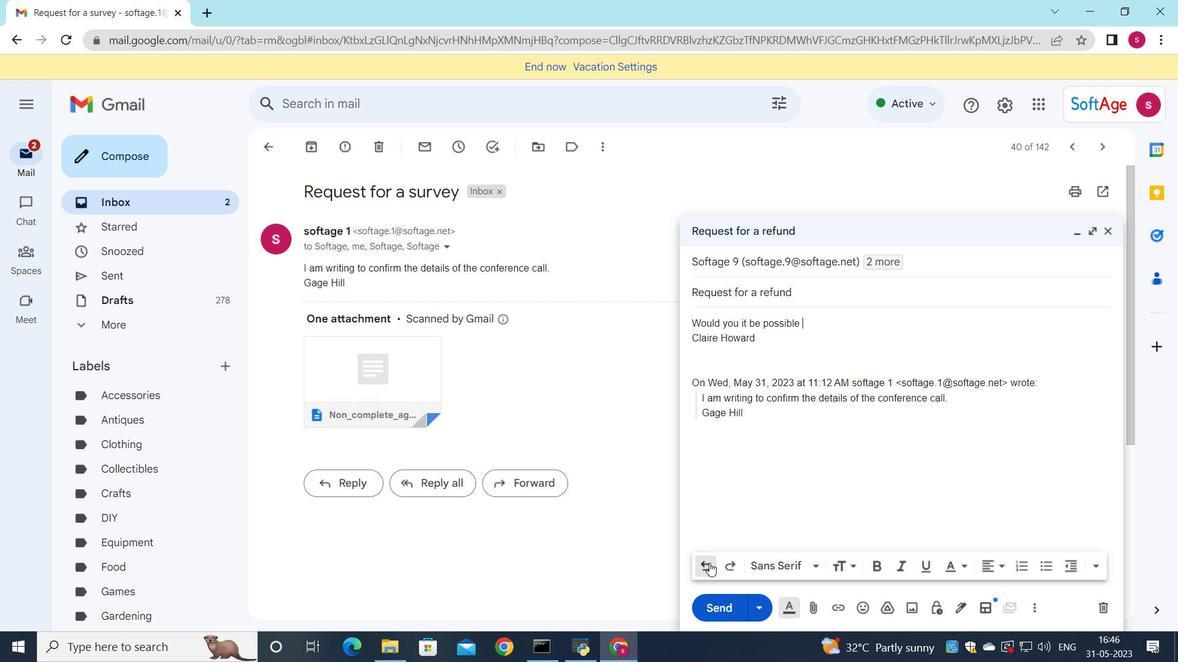 
Action: Mouse pressed left at (709, 563)
Screenshot: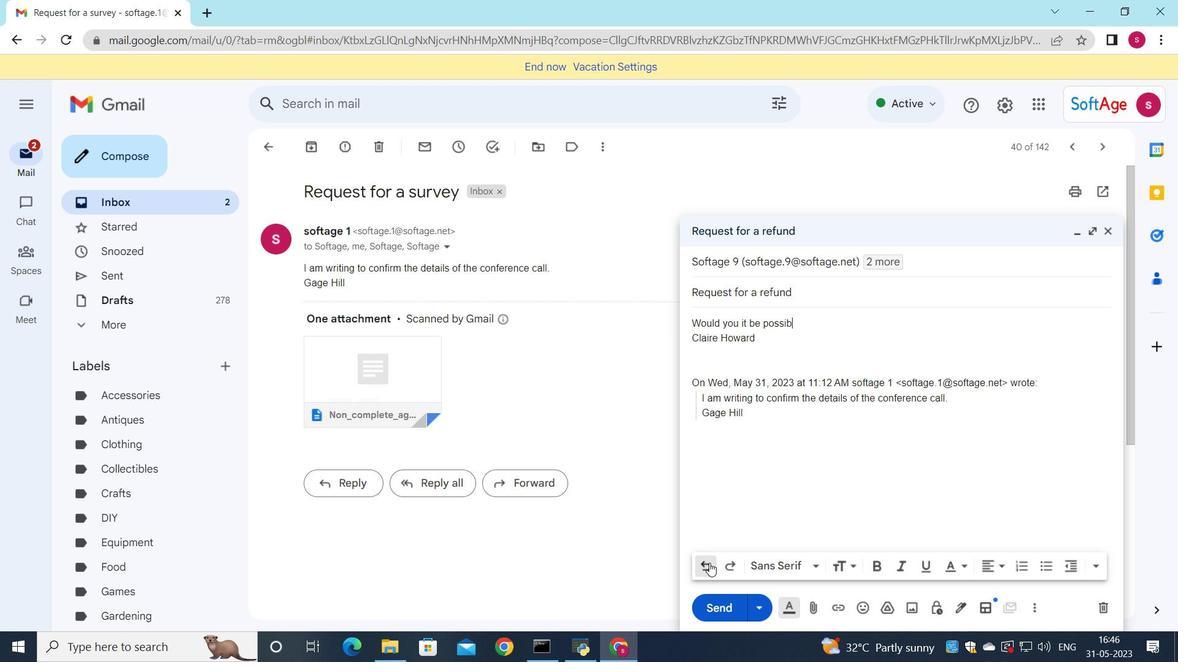 
Action: Mouse pressed left at (709, 563)
Screenshot: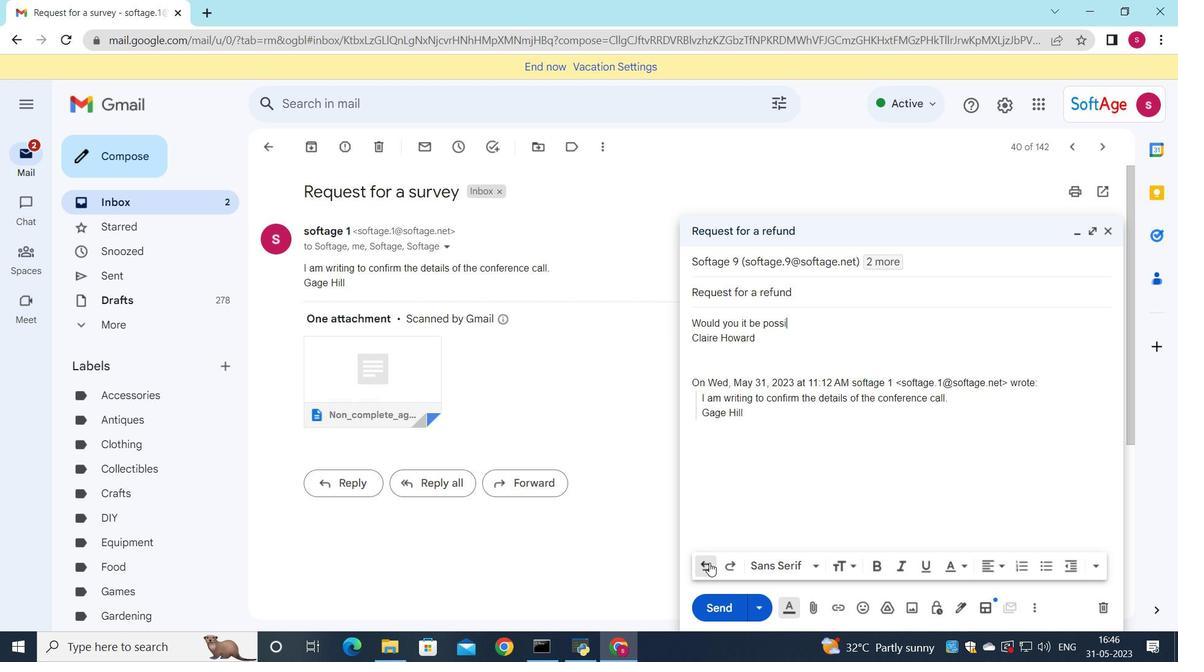 
Action: Mouse pressed left at (709, 563)
Screenshot: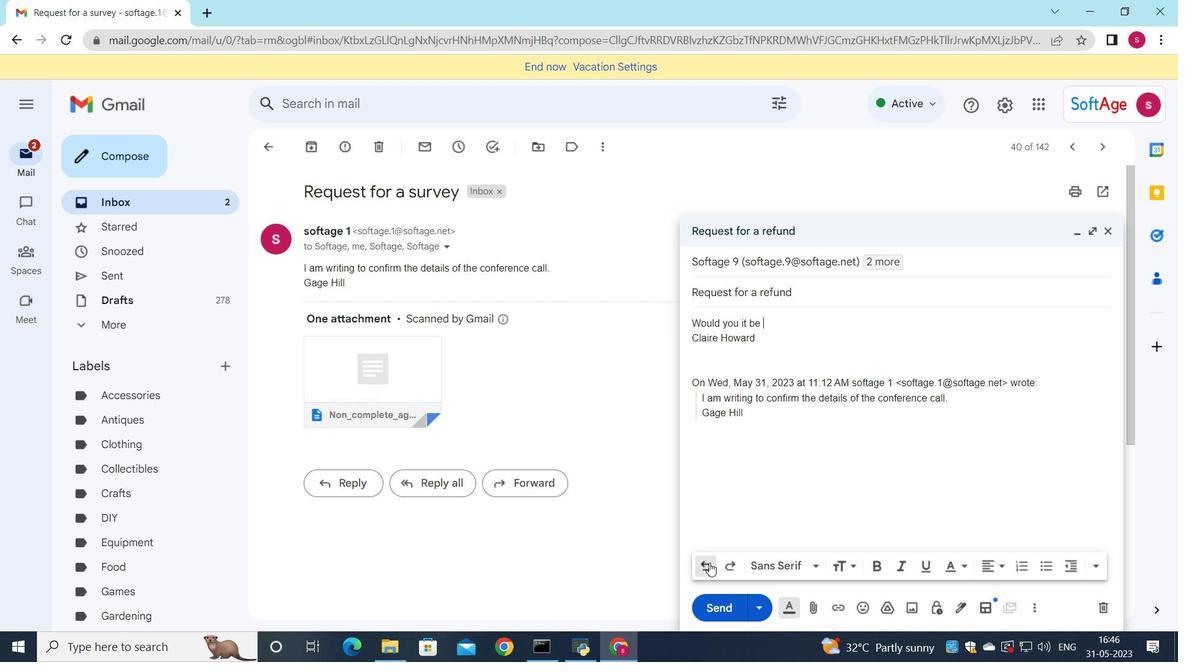
Action: Mouse pressed left at (709, 563)
Screenshot: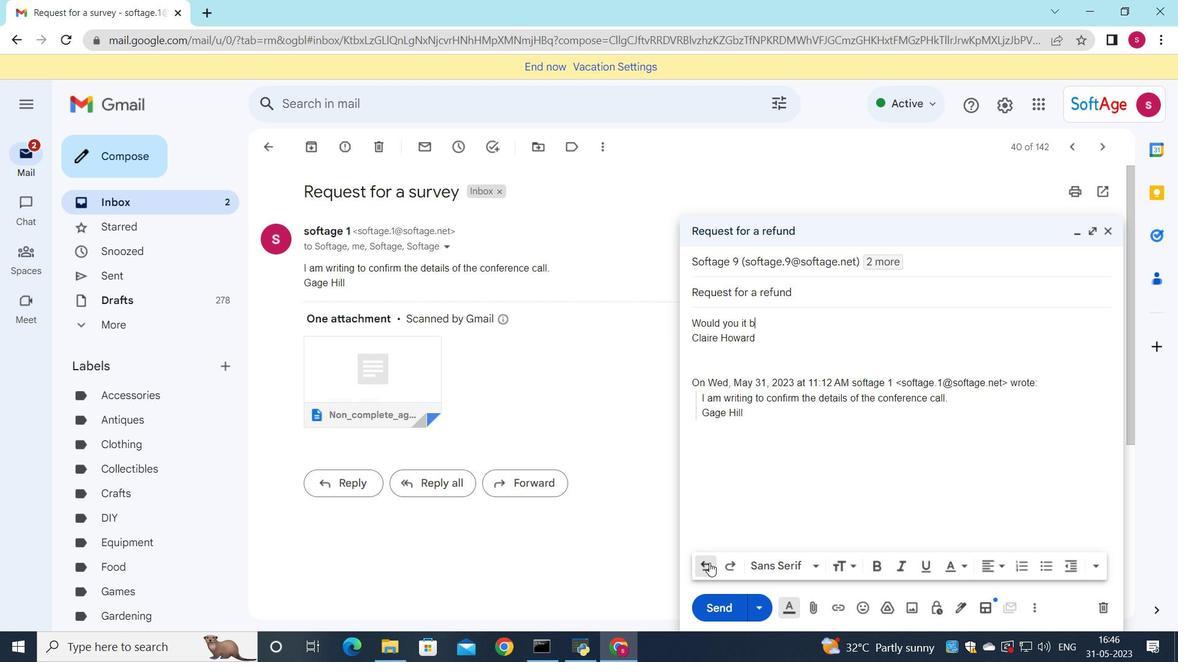 
Action: Mouse pressed left at (709, 563)
Screenshot: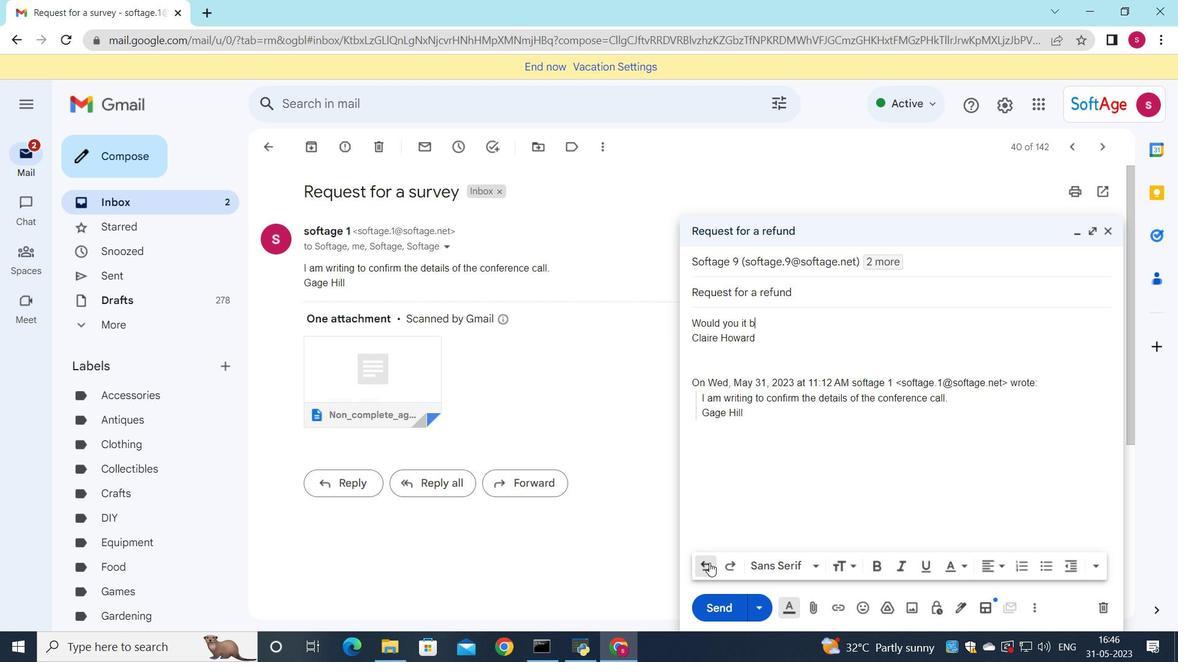 
Action: Mouse pressed left at (709, 563)
Screenshot: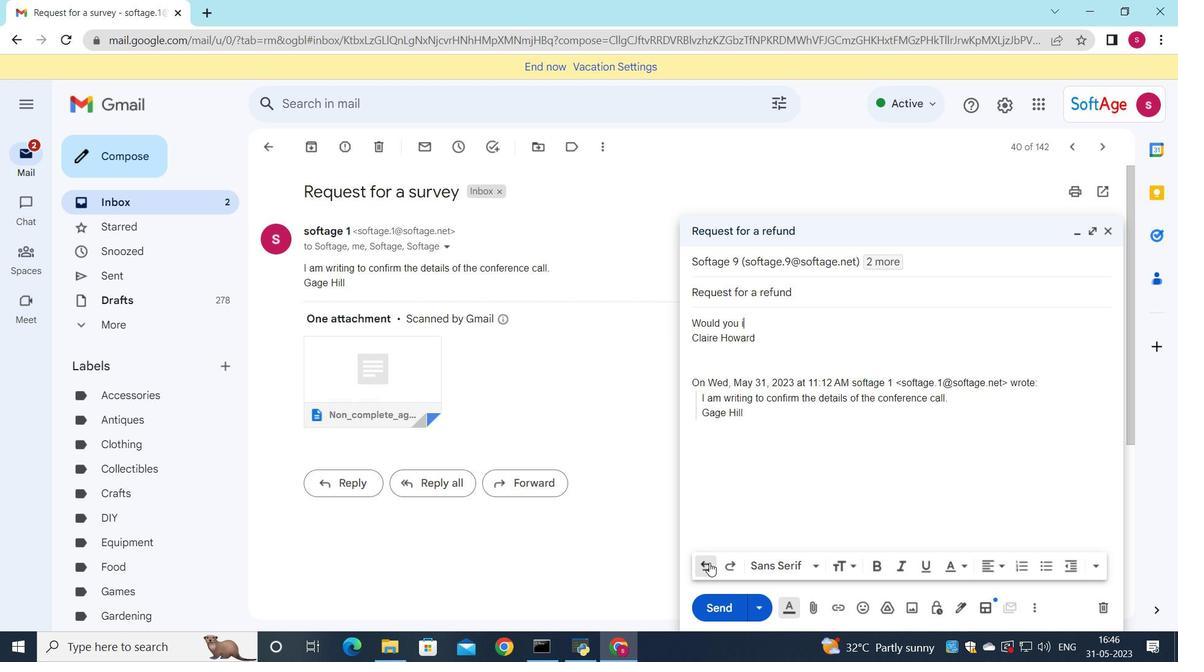 
Action: Mouse pressed left at (709, 563)
Screenshot: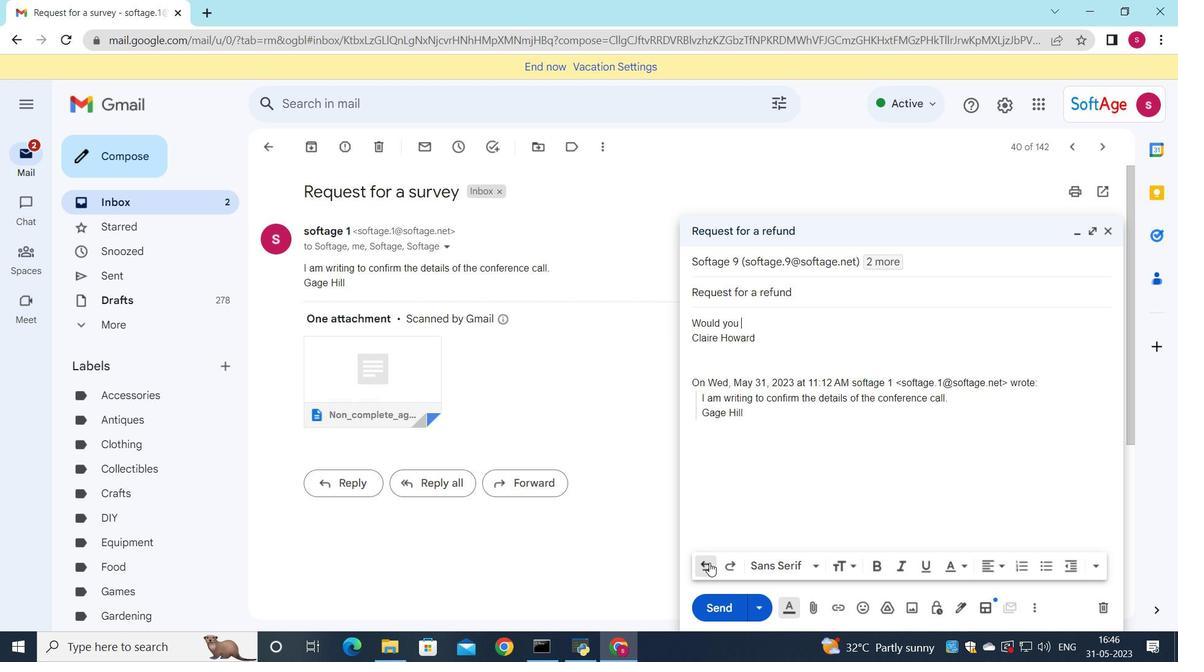 
Action: Mouse pressed left at (709, 563)
Screenshot: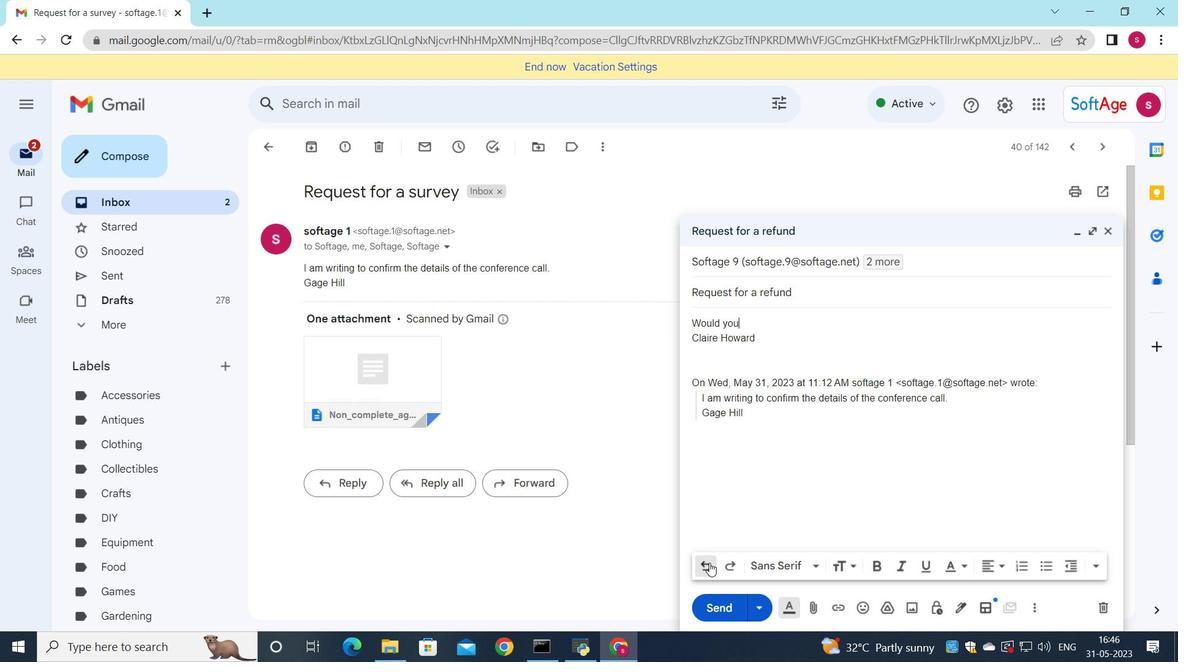 
Action: Mouse pressed left at (709, 563)
Screenshot: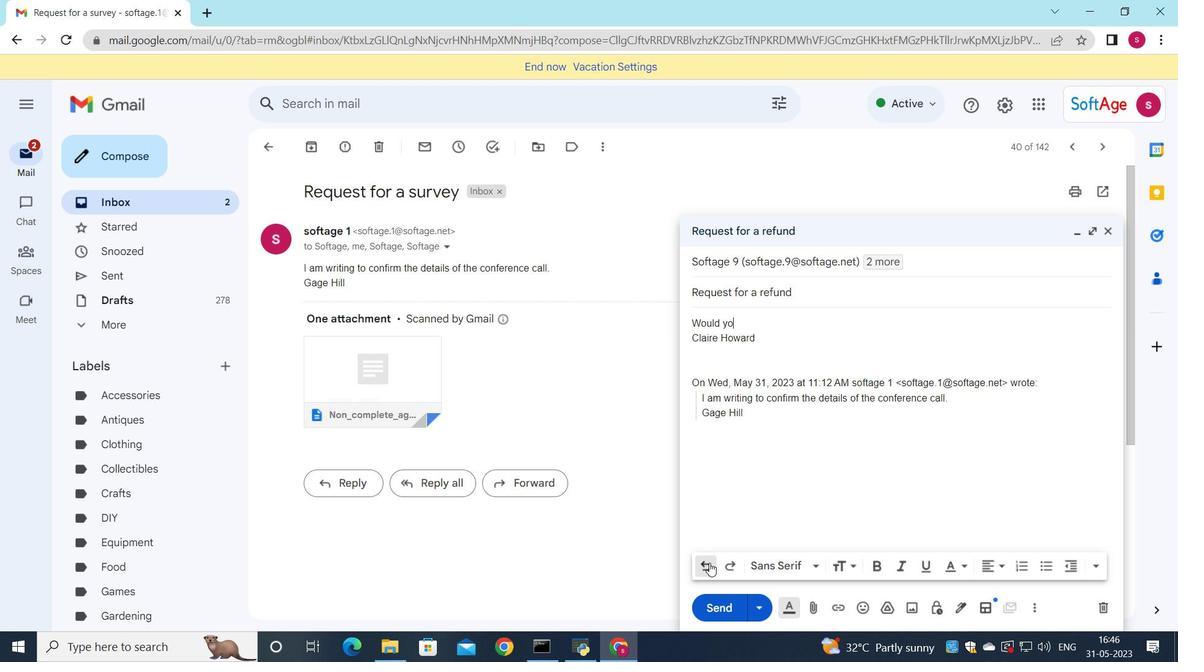 
Action: Mouse pressed left at (709, 563)
Screenshot: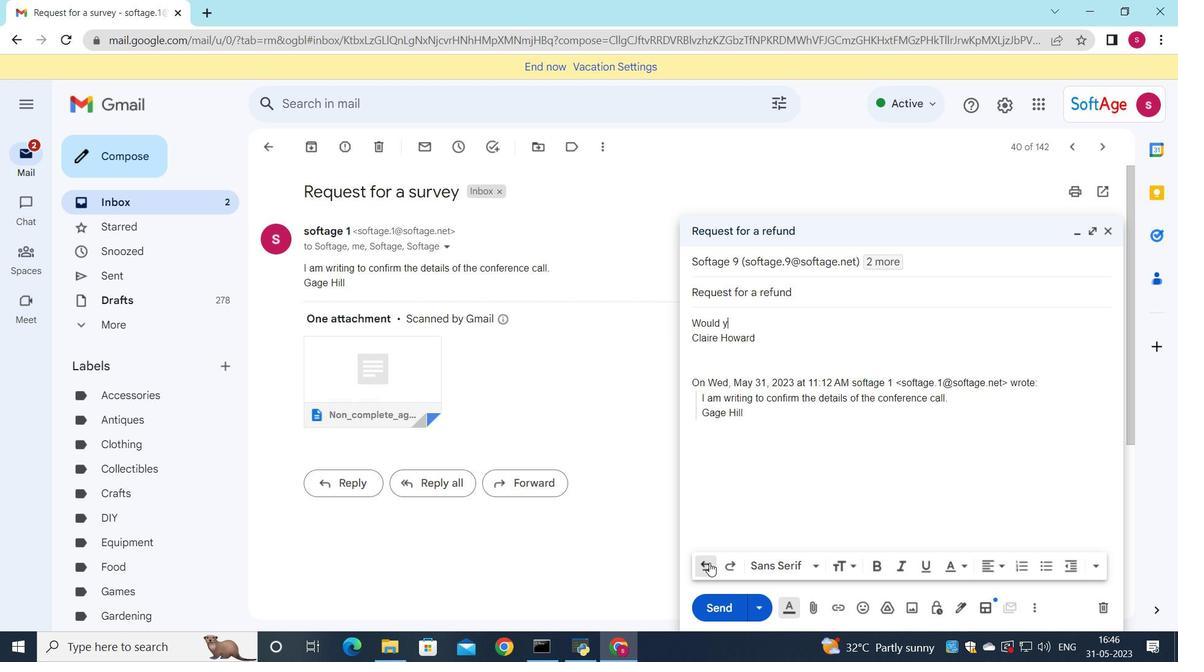 
Action: Mouse pressed left at (709, 563)
Screenshot: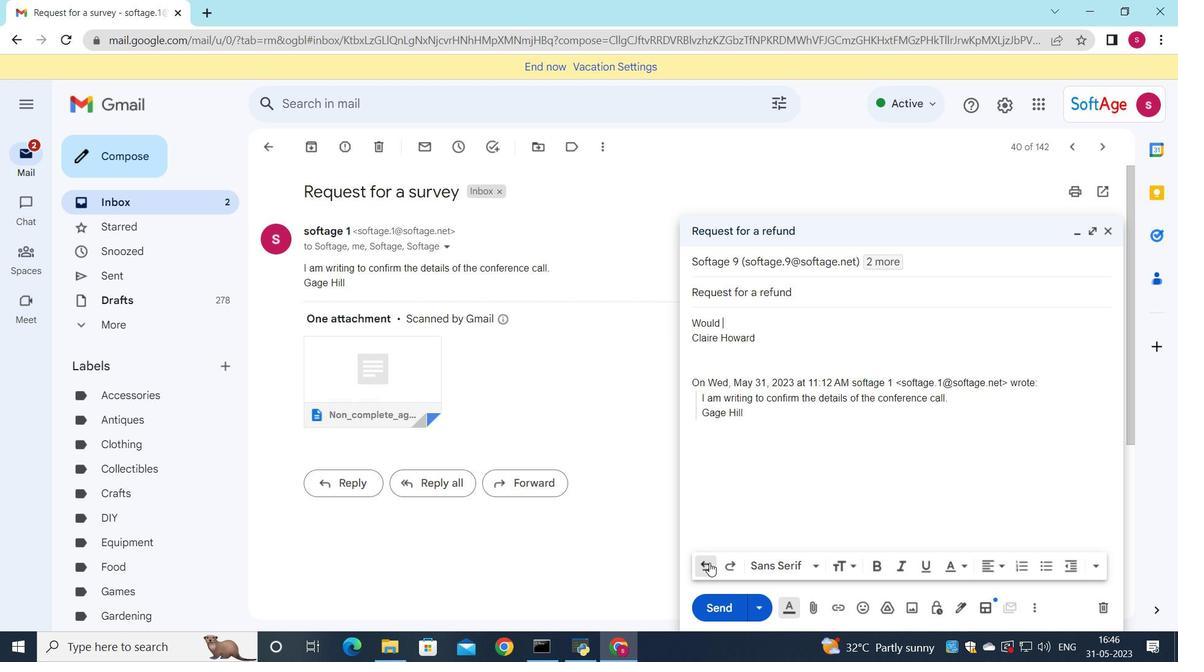 
Action: Mouse pressed left at (709, 563)
Screenshot: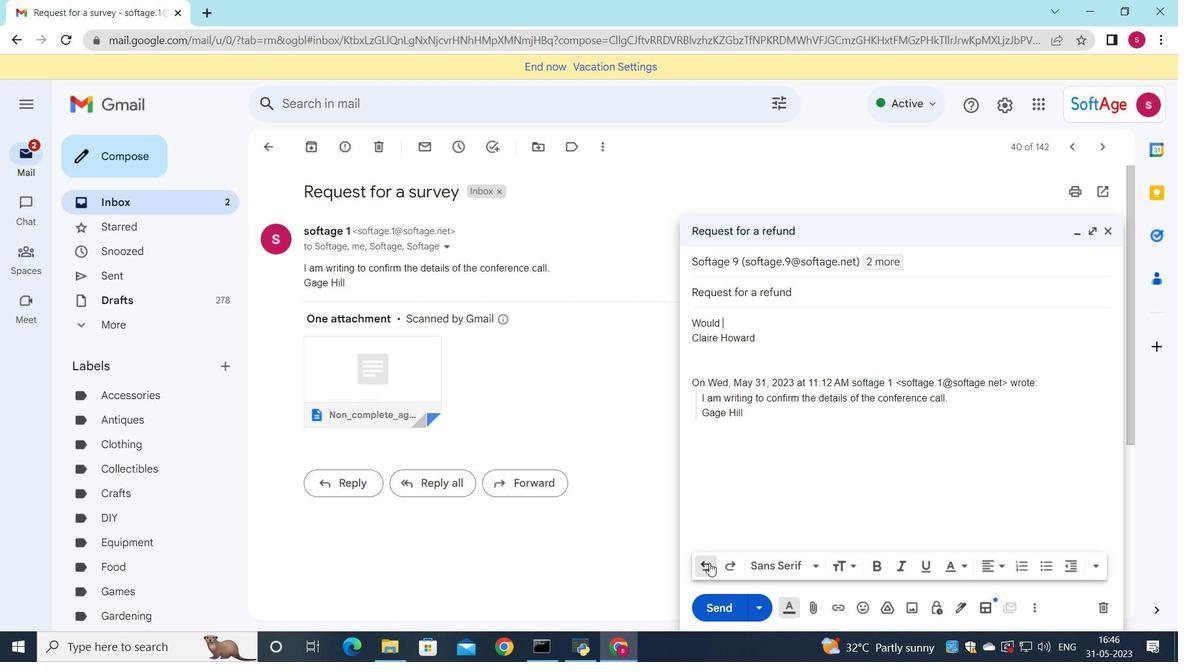 
Action: Mouse pressed left at (709, 563)
Screenshot: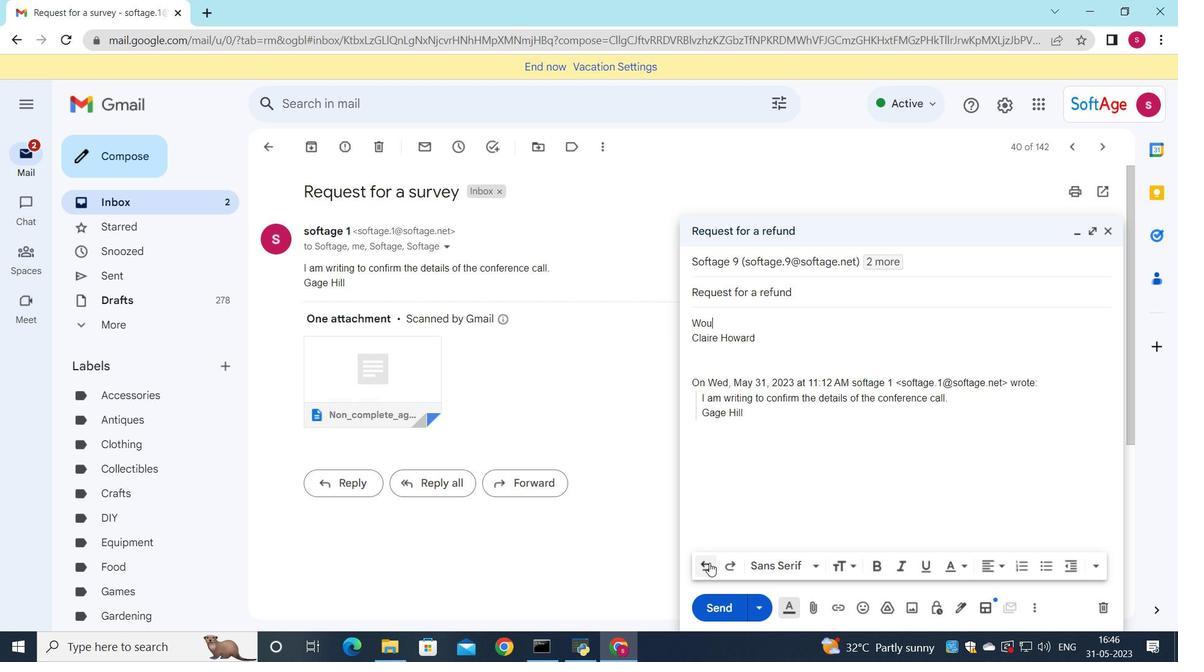 
Action: Mouse moved to (718, 325)
Screenshot: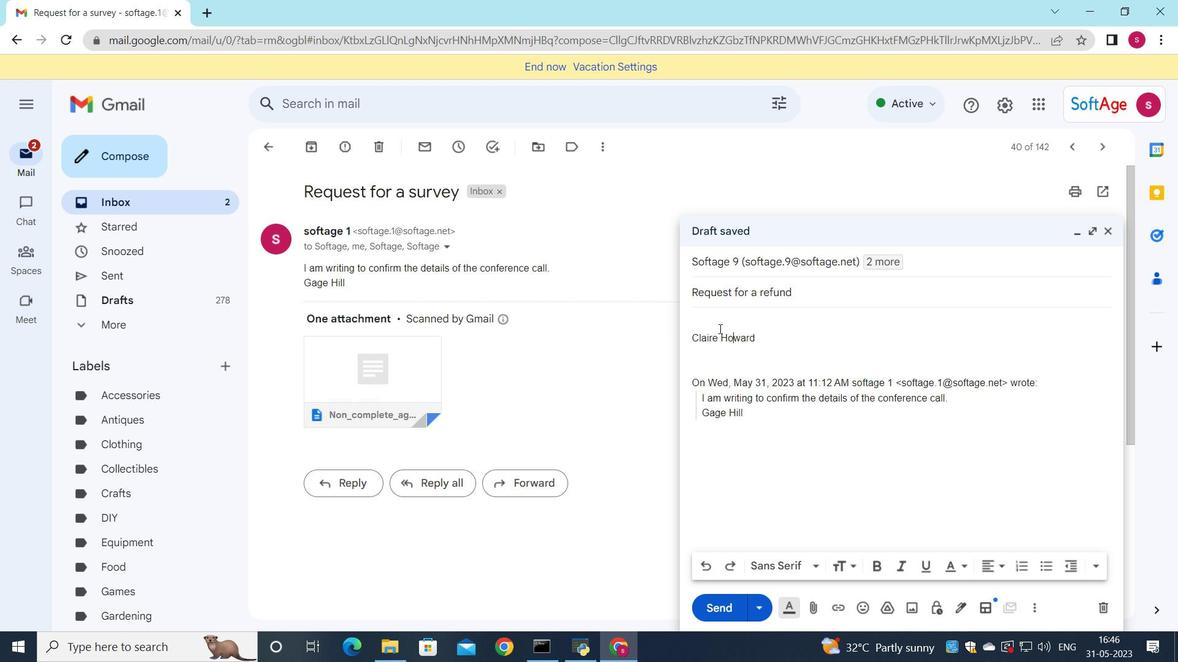 
Action: Mouse pressed left at (718, 325)
Screenshot: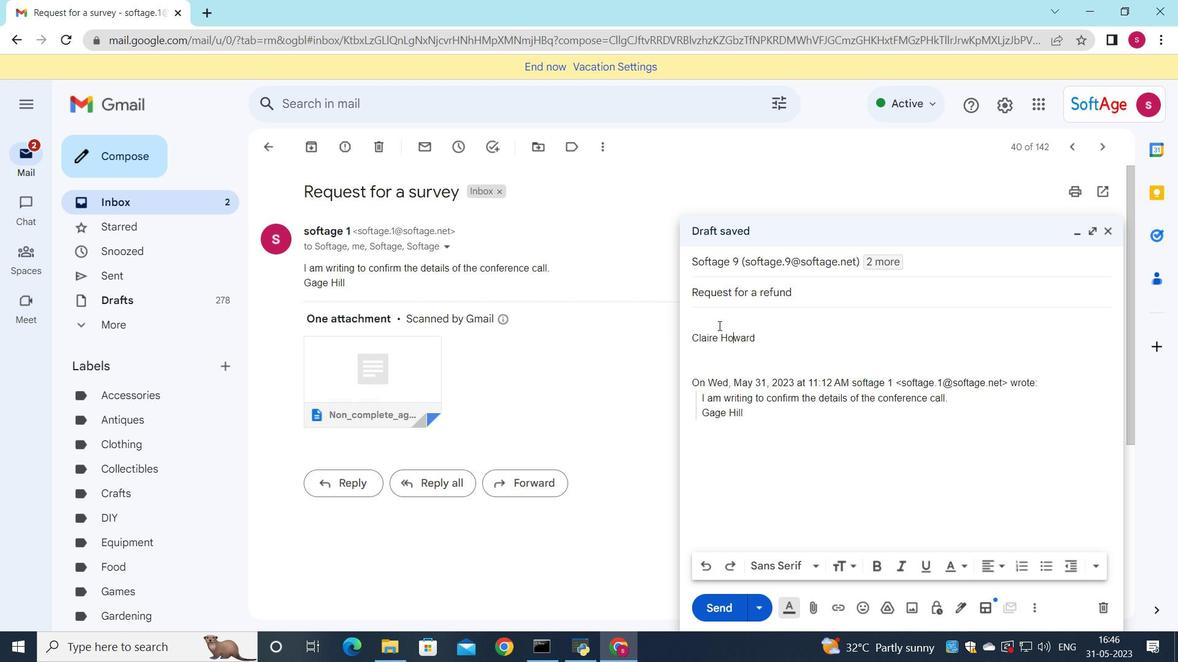 
Action: Key pressed <Key.shift>Please<Key.space><Key.shift>Let<Key.space>me<Key.space>know<Key.space>if<Key.space>you<Key.space>have<Key.space>any<Key.space>suggestions<Key.space>for<Key.space>improvement.
Screenshot: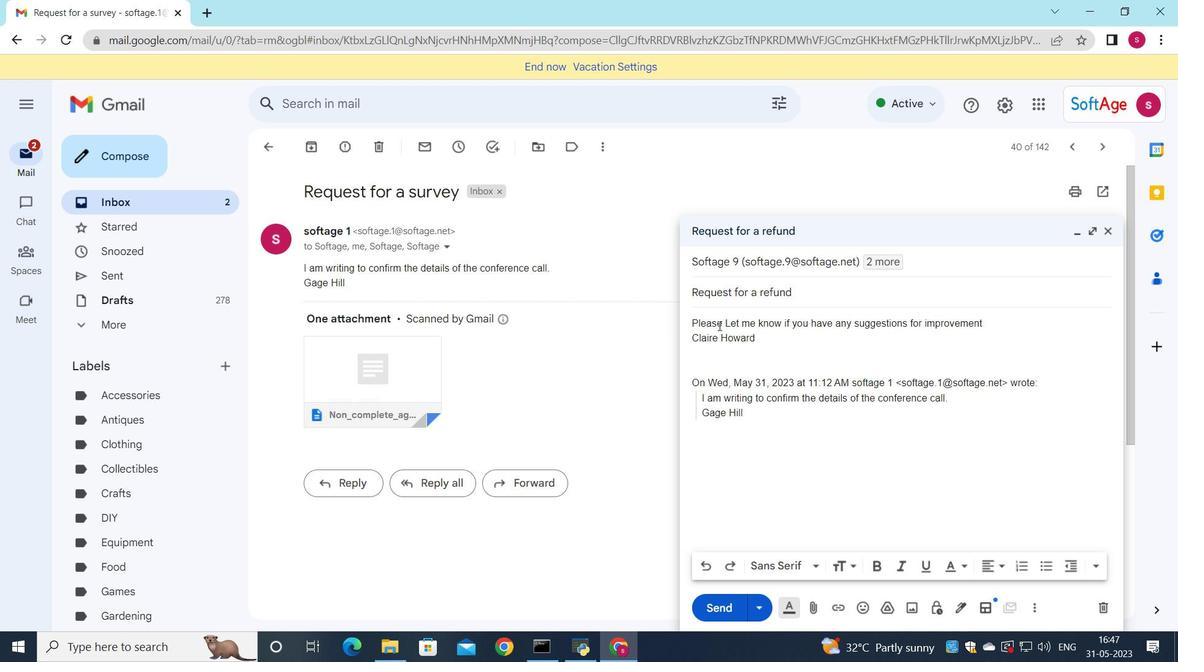 
Action: Mouse moved to (717, 608)
Screenshot: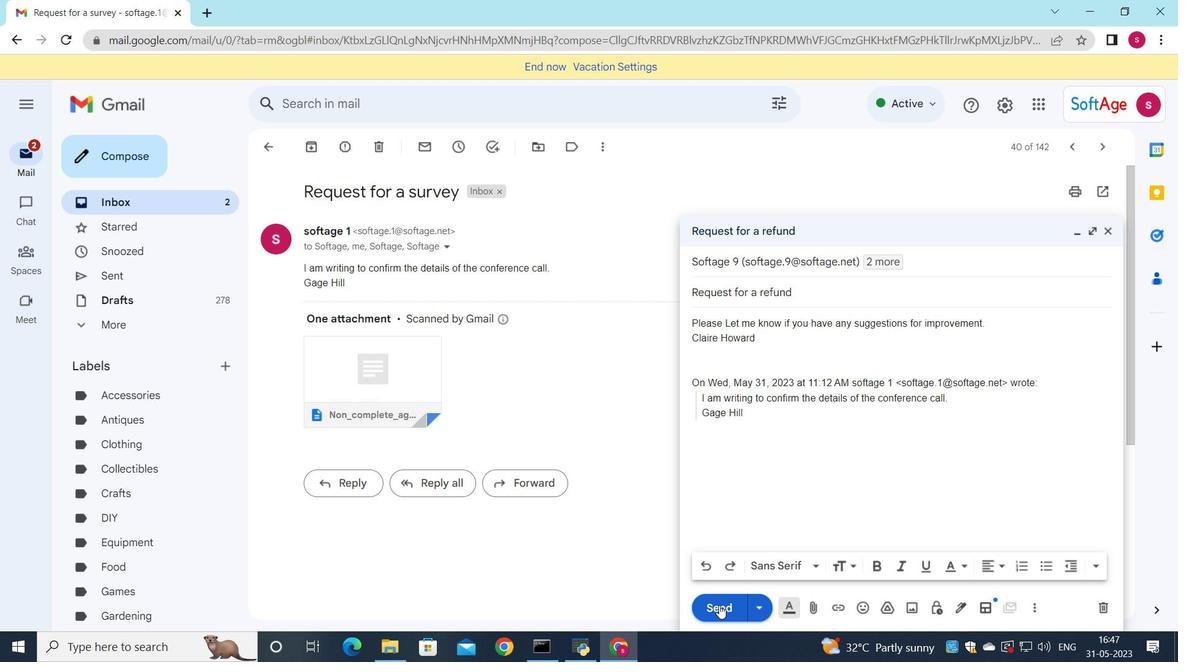 
Action: Mouse pressed left at (717, 608)
Screenshot: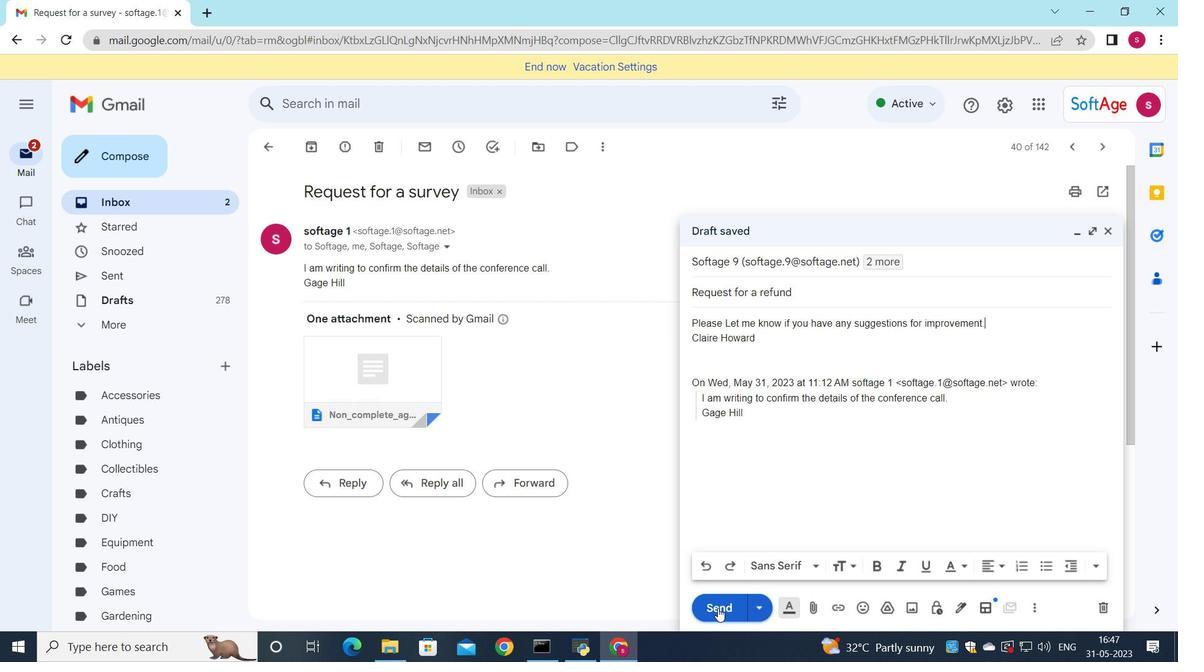 
Action: Mouse moved to (190, 195)
Screenshot: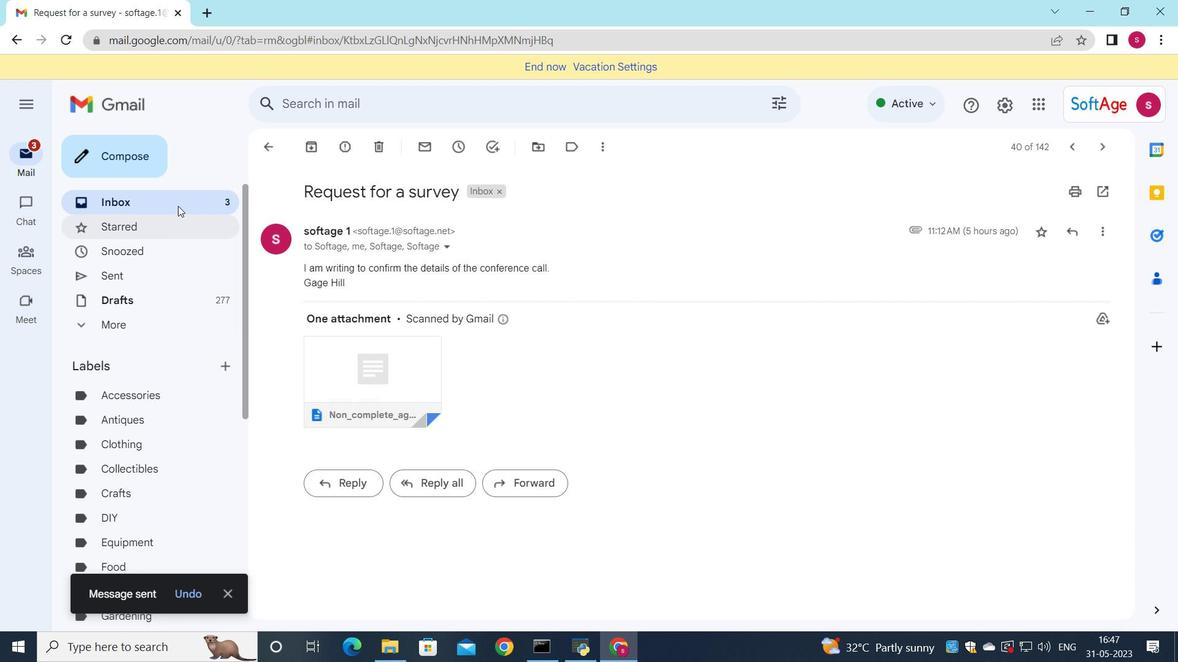 
Action: Mouse pressed left at (190, 195)
Screenshot: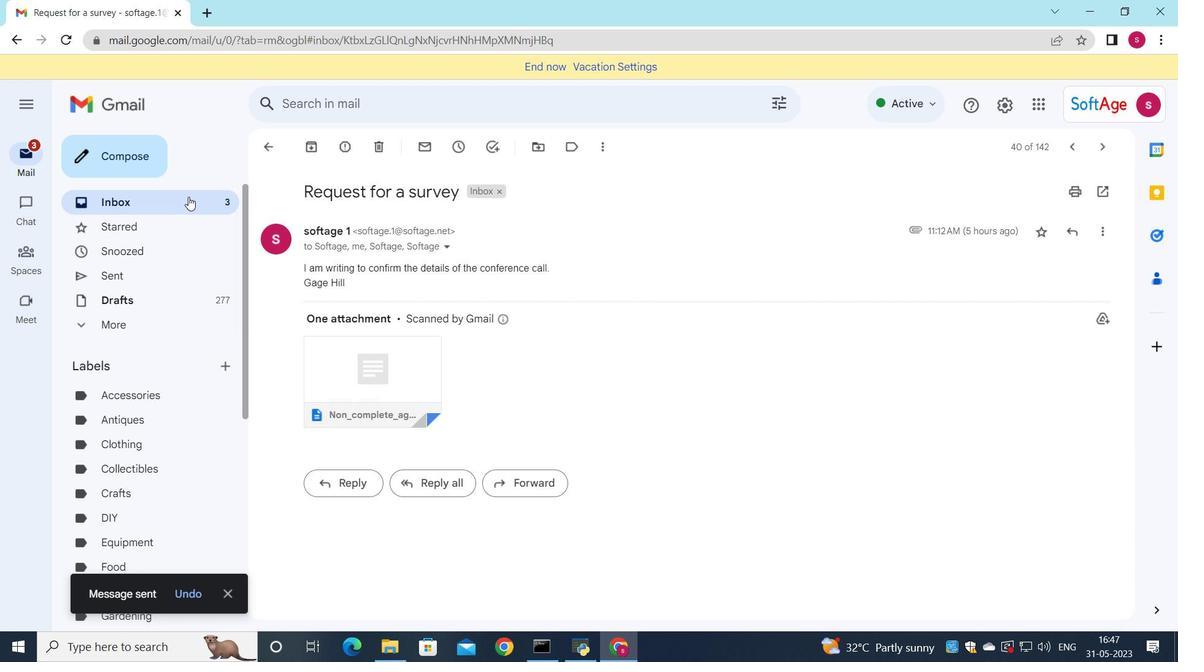 
Action: Mouse moved to (539, 189)
Screenshot: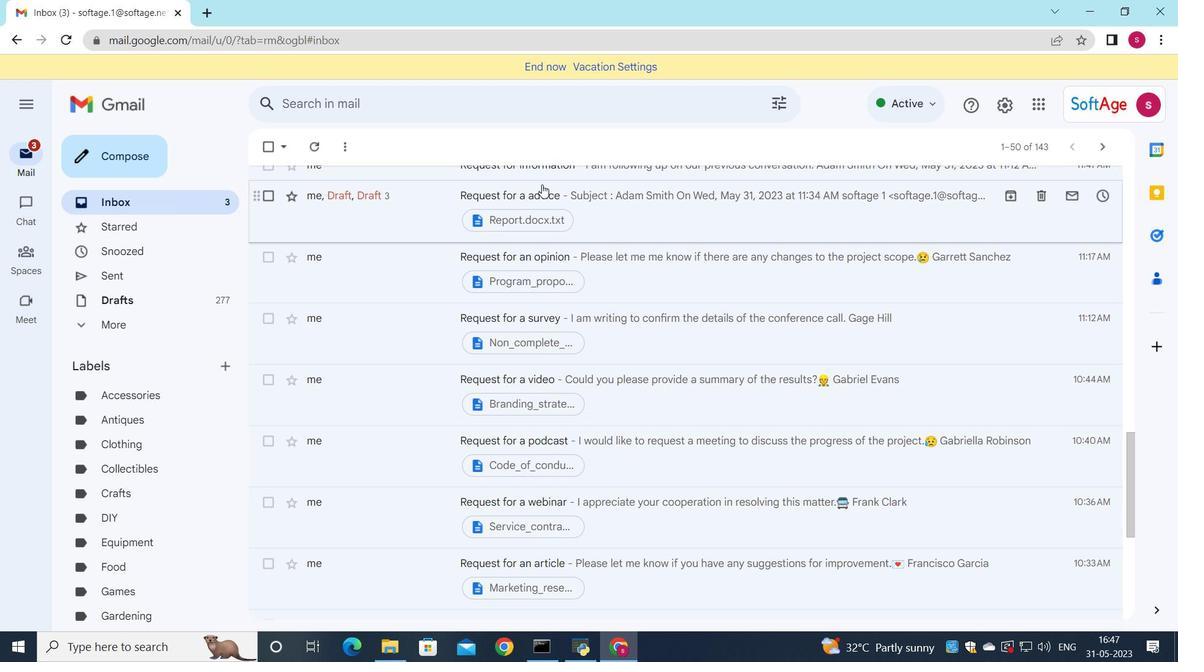 
Action: Mouse scrolled (539, 190) with delta (0, 0)
Screenshot: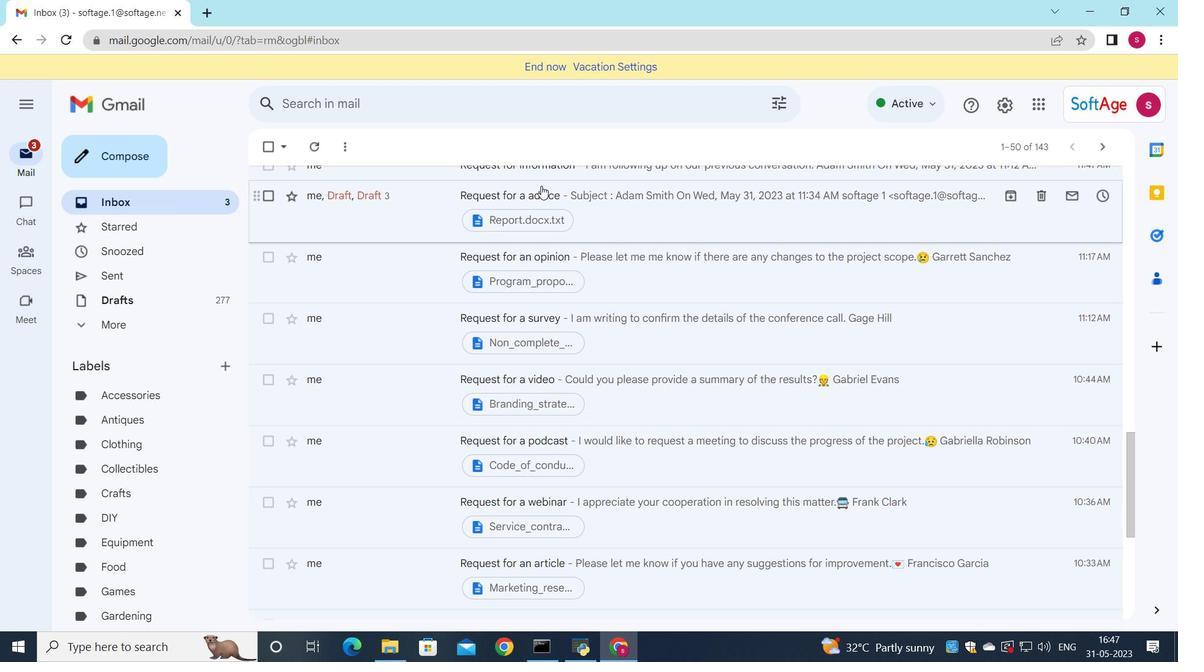 
Action: Mouse scrolled (539, 190) with delta (0, 0)
Screenshot: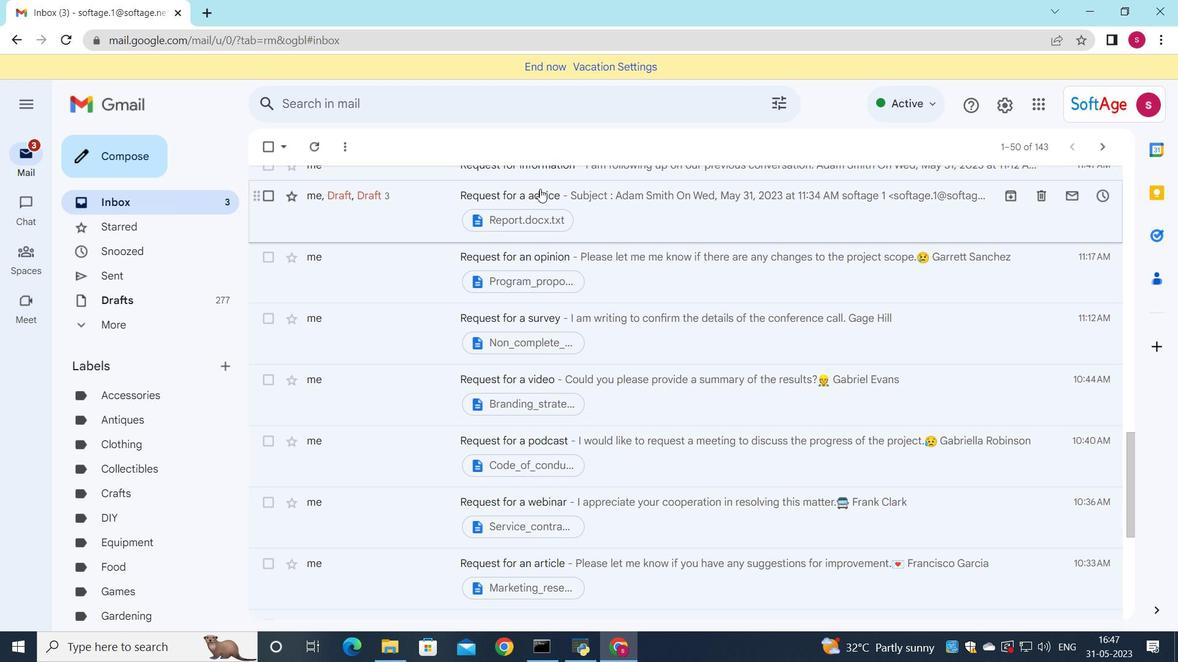
Action: Mouse scrolled (539, 190) with delta (0, 0)
Screenshot: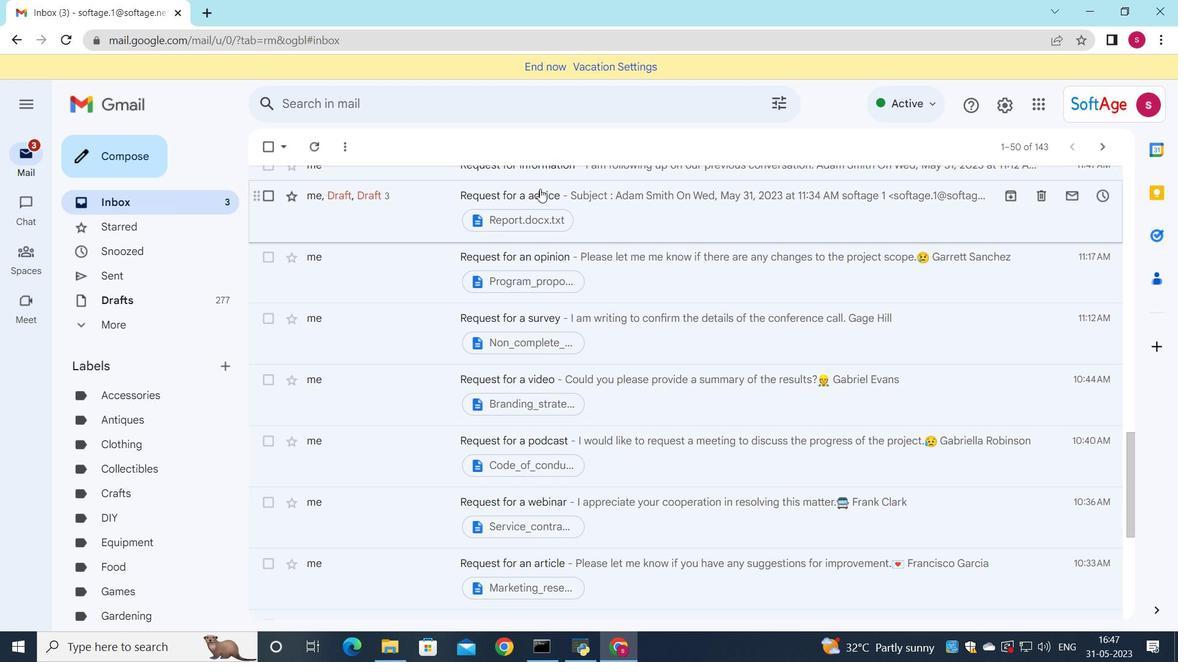 
Action: Mouse scrolled (539, 190) with delta (0, 0)
Screenshot: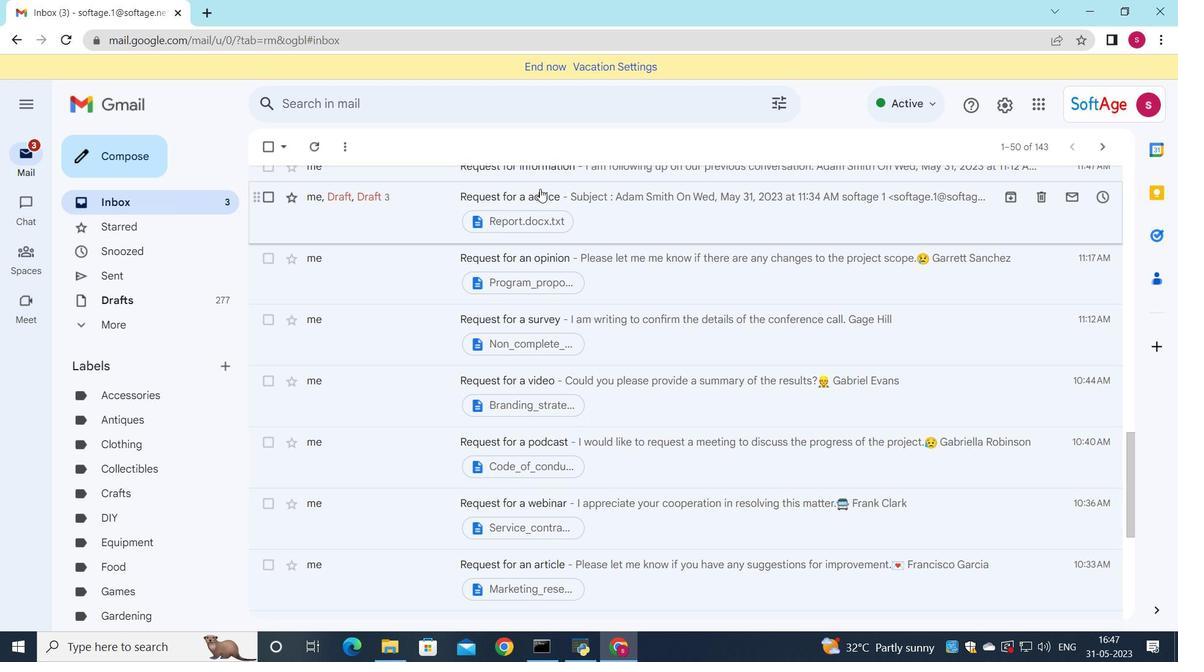 
Action: Mouse scrolled (539, 190) with delta (0, 0)
Screenshot: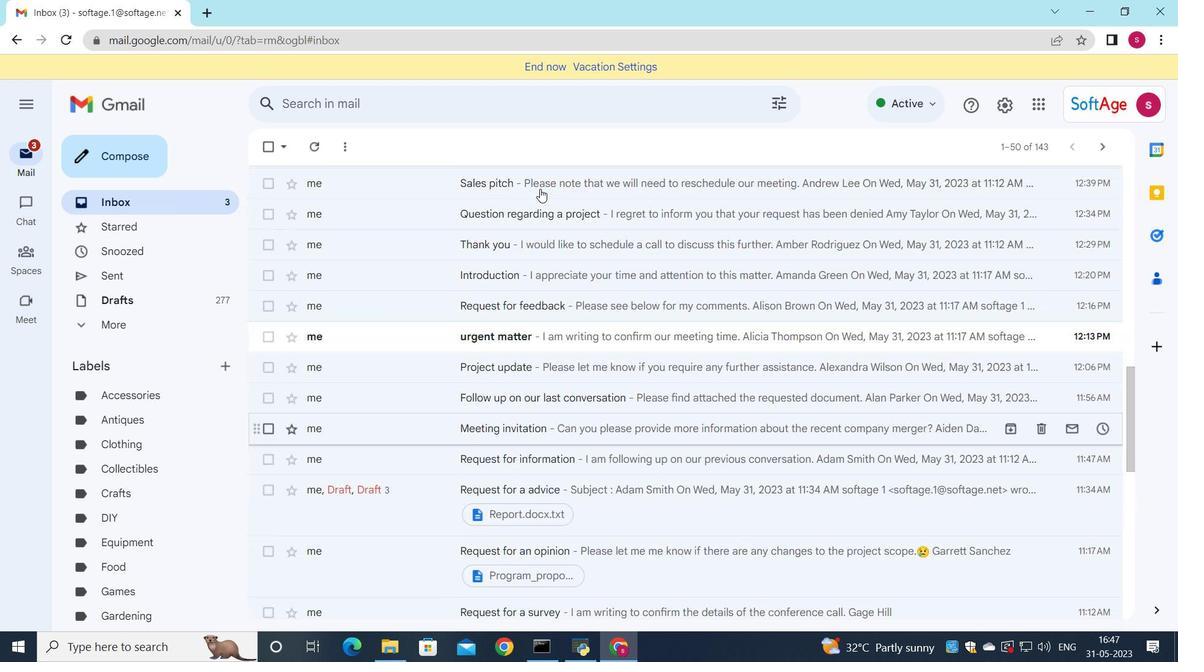 
Action: Mouse scrolled (539, 190) with delta (0, 0)
Screenshot: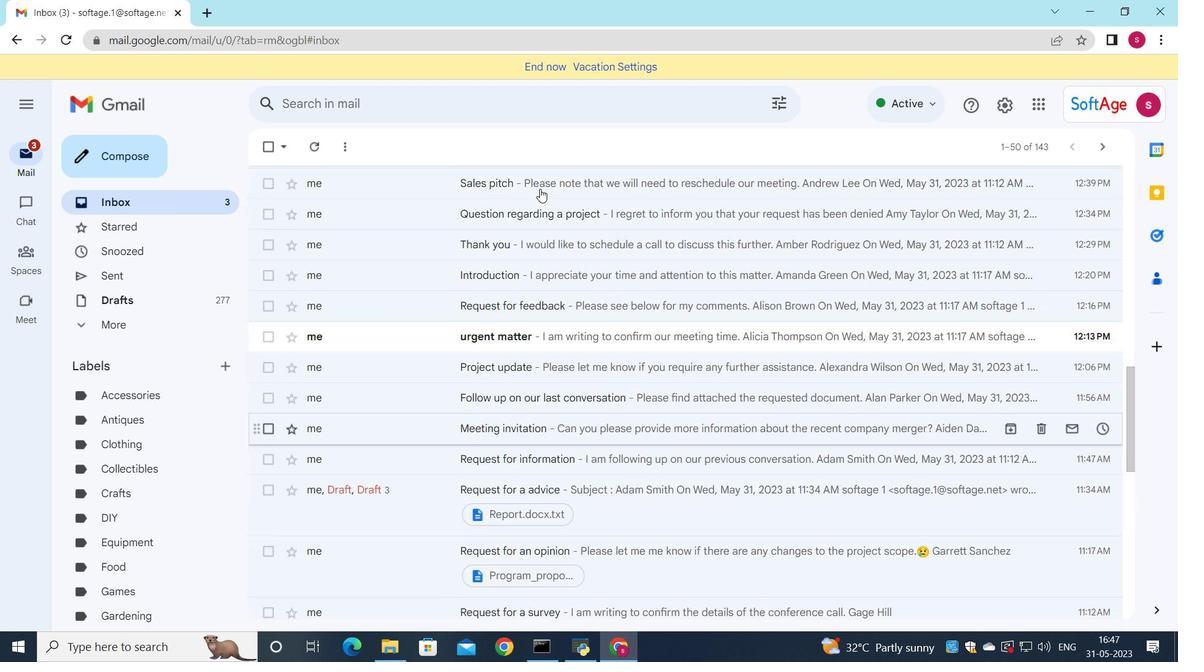 
Action: Mouse scrolled (539, 190) with delta (0, 0)
Screenshot: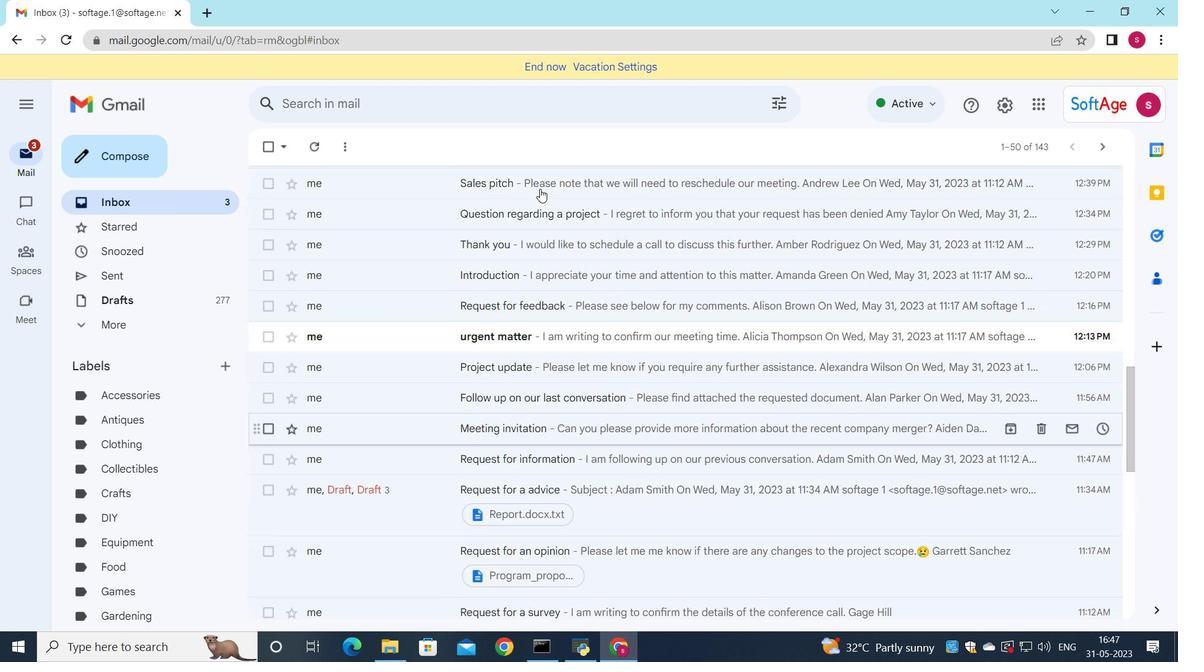 
Action: Mouse scrolled (539, 190) with delta (0, 0)
Screenshot: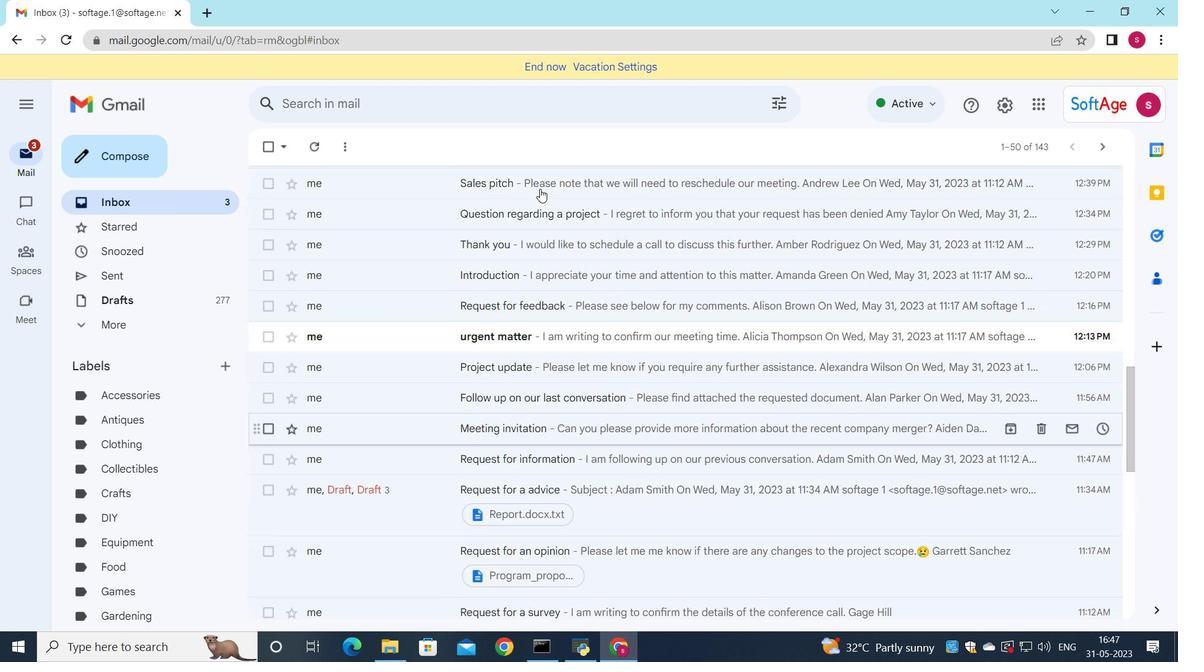
Action: Mouse scrolled (539, 190) with delta (0, 0)
Screenshot: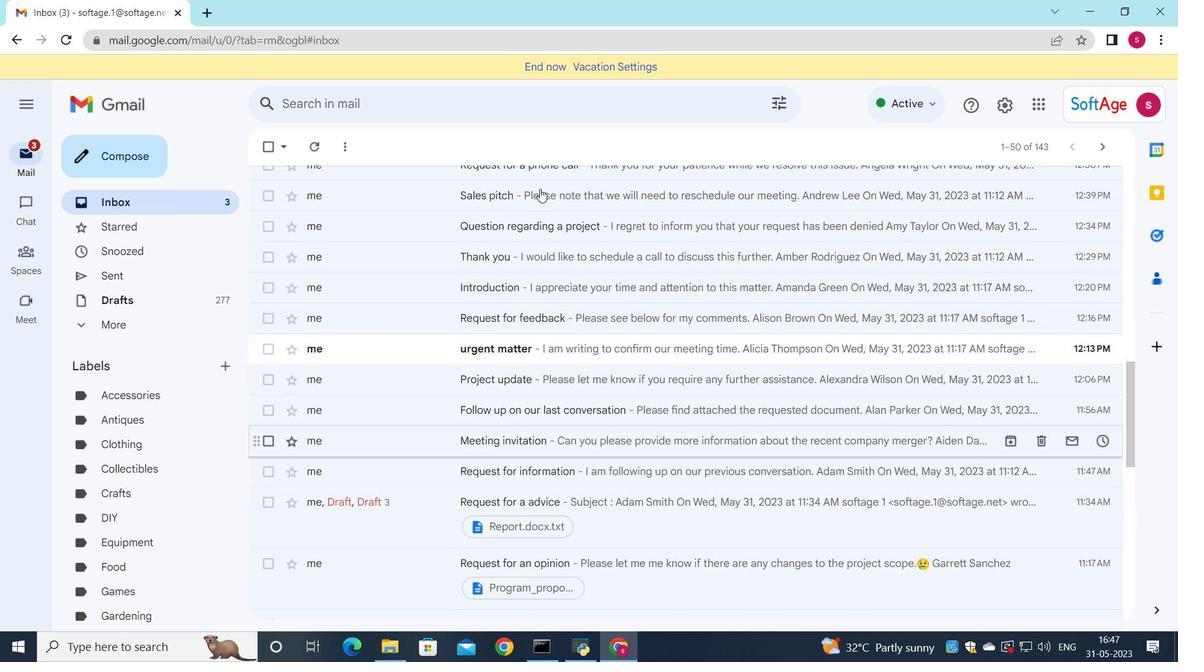 
Action: Mouse scrolled (539, 190) with delta (0, 0)
Screenshot: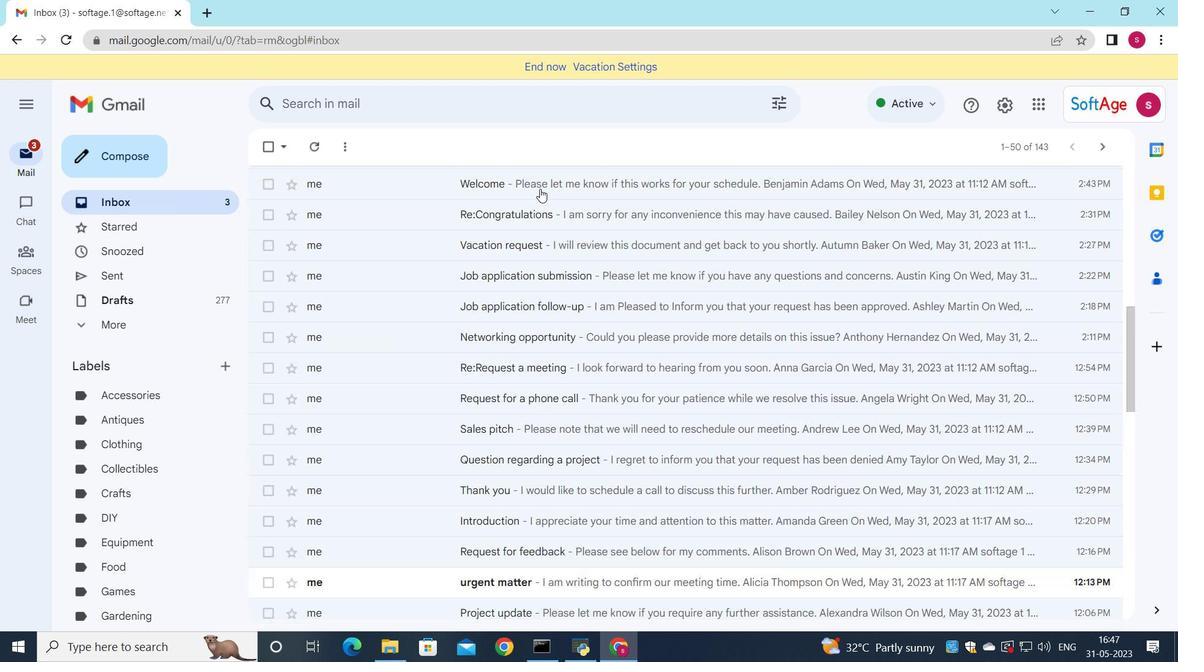 
Action: Mouse scrolled (539, 190) with delta (0, 0)
Screenshot: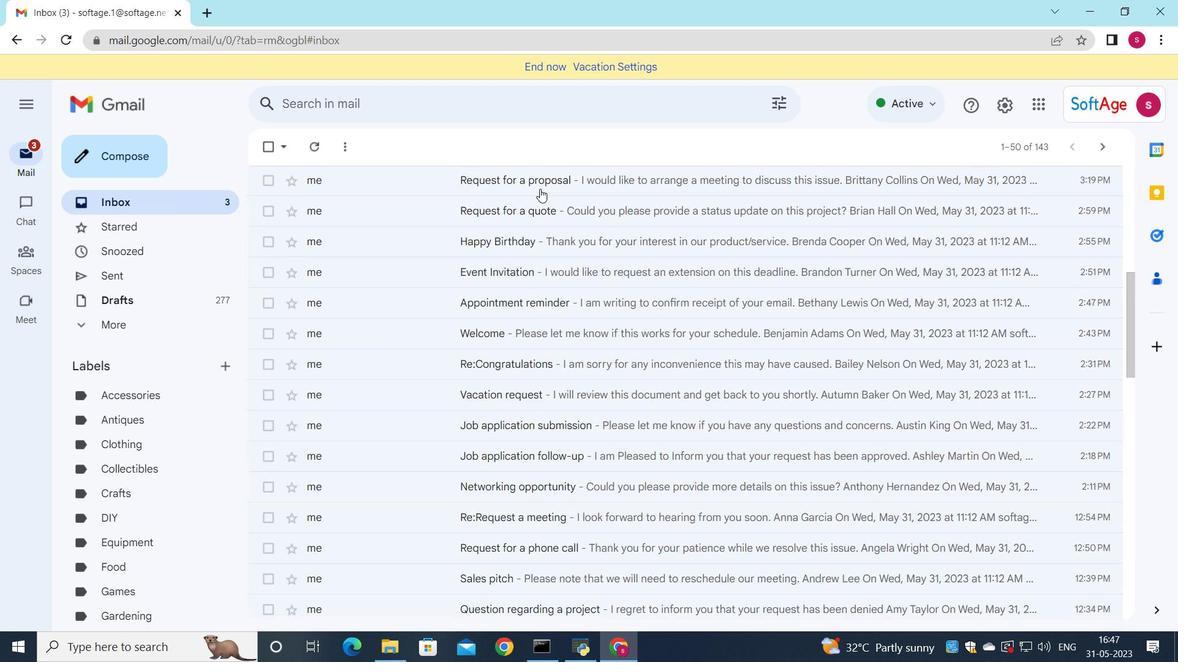 
Action: Mouse scrolled (539, 190) with delta (0, 0)
Screenshot: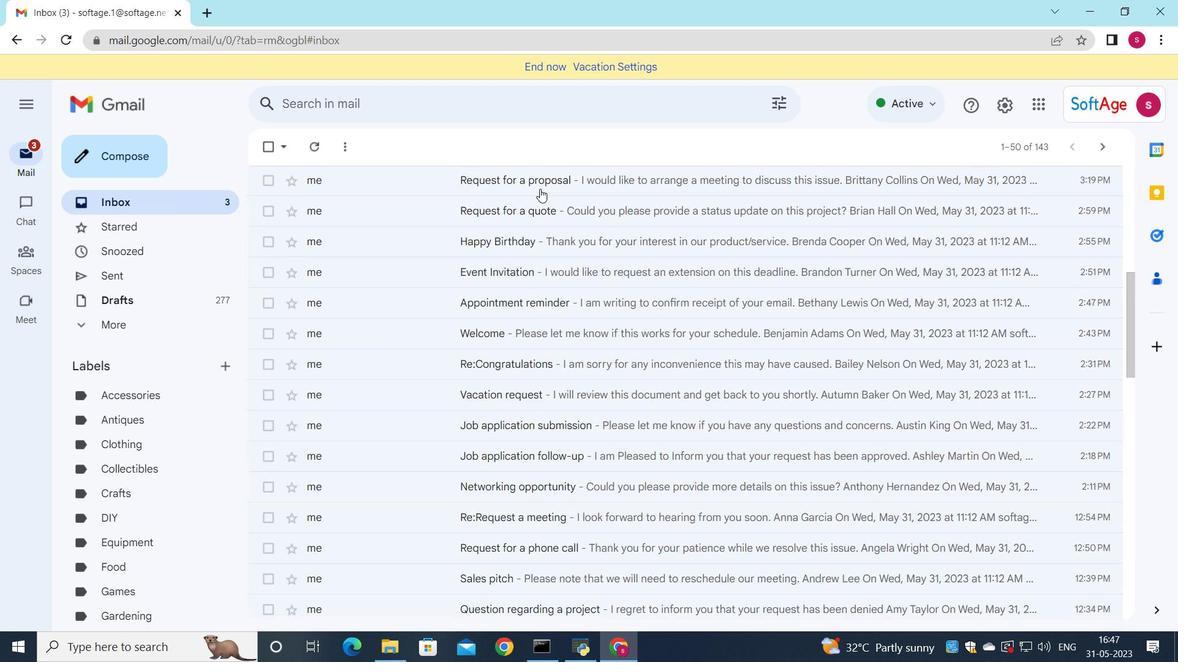 
Action: Mouse scrolled (539, 190) with delta (0, 0)
Screenshot: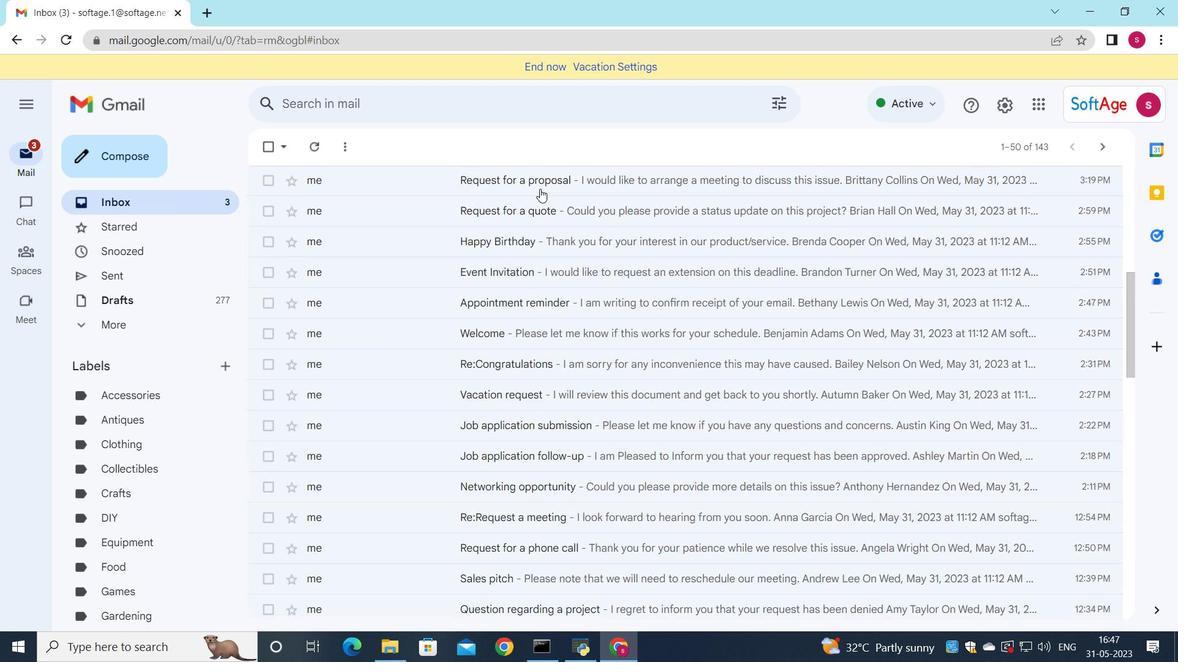 
Action: Mouse scrolled (539, 190) with delta (0, 0)
Screenshot: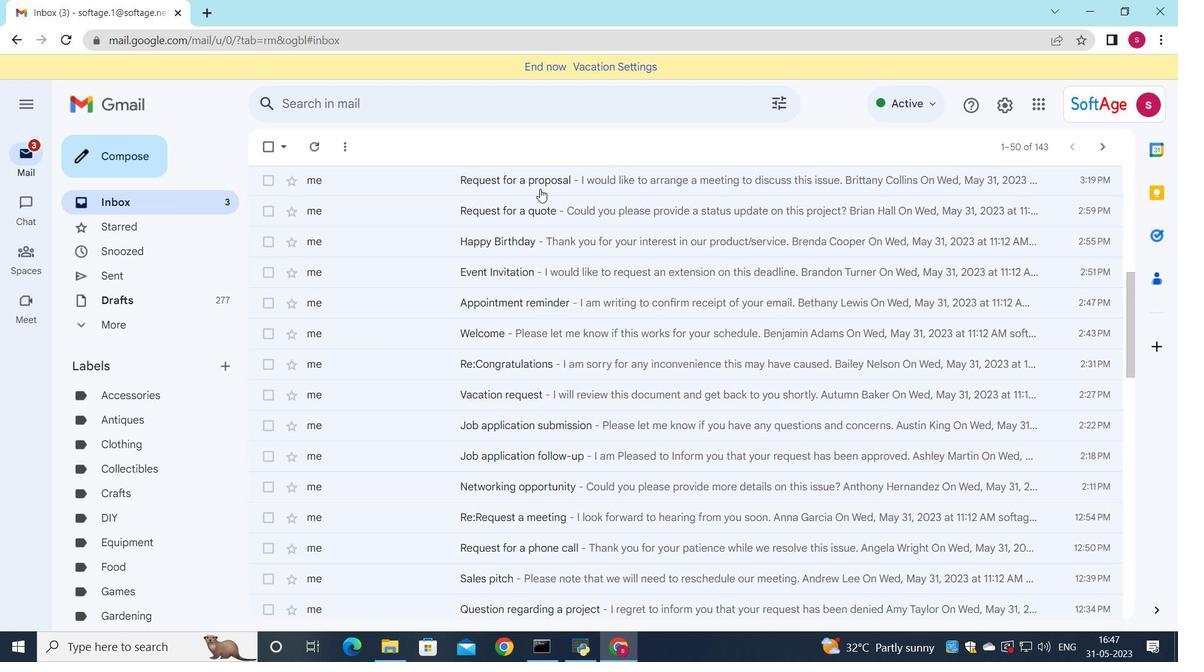 
Action: Mouse scrolled (539, 190) with delta (0, 0)
Screenshot: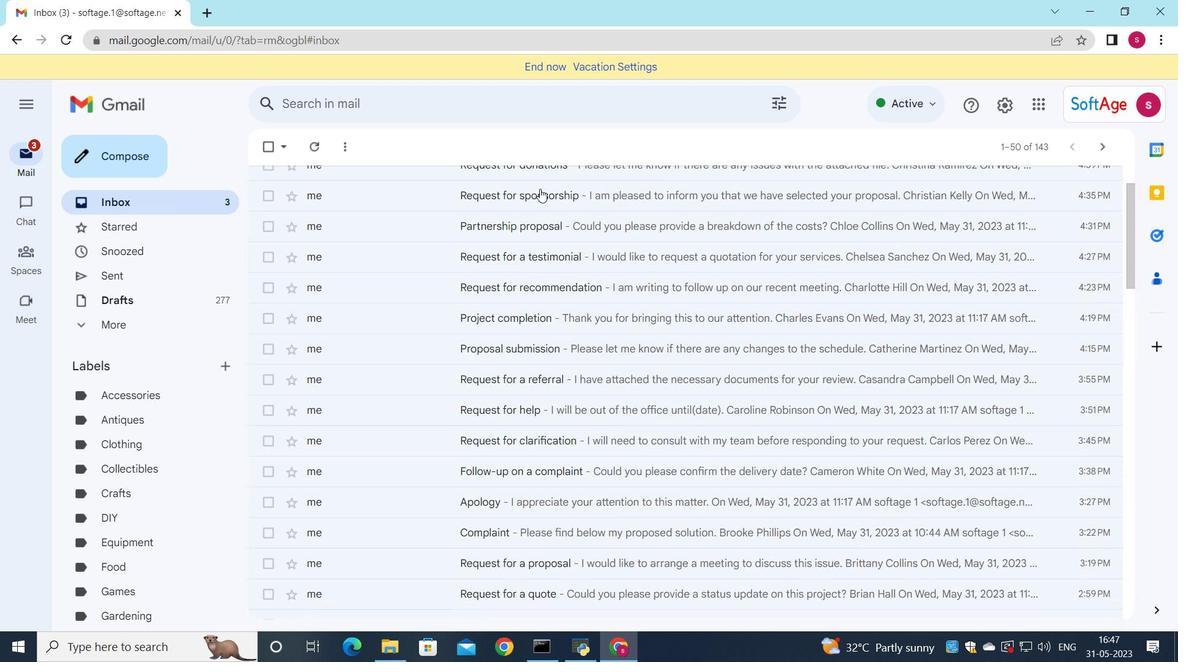 
Action: Mouse scrolled (539, 190) with delta (0, 0)
Screenshot: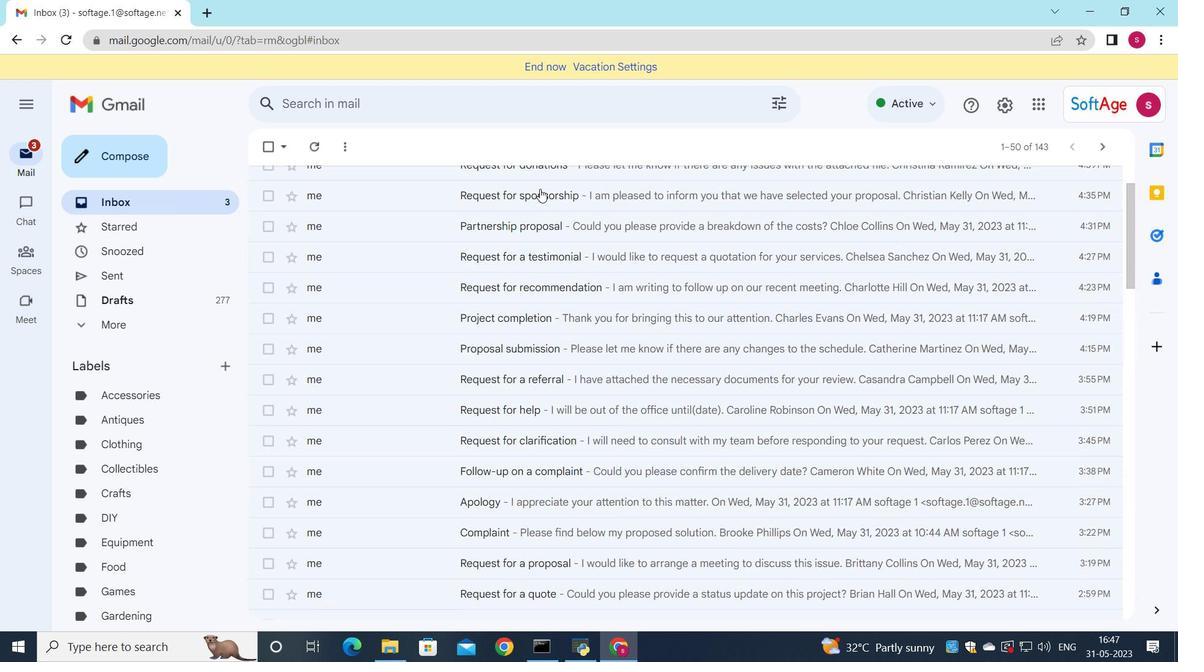 
Action: Mouse scrolled (539, 190) with delta (0, 0)
Screenshot: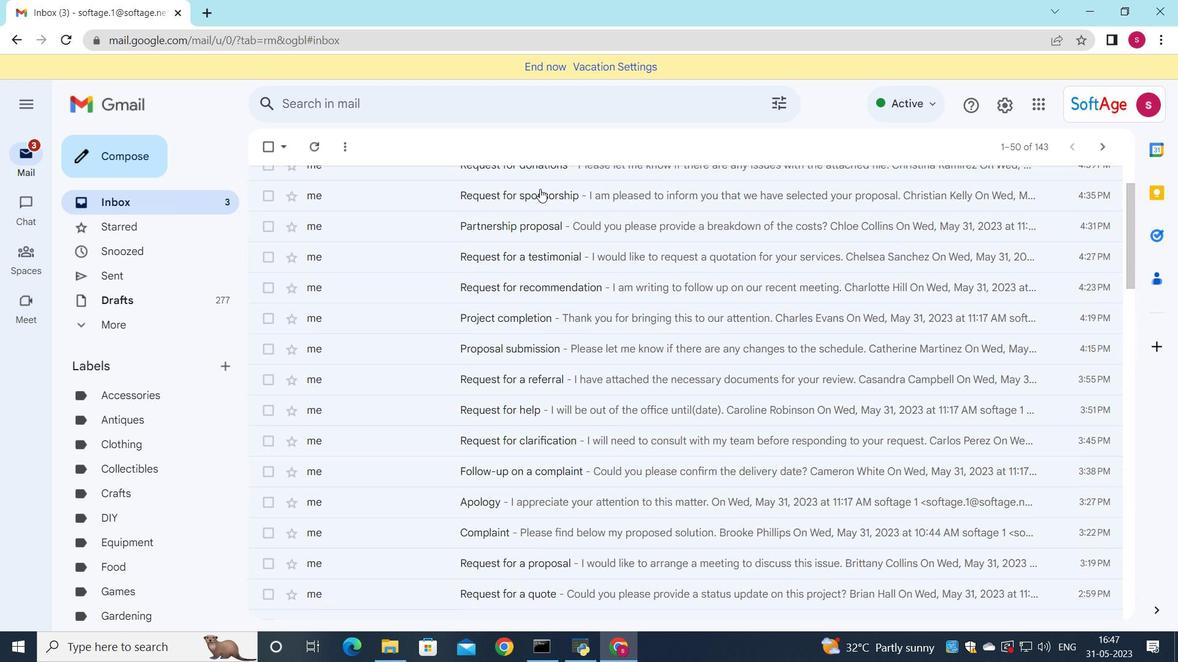 
Action: Mouse scrolled (539, 190) with delta (0, 0)
Screenshot: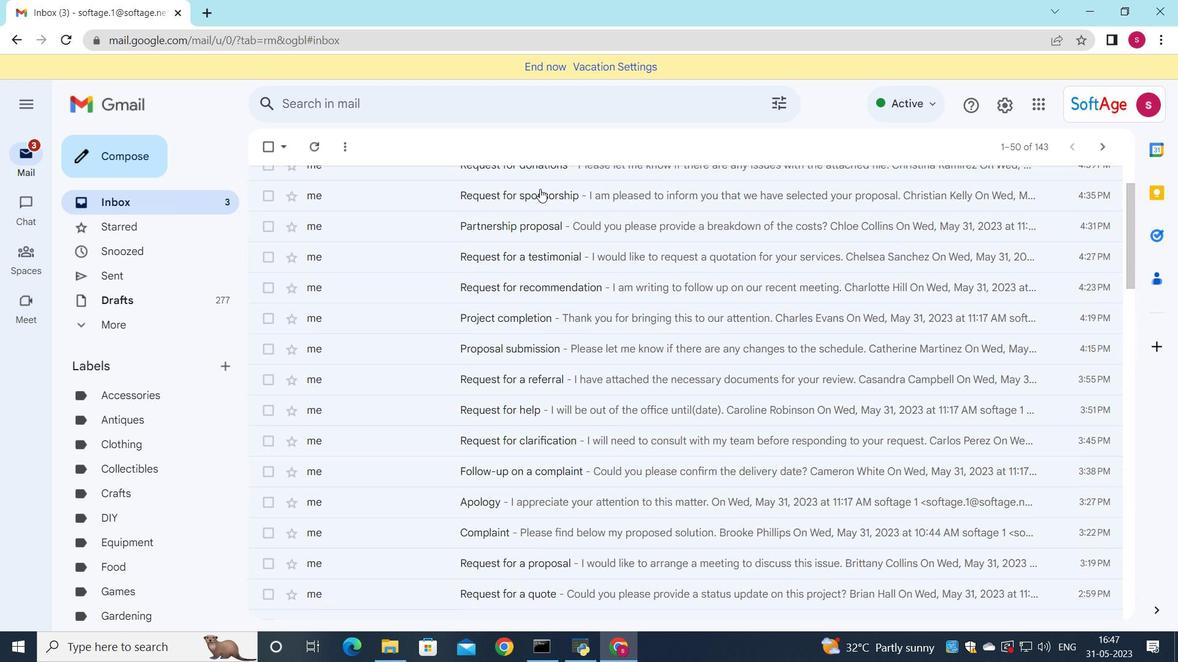 
Action: Mouse scrolled (539, 190) with delta (0, 0)
Screenshot: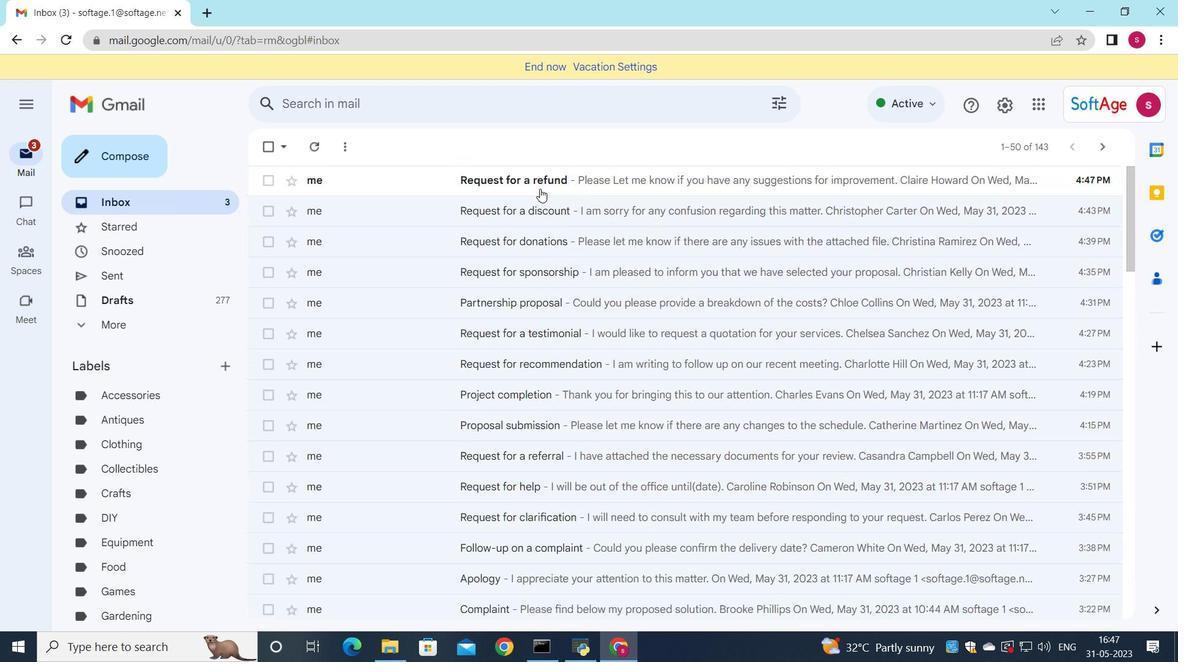 
Action: Mouse scrolled (539, 190) with delta (0, 0)
Screenshot: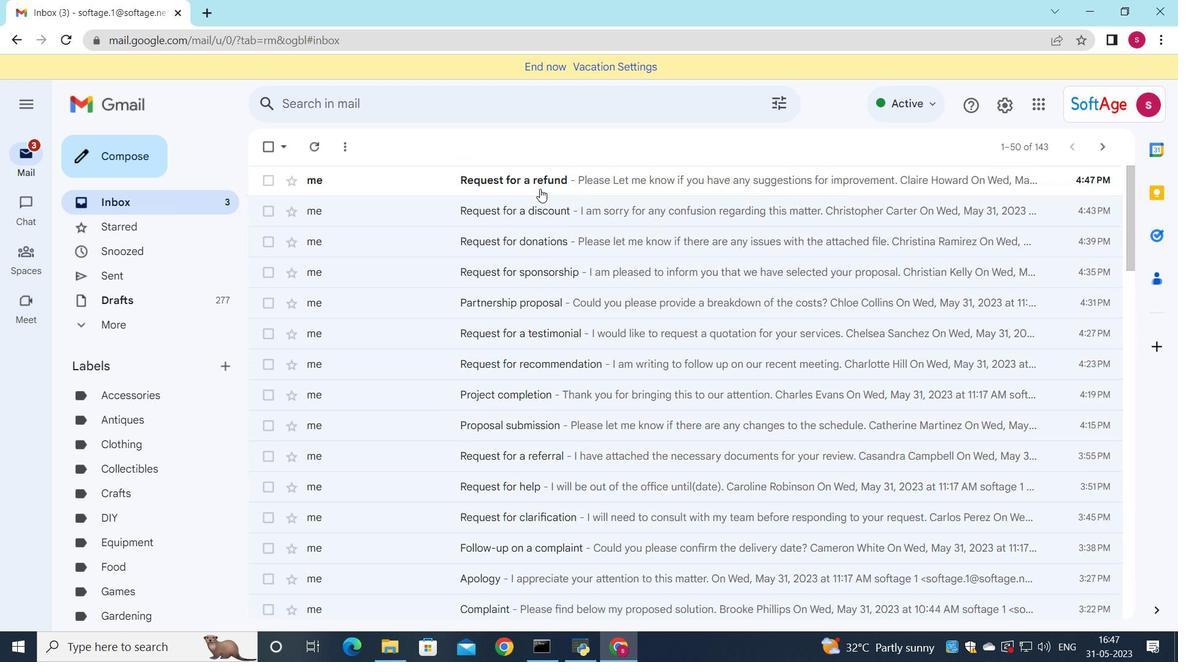 
Action: Mouse scrolled (539, 190) with delta (0, 0)
Screenshot: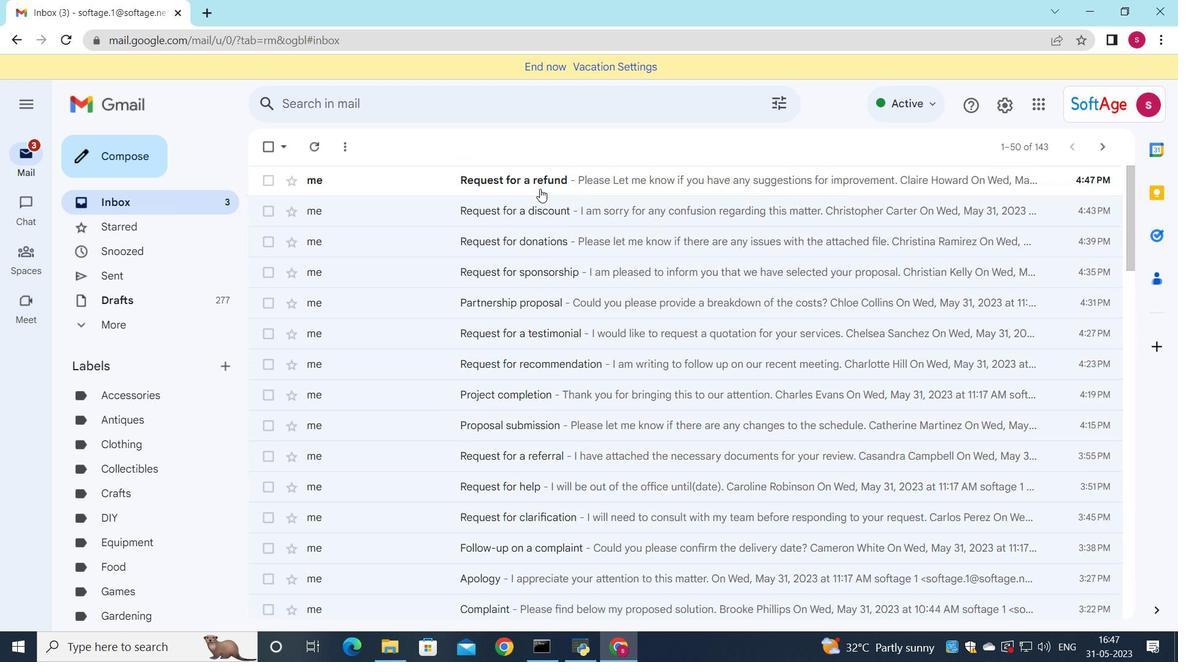 
Action: Mouse scrolled (539, 190) with delta (0, 0)
Screenshot: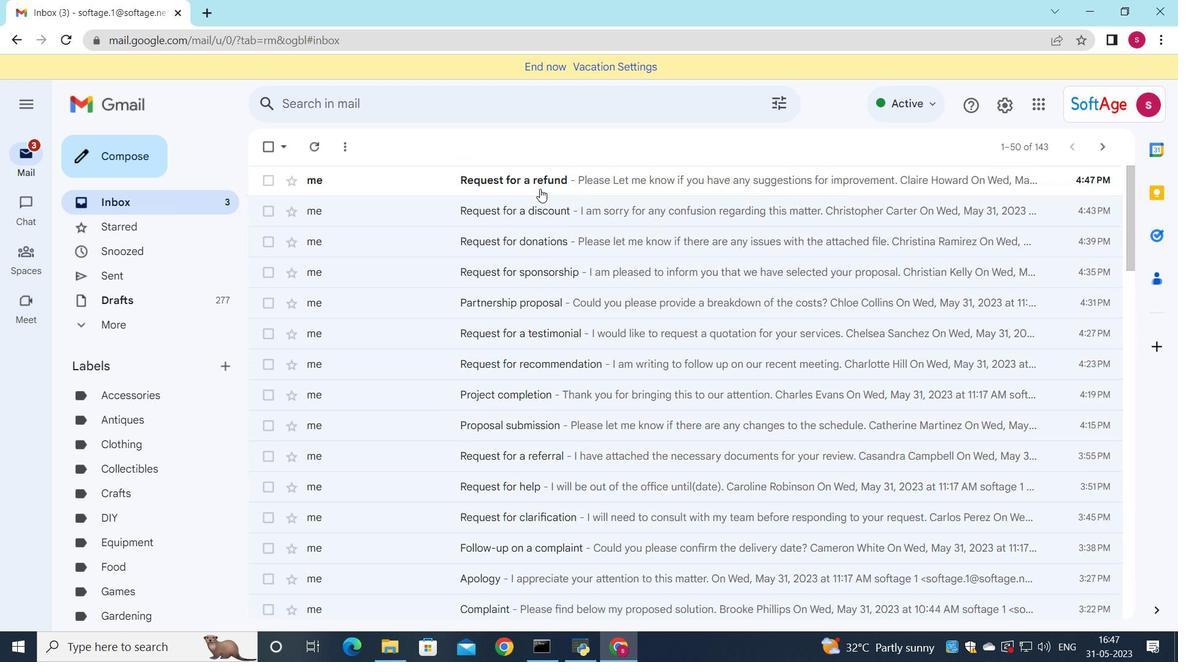 
Action: Mouse scrolled (539, 190) with delta (0, 0)
Screenshot: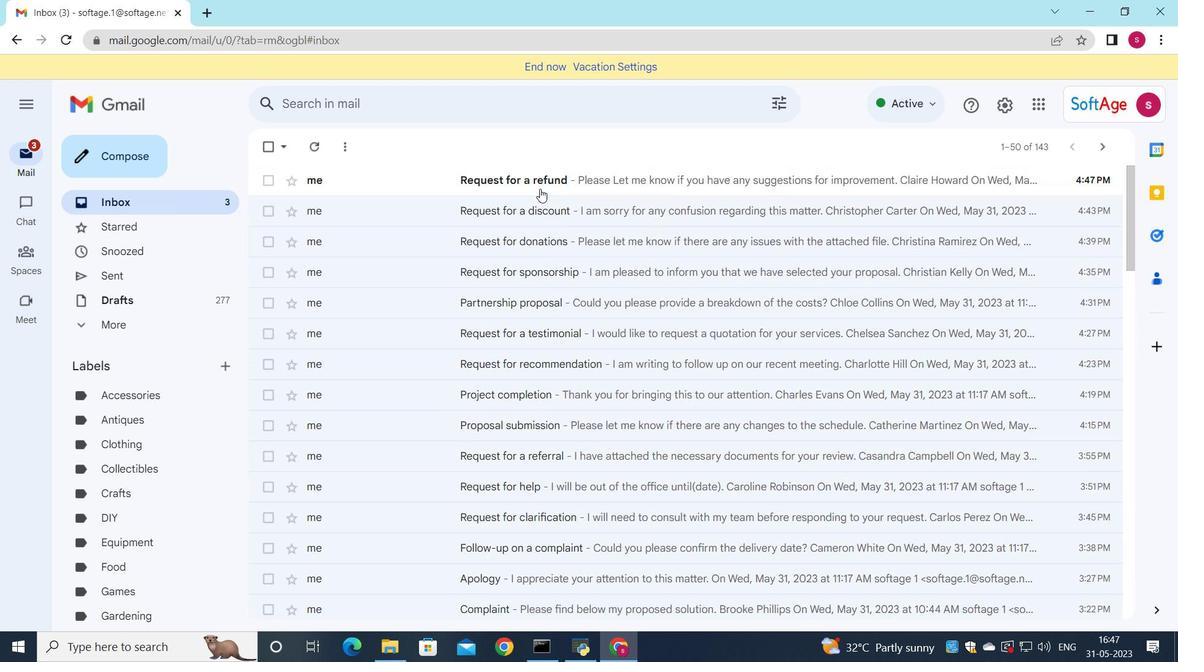 
Action: Mouse scrolled (539, 190) with delta (0, 0)
Screenshot: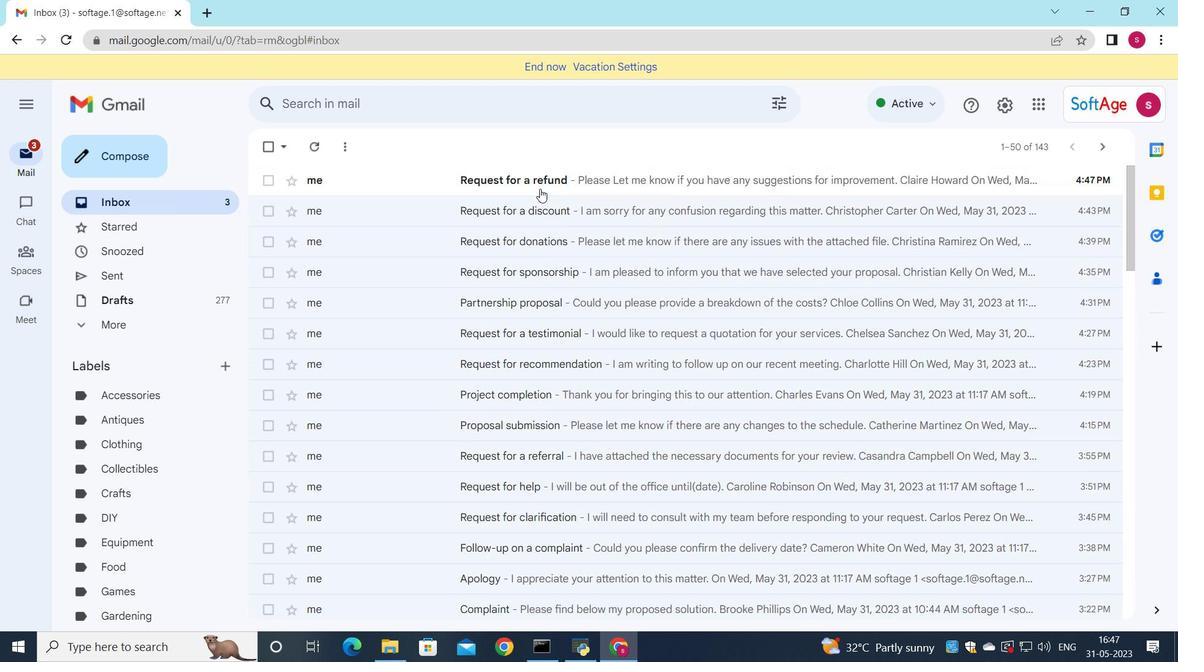 
Action: Mouse moved to (551, 179)
Screenshot: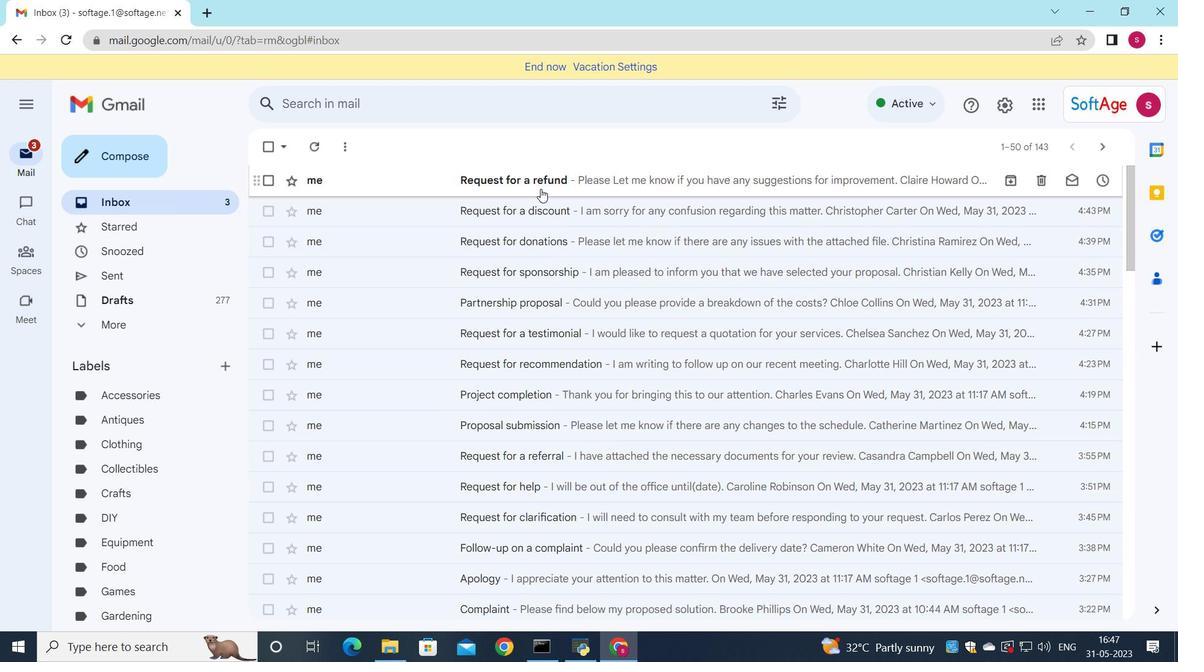 
Action: Mouse pressed left at (551, 179)
Screenshot: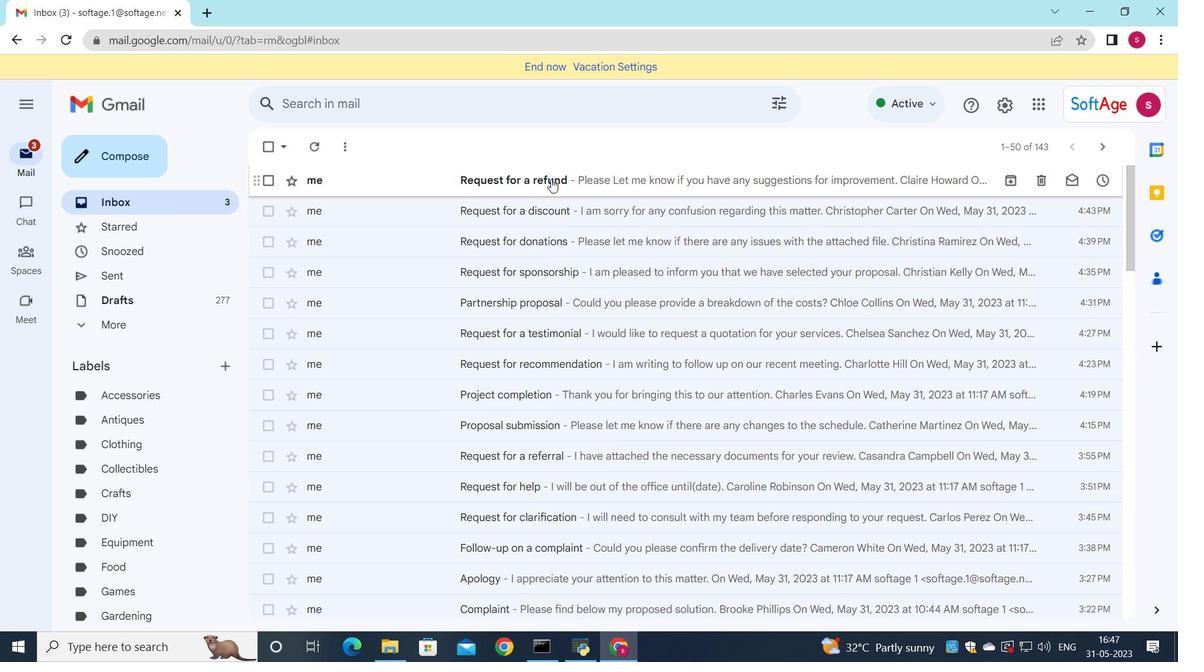 
Action: Mouse moved to (596, 241)
Screenshot: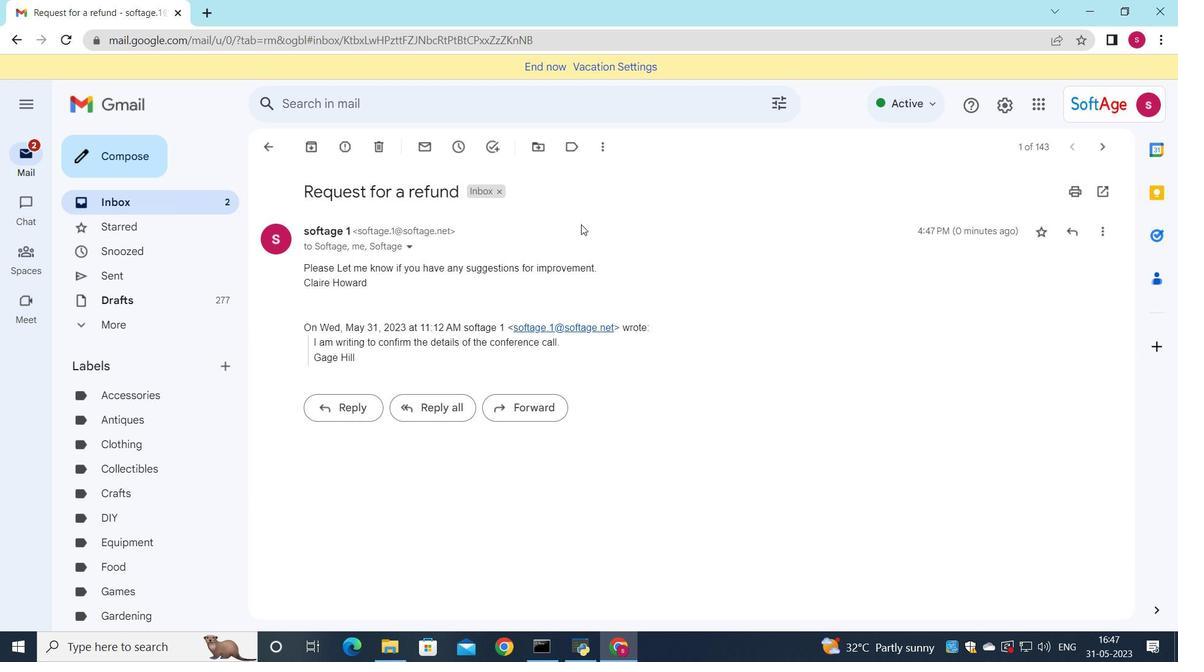 
